 Task: Use advanced search filters to preview emails with attachments.
Action: Mouse moved to (389, 82)
Screenshot: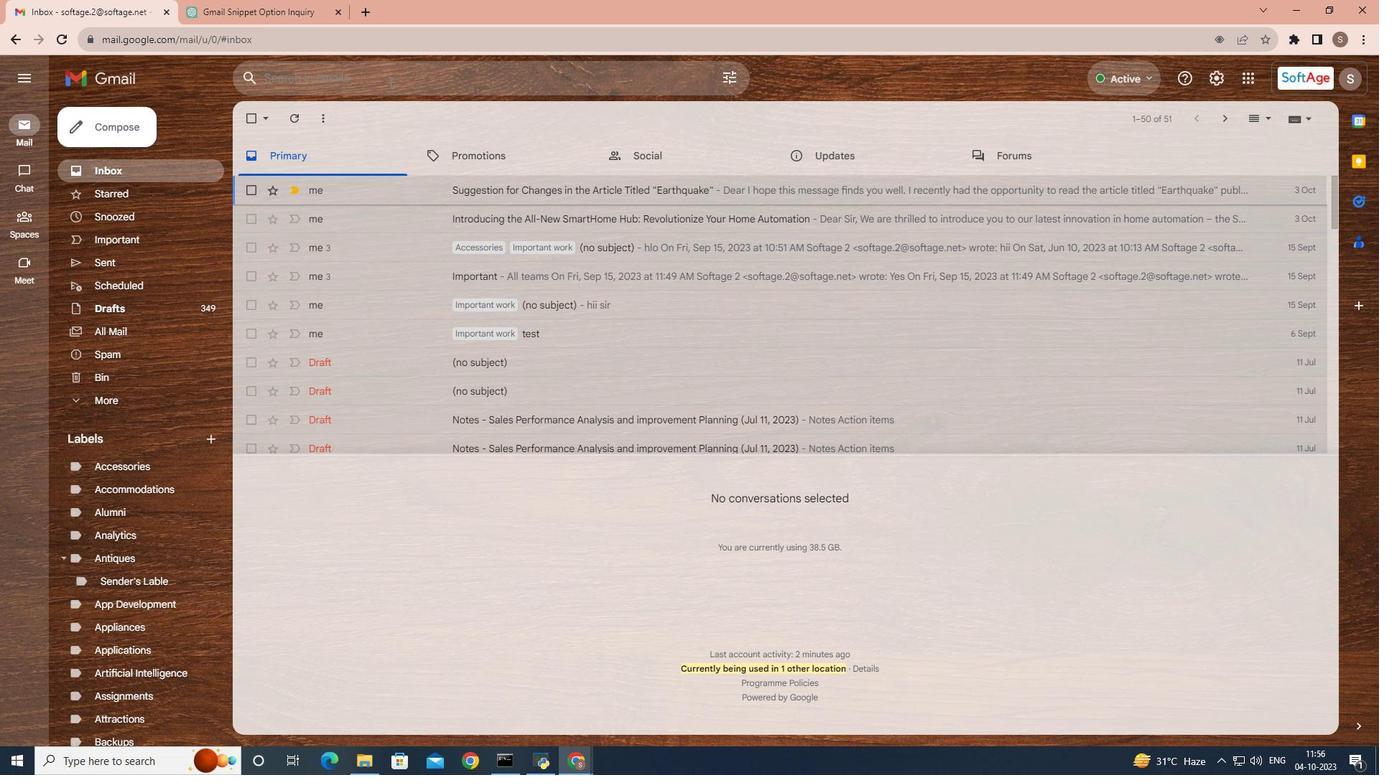 
Action: Mouse pressed left at (389, 82)
Screenshot: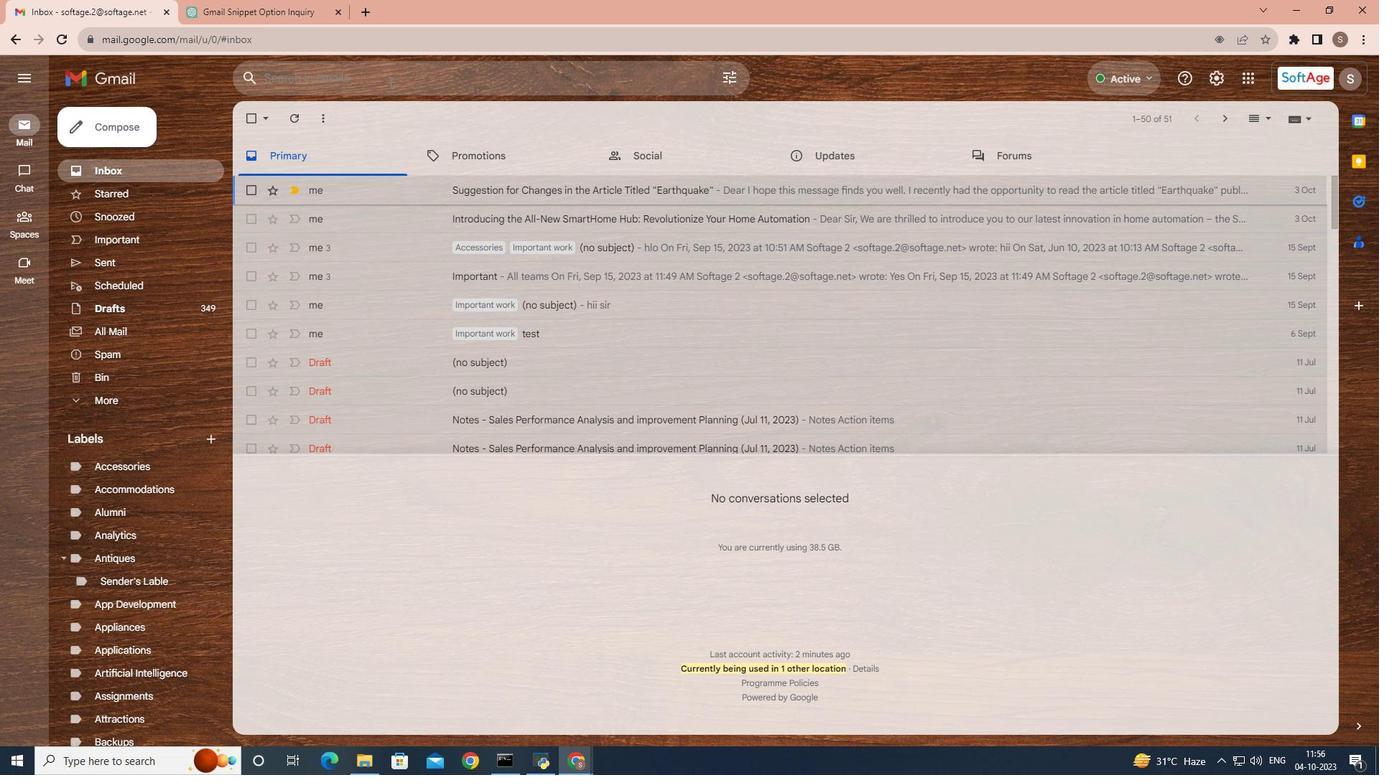 
Action: Key pressed has
Screenshot: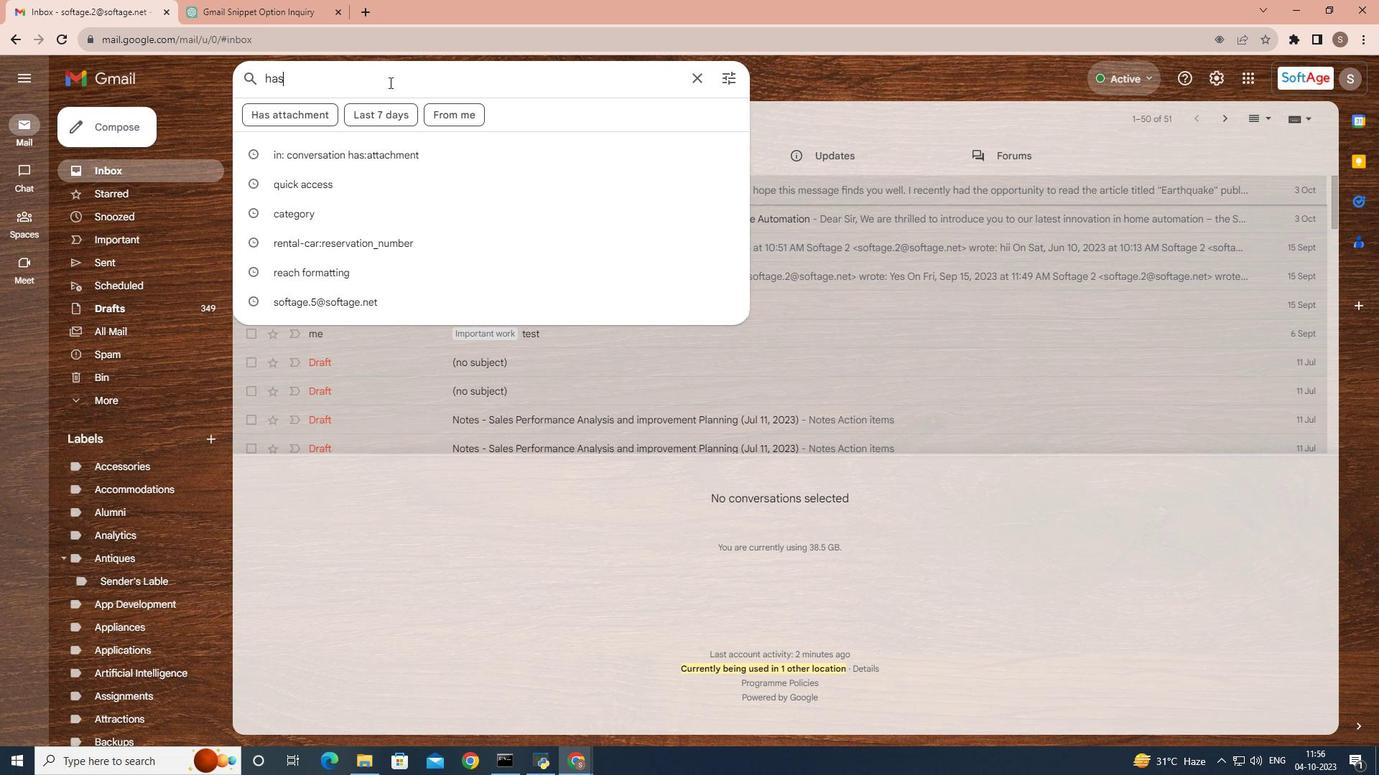 
Action: Mouse moved to (298, 114)
Screenshot: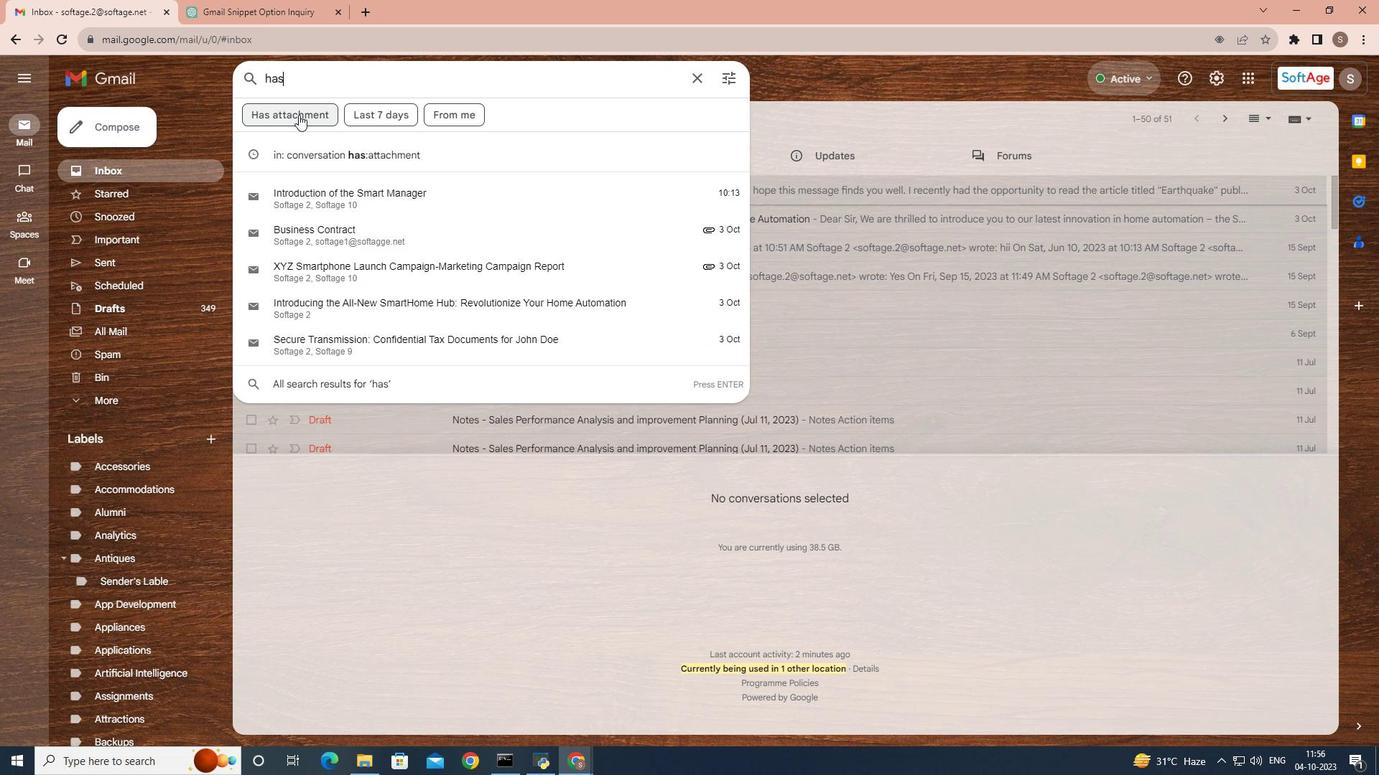 
Action: Mouse pressed left at (298, 114)
Screenshot: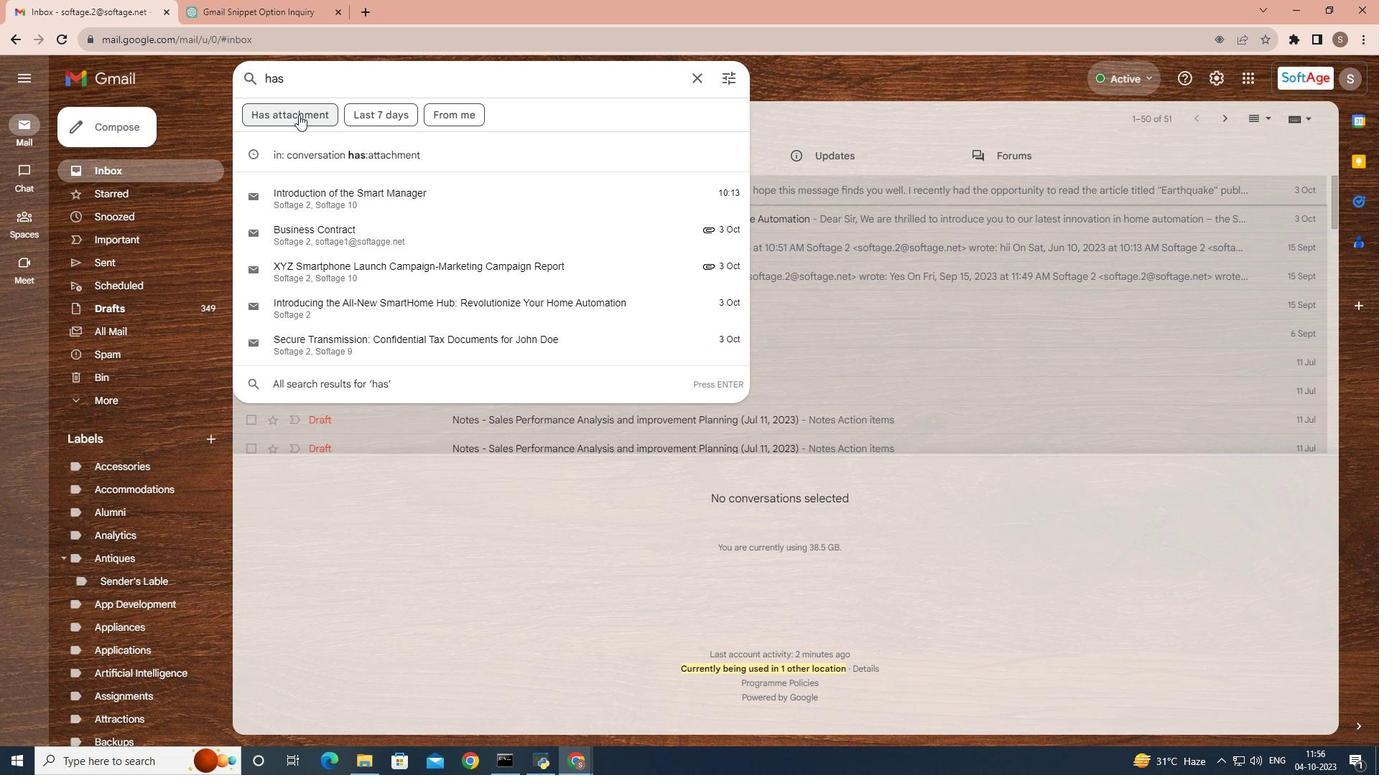 
Action: Mouse moved to (306, 152)
Screenshot: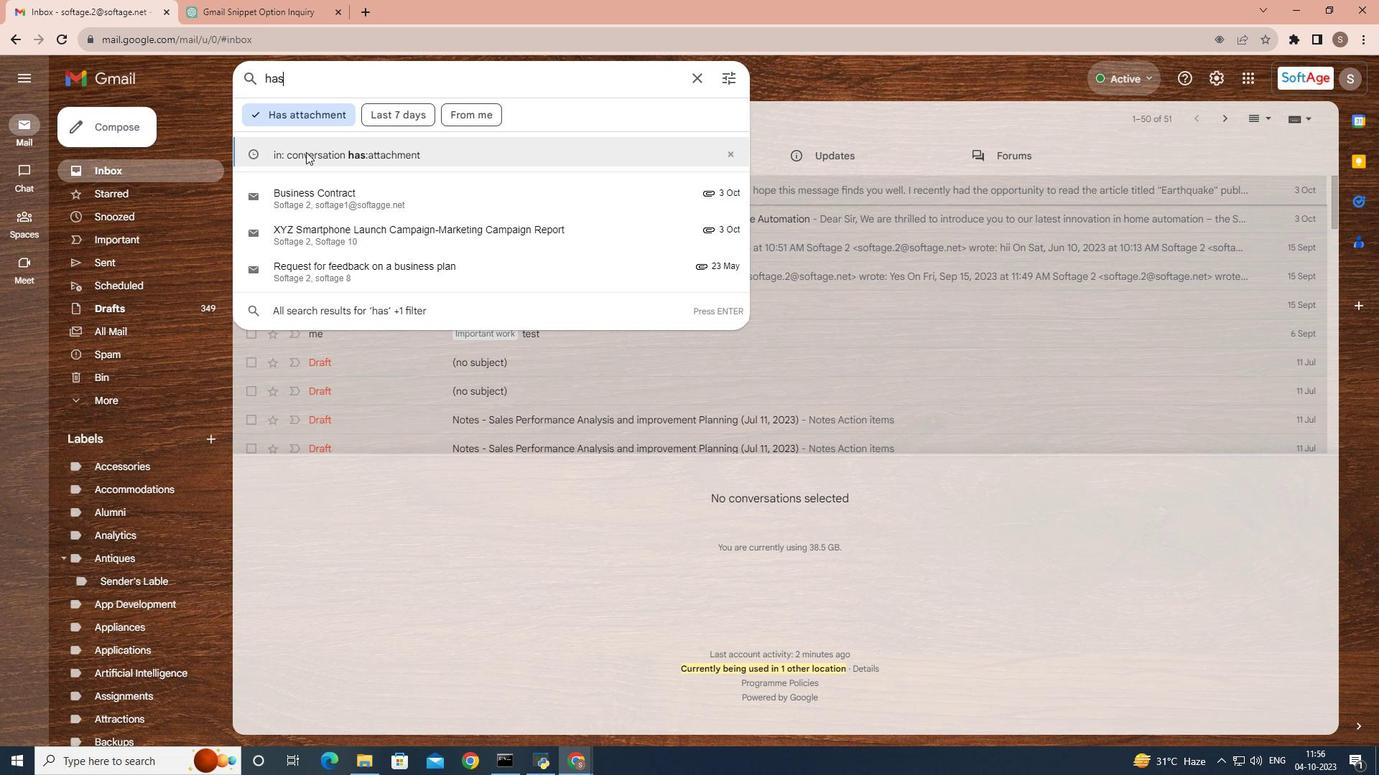 
Action: Mouse pressed left at (306, 152)
Screenshot: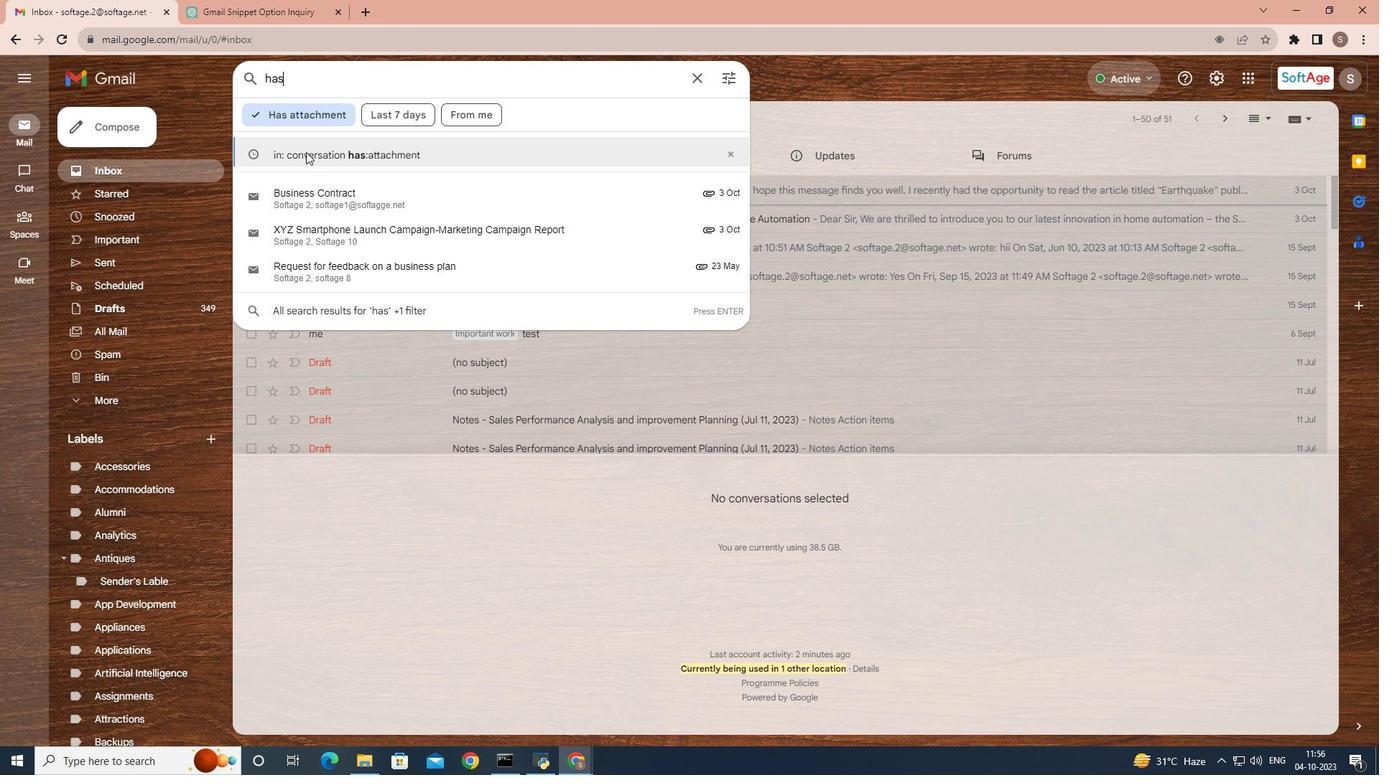 
Action: Mouse moved to (349, 71)
Screenshot: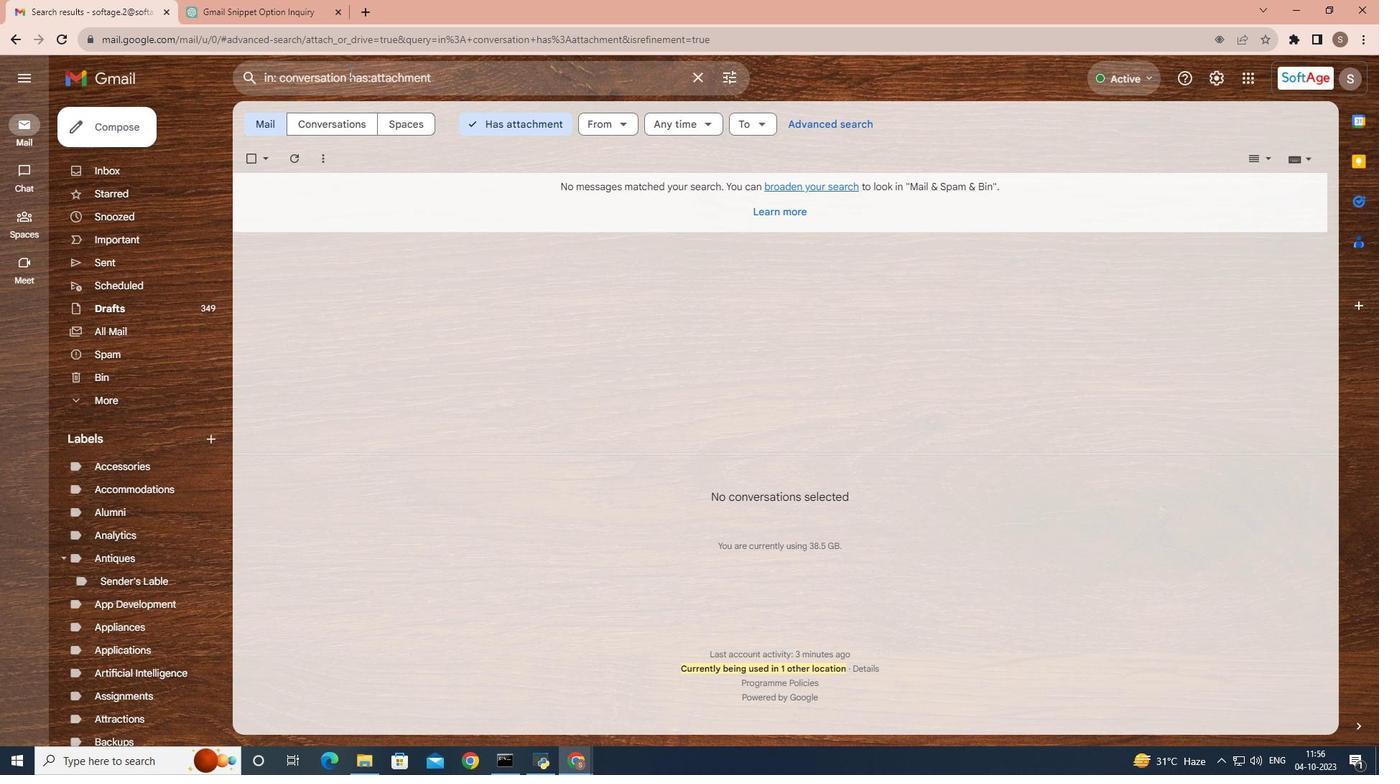 
Action: Mouse pressed left at (349, 71)
Screenshot: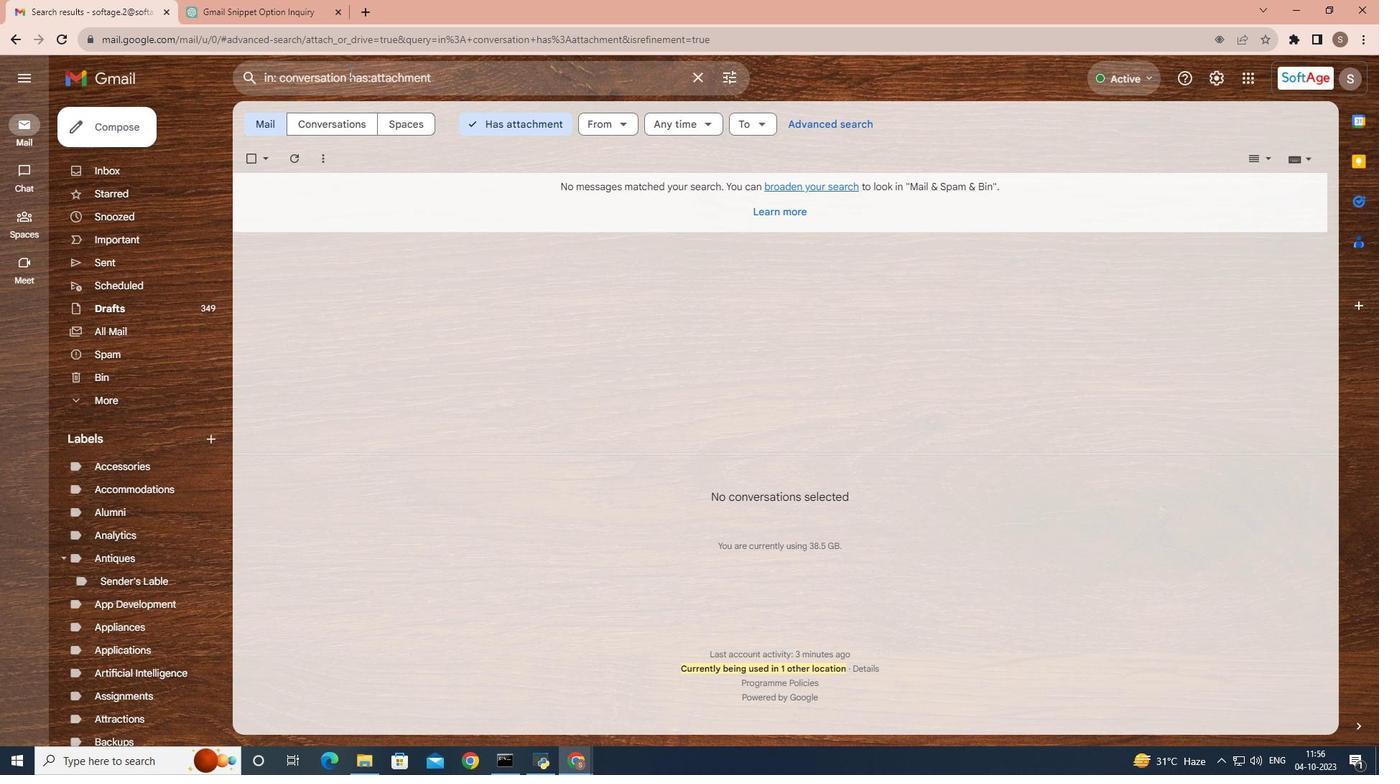 
Action: Mouse moved to (328, 342)
Screenshot: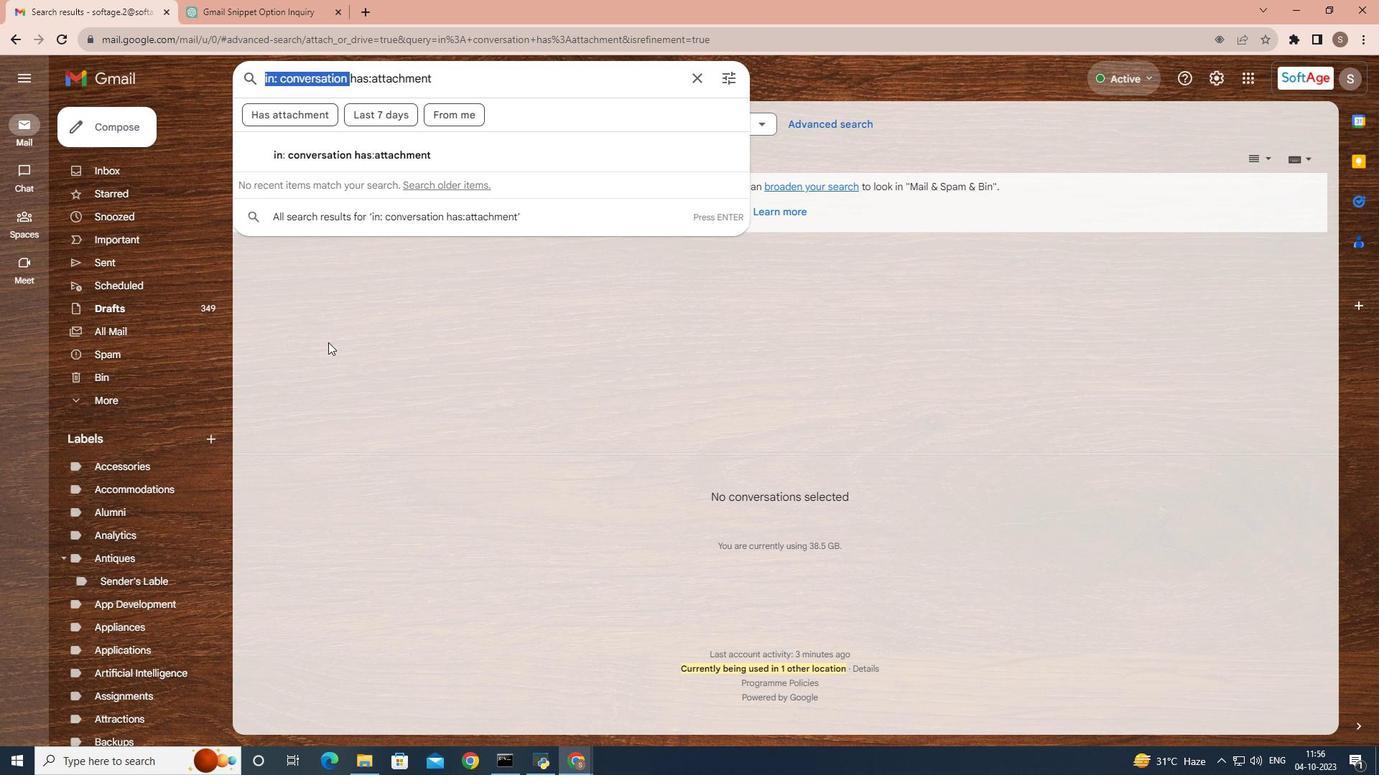 
Action: Key pressed <Key.backspace><Key.enter>
Screenshot: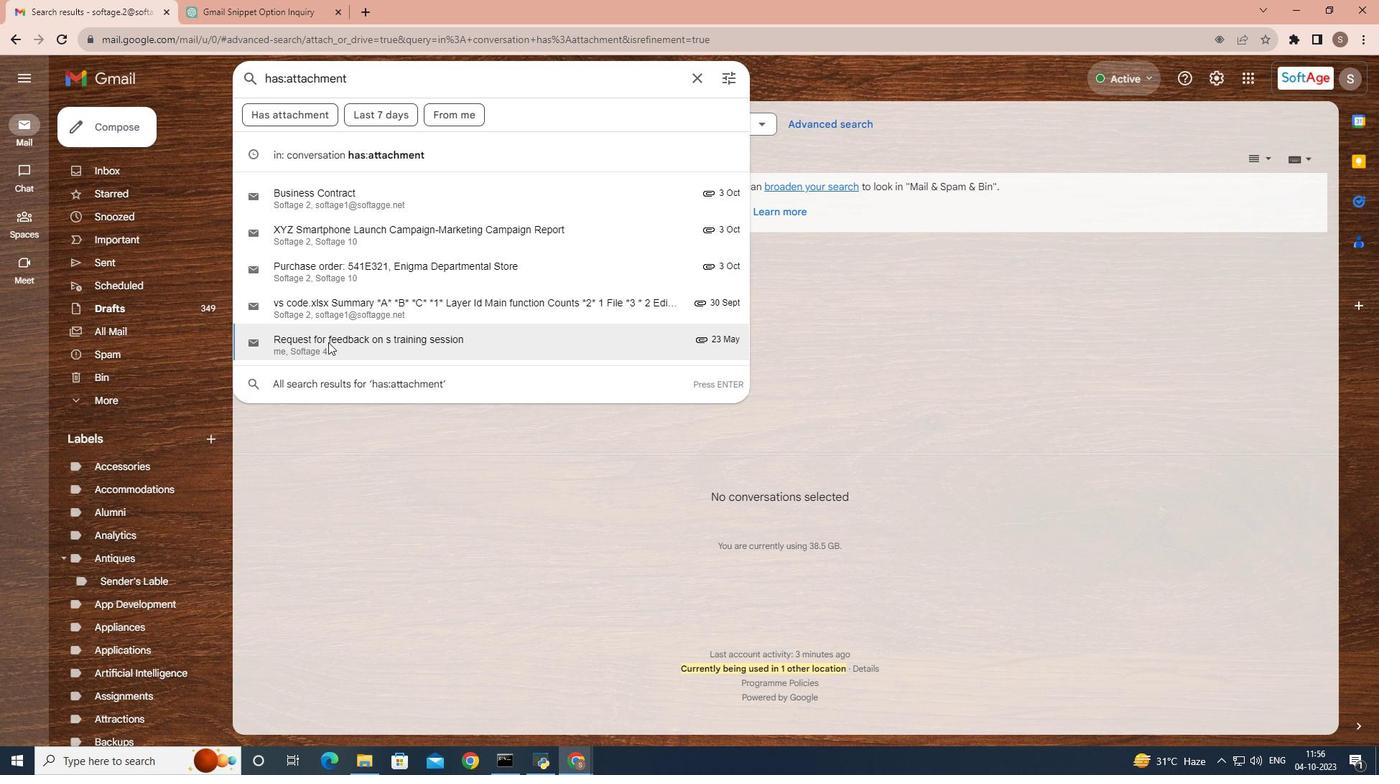 
Action: Mouse moved to (326, 336)
Screenshot: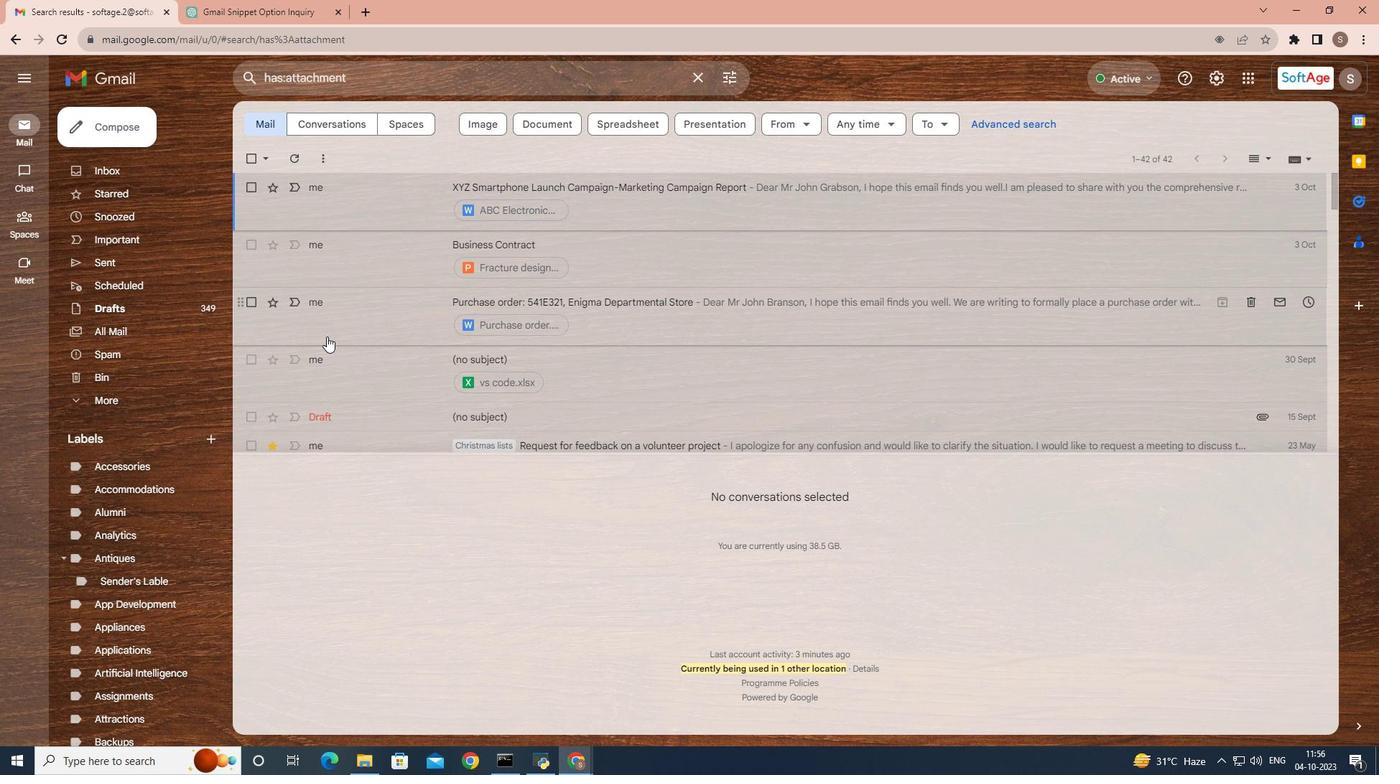 
Action: Mouse scrolled (326, 336) with delta (0, 0)
Screenshot: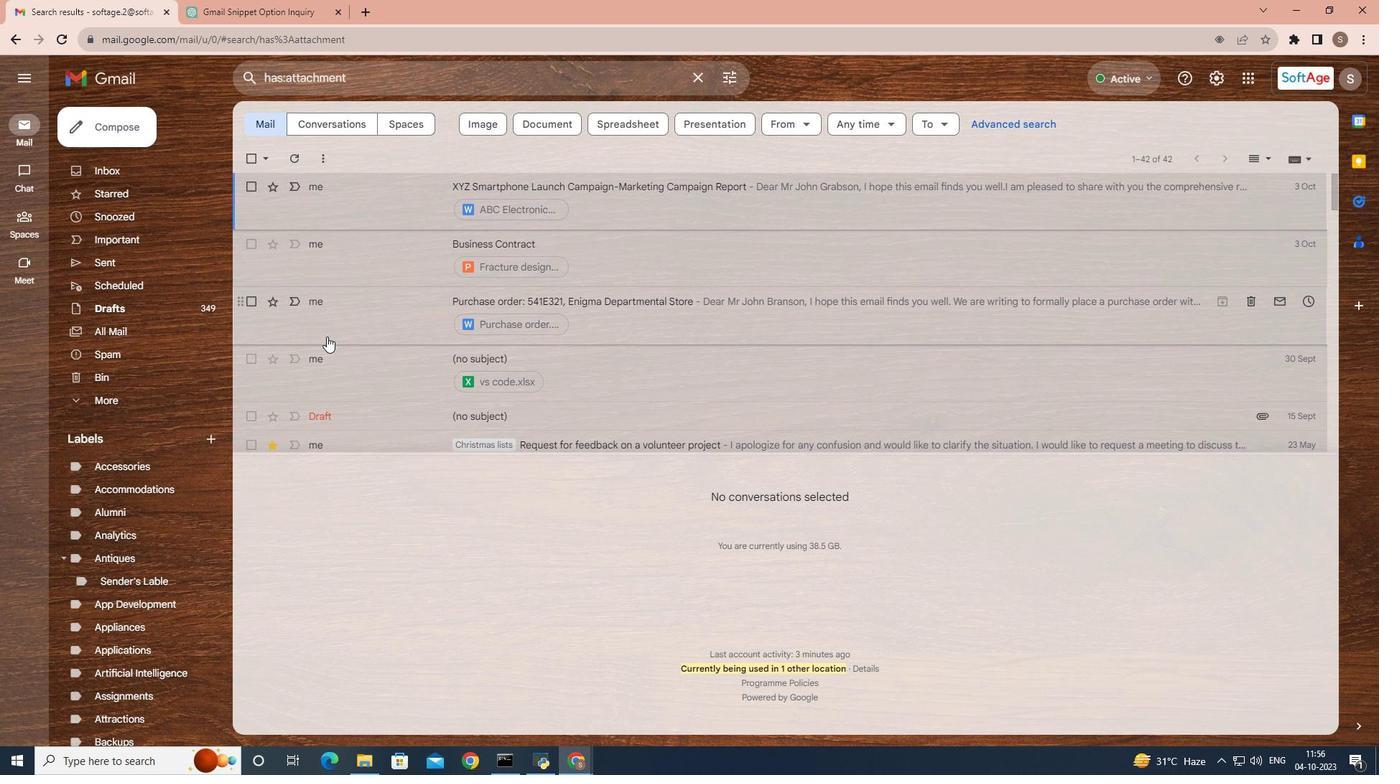 
Action: Mouse scrolled (326, 336) with delta (0, 0)
Screenshot: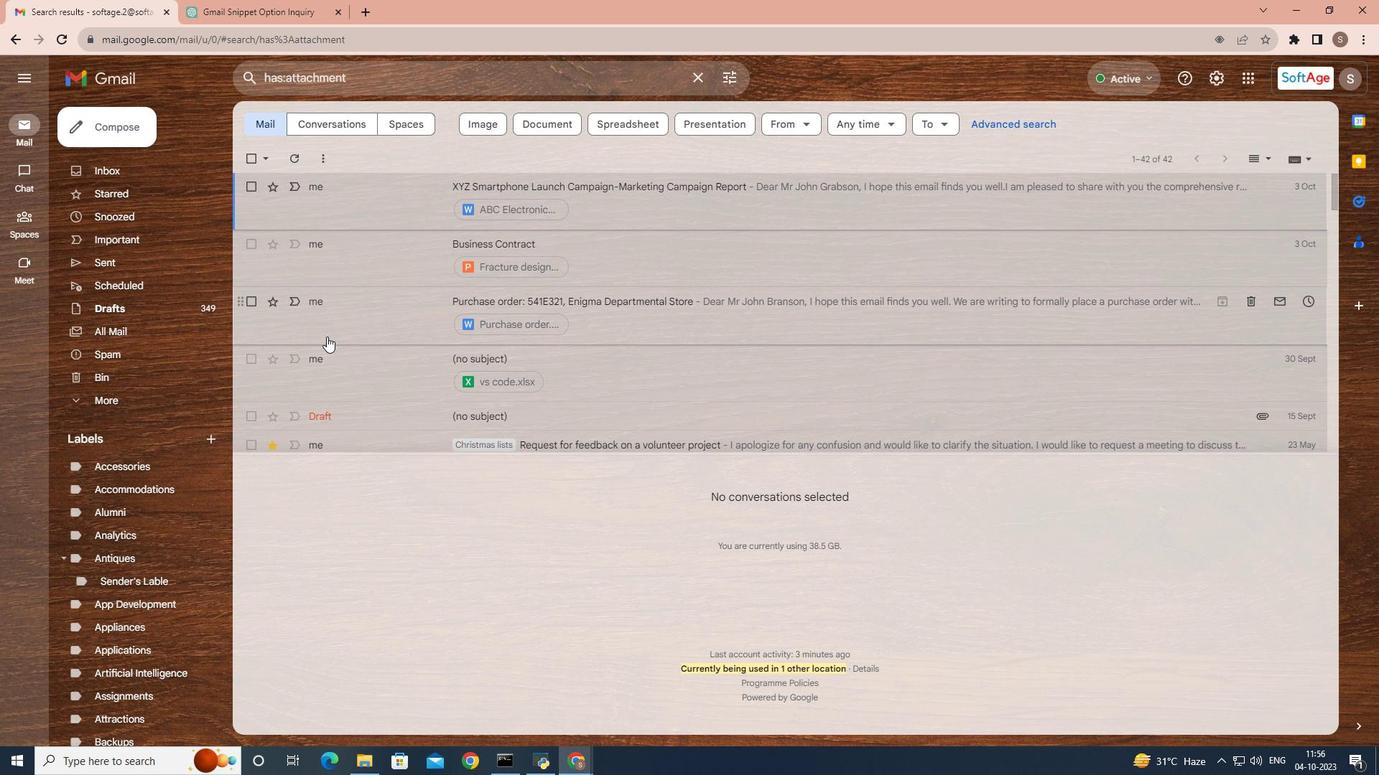 
Action: Mouse scrolled (326, 336) with delta (0, 0)
Screenshot: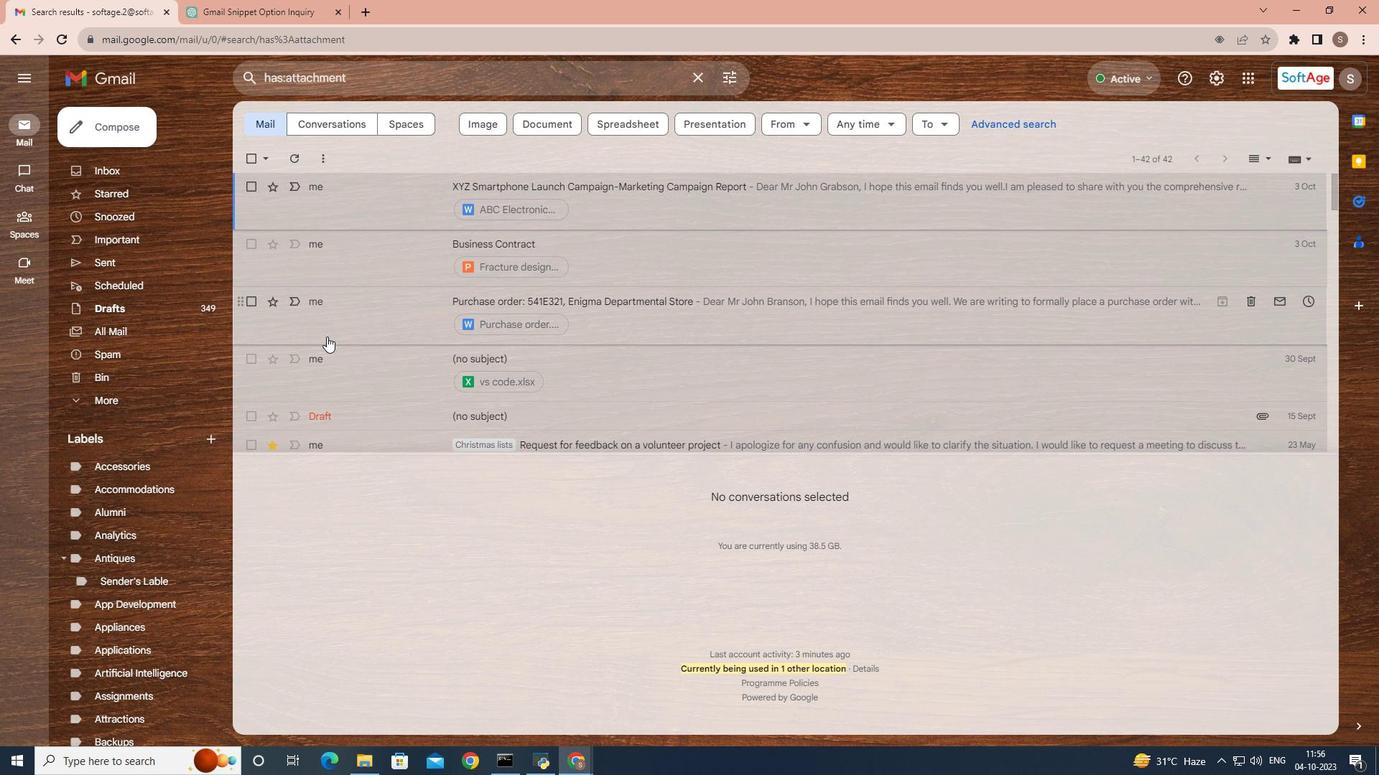 
Action: Mouse scrolled (326, 336) with delta (0, 0)
Screenshot: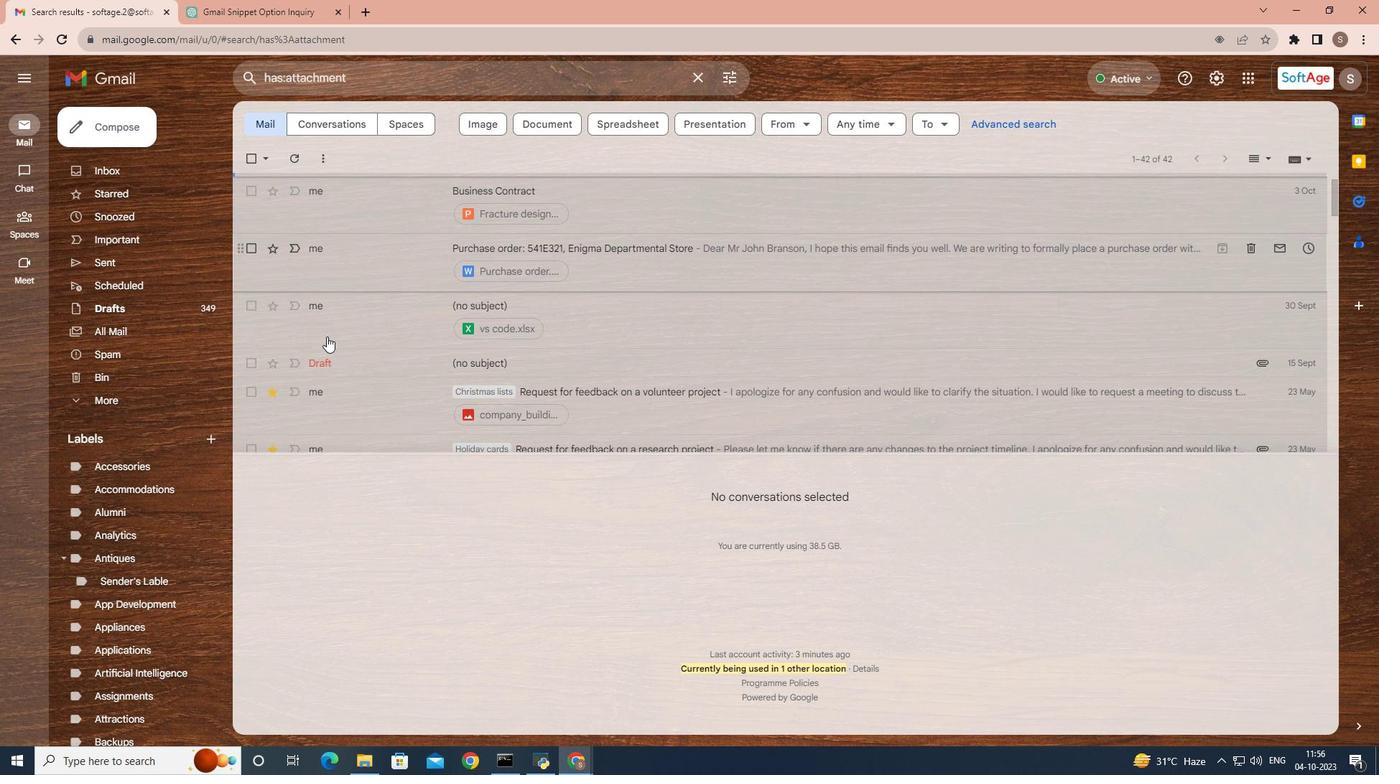 
Action: Mouse scrolled (326, 336) with delta (0, 0)
Screenshot: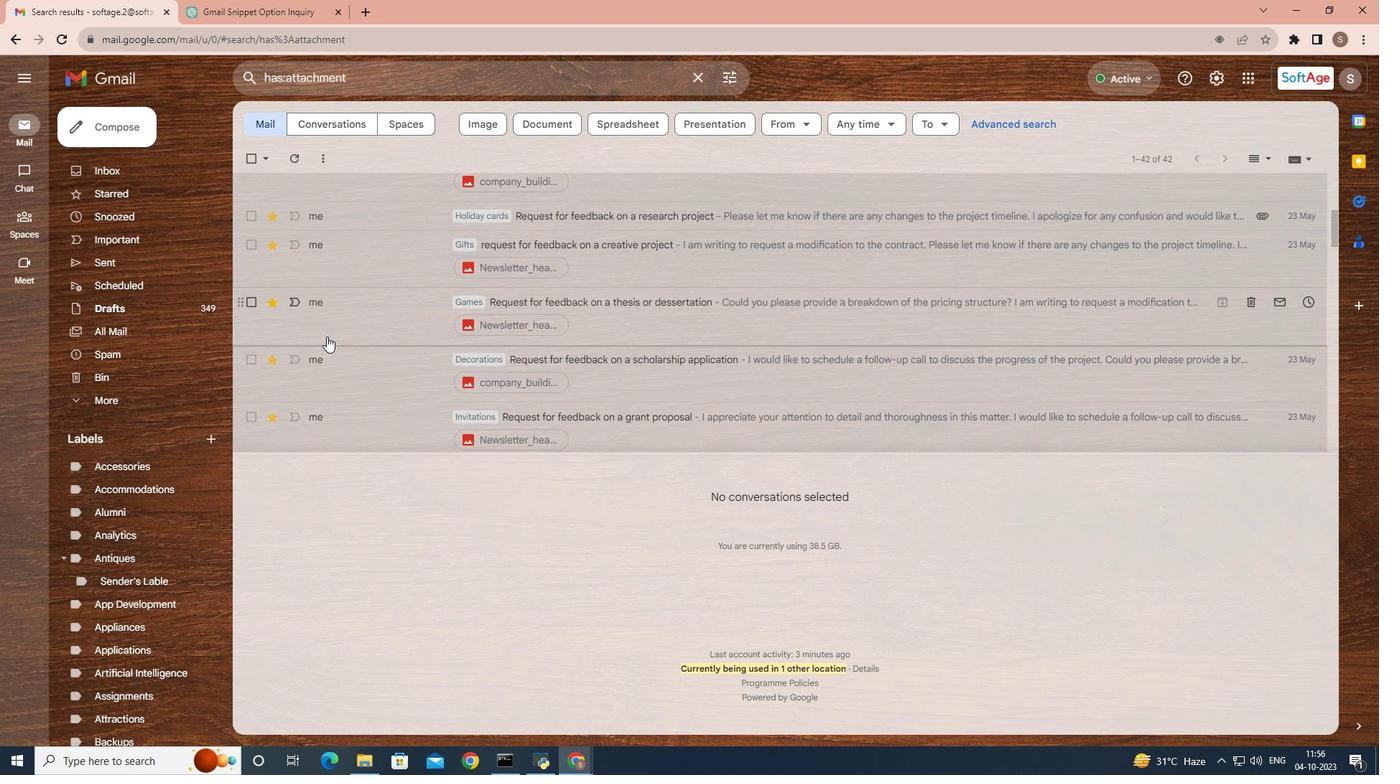 
Action: Mouse scrolled (326, 336) with delta (0, 0)
Screenshot: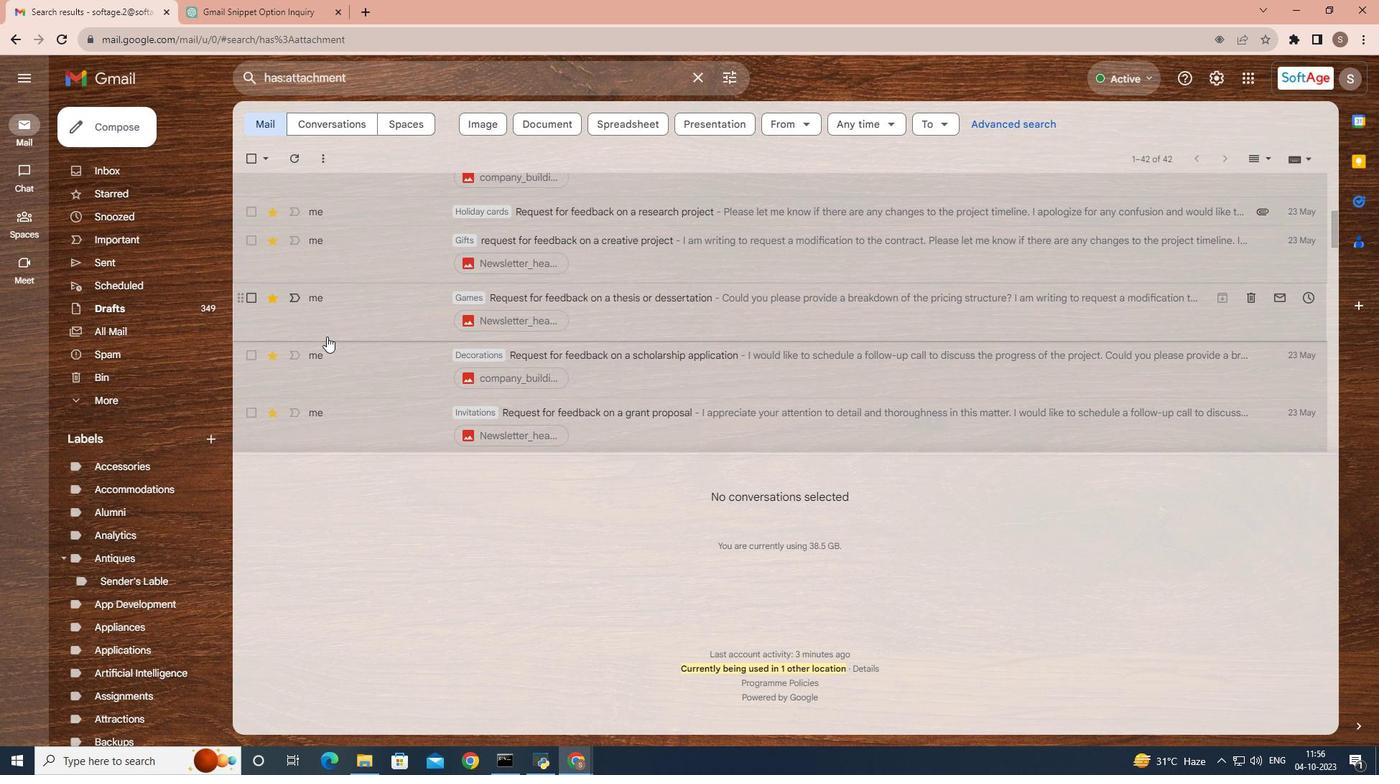 
Action: Mouse scrolled (326, 336) with delta (0, 0)
Screenshot: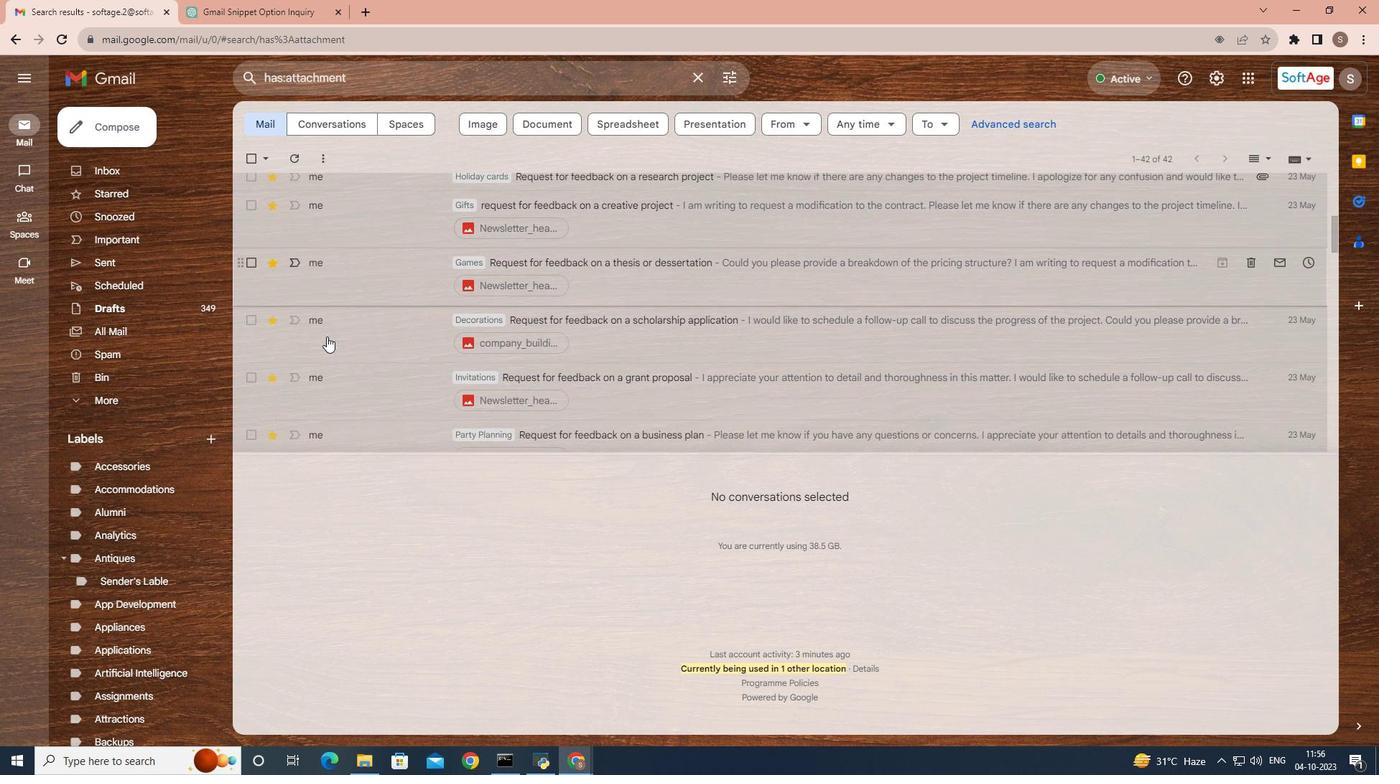 
Action: Mouse scrolled (326, 336) with delta (0, 0)
Screenshot: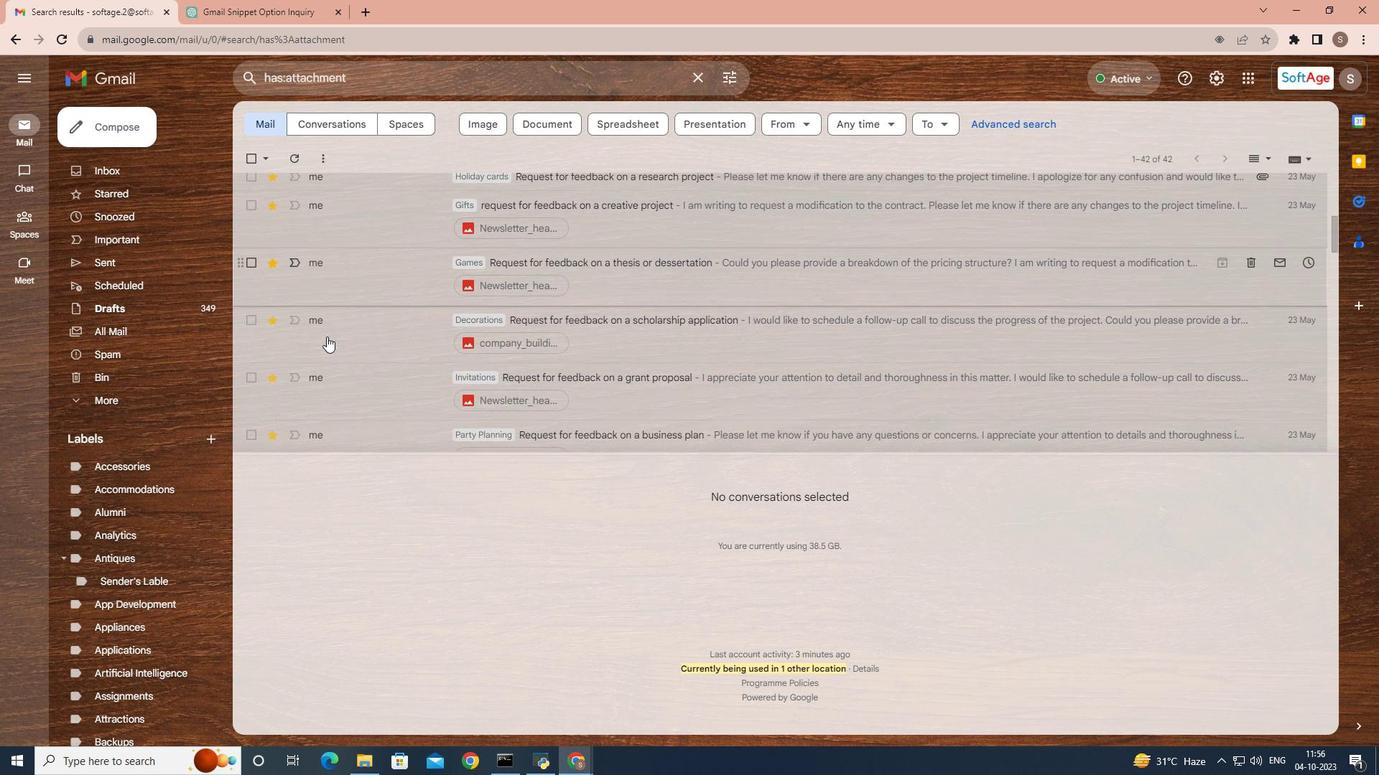 
Action: Mouse scrolled (326, 336) with delta (0, 0)
Screenshot: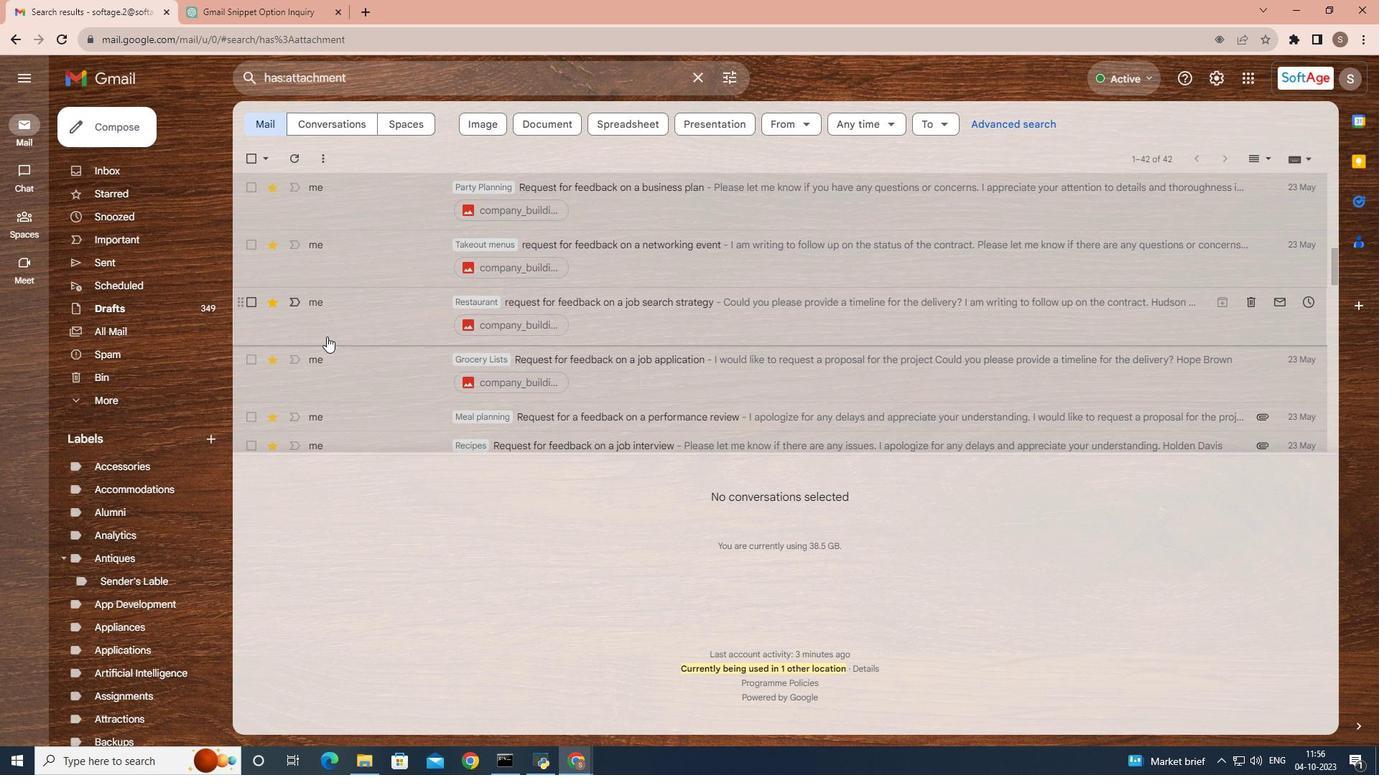 
Action: Mouse scrolled (326, 336) with delta (0, 0)
Screenshot: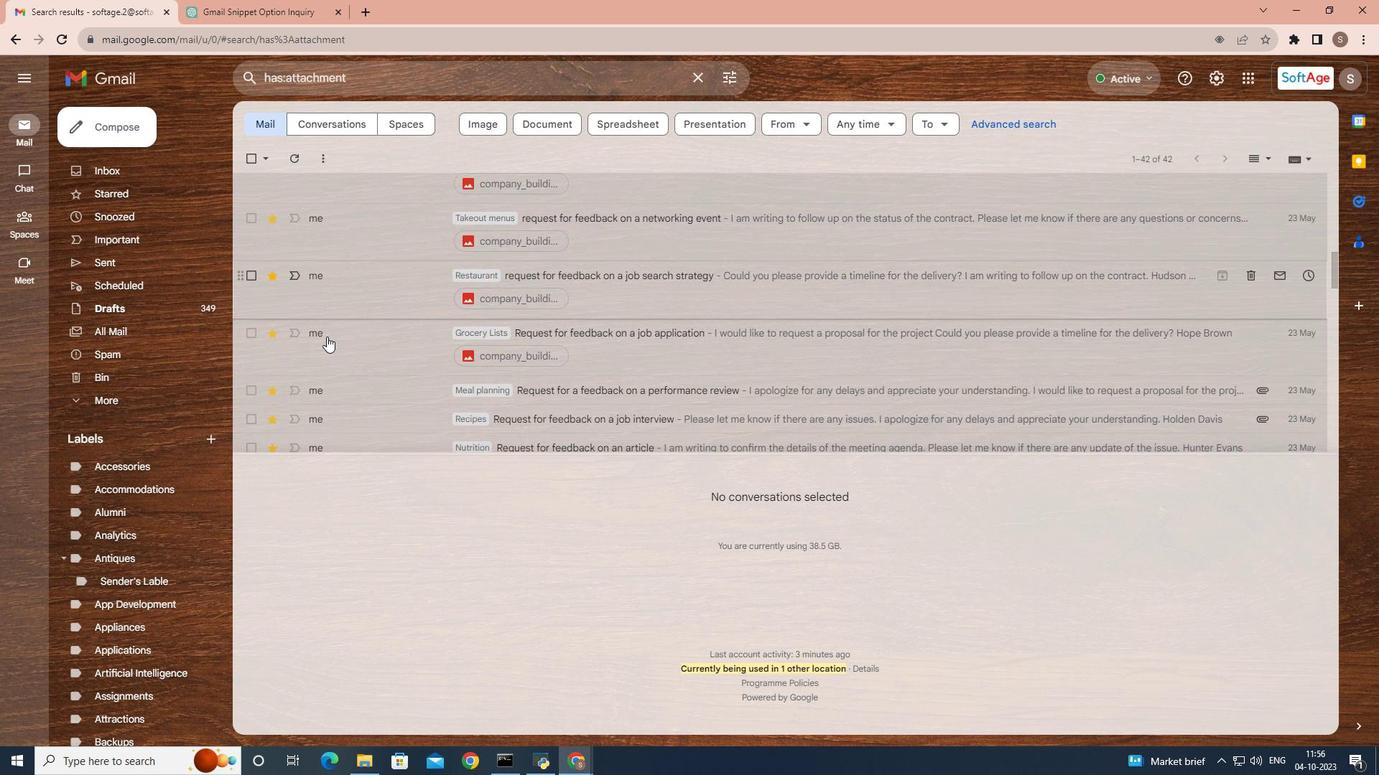 
Action: Mouse scrolled (326, 336) with delta (0, 0)
Screenshot: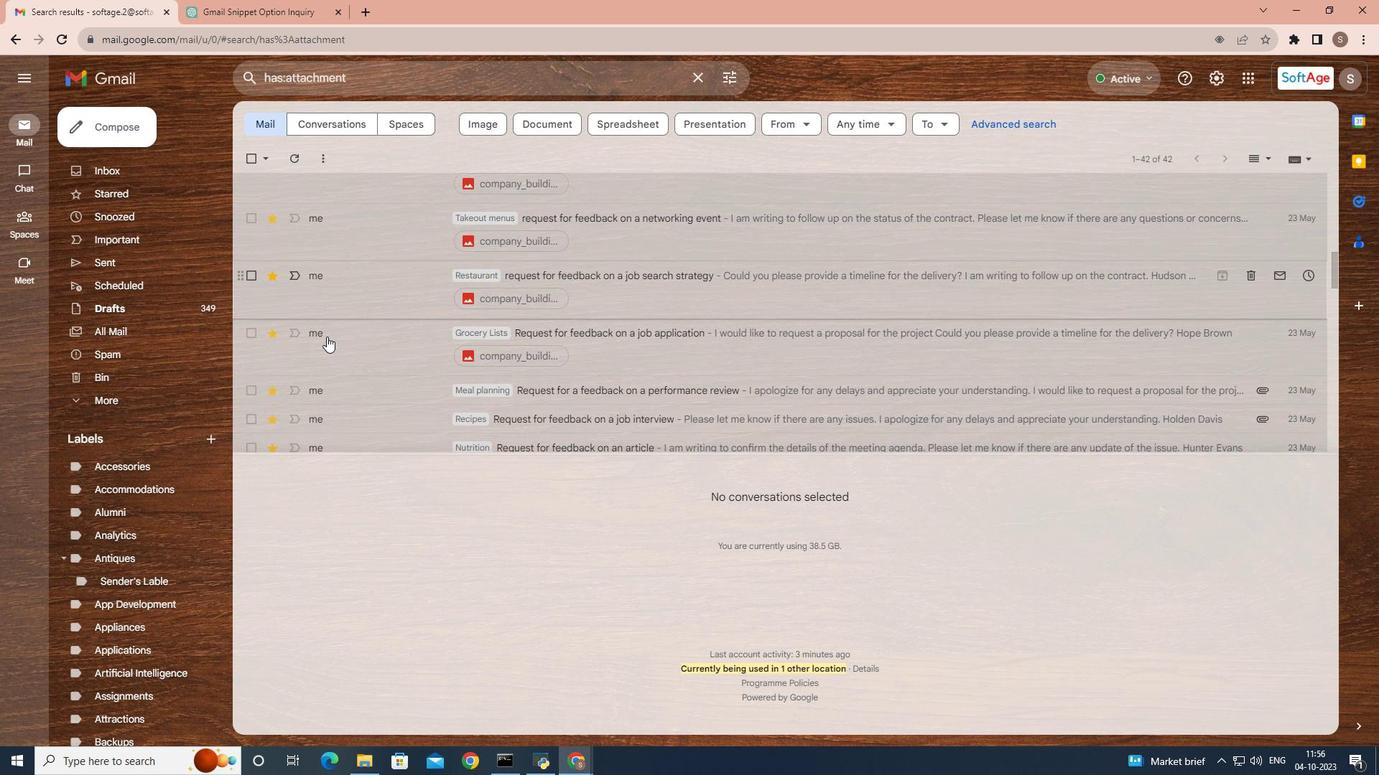 
Action: Mouse scrolled (326, 336) with delta (0, 0)
Screenshot: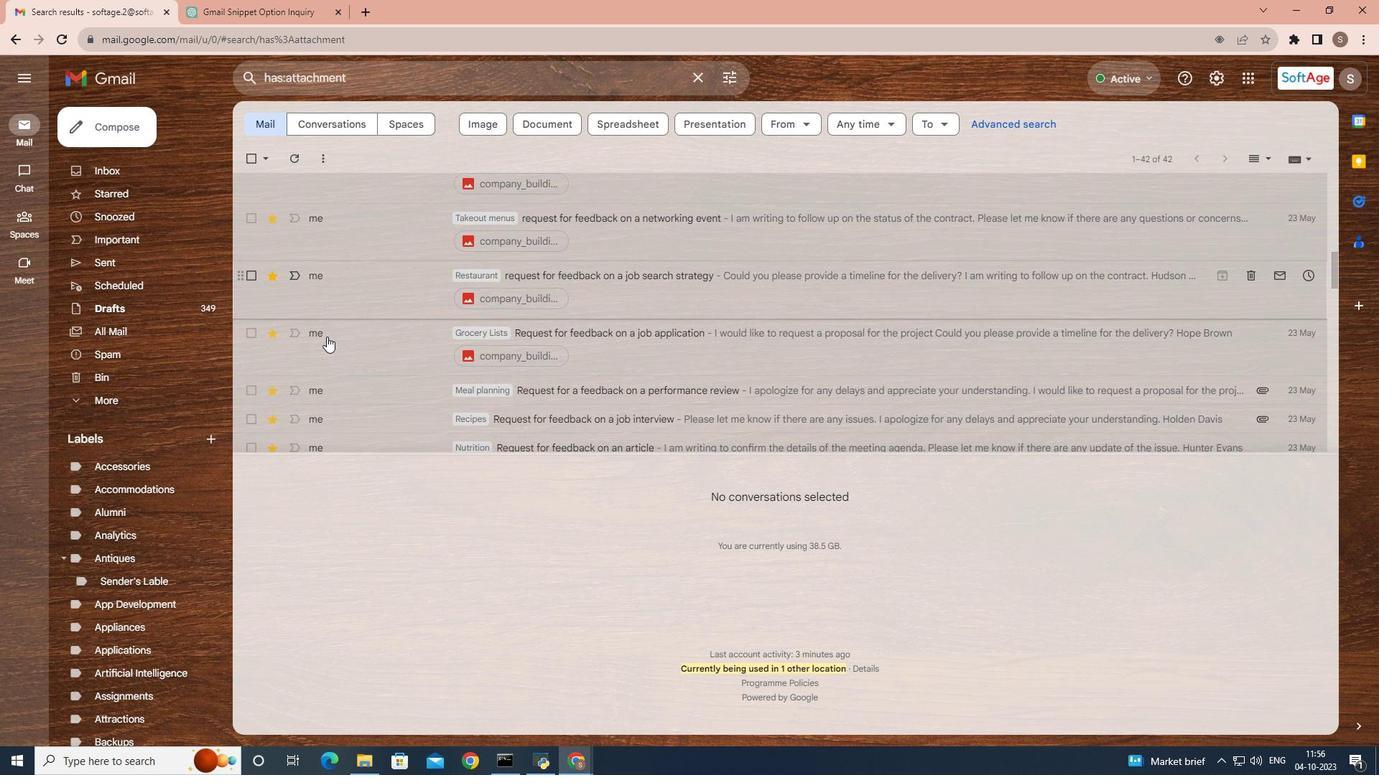 
Action: Mouse scrolled (326, 336) with delta (0, 0)
Screenshot: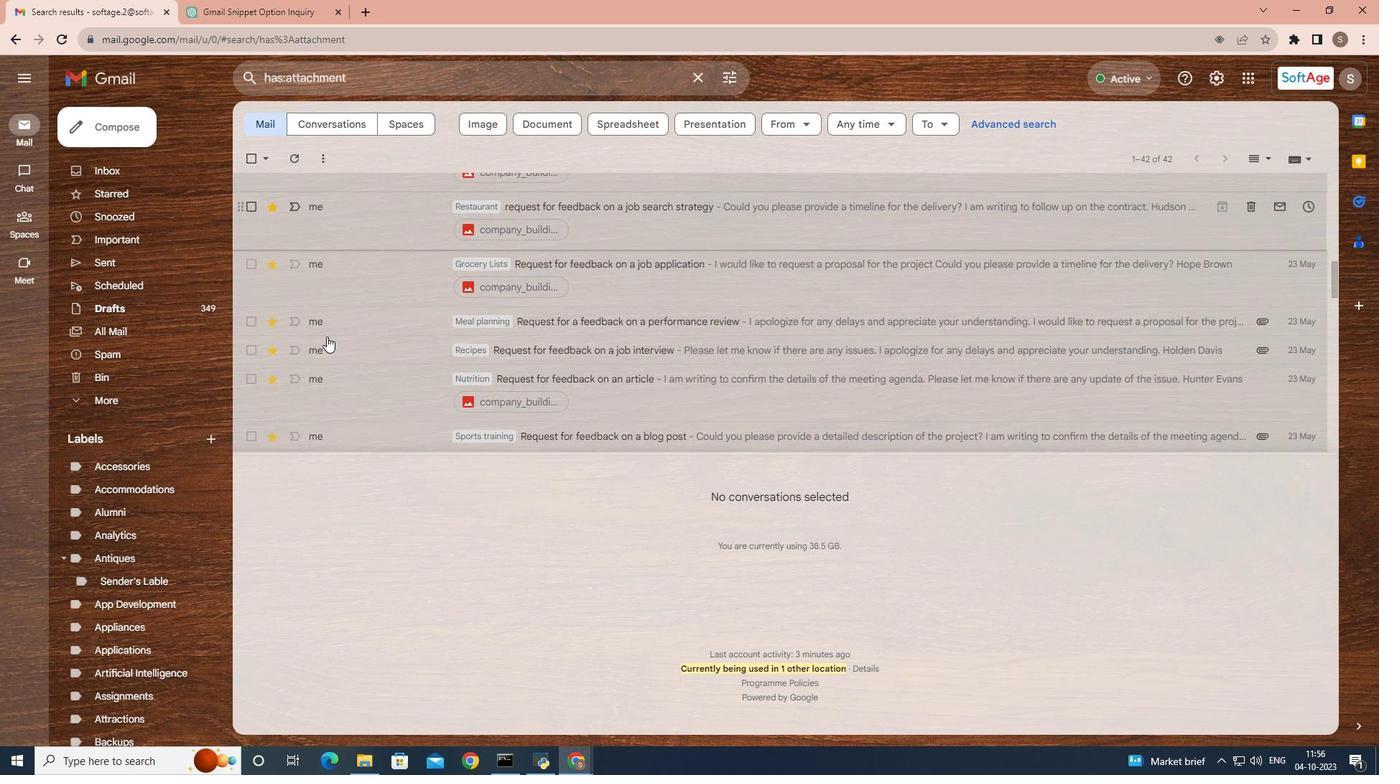 
Action: Mouse scrolled (326, 336) with delta (0, 0)
Screenshot: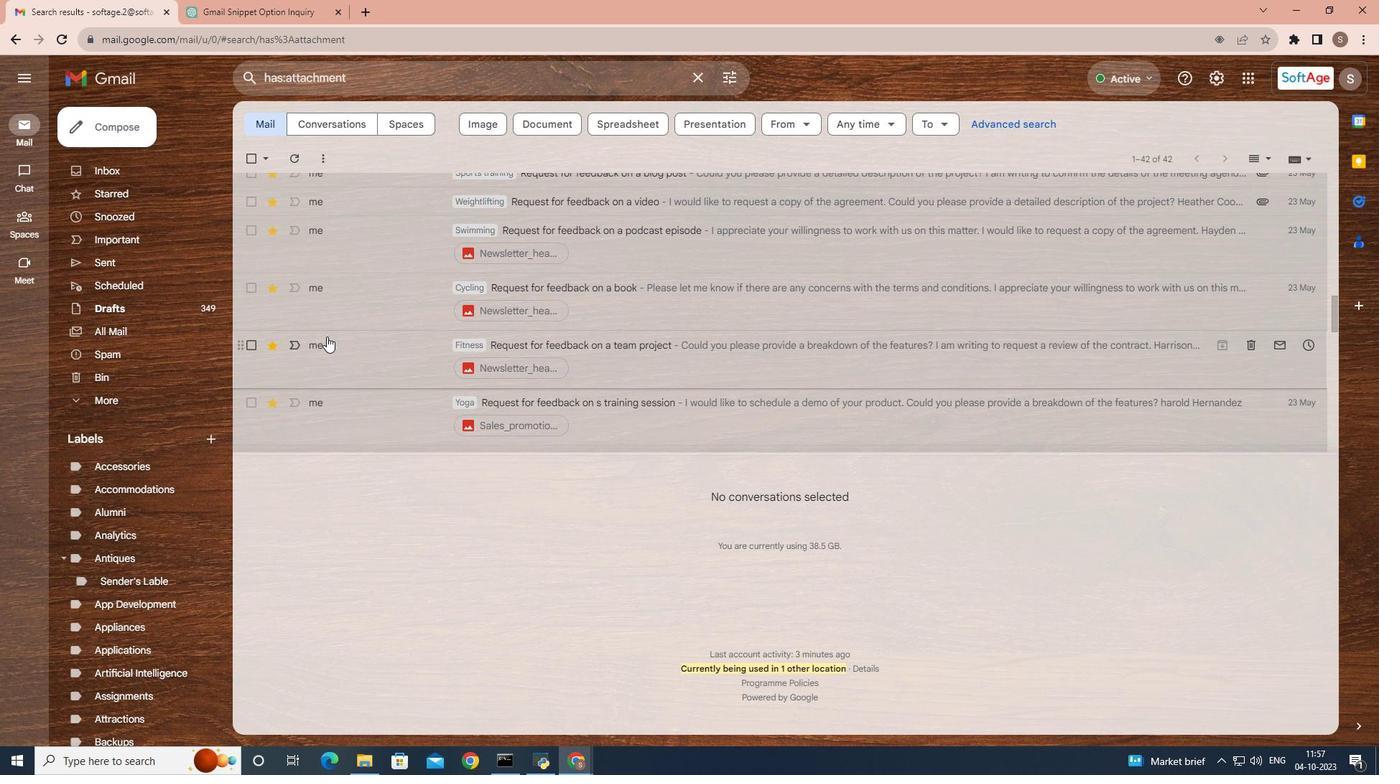
Action: Mouse scrolled (326, 336) with delta (0, 0)
Screenshot: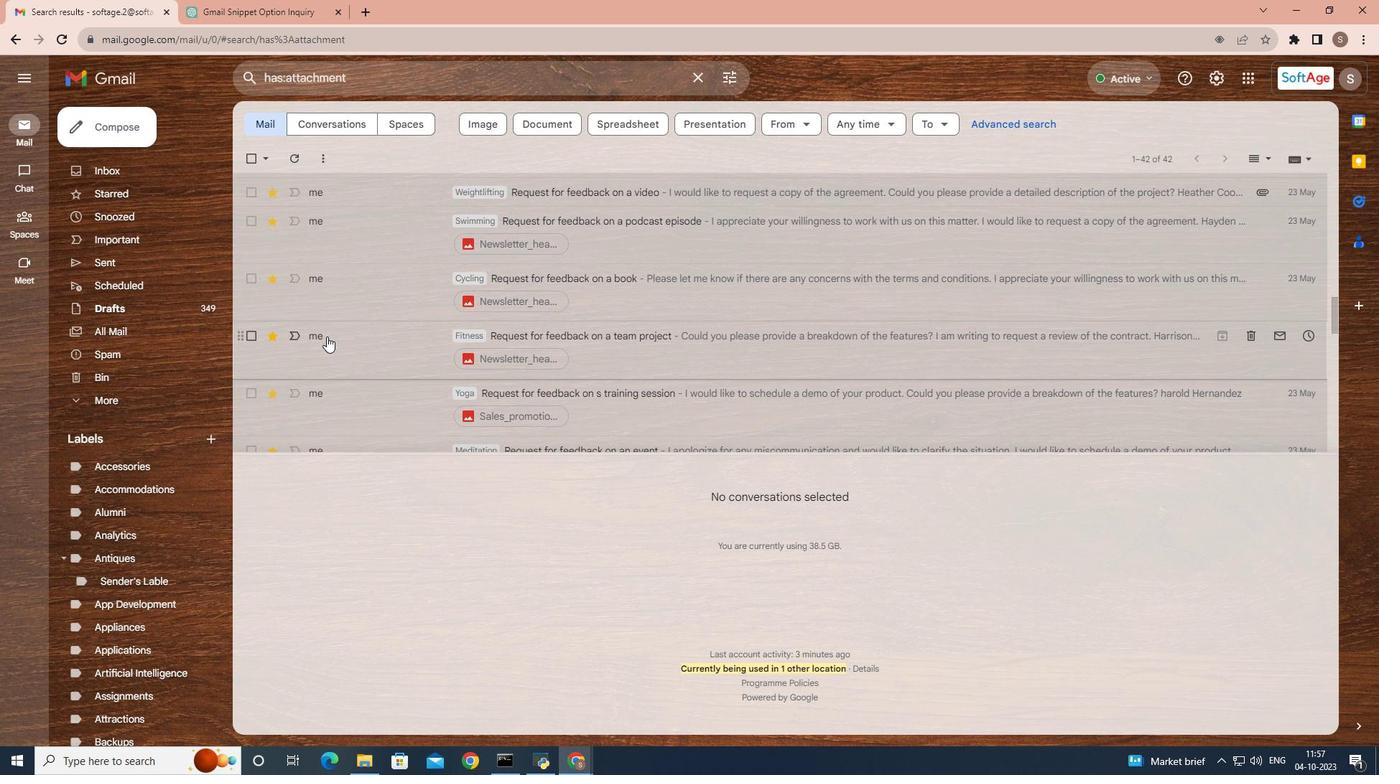 
Action: Mouse scrolled (326, 336) with delta (0, 0)
Screenshot: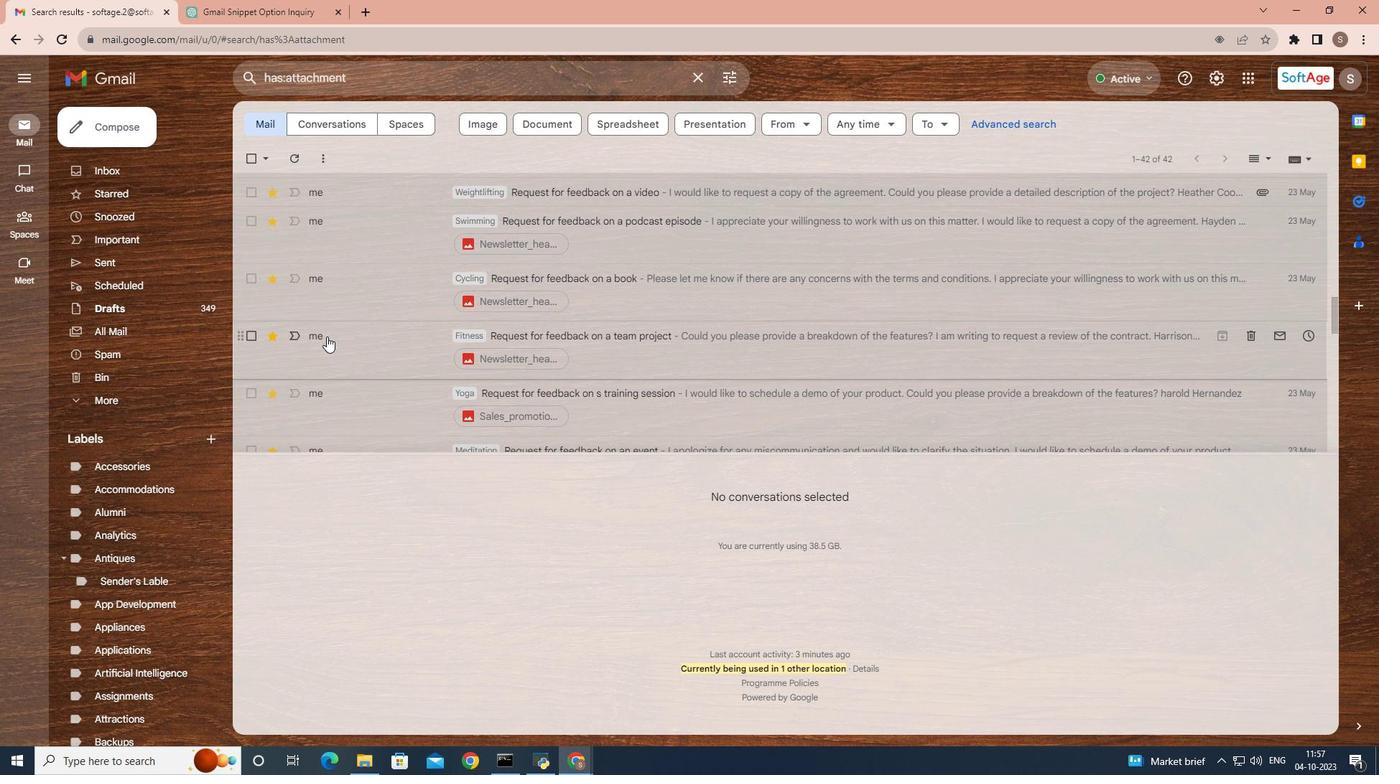 
Action: Mouse scrolled (326, 336) with delta (0, 0)
Screenshot: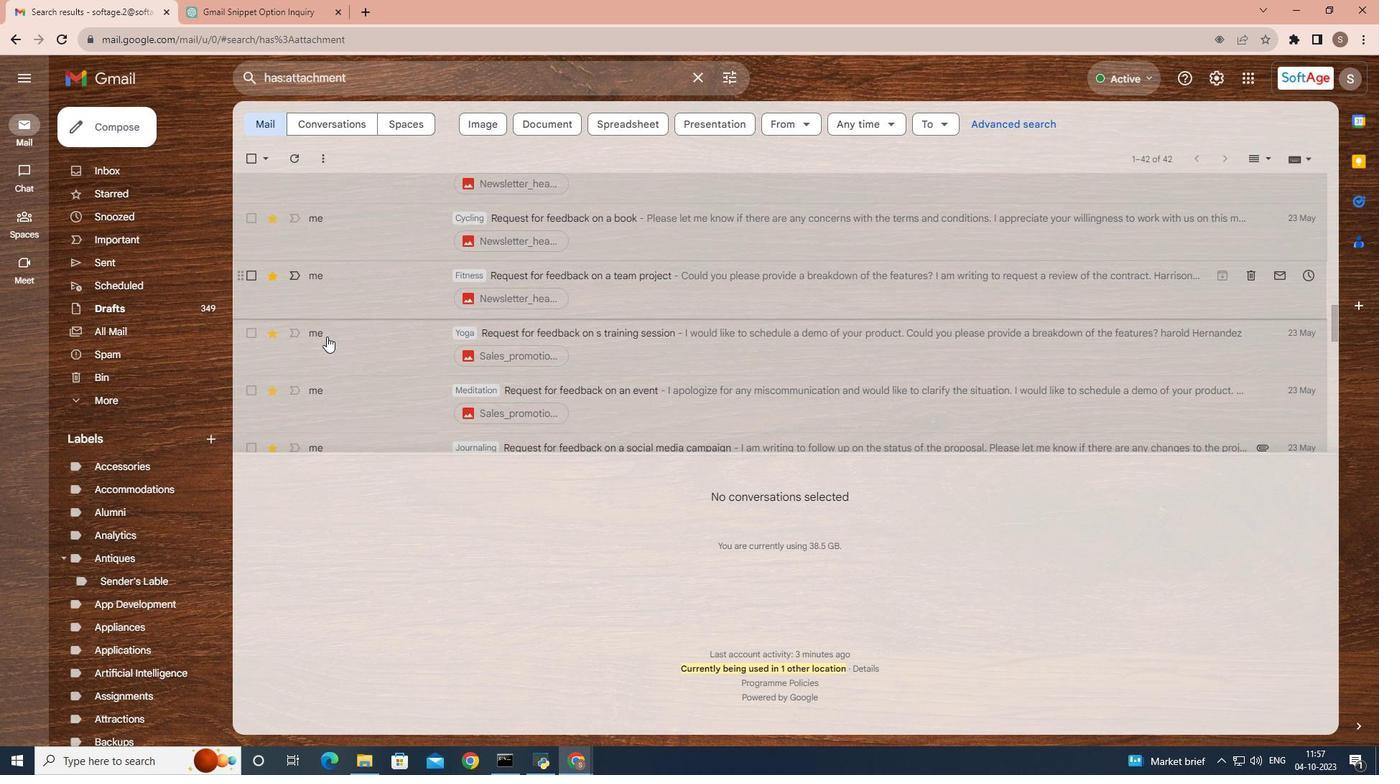 
Action: Mouse scrolled (326, 336) with delta (0, 0)
Screenshot: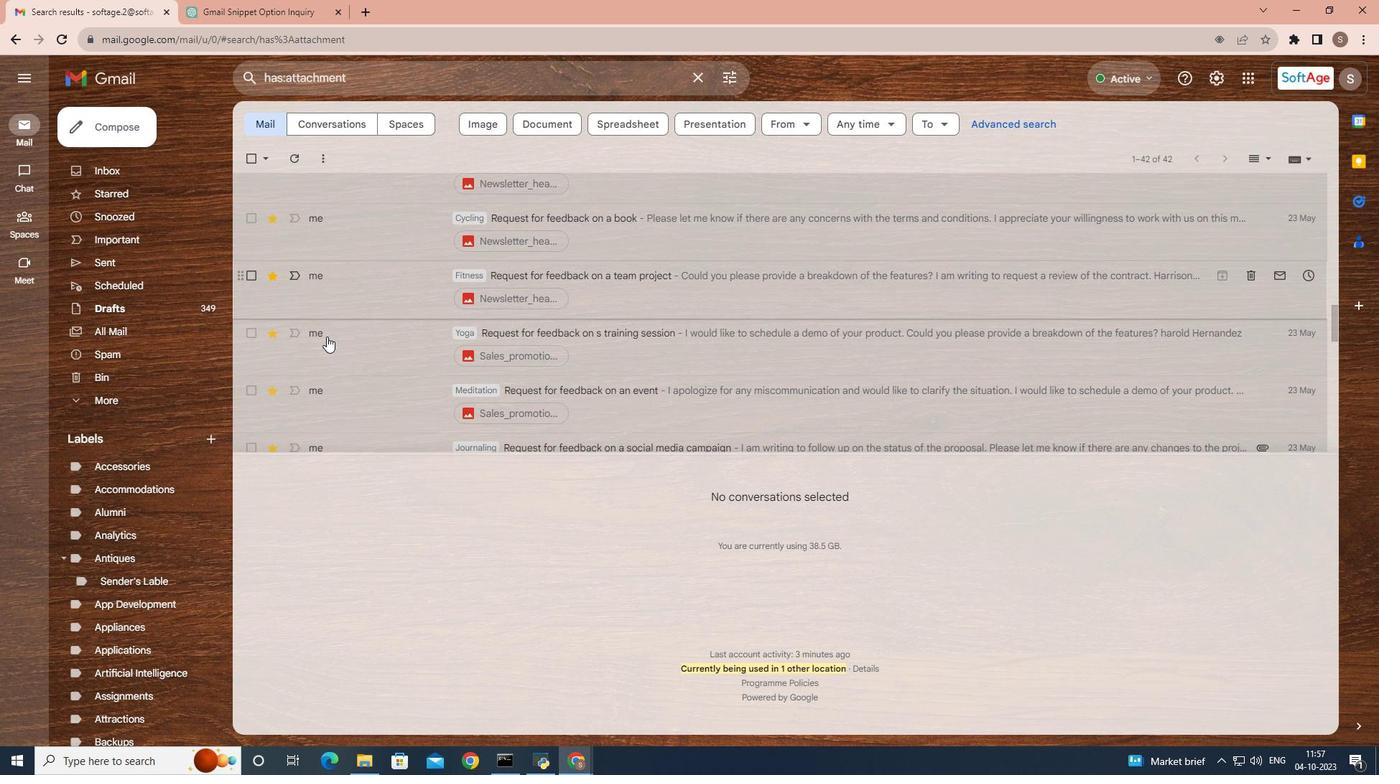 
Action: Mouse moved to (580, 347)
Screenshot: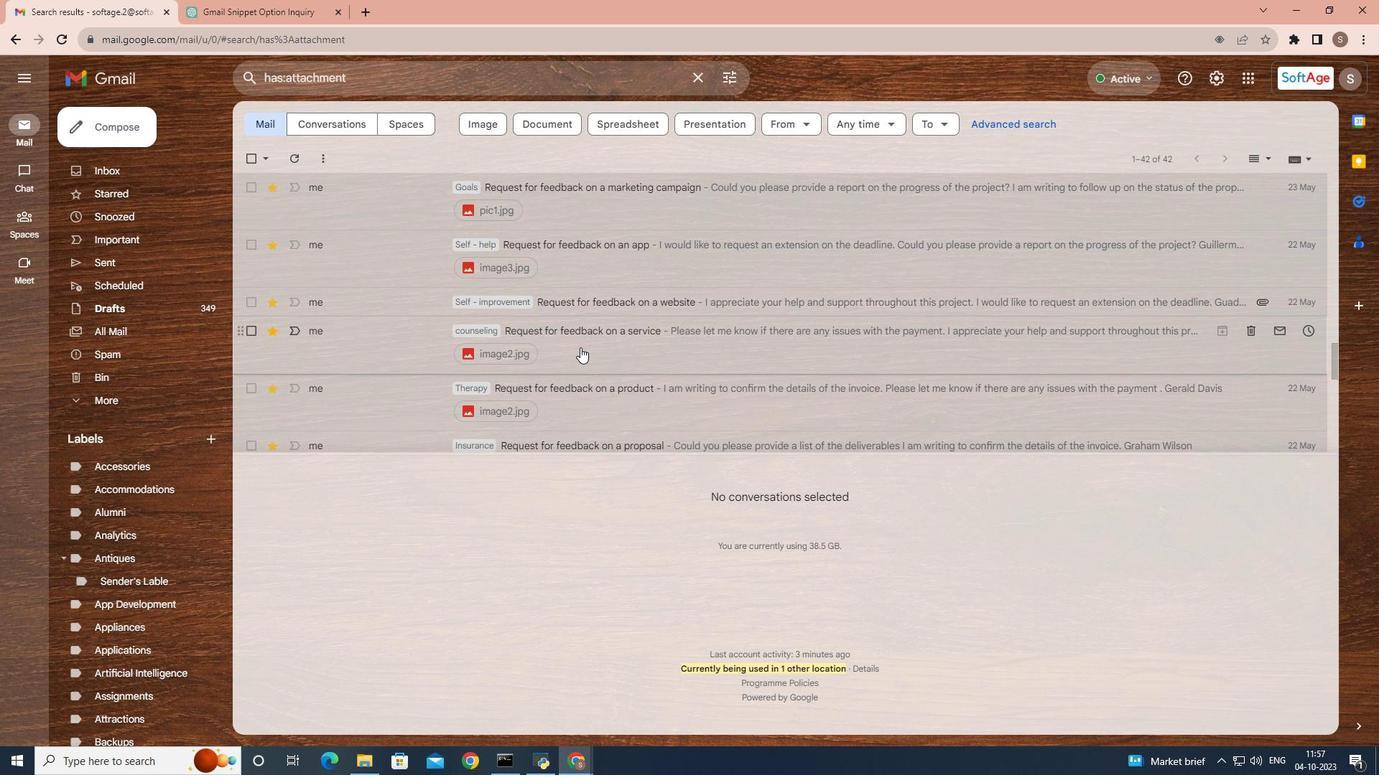 
Action: Mouse pressed left at (580, 347)
Screenshot: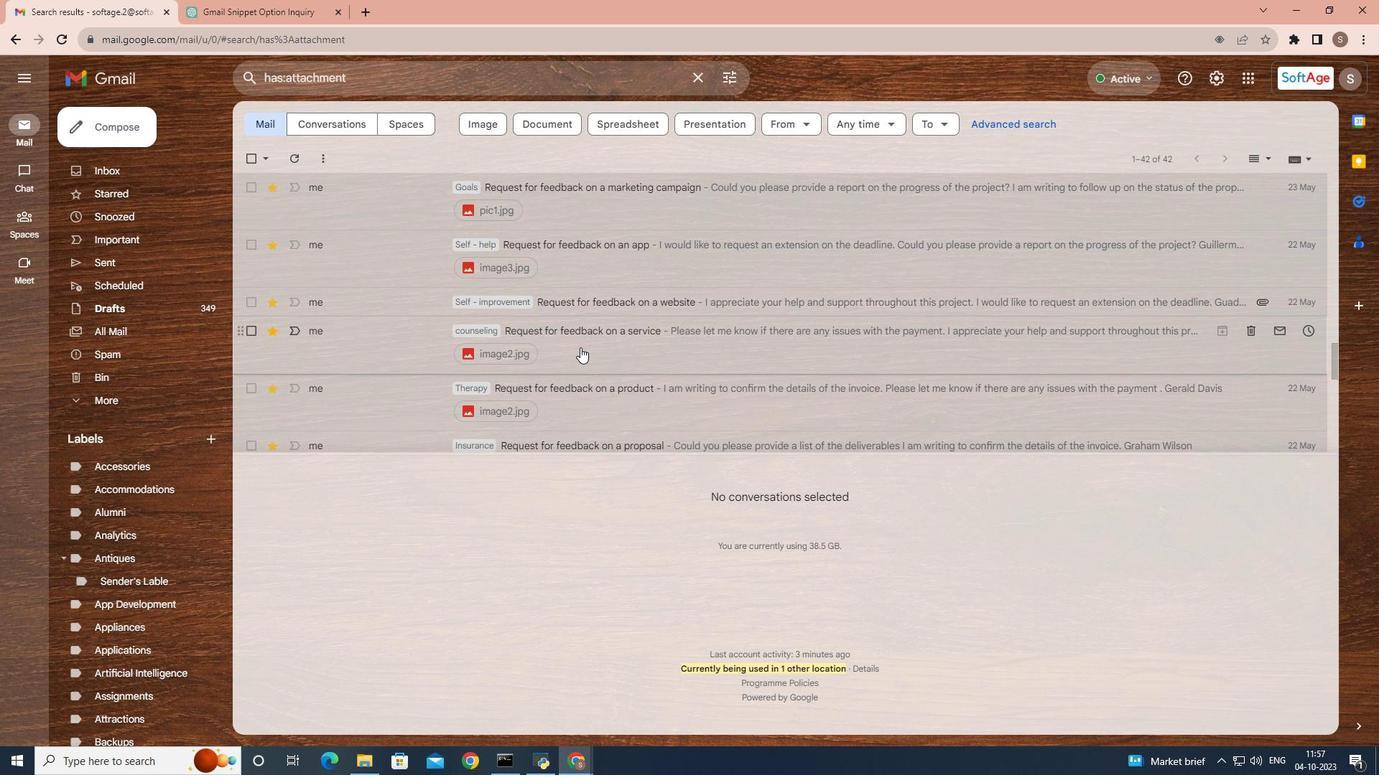 
Action: Mouse moved to (553, 369)
Screenshot: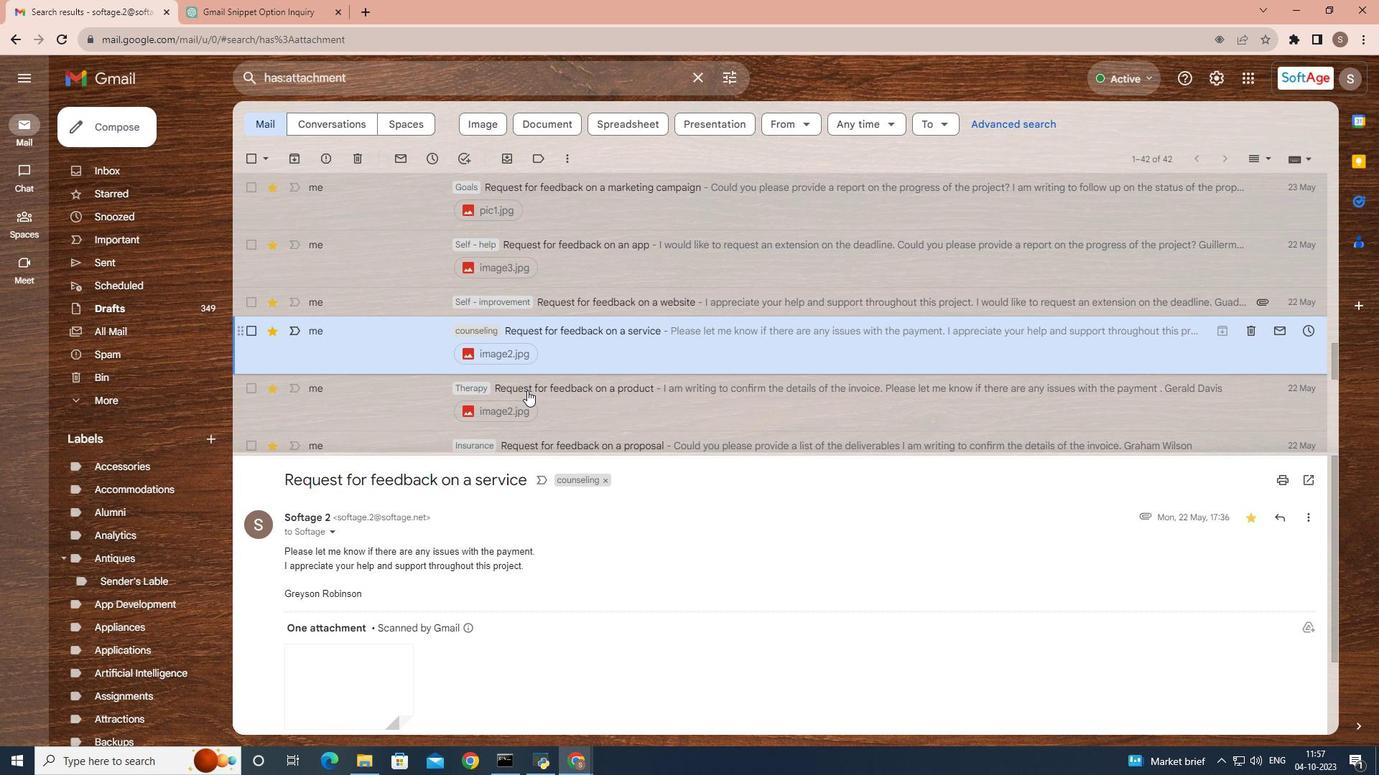 
Action: Mouse scrolled (553, 368) with delta (0, 0)
Screenshot: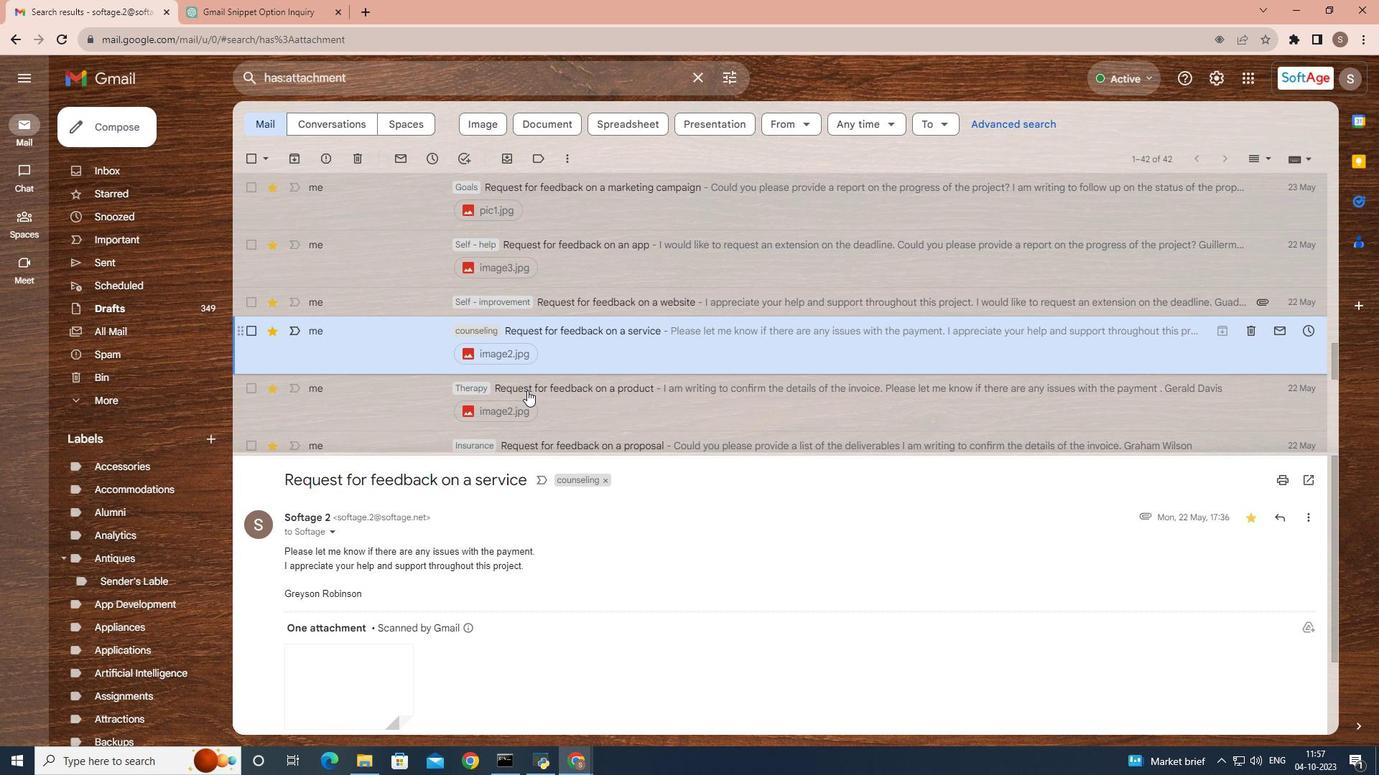
Action: Mouse moved to (510, 405)
Screenshot: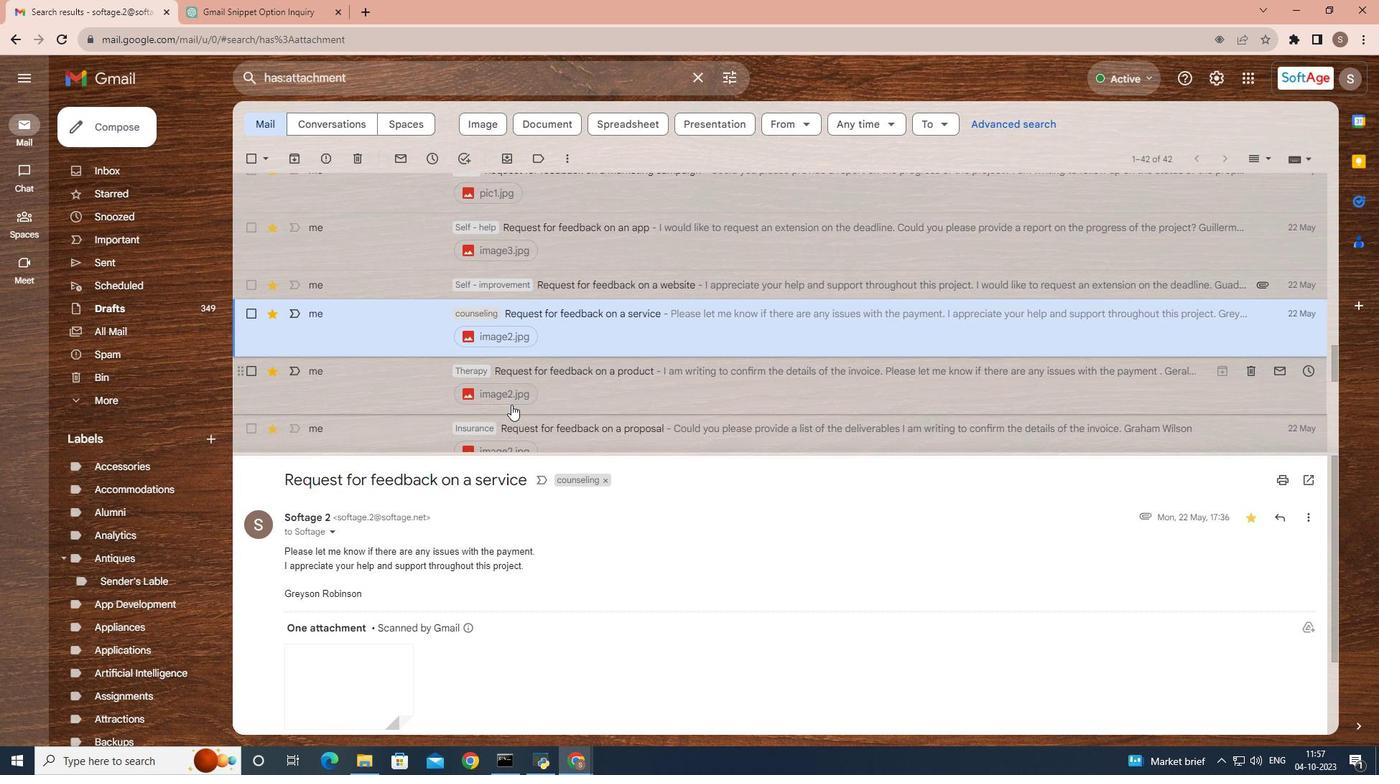 
Action: Mouse scrolled (510, 404) with delta (0, 0)
Screenshot: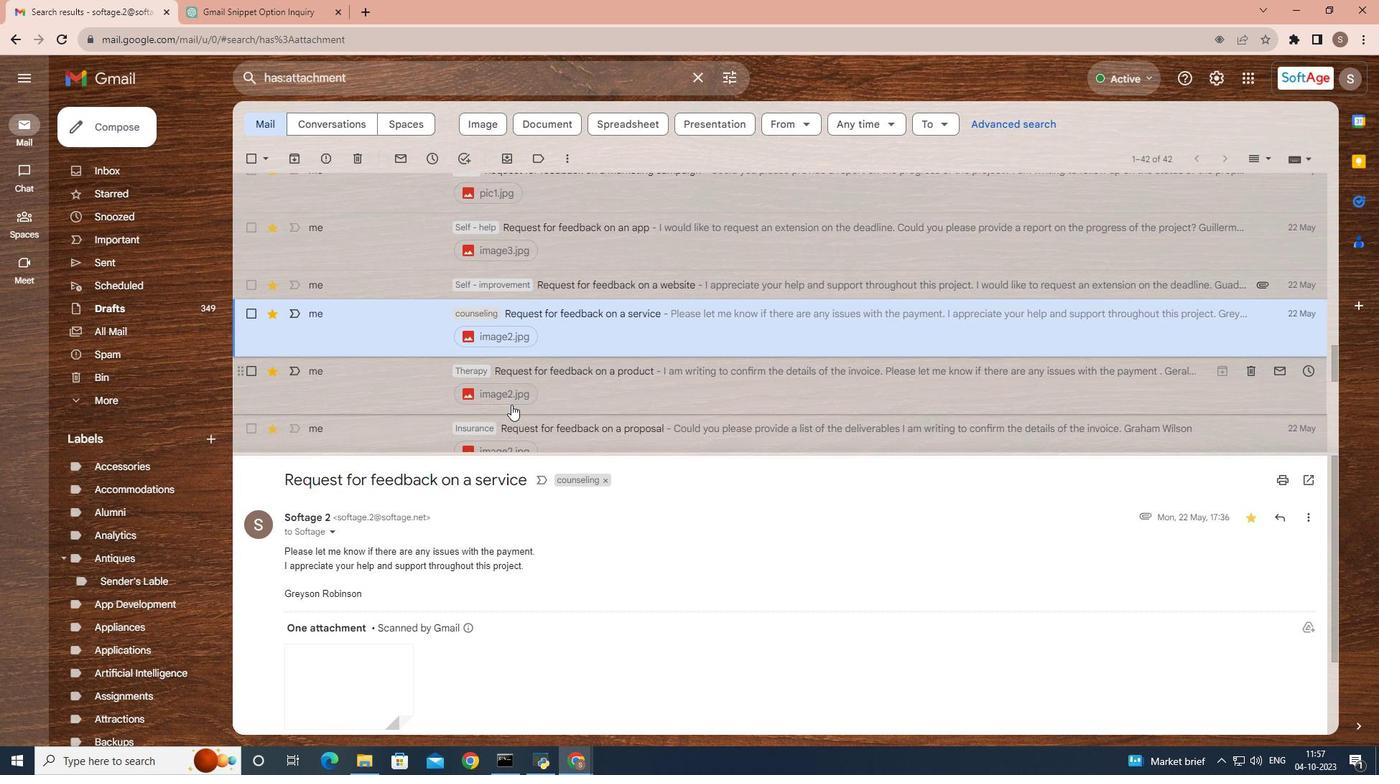 
Action: Mouse moved to (510, 405)
Screenshot: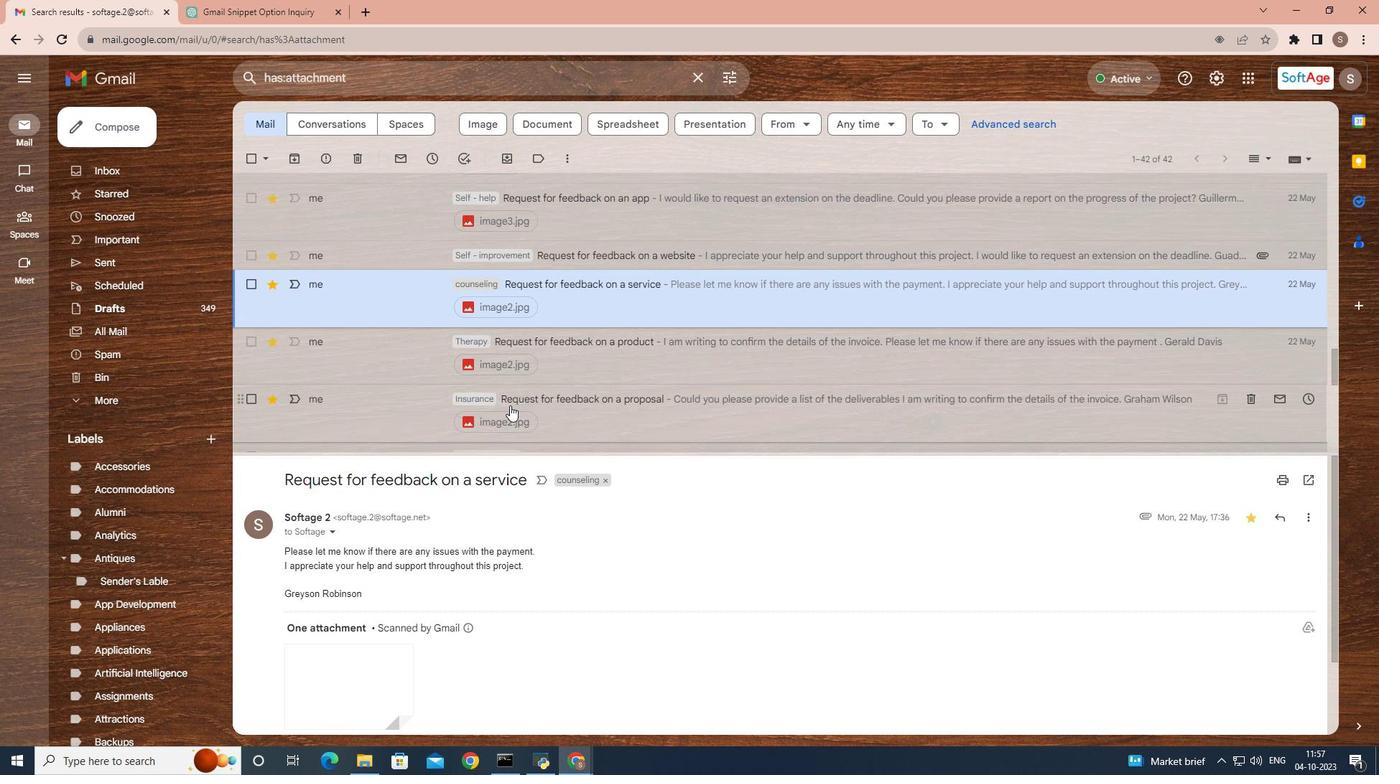
Action: Mouse scrolled (510, 405) with delta (0, 0)
Screenshot: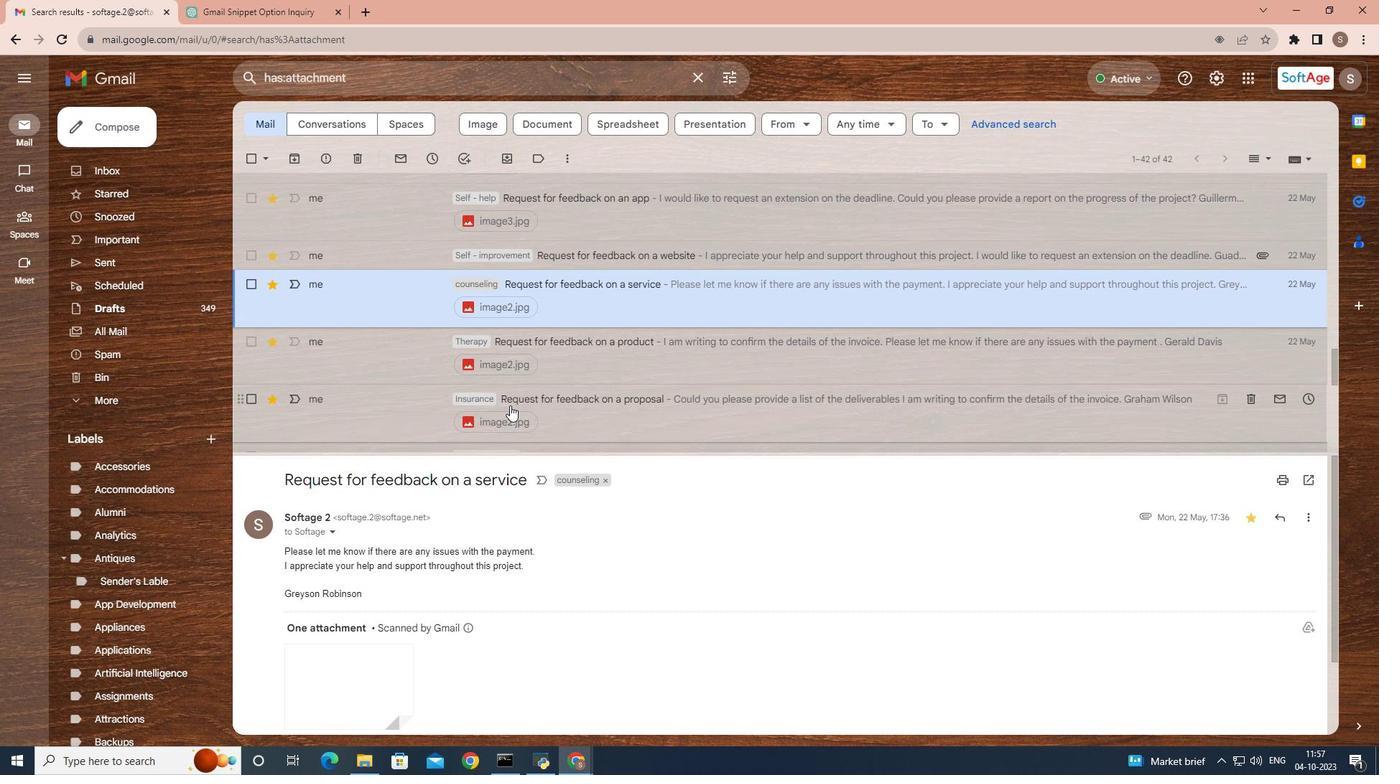 
Action: Mouse scrolled (510, 405) with delta (0, 0)
Screenshot: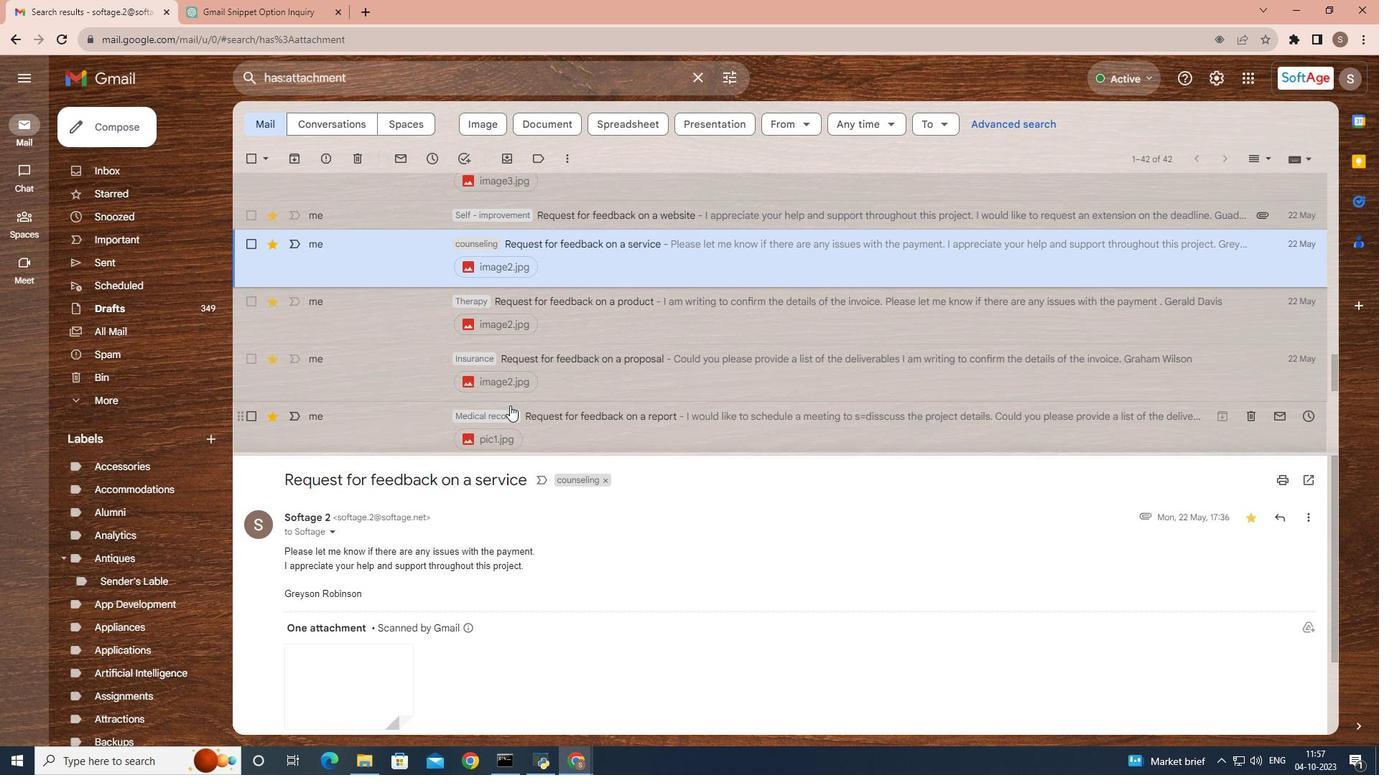 
Action: Mouse moved to (517, 358)
Screenshot: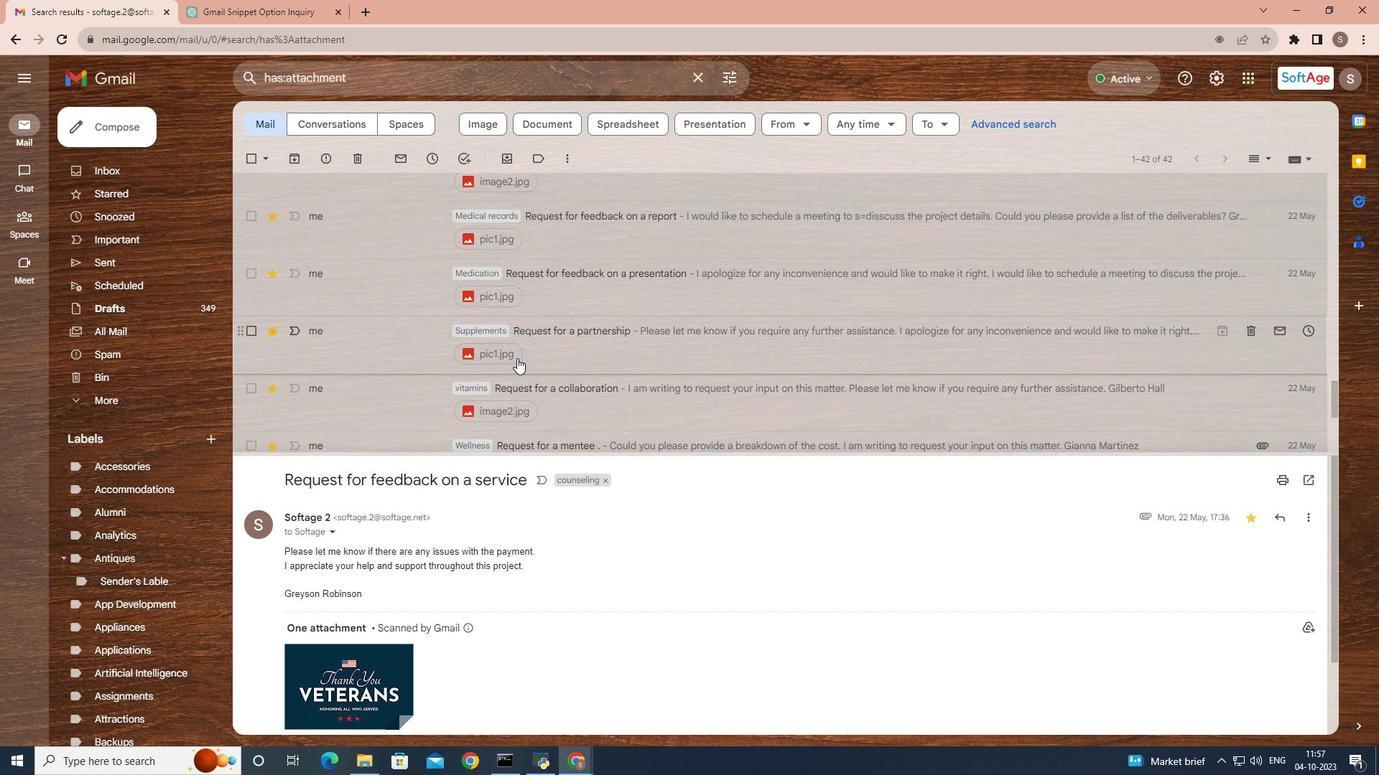 
Action: Mouse scrolled (517, 357) with delta (0, 0)
Screenshot: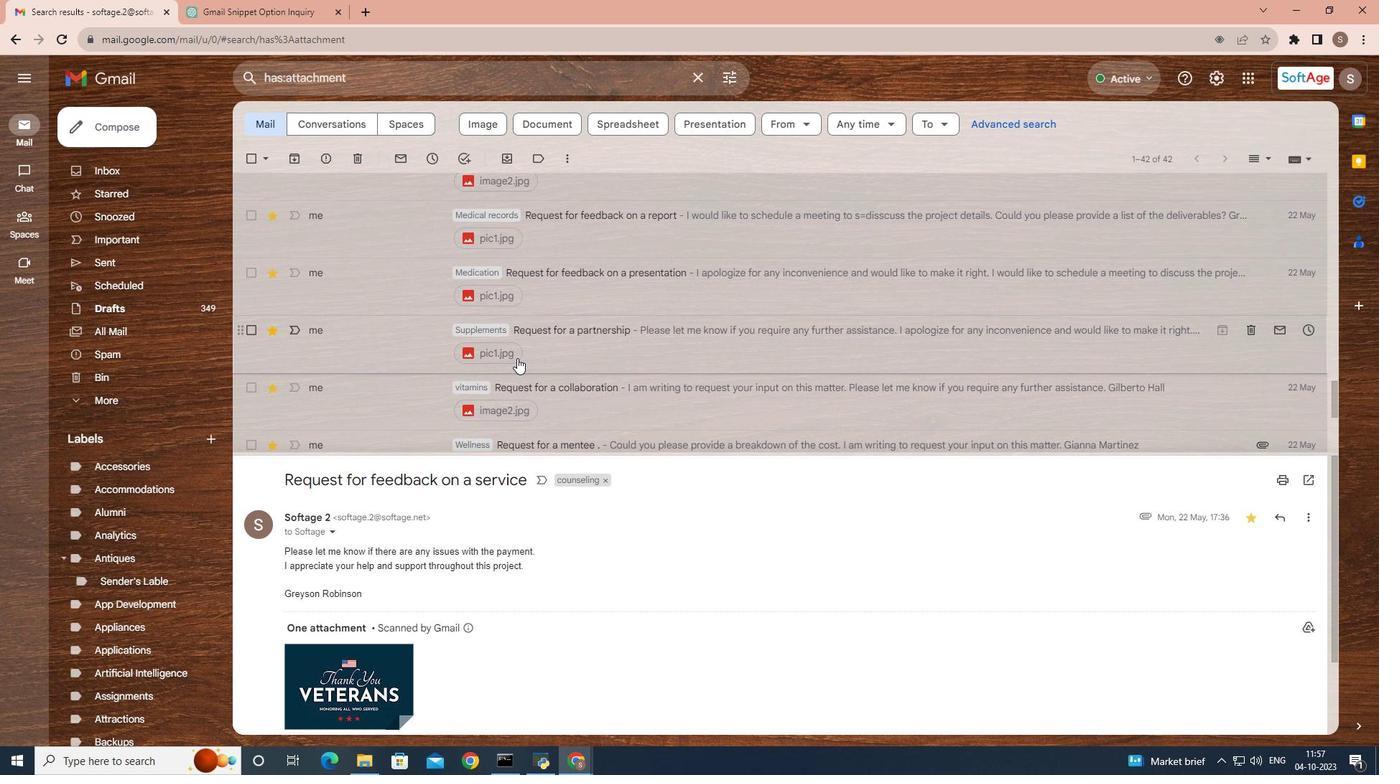 
Action: Mouse scrolled (517, 357) with delta (0, 0)
Screenshot: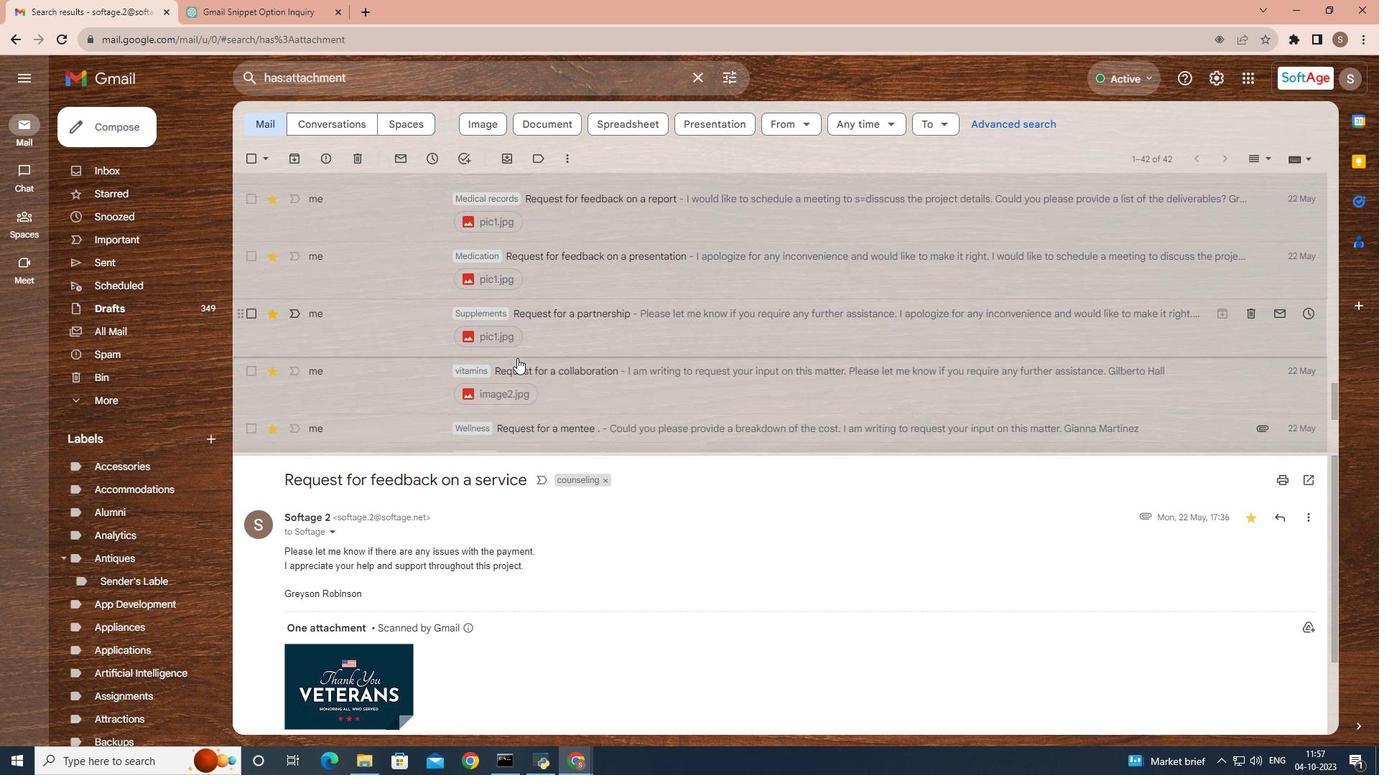 
Action: Mouse scrolled (517, 357) with delta (0, 0)
Screenshot: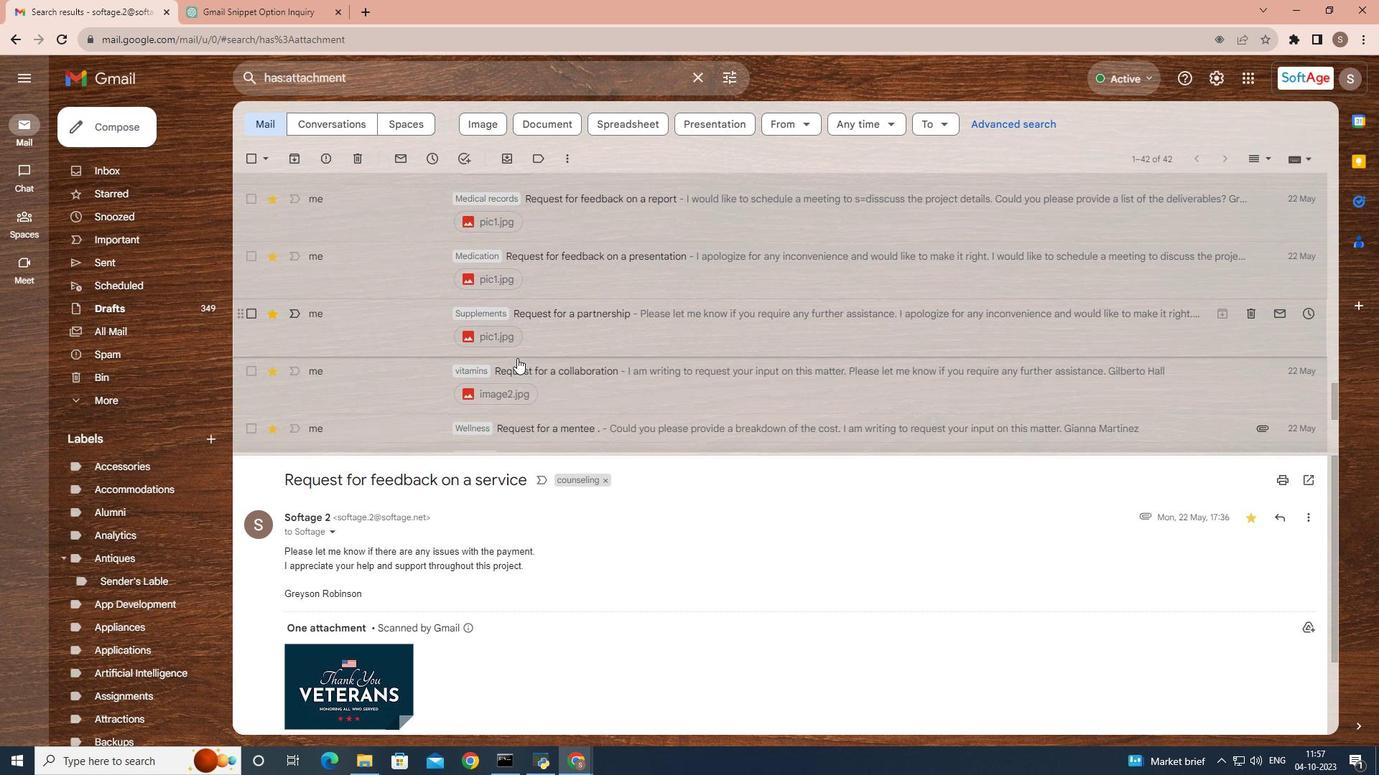 
Action: Mouse scrolled (517, 357) with delta (0, 0)
Screenshot: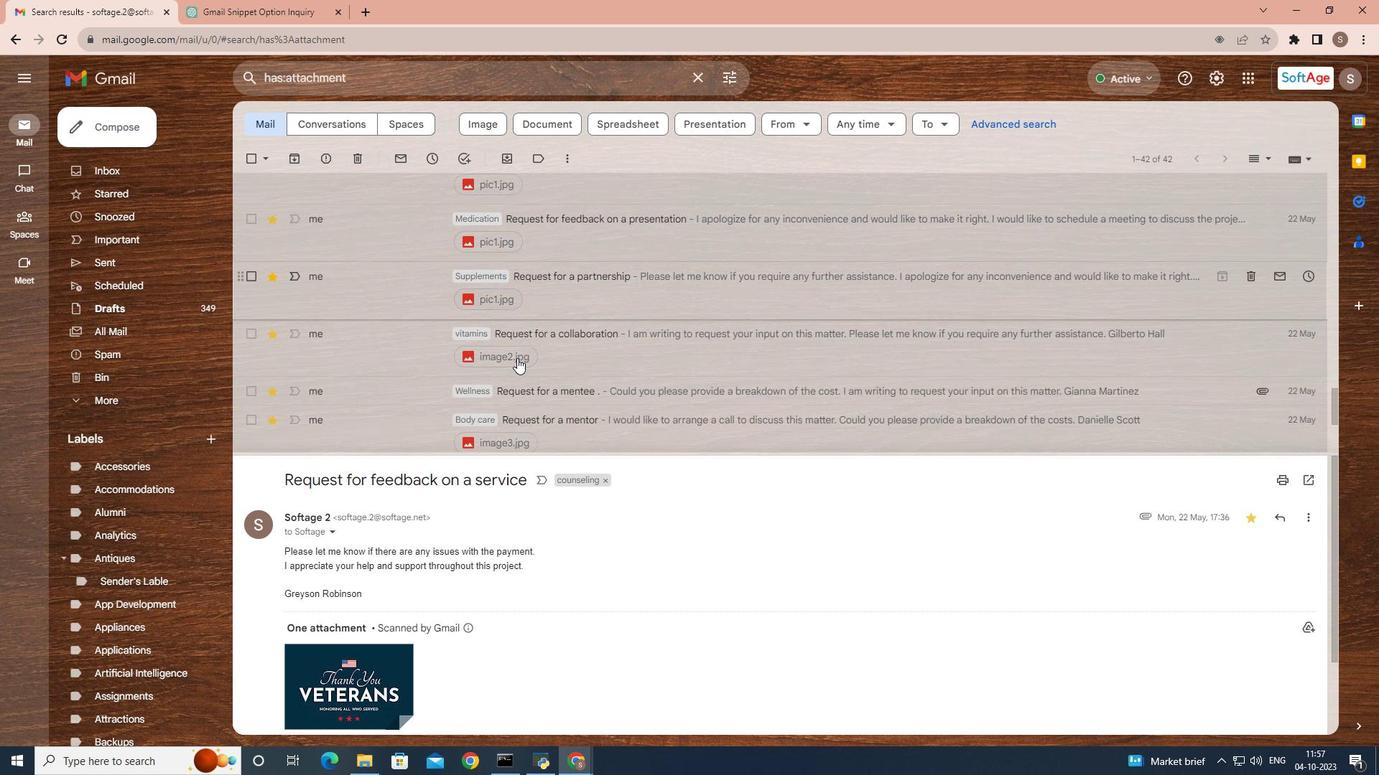 
Action: Mouse scrolled (517, 357) with delta (0, 0)
Screenshot: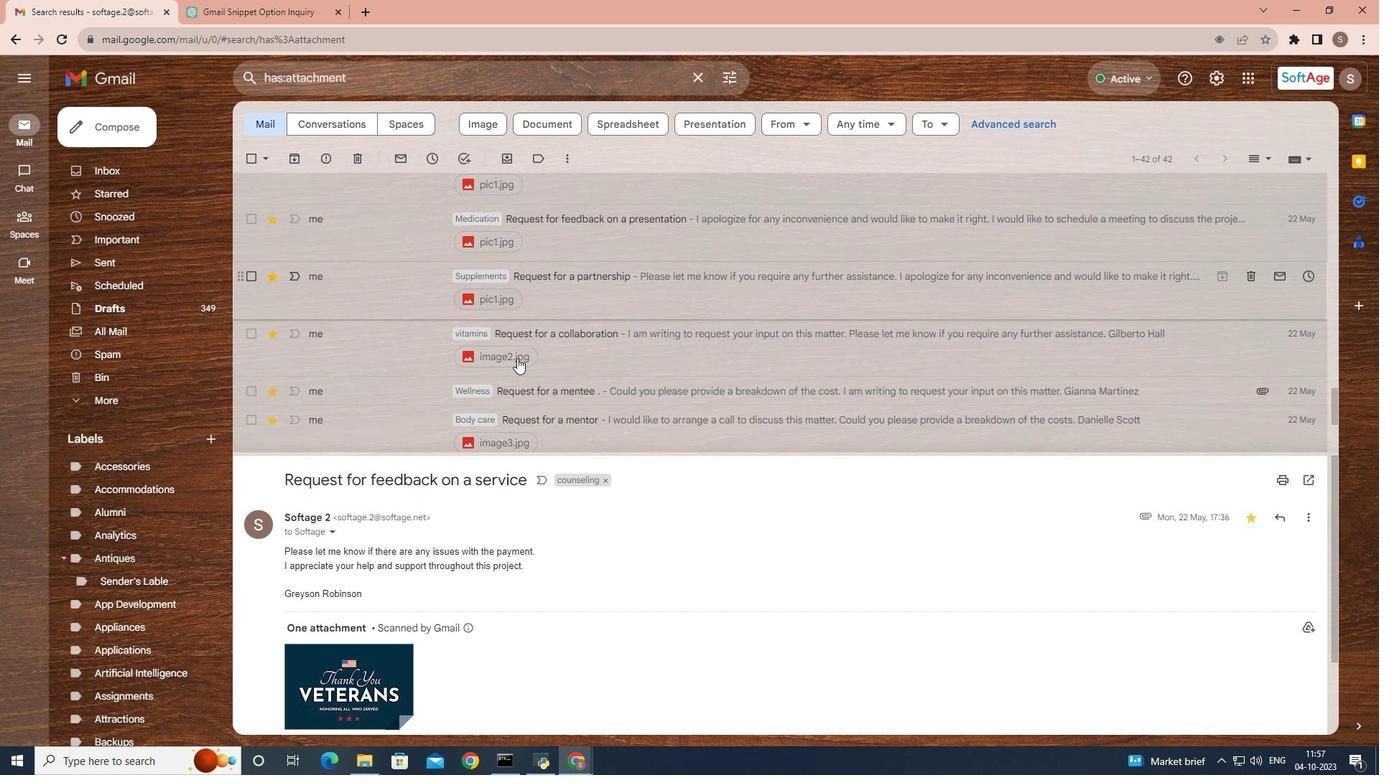 
Action: Mouse moved to (611, 288)
Screenshot: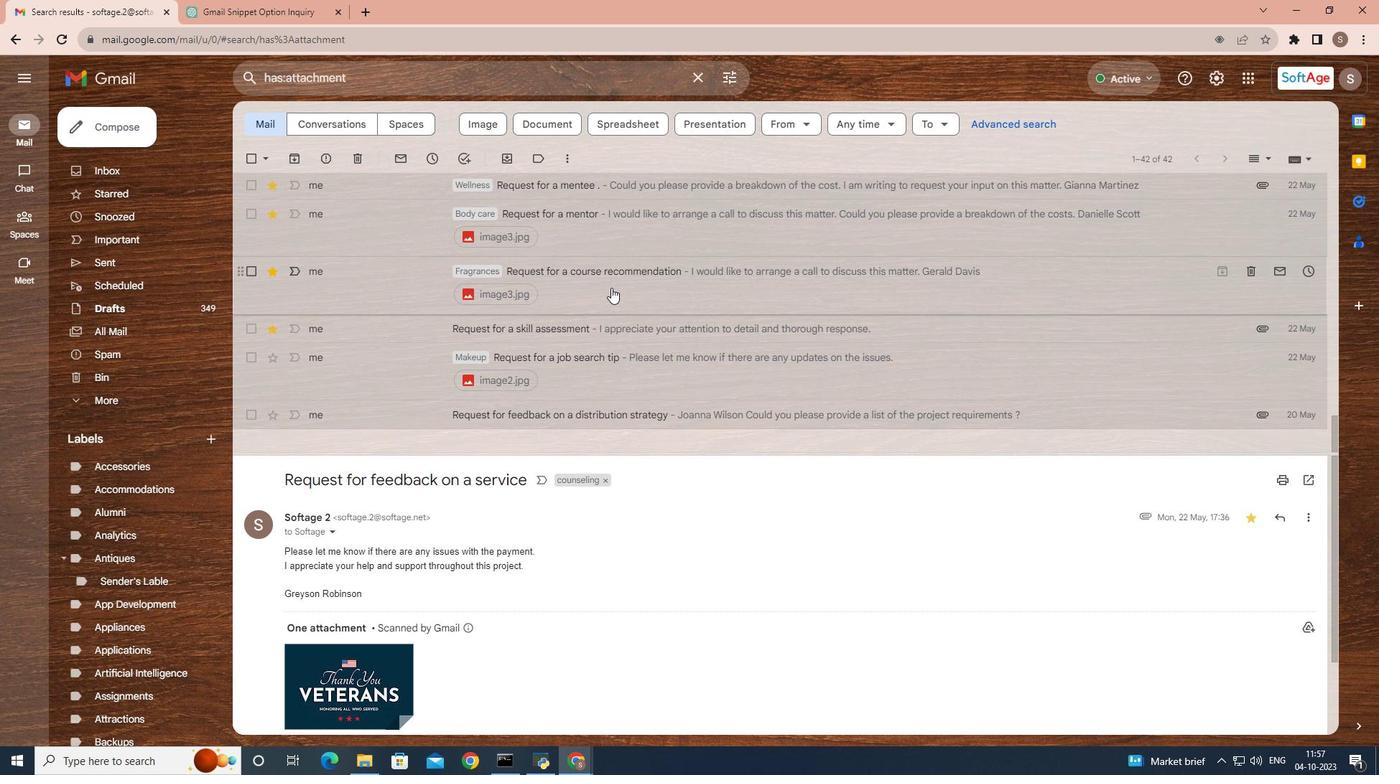 
Action: Mouse pressed left at (611, 288)
Screenshot: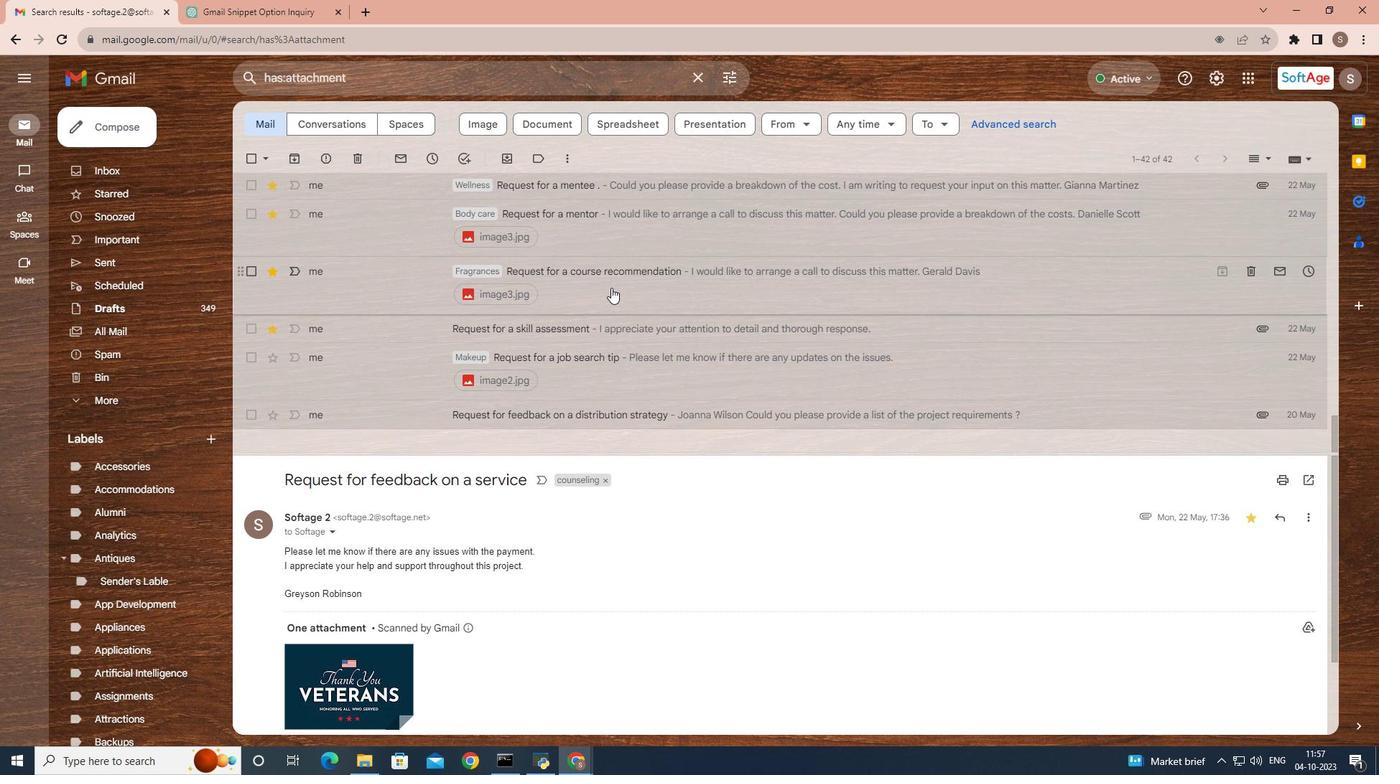 
Action: Mouse scrolled (611, 287) with delta (0, 0)
Screenshot: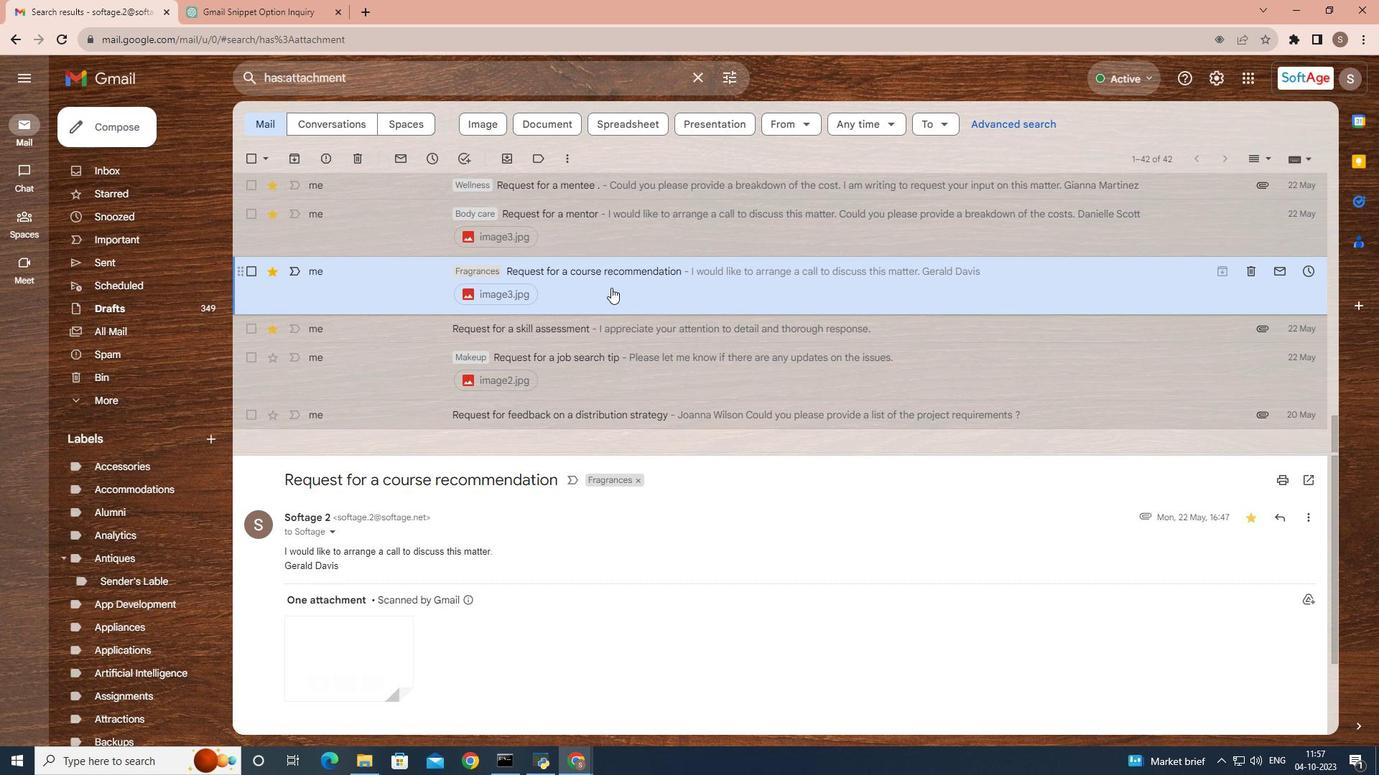
Action: Mouse scrolled (611, 287) with delta (0, 0)
Screenshot: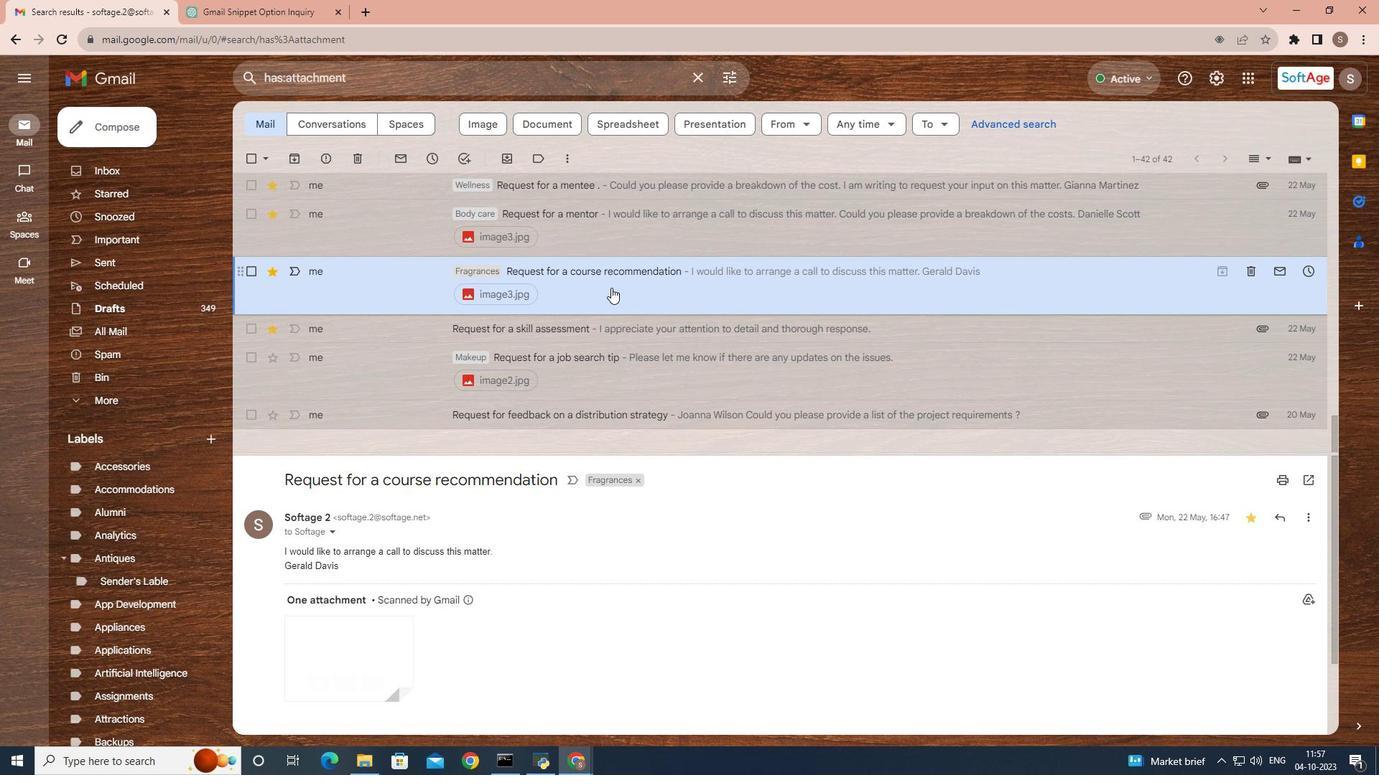 
Action: Mouse scrolled (611, 287) with delta (0, 0)
Screenshot: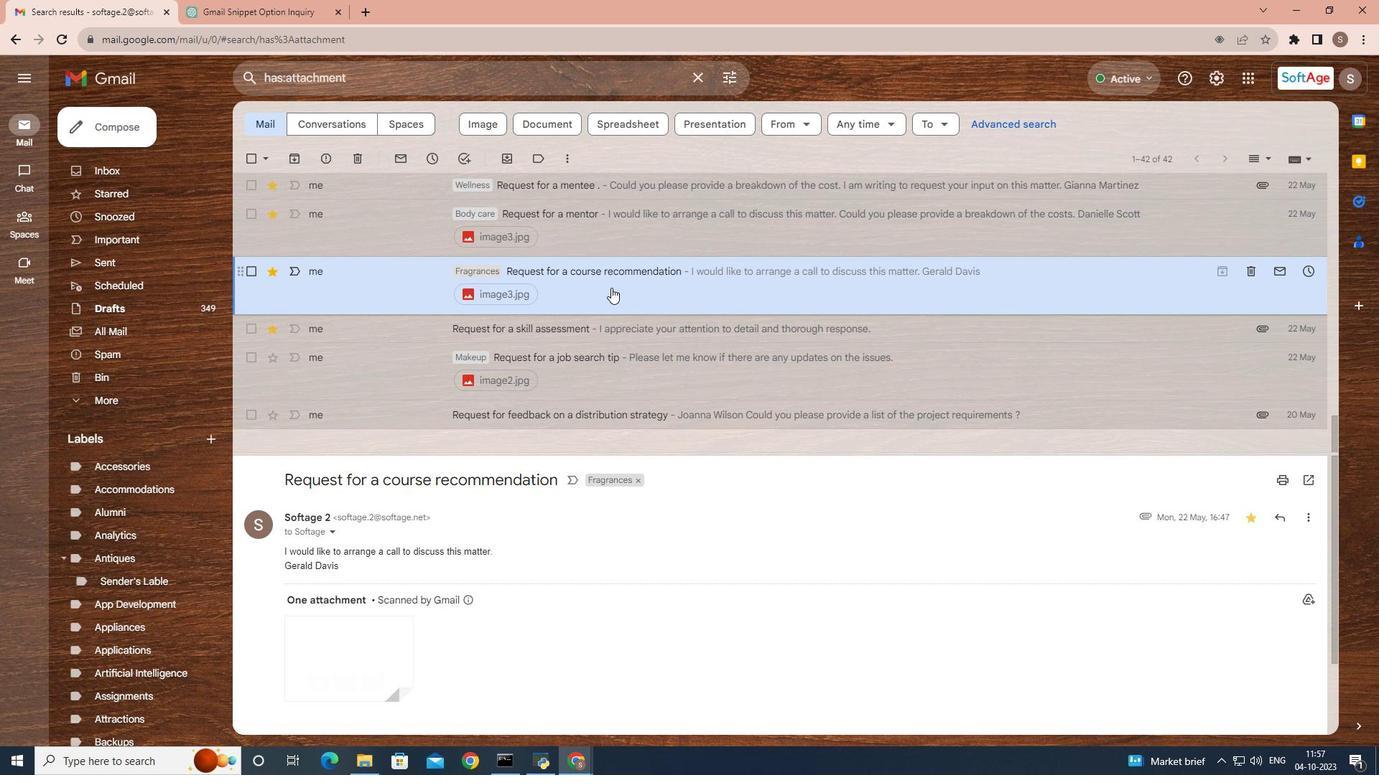 
Action: Mouse scrolled (611, 287) with delta (0, 0)
Screenshot: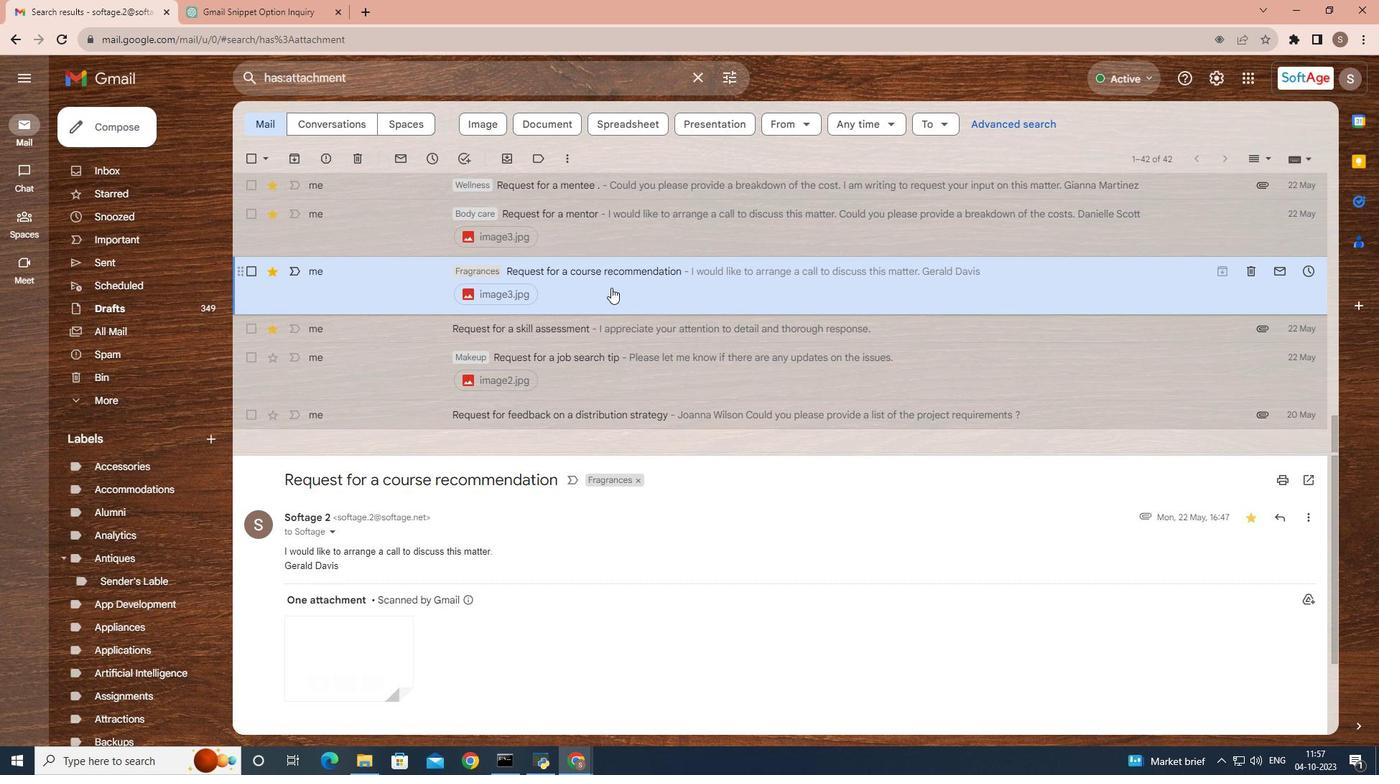 
Action: Mouse scrolled (611, 287) with delta (0, 0)
Screenshot: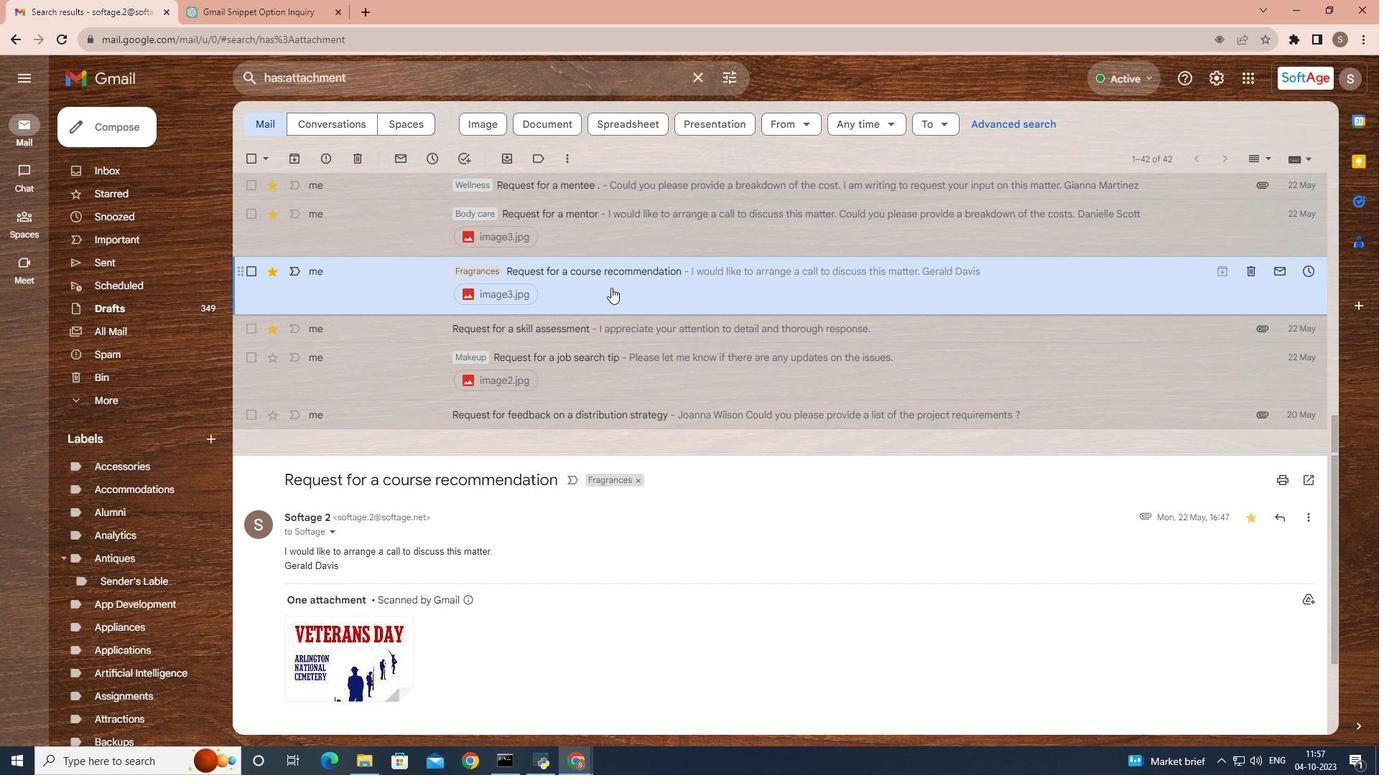 
Action: Mouse scrolled (611, 287) with delta (0, 0)
Screenshot: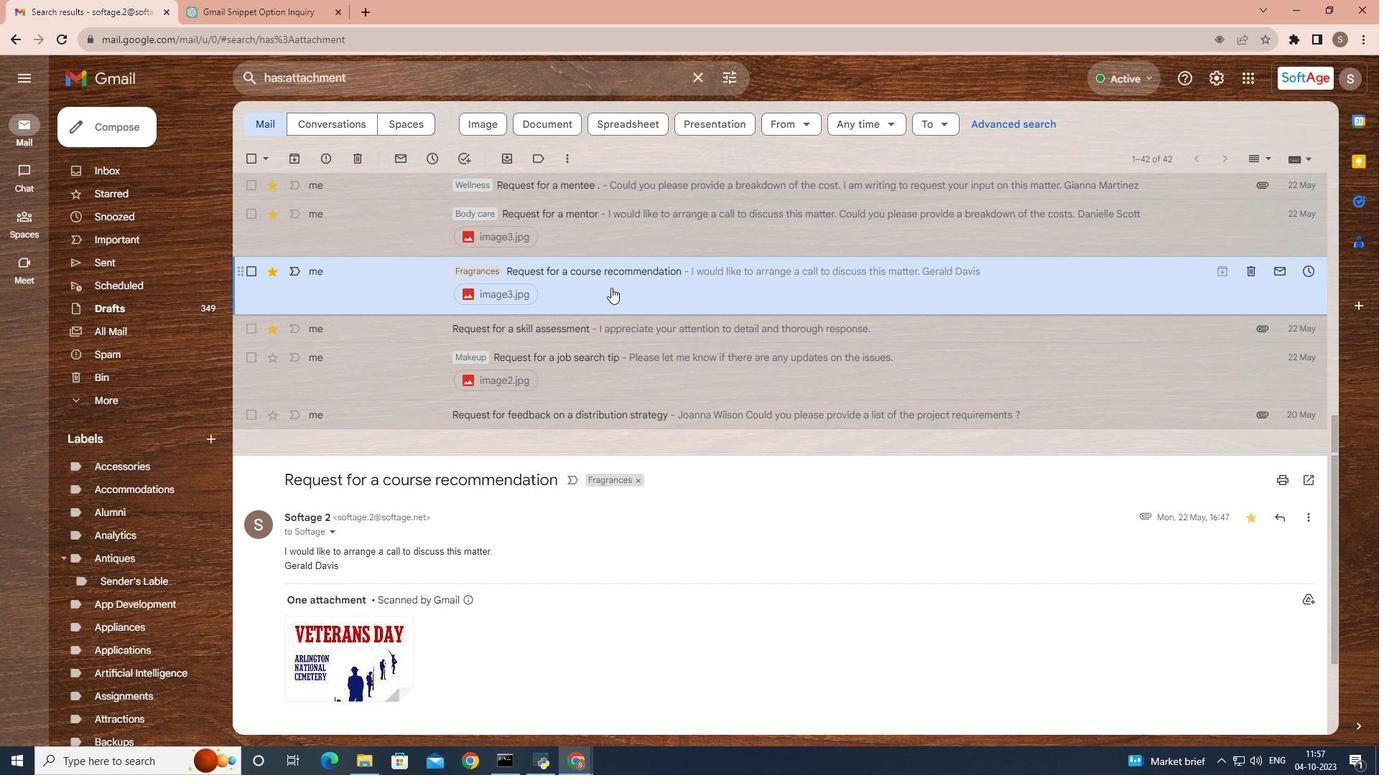 
Action: Mouse moved to (571, 360)
Screenshot: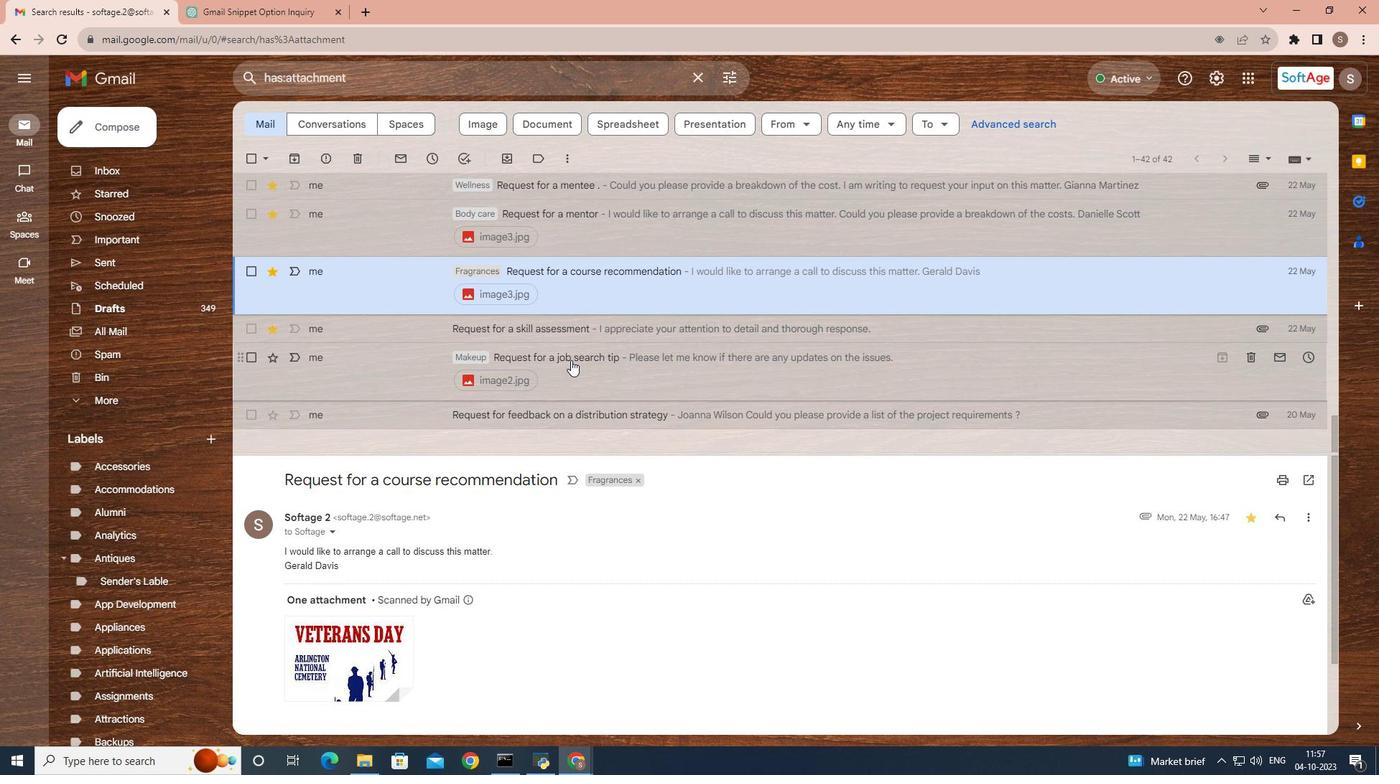 
Action: Mouse pressed left at (571, 360)
Screenshot: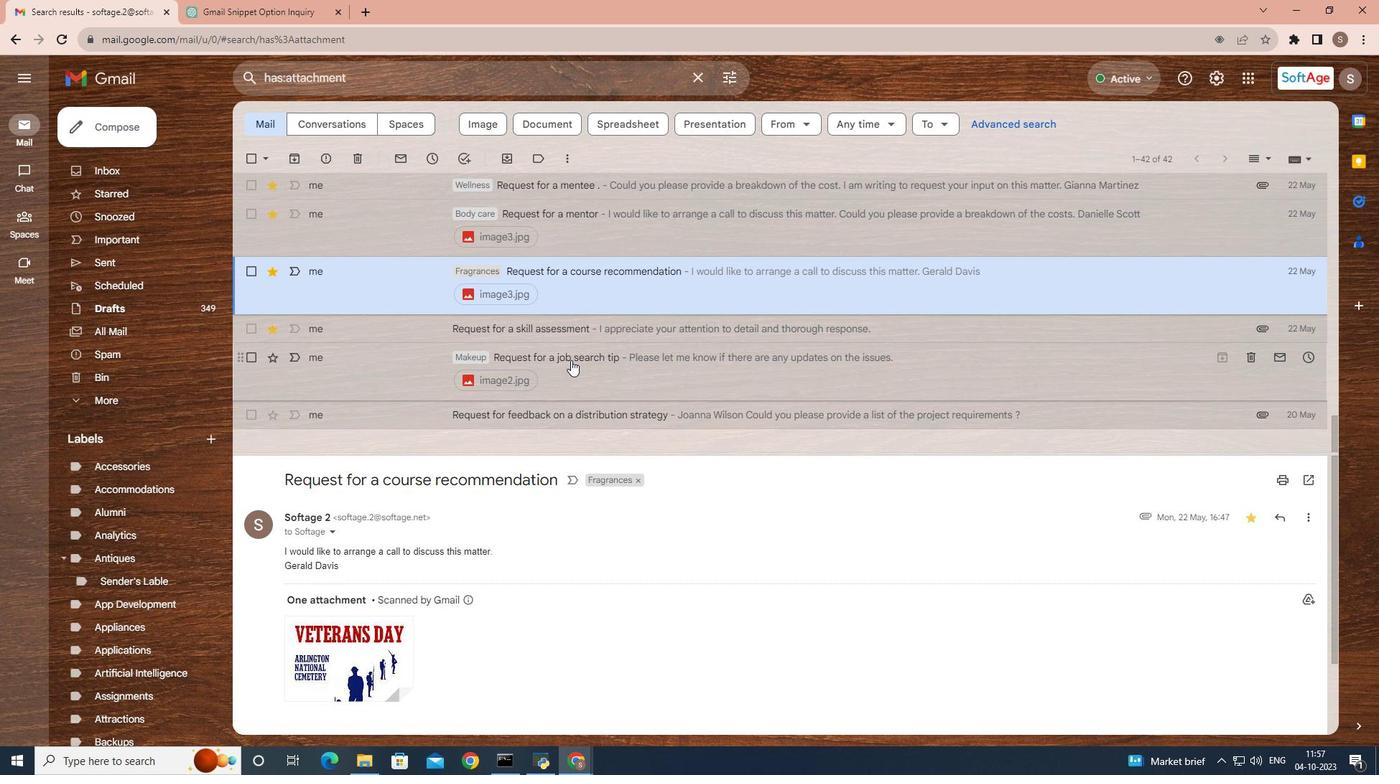 
Action: Mouse moved to (571, 362)
Screenshot: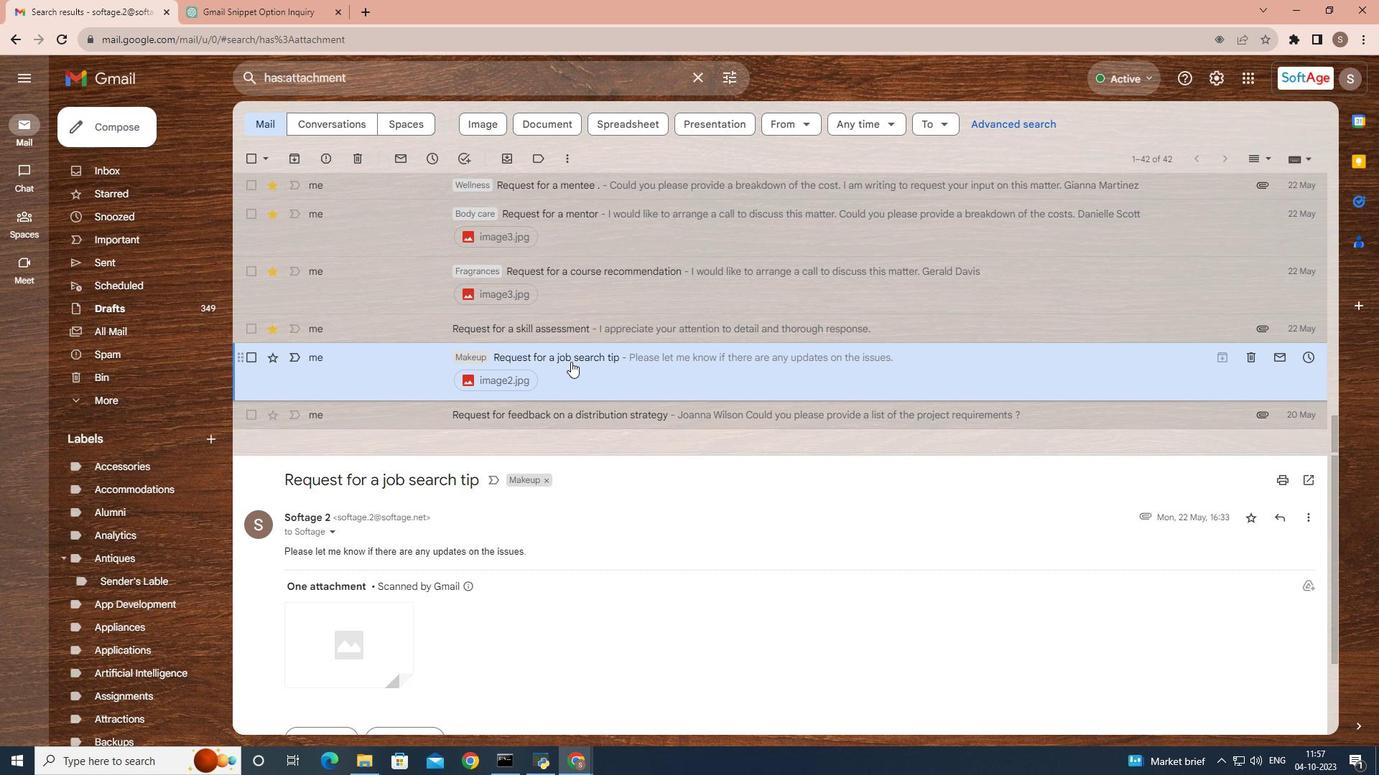 
Action: Mouse scrolled (571, 361) with delta (0, 0)
Screenshot: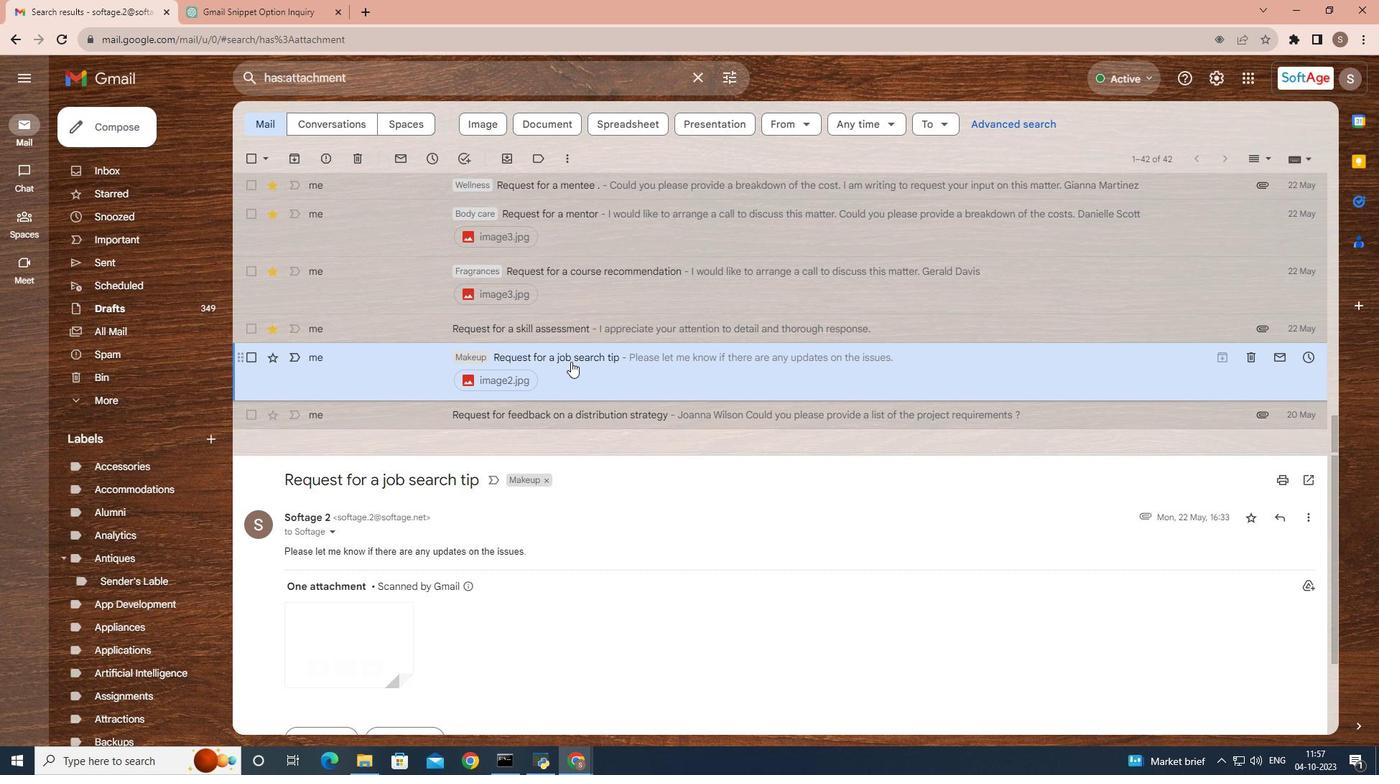 
Action: Mouse scrolled (571, 361) with delta (0, 0)
Screenshot: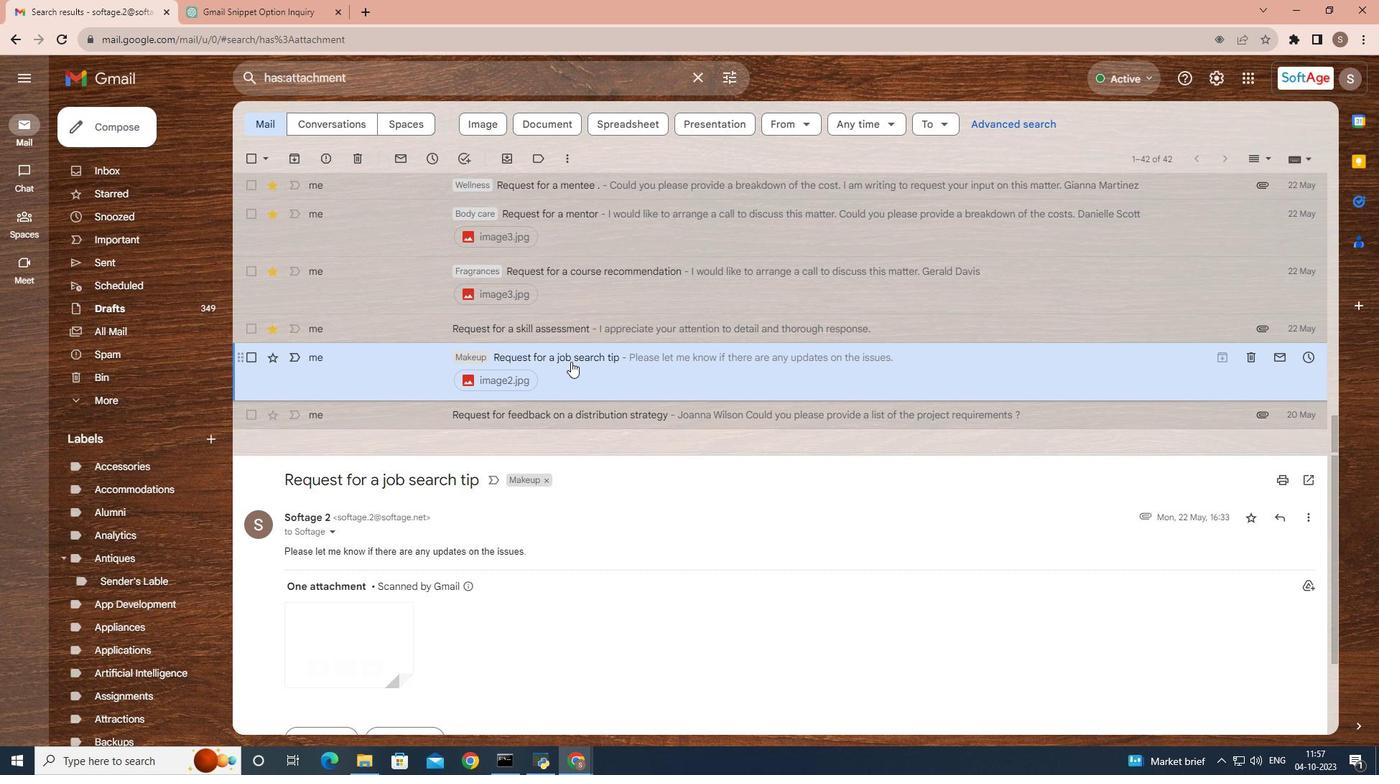
Action: Mouse scrolled (571, 361) with delta (0, 0)
Screenshot: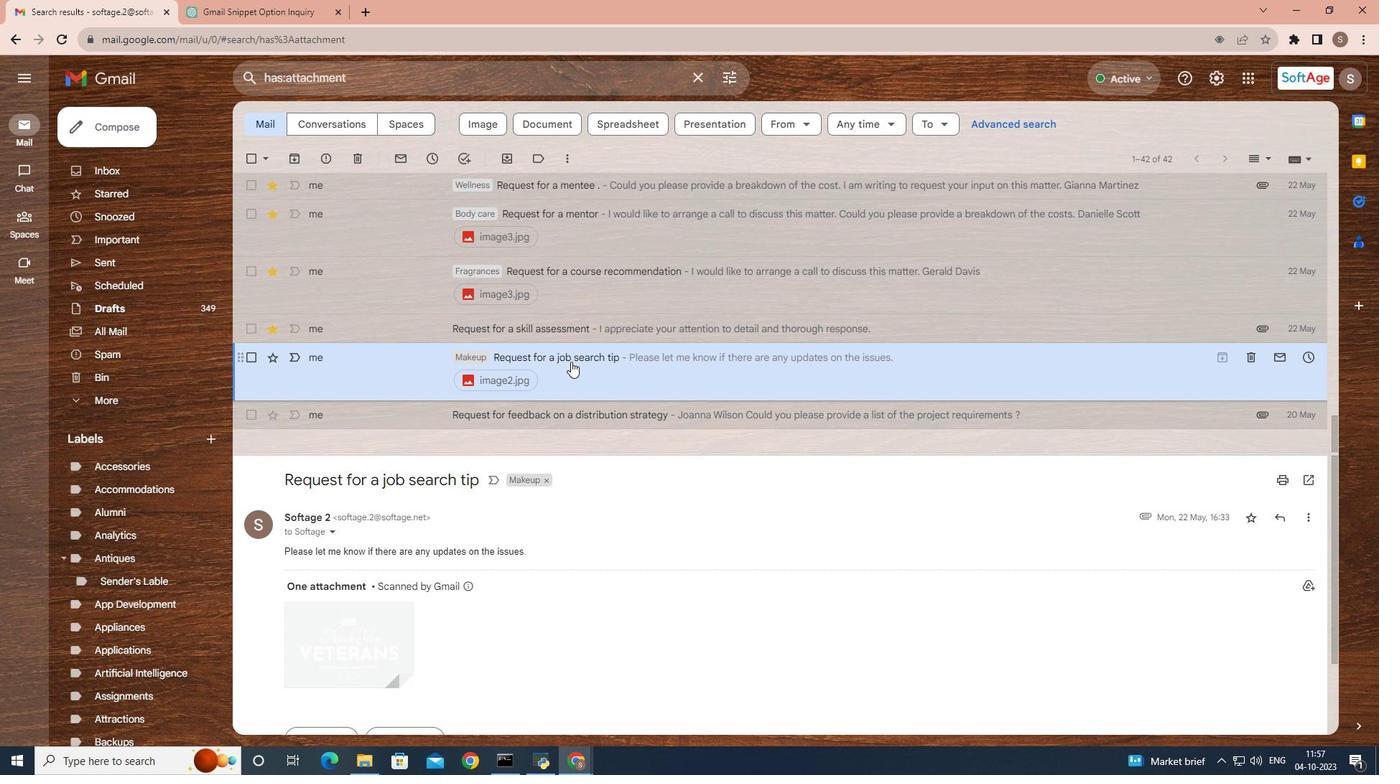 
Action: Mouse scrolled (571, 361) with delta (0, 0)
Screenshot: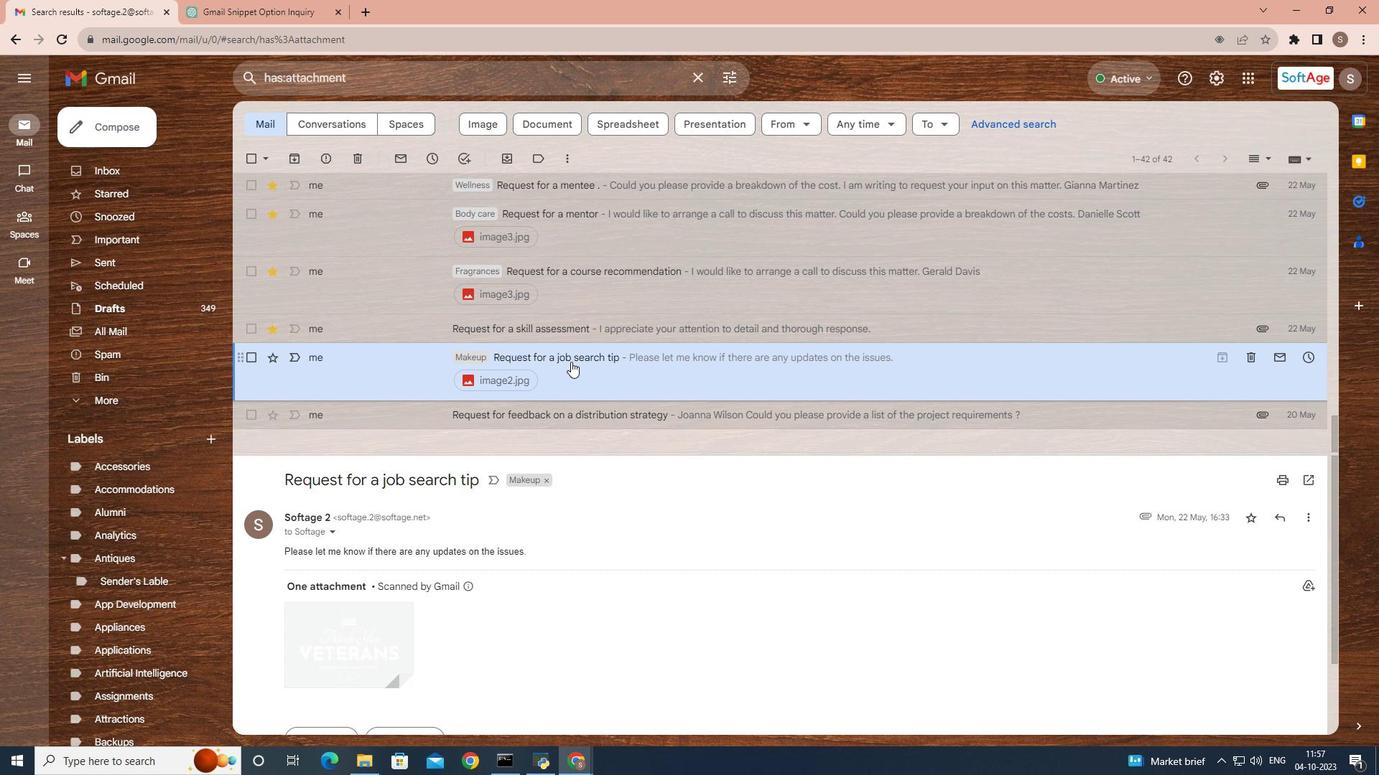 
Action: Mouse moved to (576, 344)
Screenshot: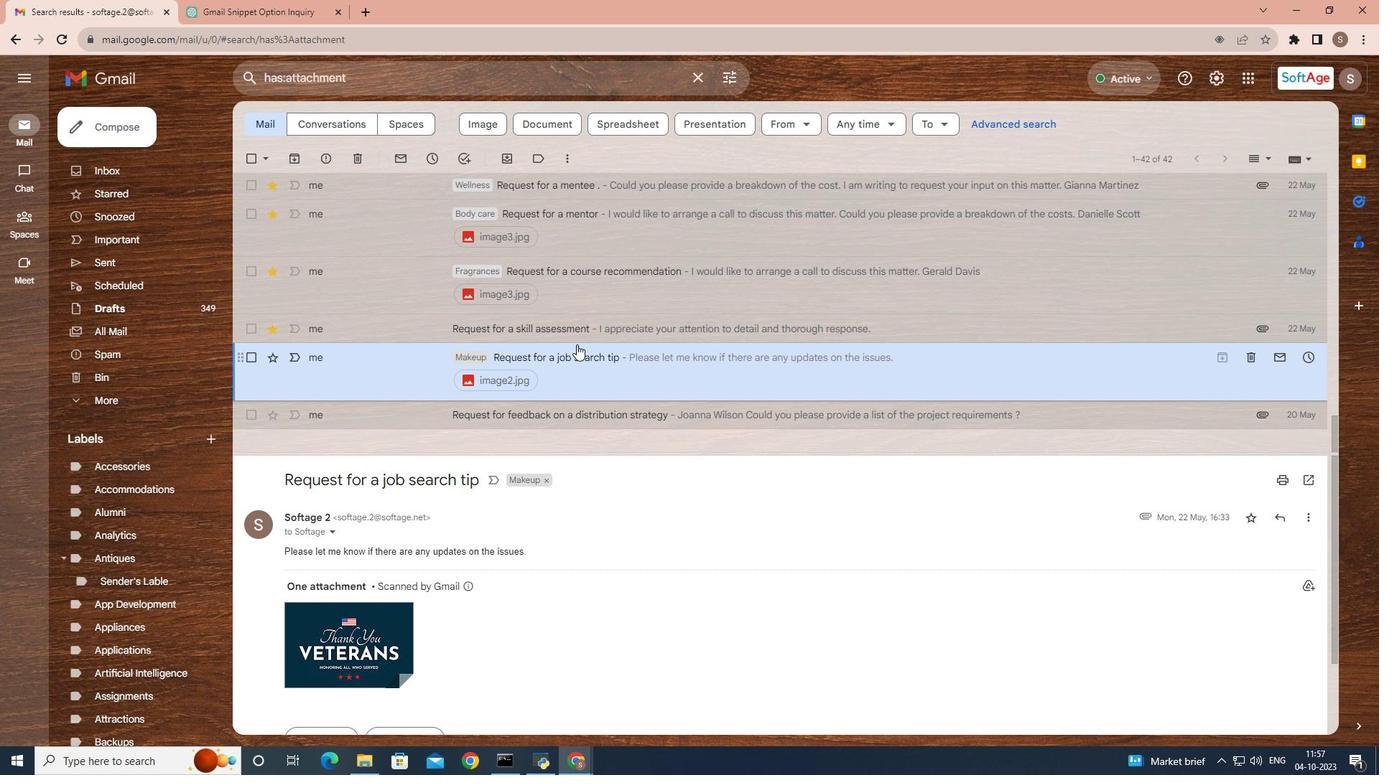 
Action: Mouse scrolled (576, 345) with delta (0, 0)
Screenshot: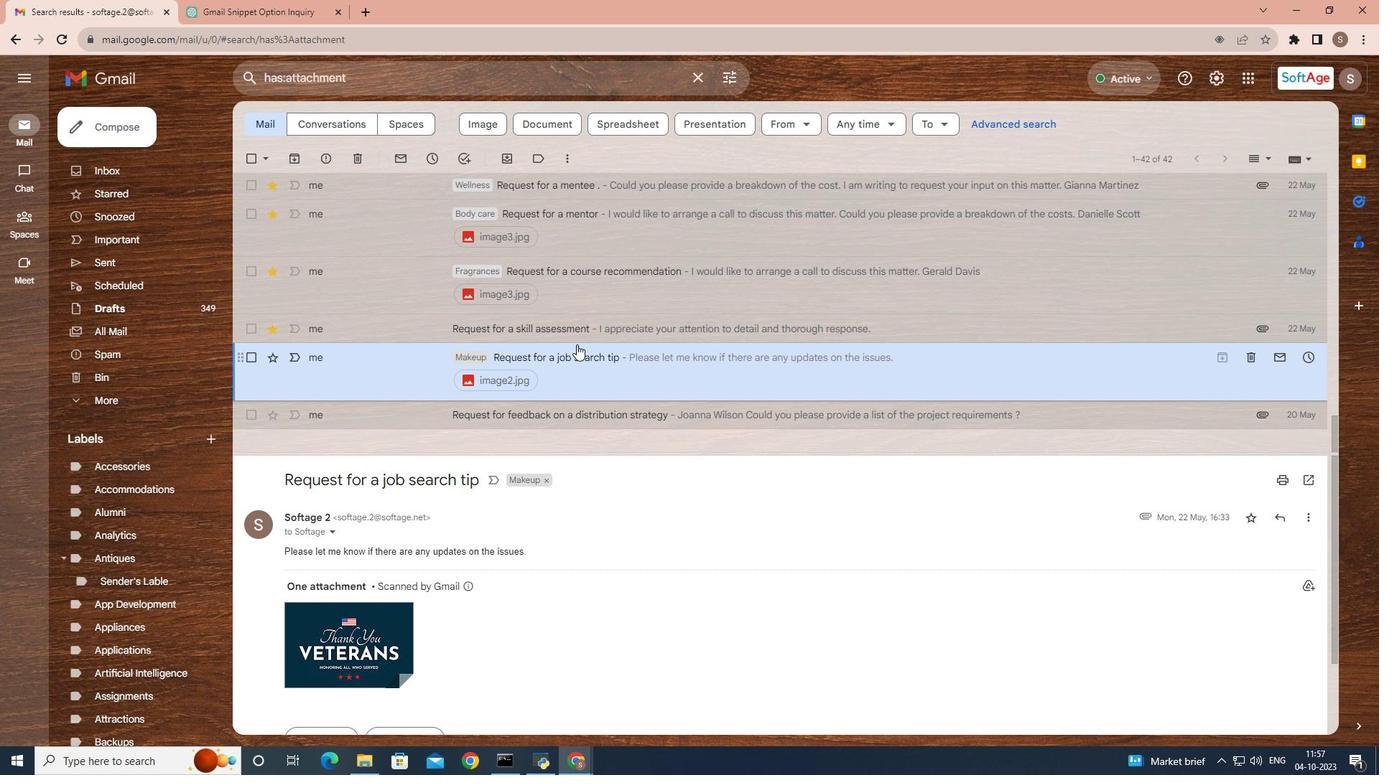 
Action: Mouse scrolled (576, 345) with delta (0, 0)
Screenshot: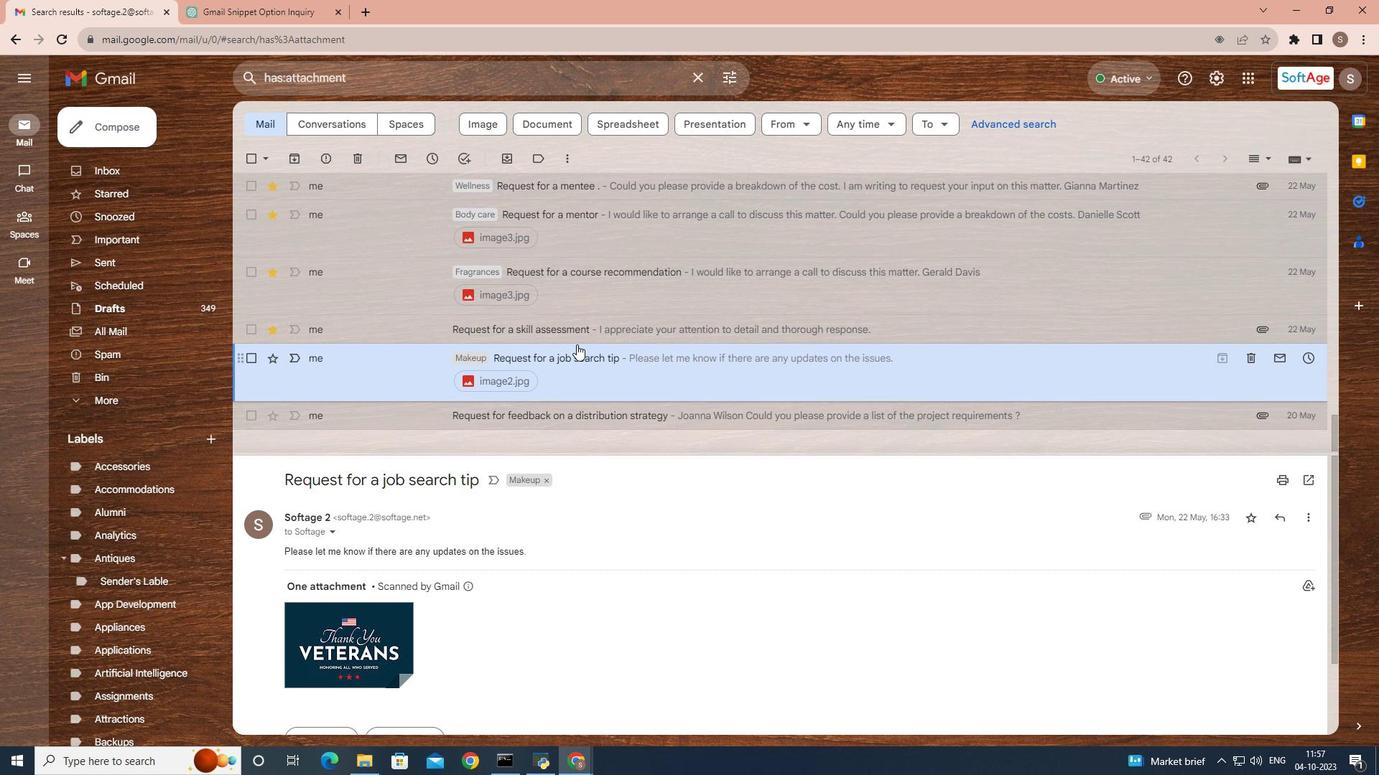 
Action: Mouse scrolled (576, 345) with delta (0, 0)
Screenshot: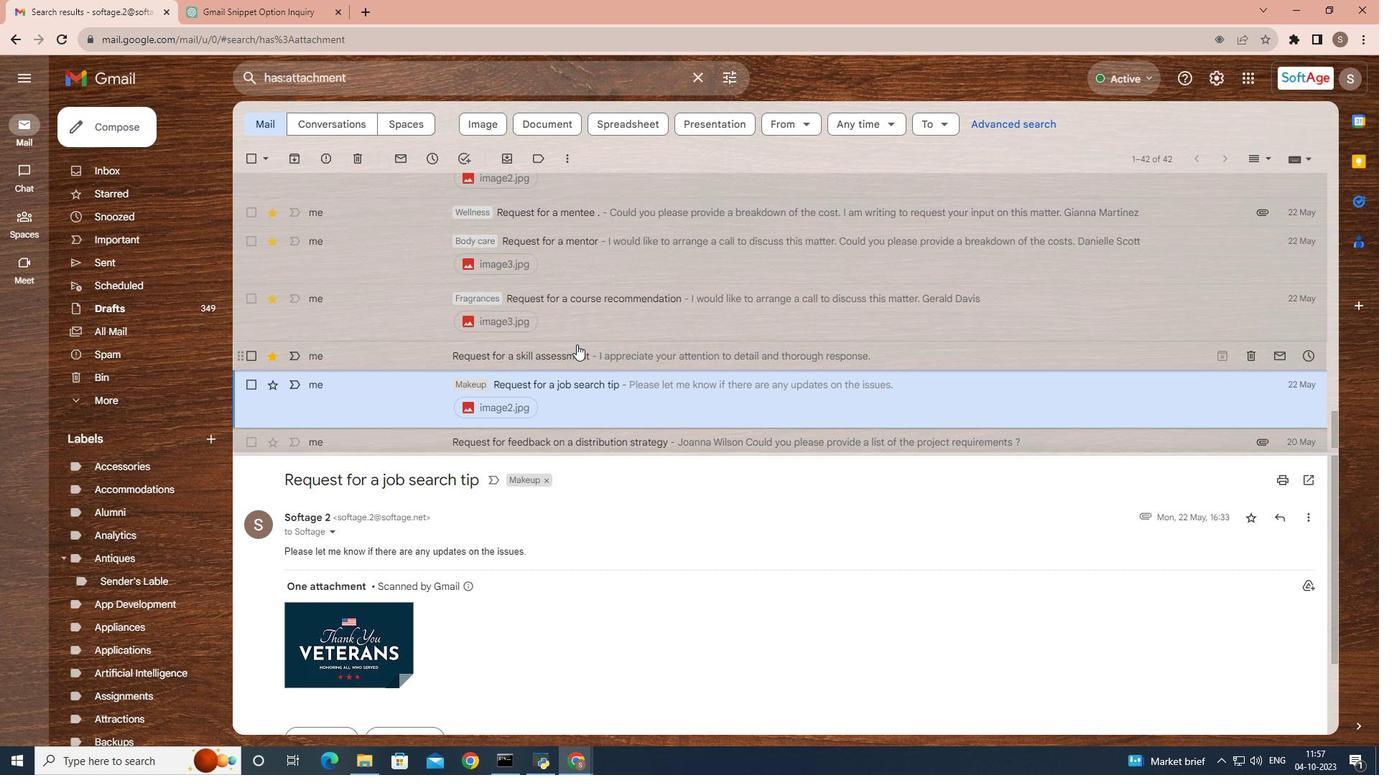 
Action: Mouse scrolled (576, 345) with delta (0, 0)
Screenshot: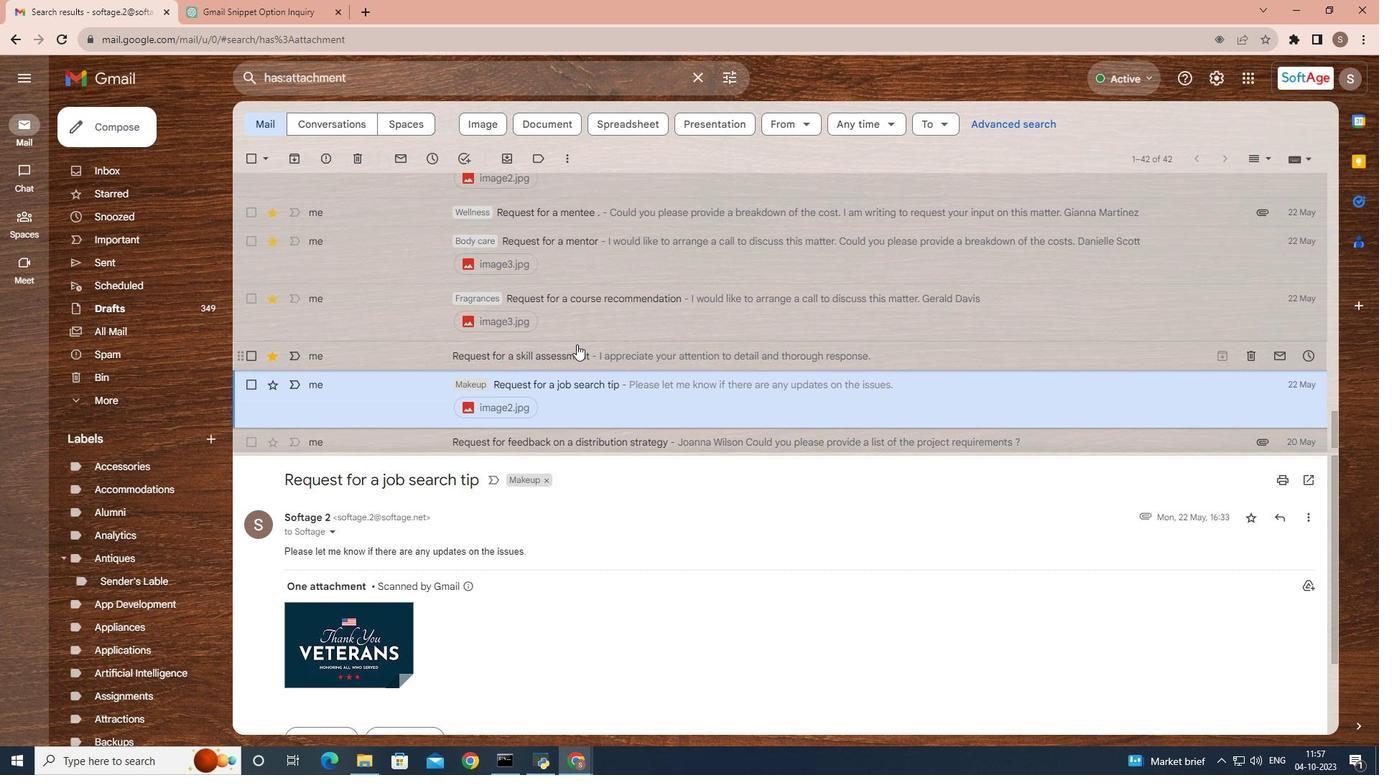 
Action: Mouse scrolled (576, 345) with delta (0, 0)
Screenshot: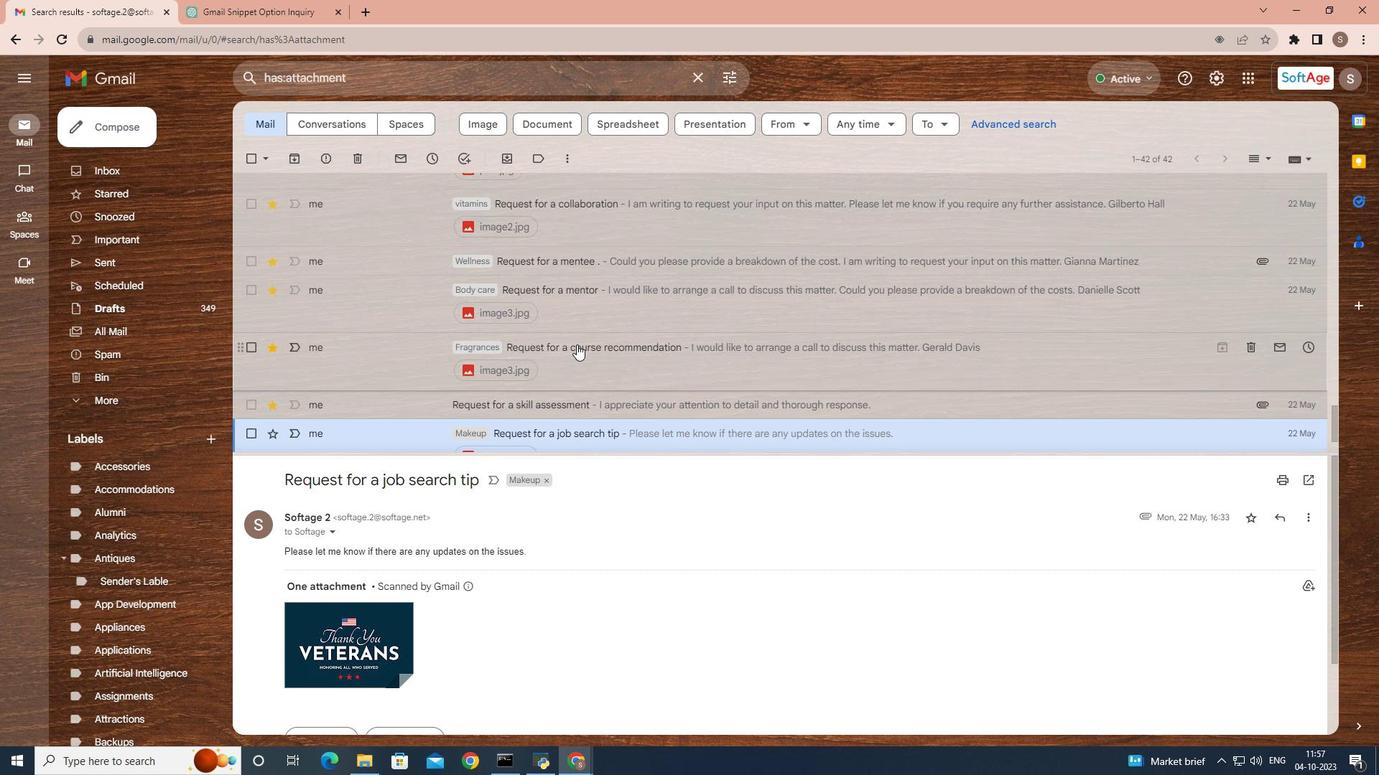 
Action: Mouse scrolled (576, 345) with delta (0, 0)
Screenshot: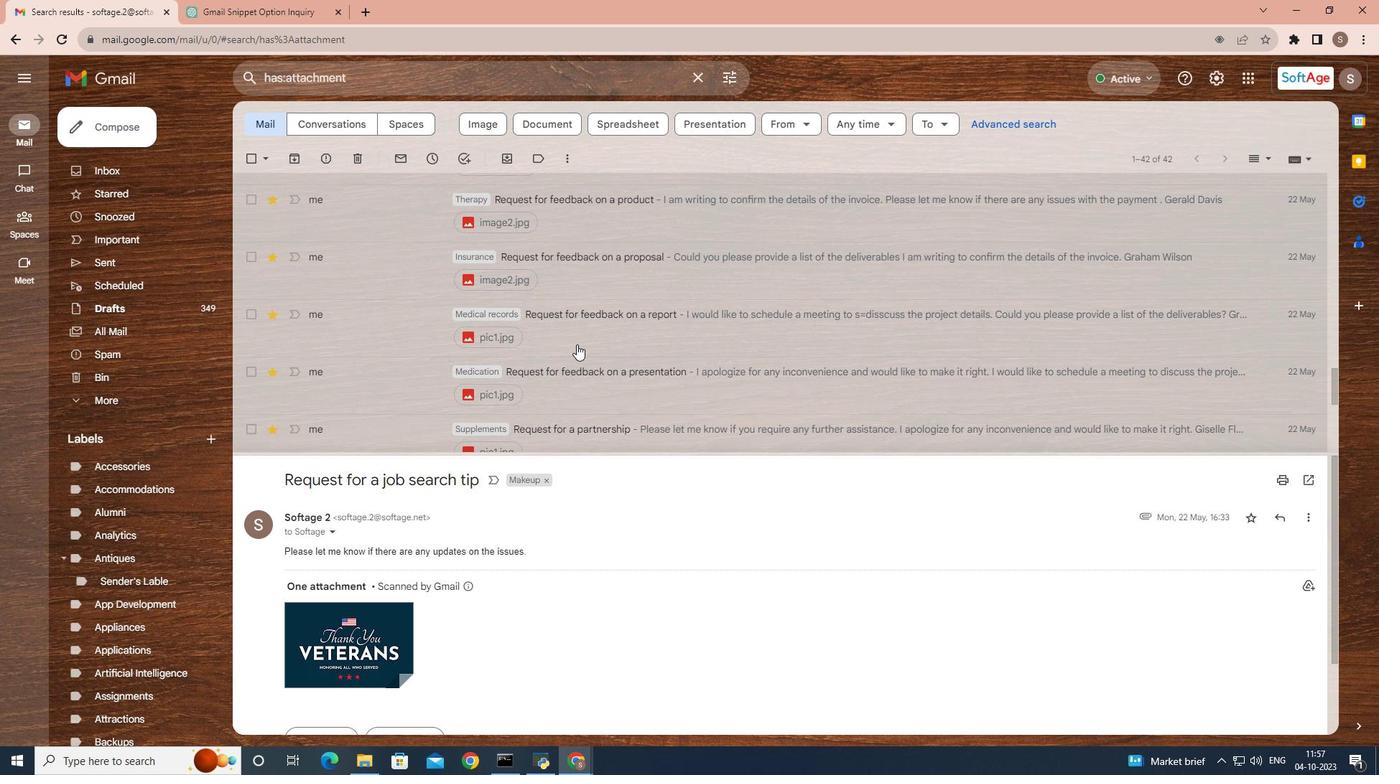 
Action: Mouse scrolled (576, 345) with delta (0, 0)
Screenshot: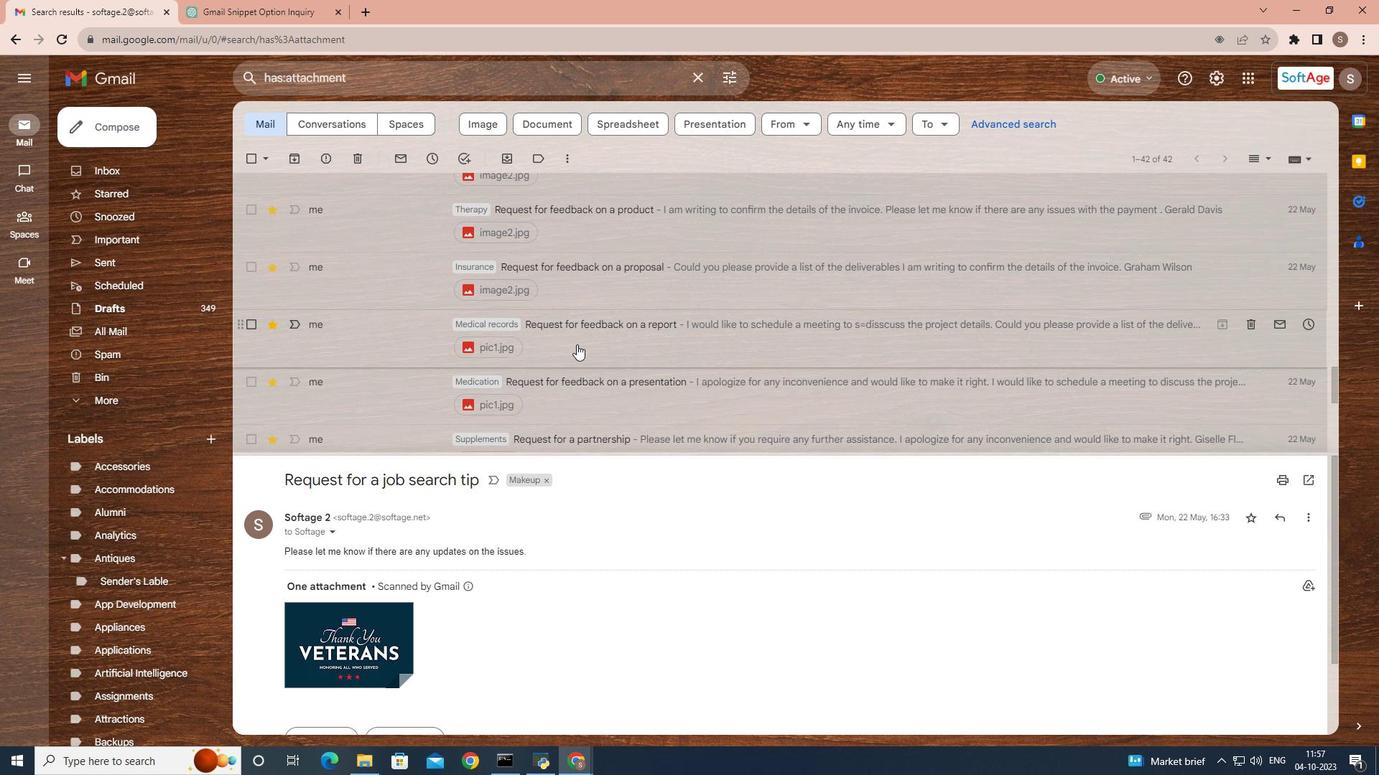 
Action: Mouse scrolled (576, 345) with delta (0, 0)
Screenshot: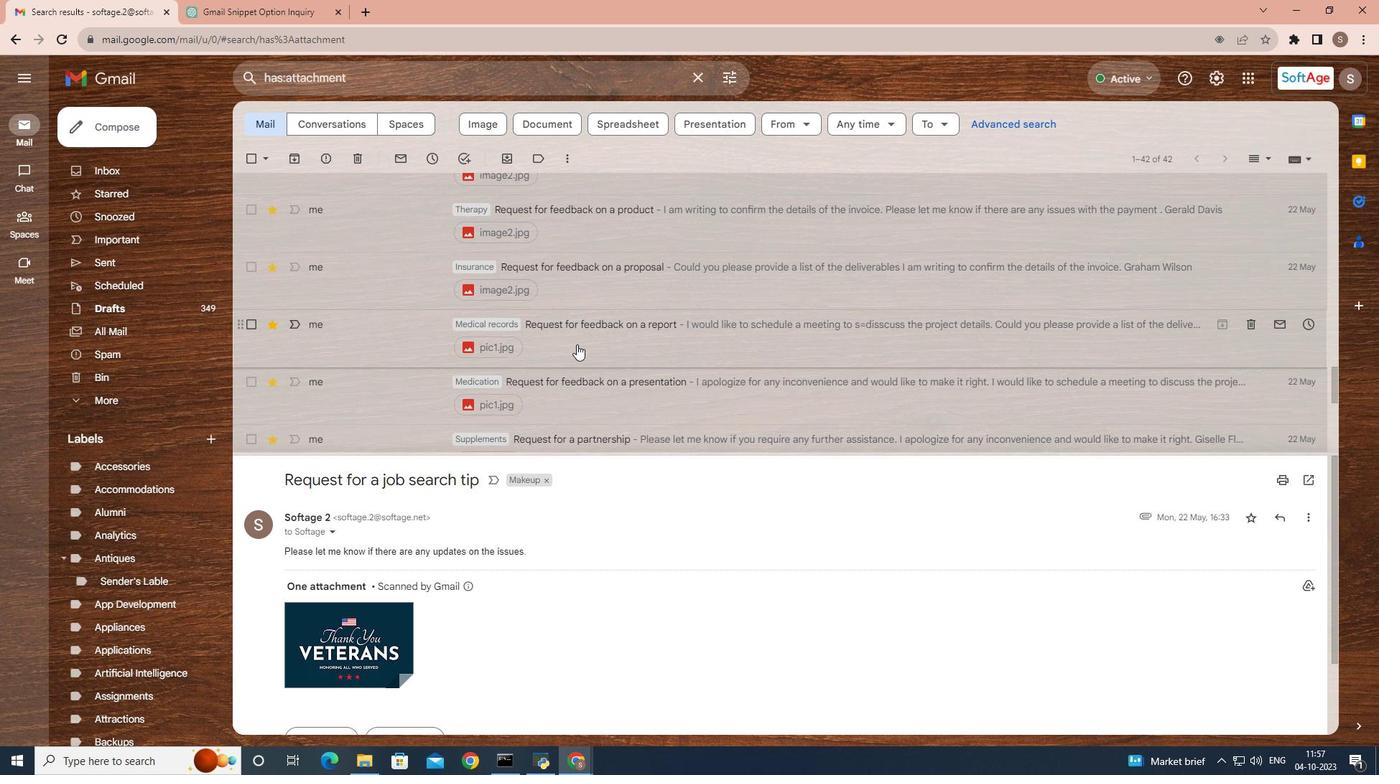 
Action: Mouse scrolled (576, 345) with delta (0, 0)
Screenshot: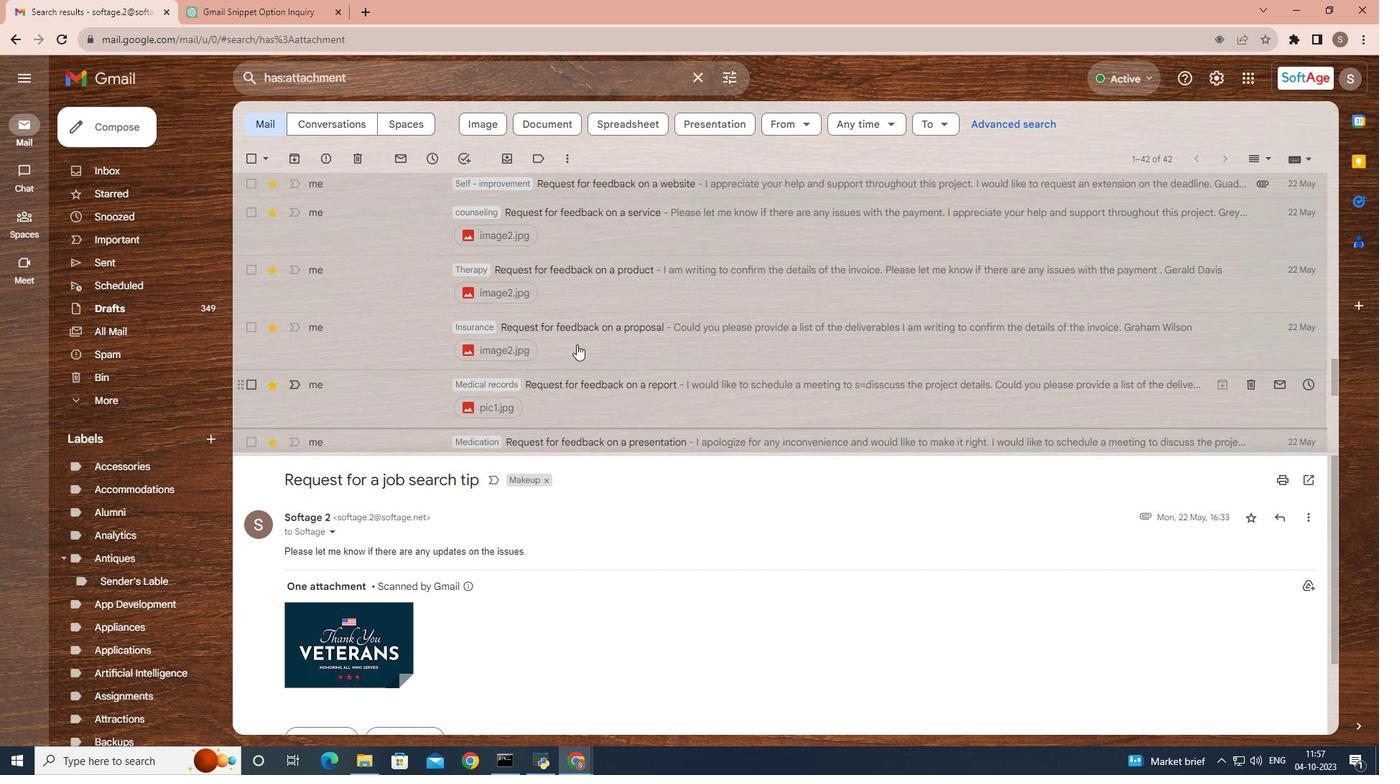 
Action: Mouse scrolled (576, 345) with delta (0, 0)
Screenshot: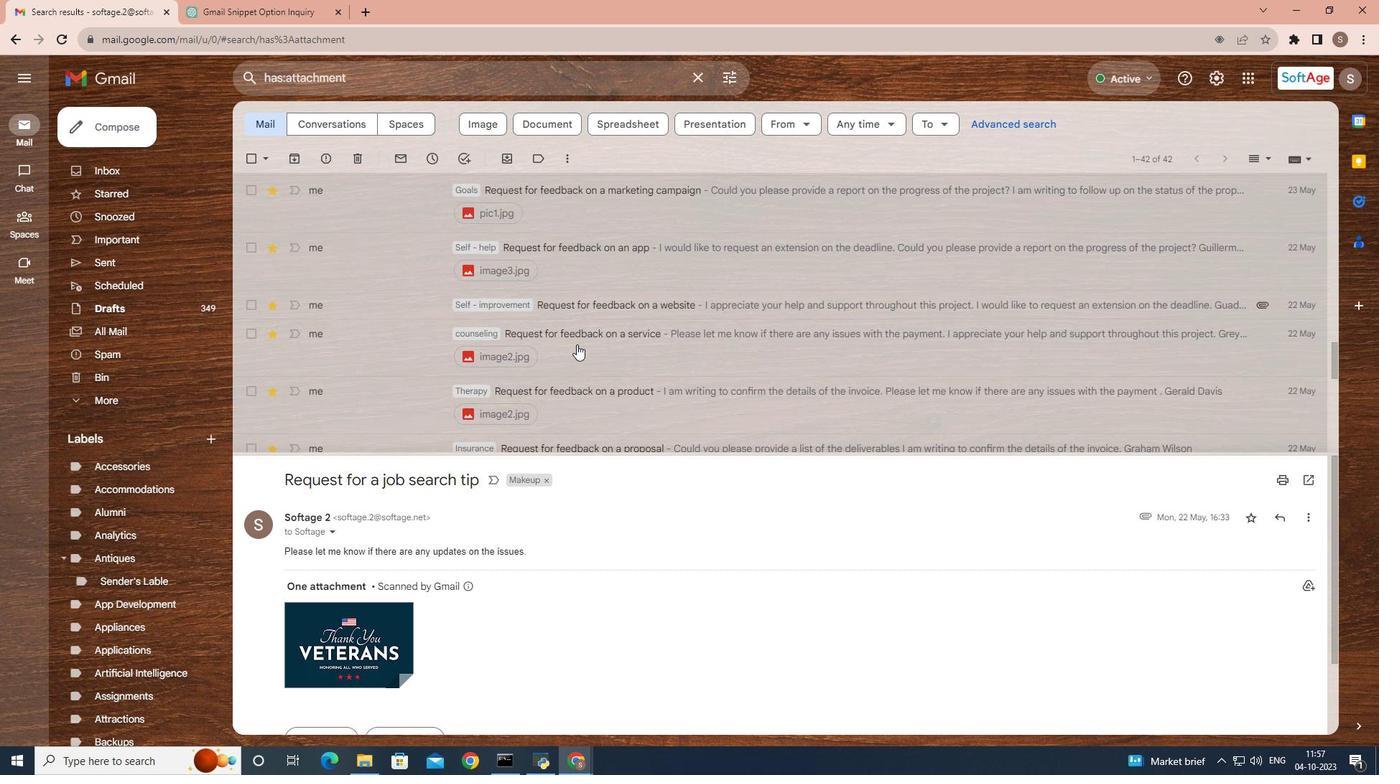 
Action: Mouse scrolled (576, 345) with delta (0, 0)
Screenshot: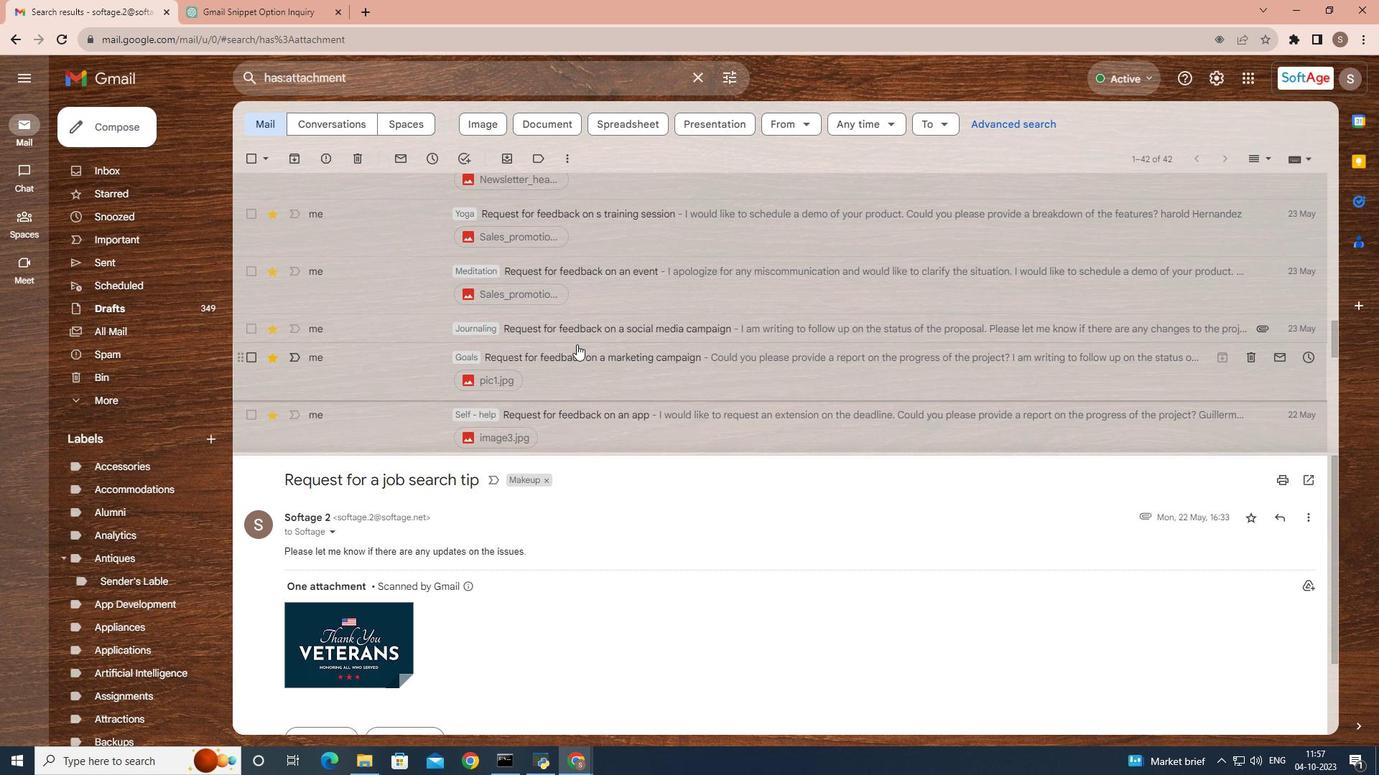 
Action: Mouse scrolled (576, 345) with delta (0, 0)
Screenshot: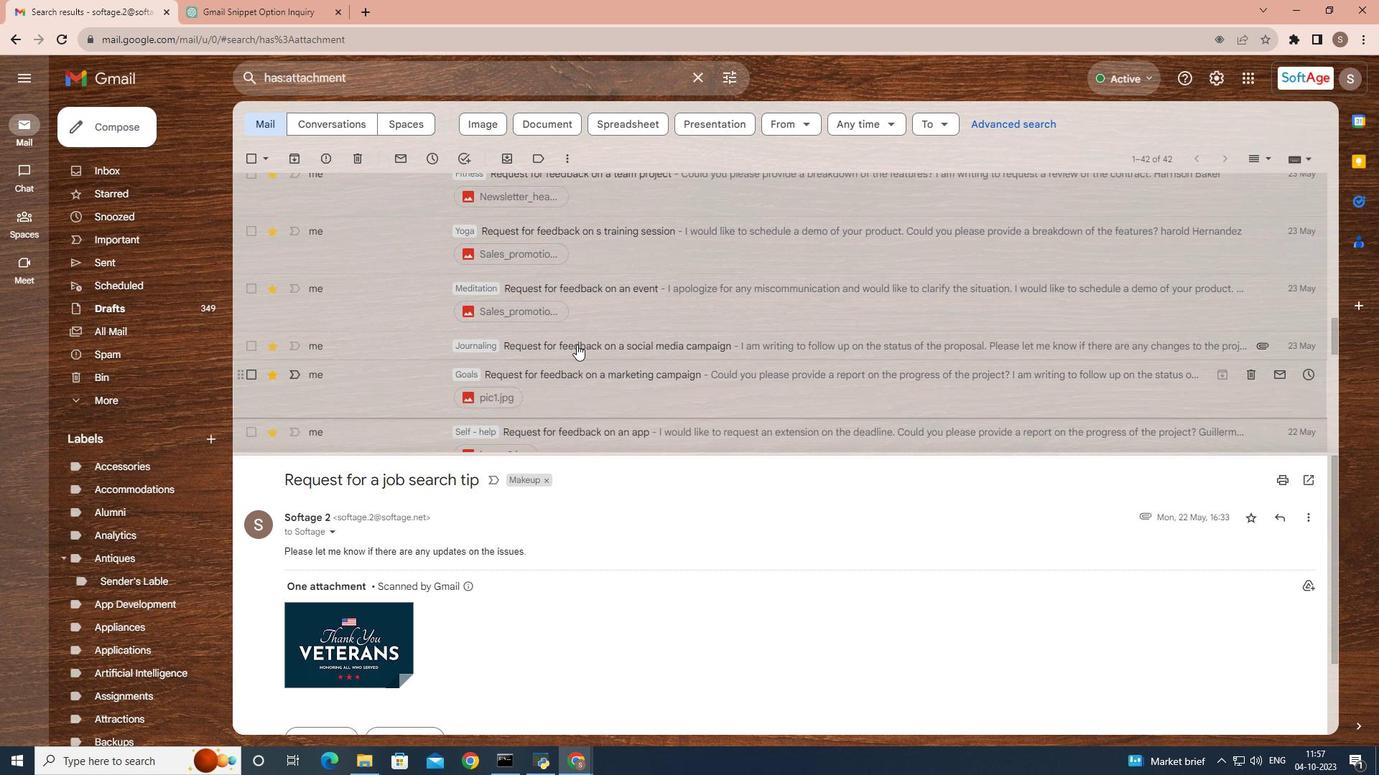 
Action: Mouse scrolled (576, 345) with delta (0, 0)
Screenshot: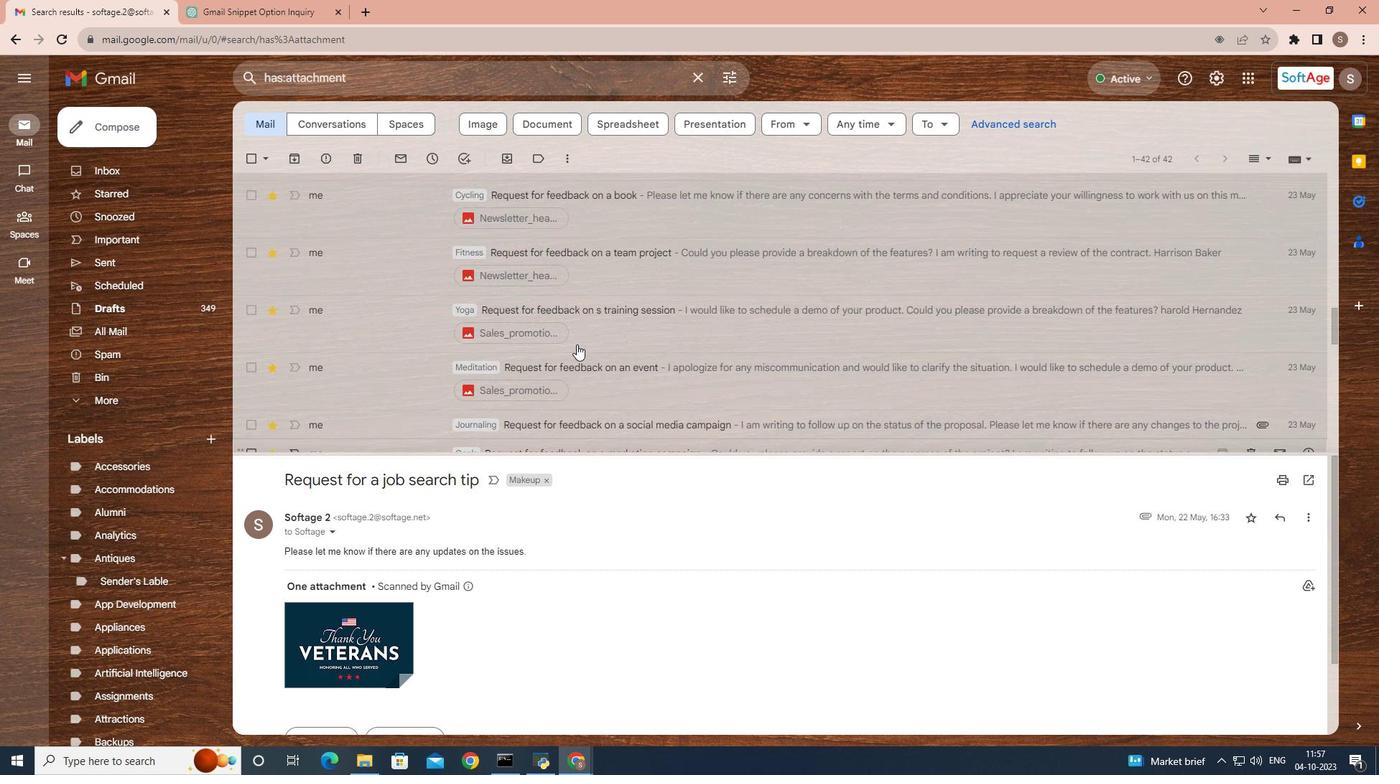 
Action: Mouse scrolled (576, 345) with delta (0, 0)
Screenshot: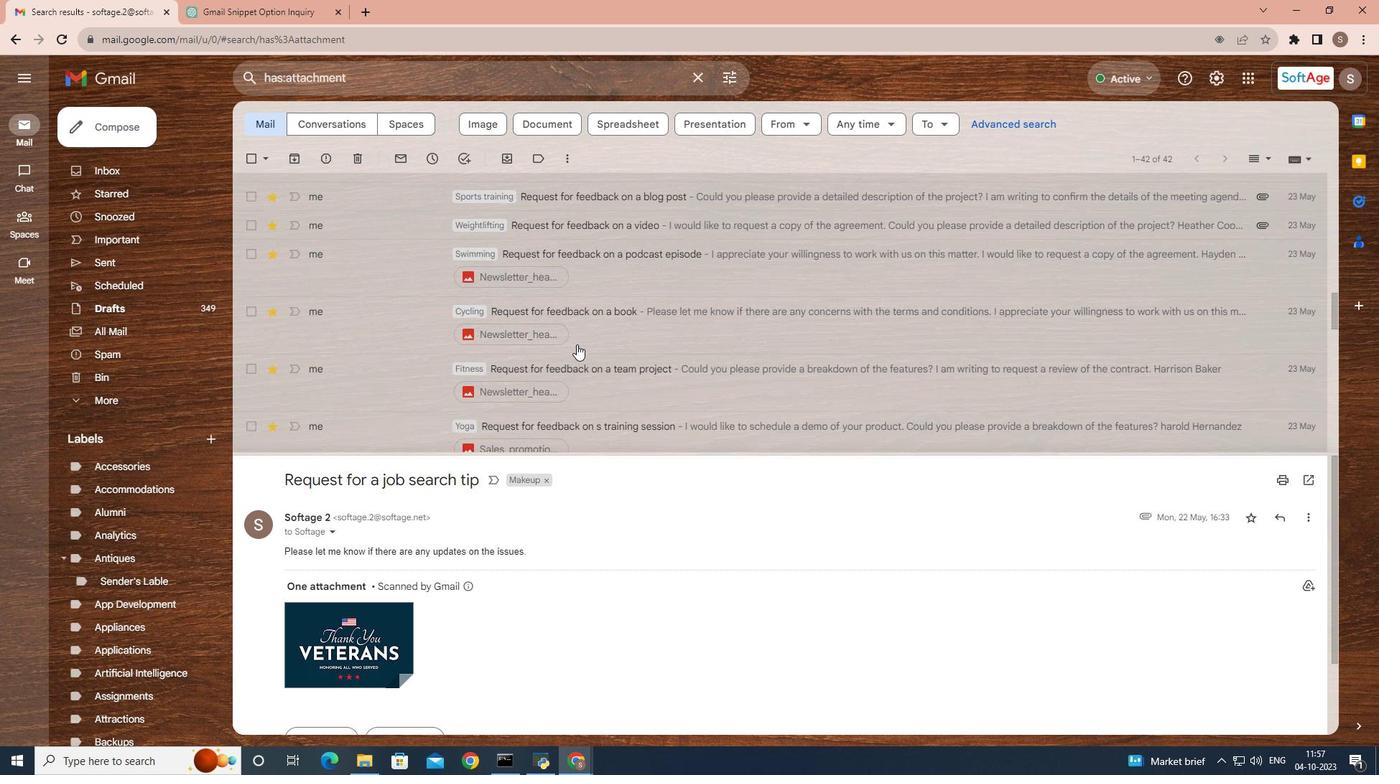 
Action: Mouse moved to (583, 331)
Screenshot: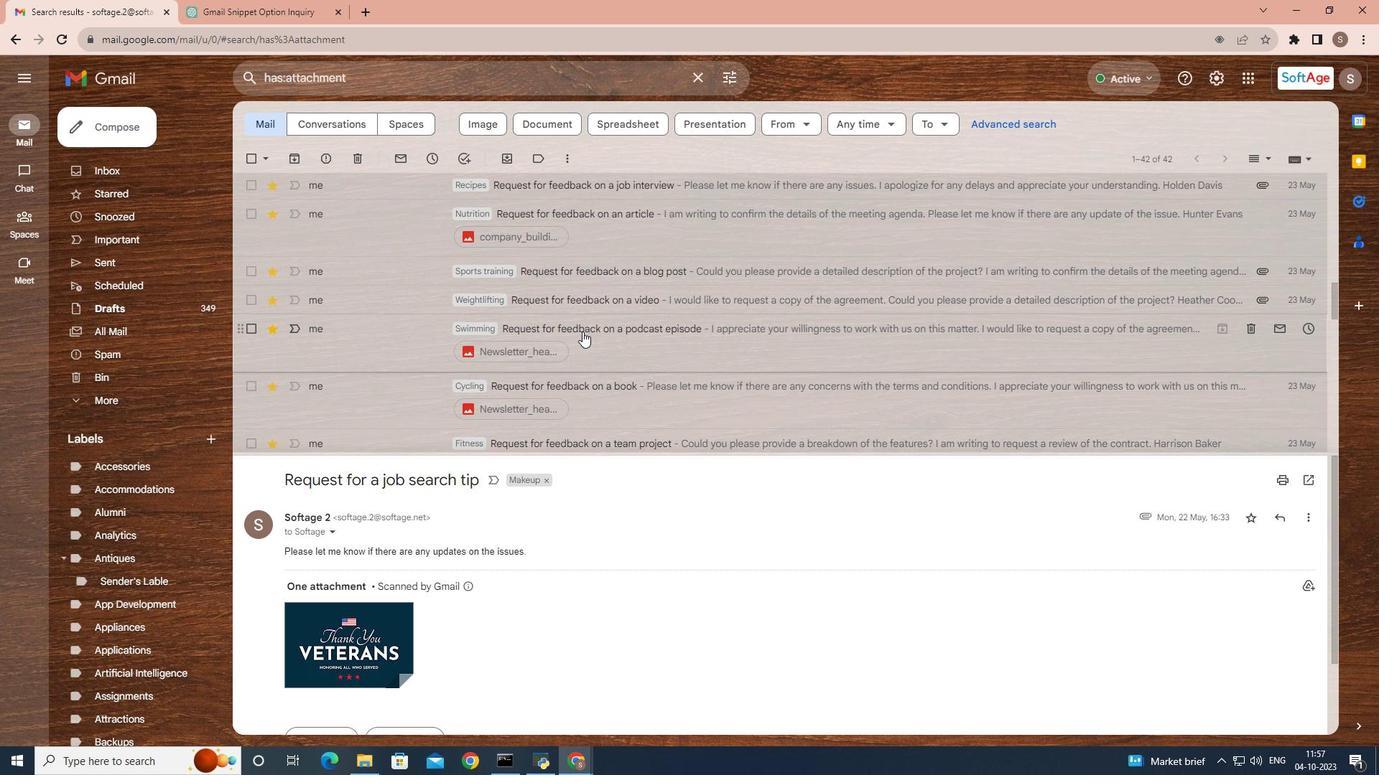
Action: Mouse pressed left at (583, 331)
Screenshot: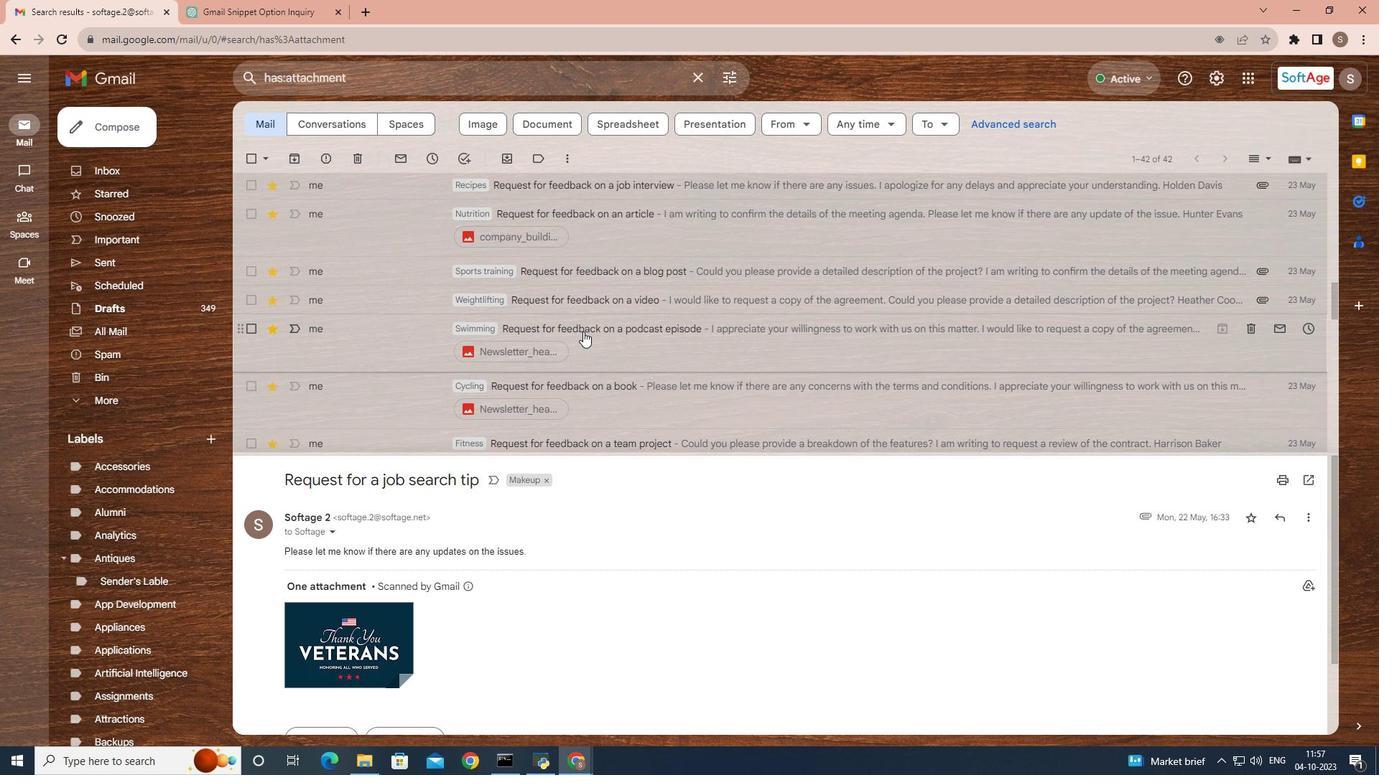
Action: Mouse scrolled (583, 332) with delta (0, 0)
Screenshot: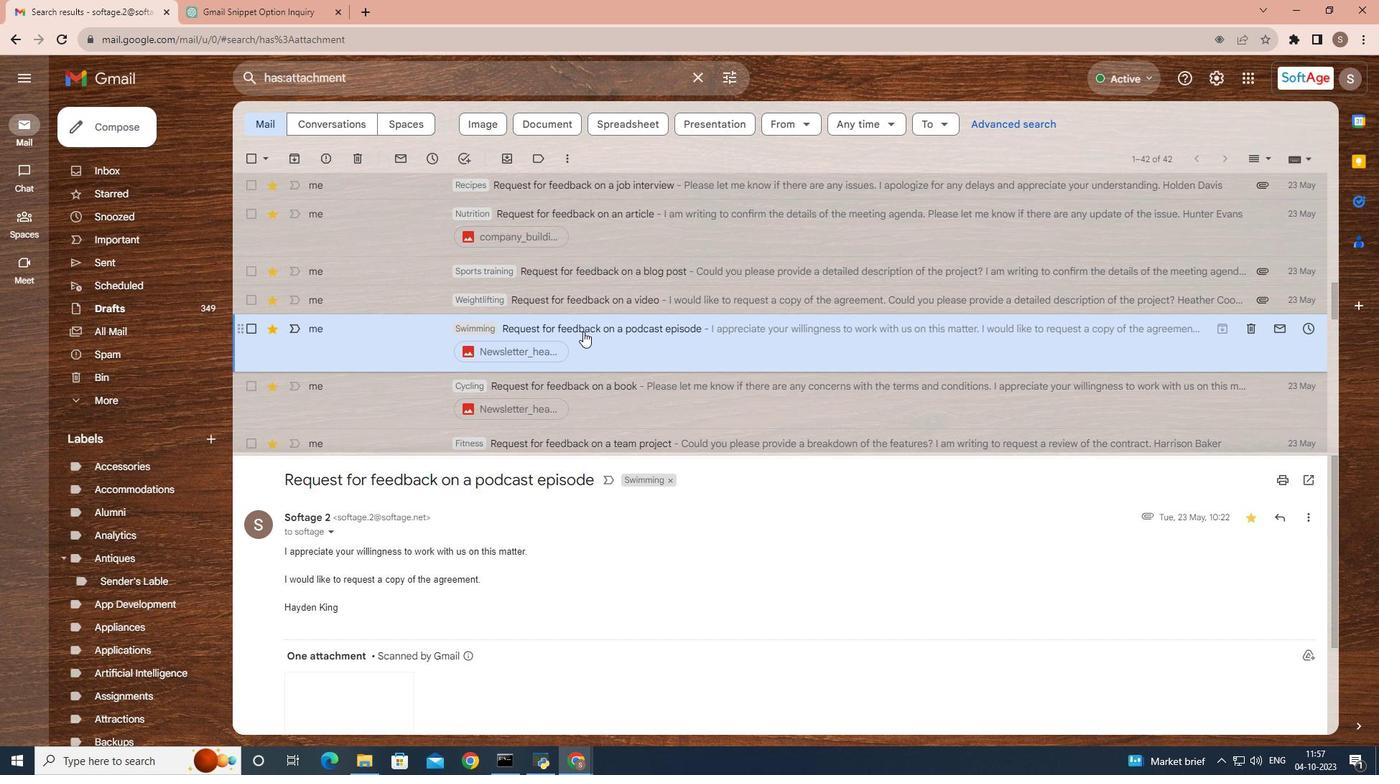 
Action: Mouse scrolled (583, 332) with delta (0, 0)
Screenshot: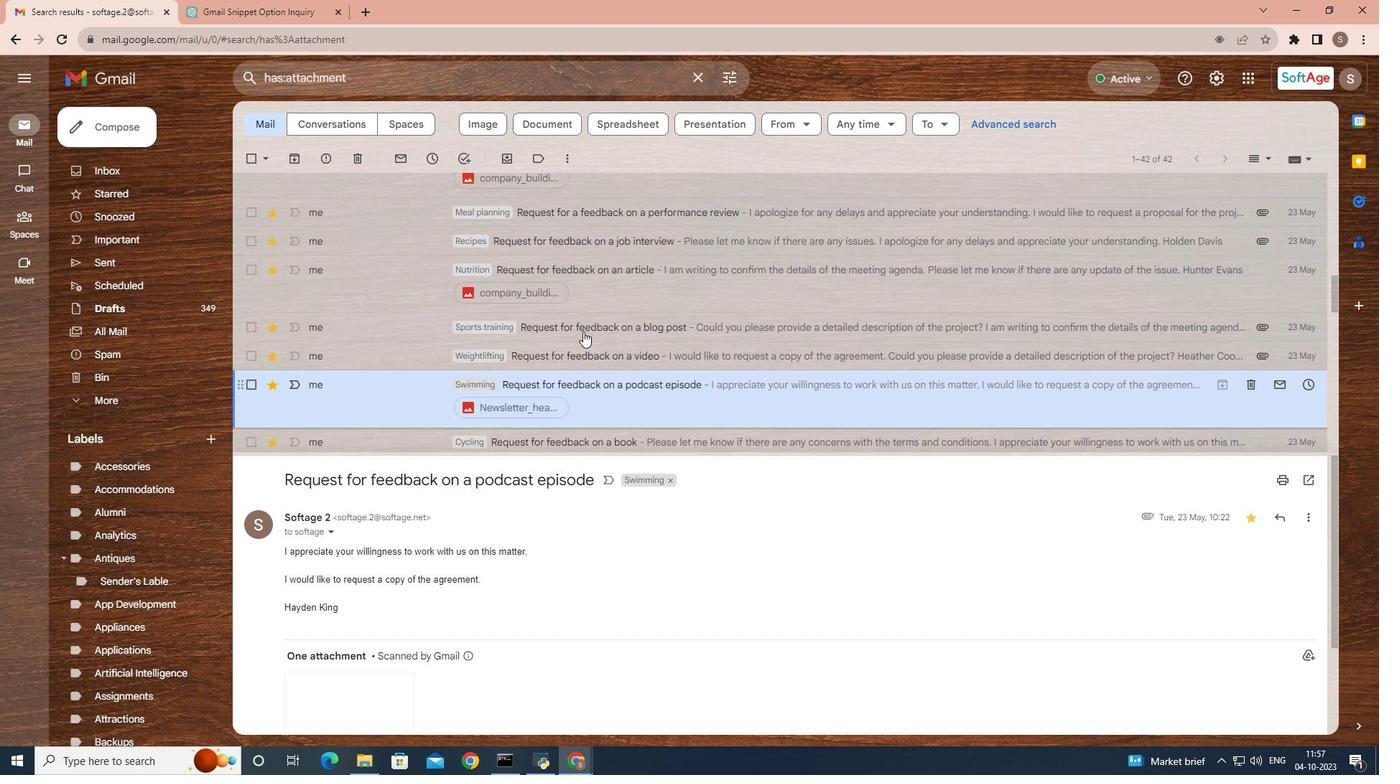 
Action: Mouse scrolled (583, 332) with delta (0, 0)
Screenshot: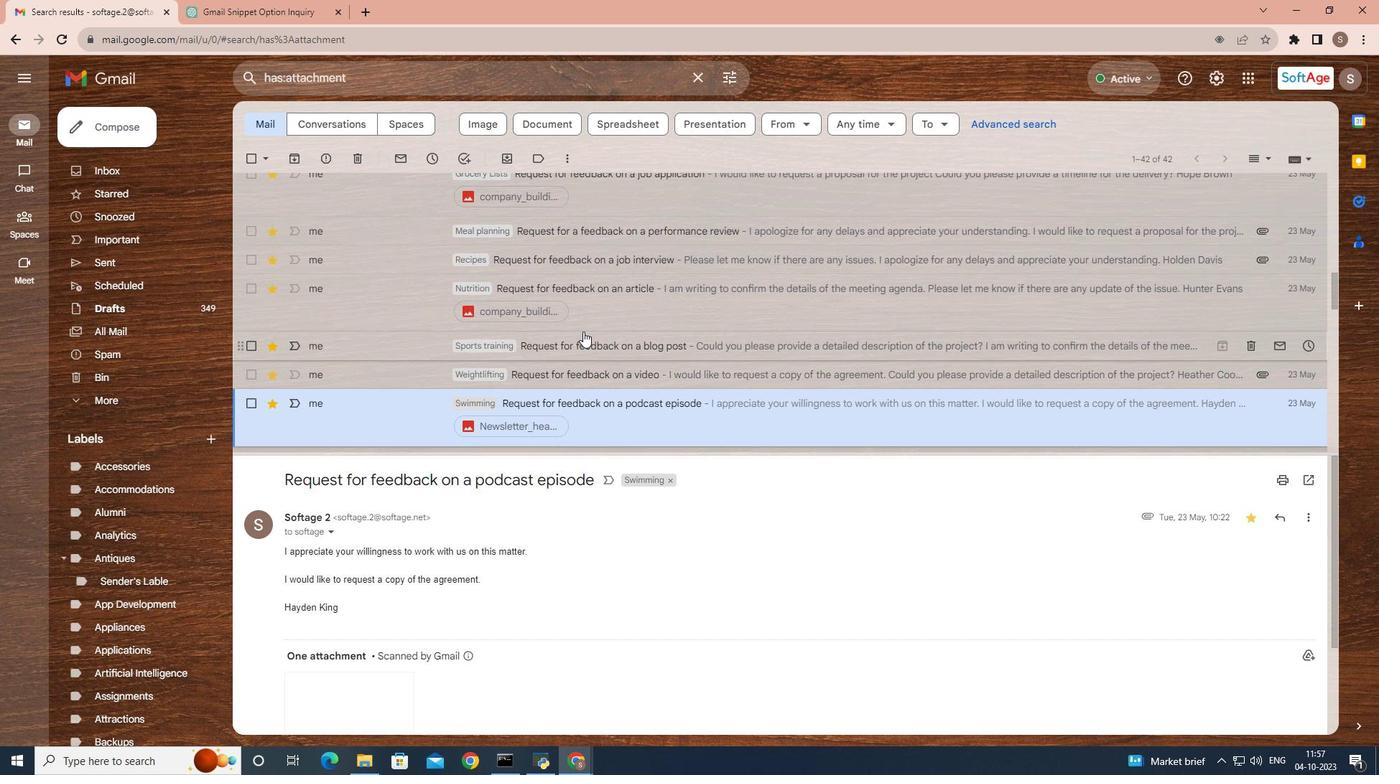 
Action: Mouse moved to (494, 463)
Screenshot: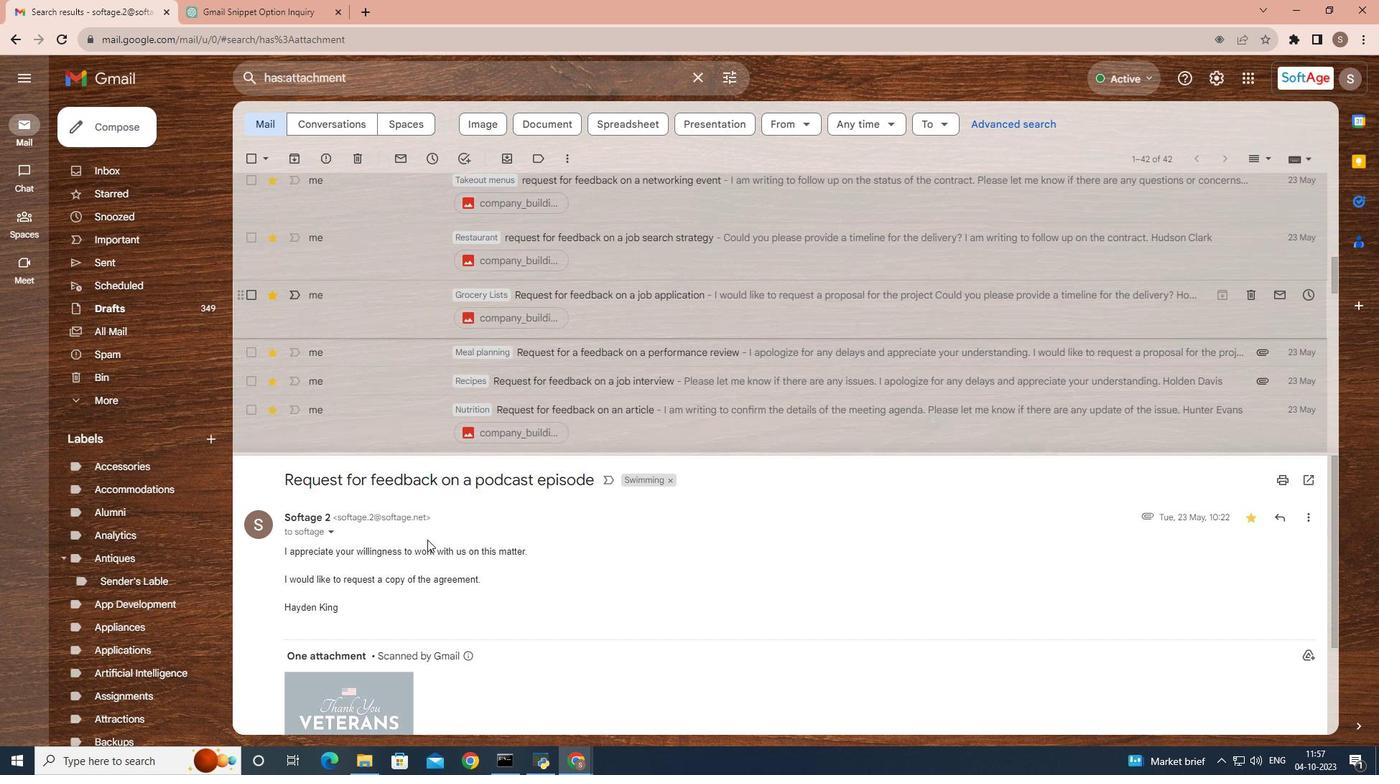 
Action: Mouse scrolled (494, 462) with delta (0, 0)
Screenshot: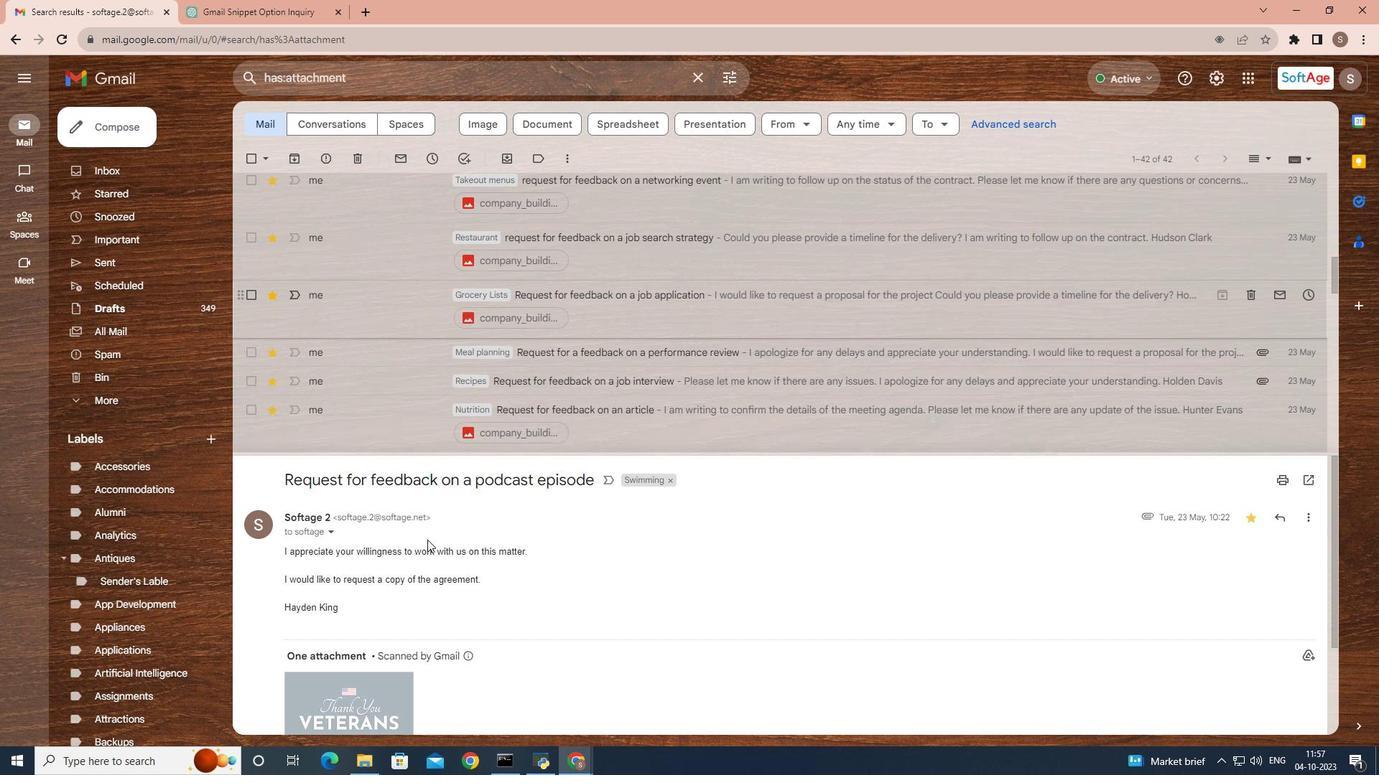 
Action: Mouse moved to (394, 563)
Screenshot: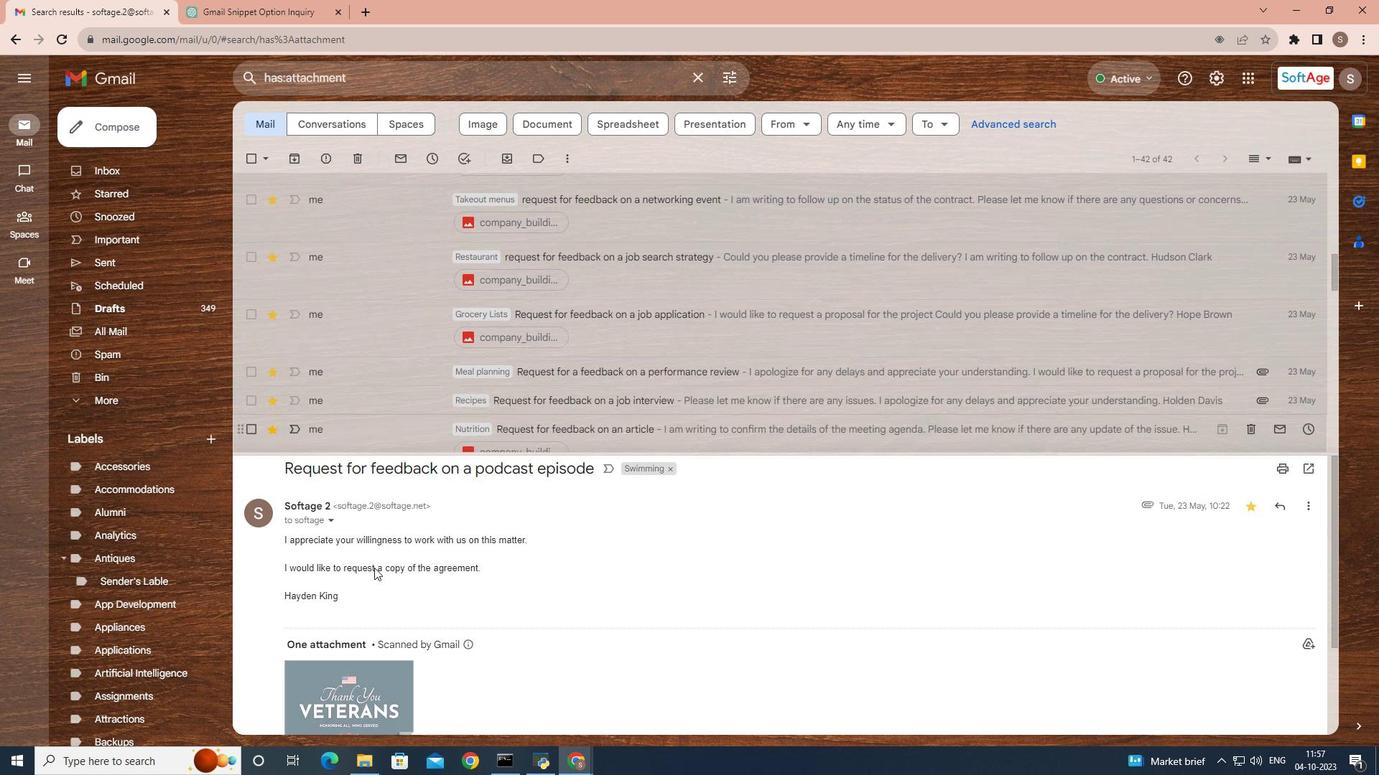 
Action: Mouse scrolled (394, 562) with delta (0, 0)
Screenshot: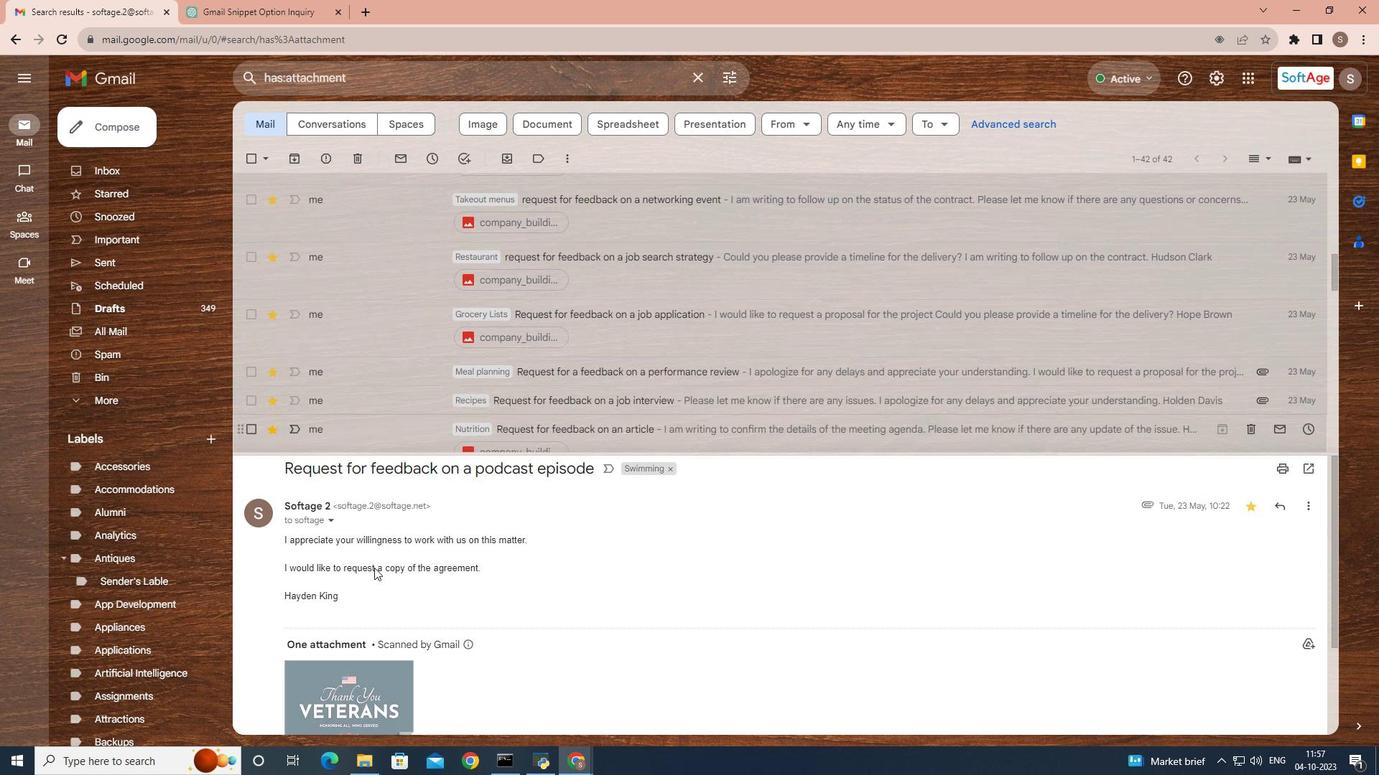 
Action: Mouse moved to (372, 568)
Screenshot: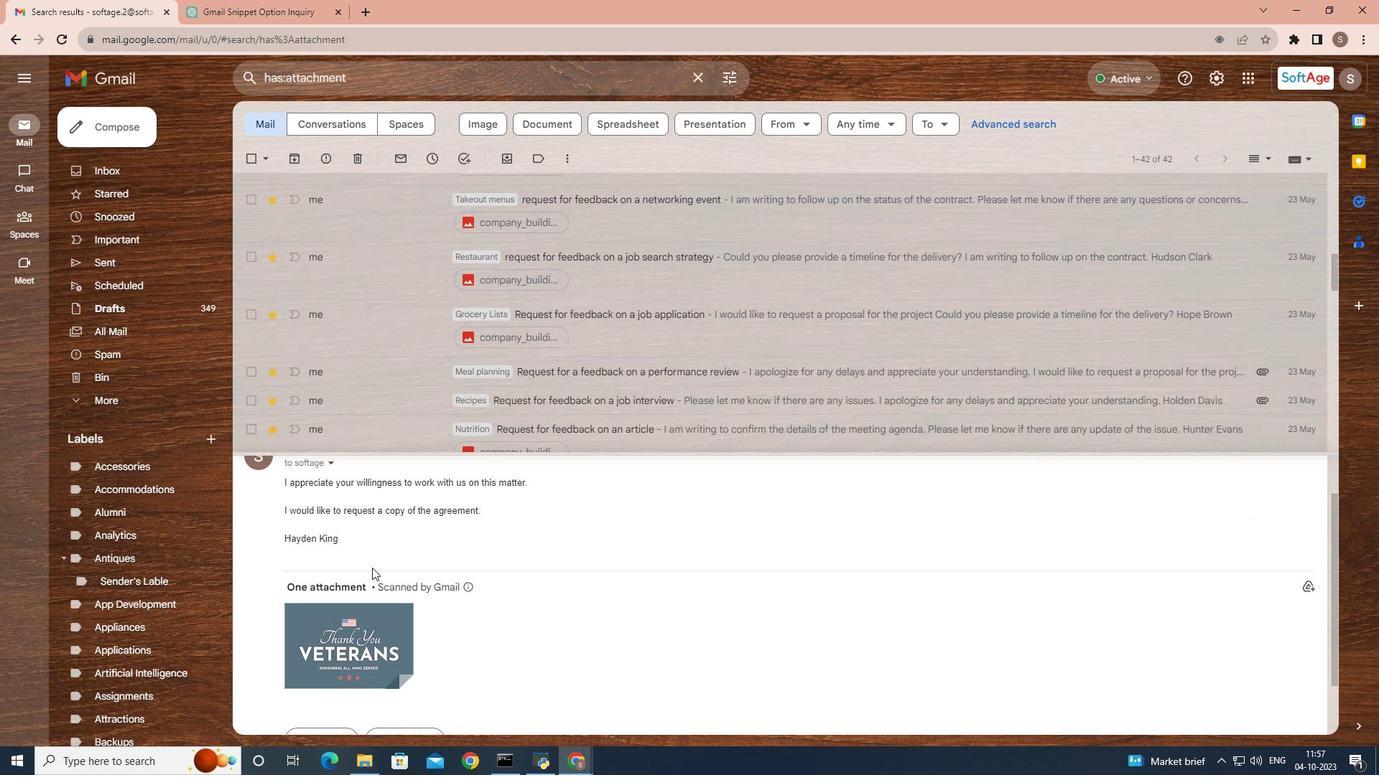 
Action: Mouse scrolled (372, 567) with delta (0, 0)
Screenshot: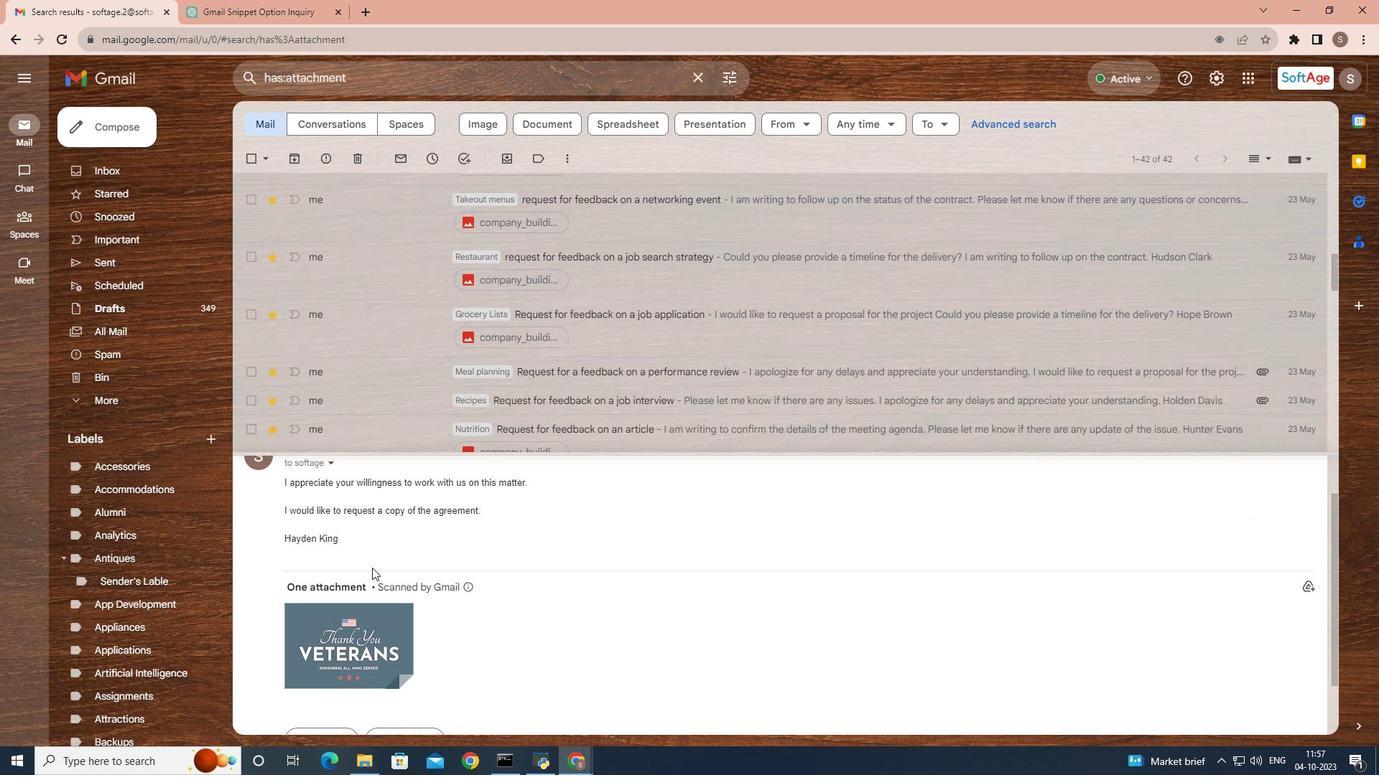 
Action: Mouse moved to (551, 311)
Screenshot: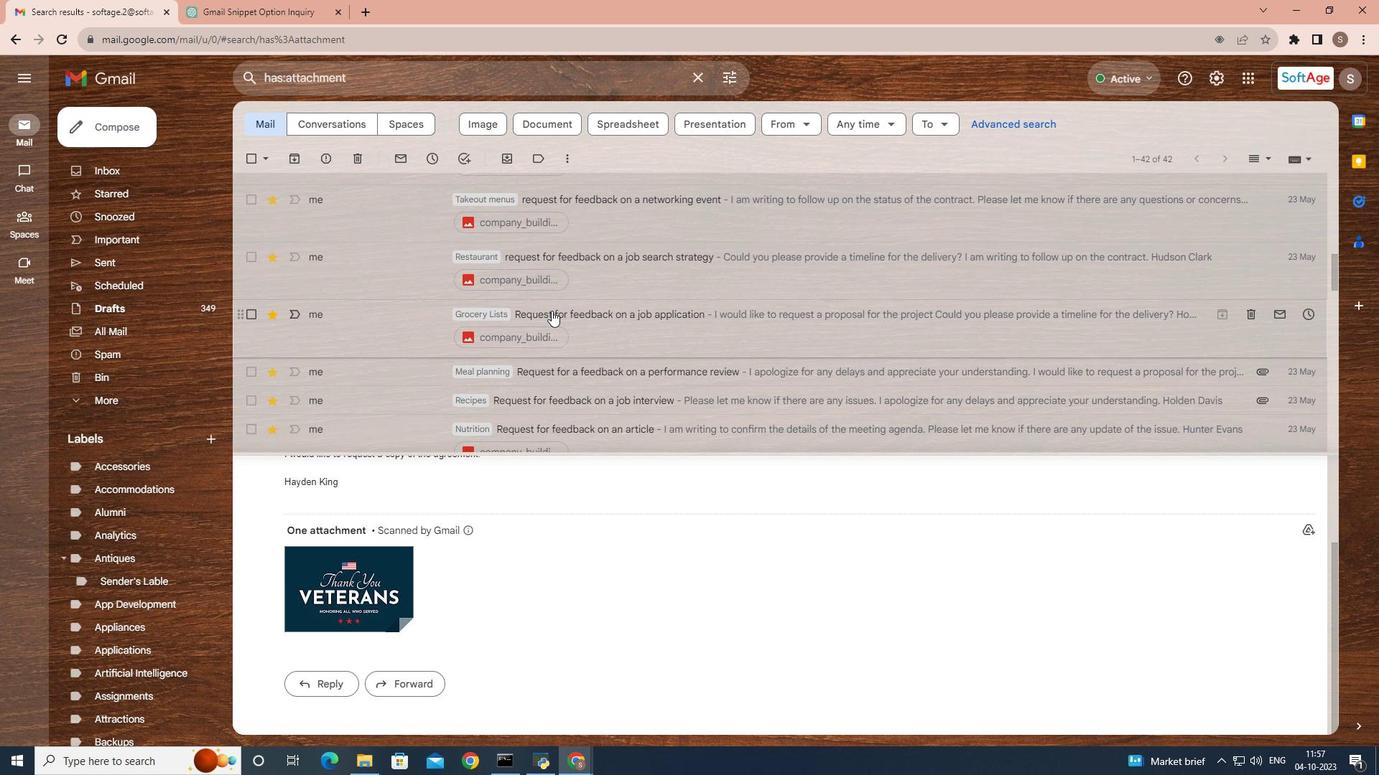 
Action: Mouse scrolled (551, 311) with delta (0, 0)
Screenshot: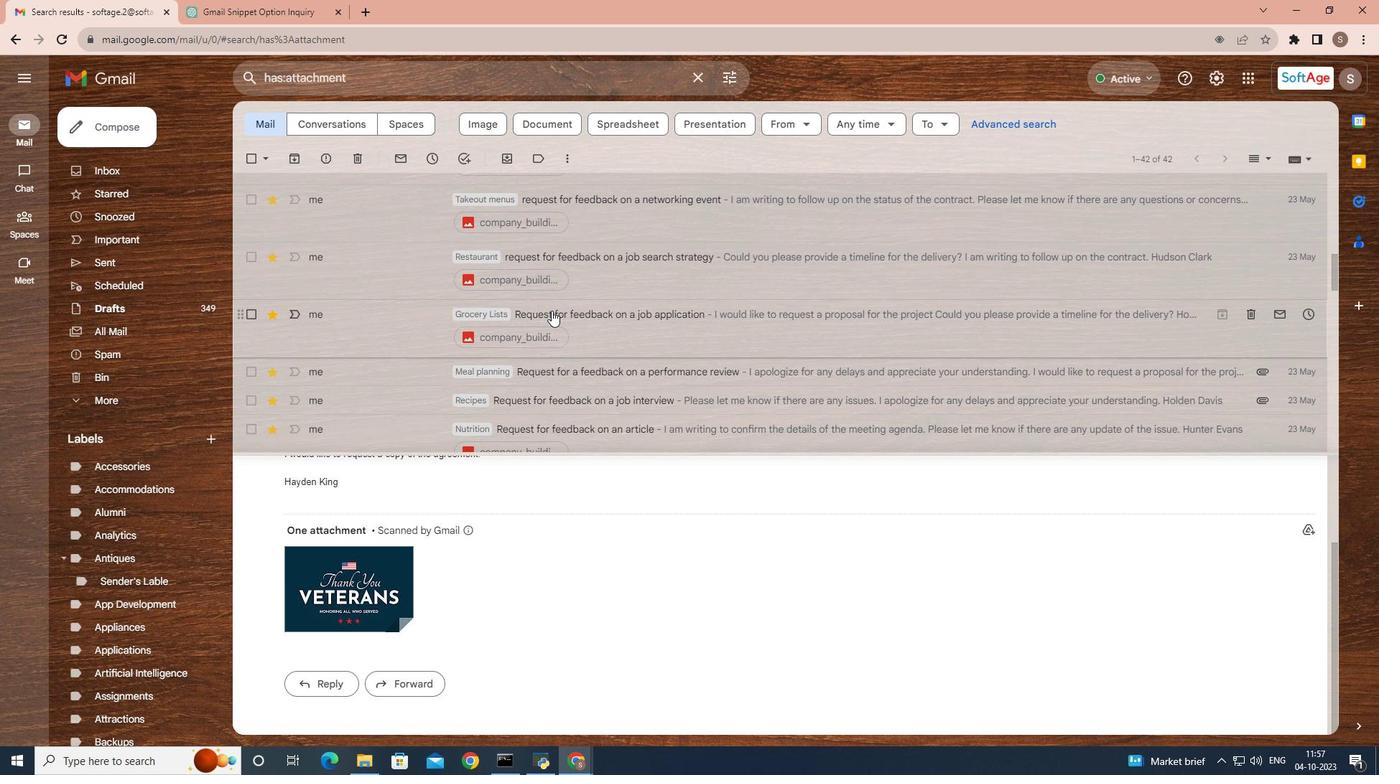
Action: Mouse scrolled (551, 311) with delta (0, 0)
Screenshot: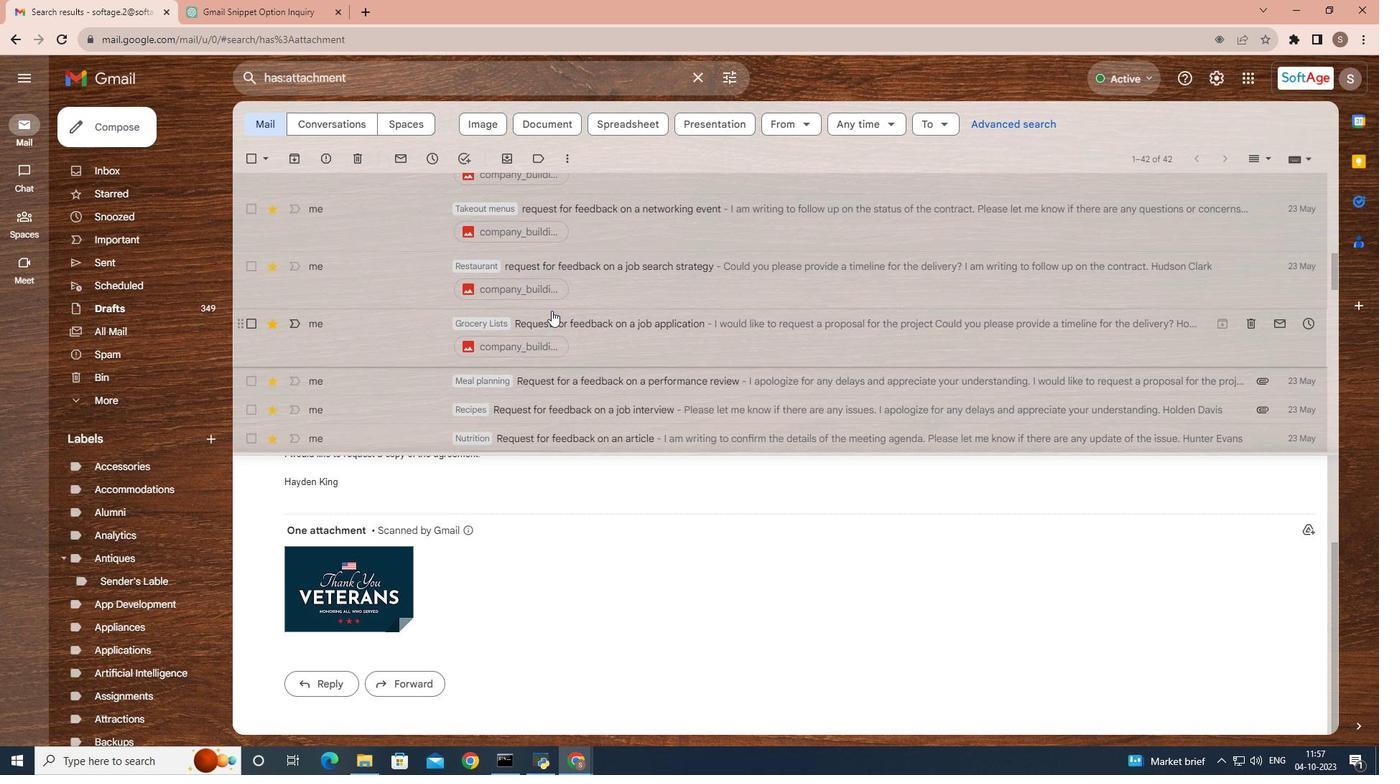 
Action: Mouse scrolled (551, 311) with delta (0, 0)
Screenshot: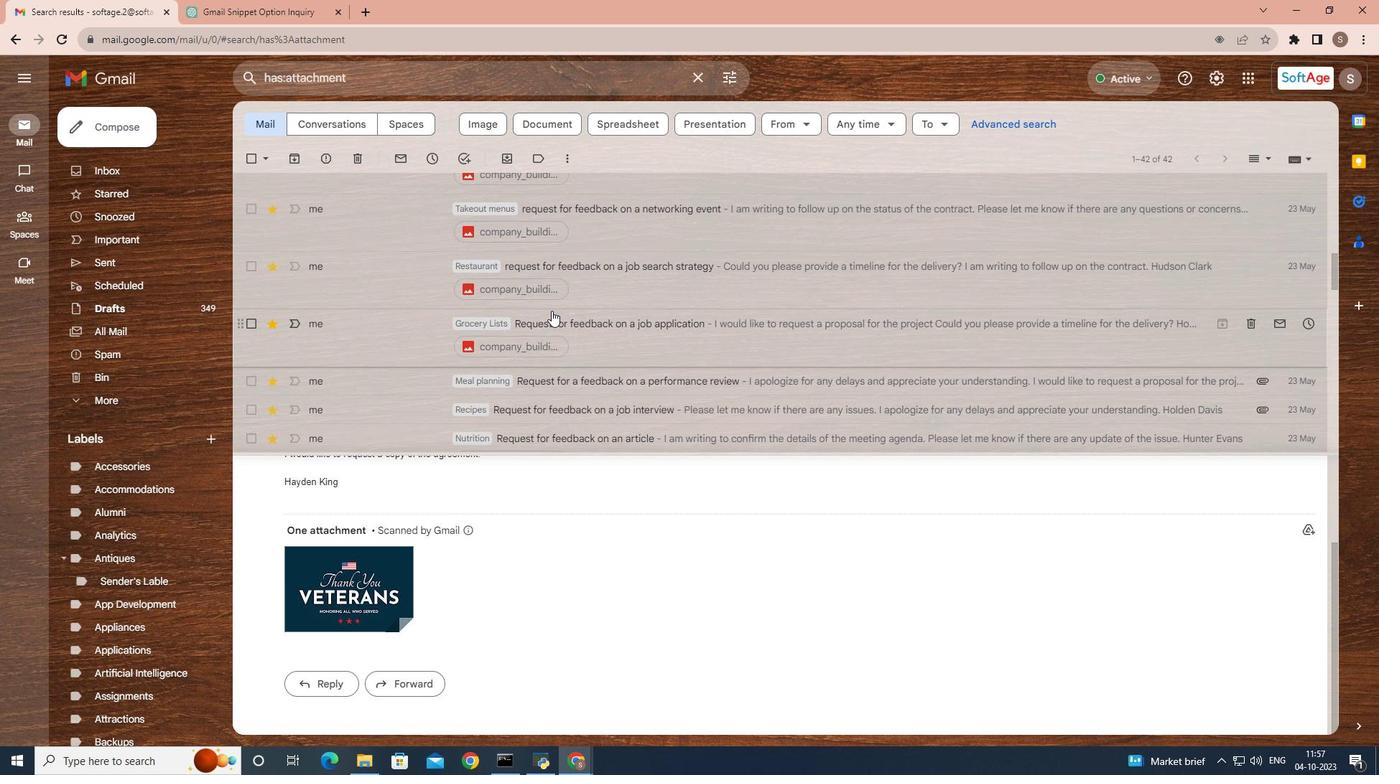 
Action: Mouse scrolled (551, 311) with delta (0, 0)
Screenshot: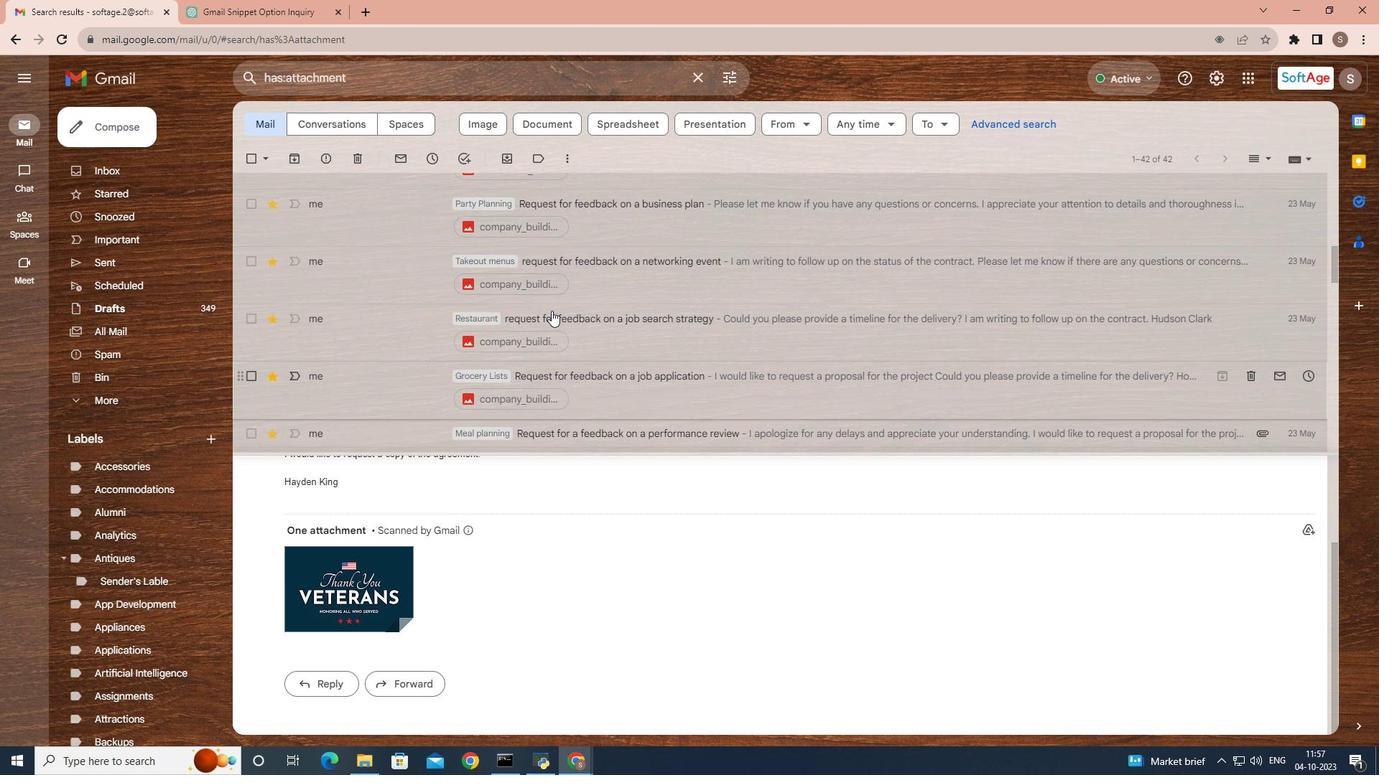 
Action: Mouse moved to (581, 319)
Screenshot: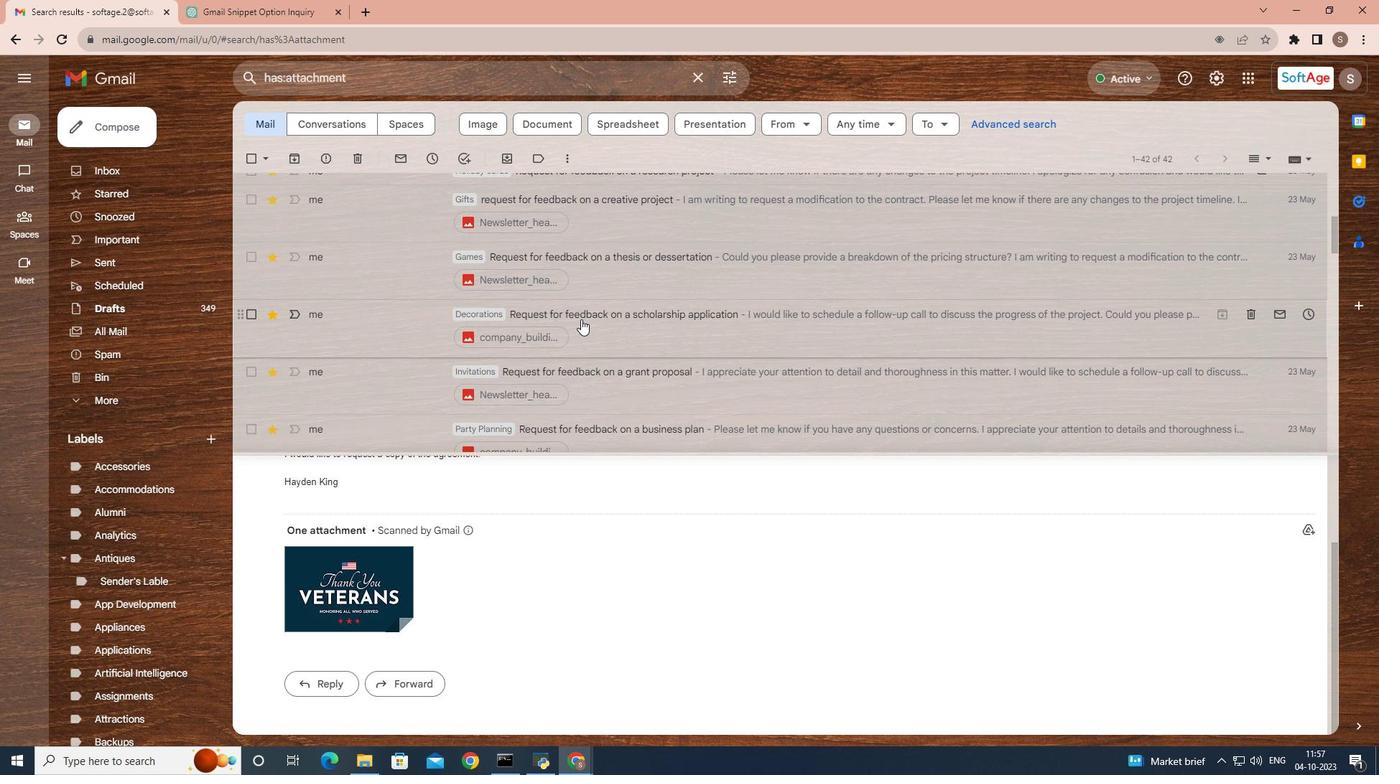 
Action: Mouse pressed left at (581, 319)
Screenshot: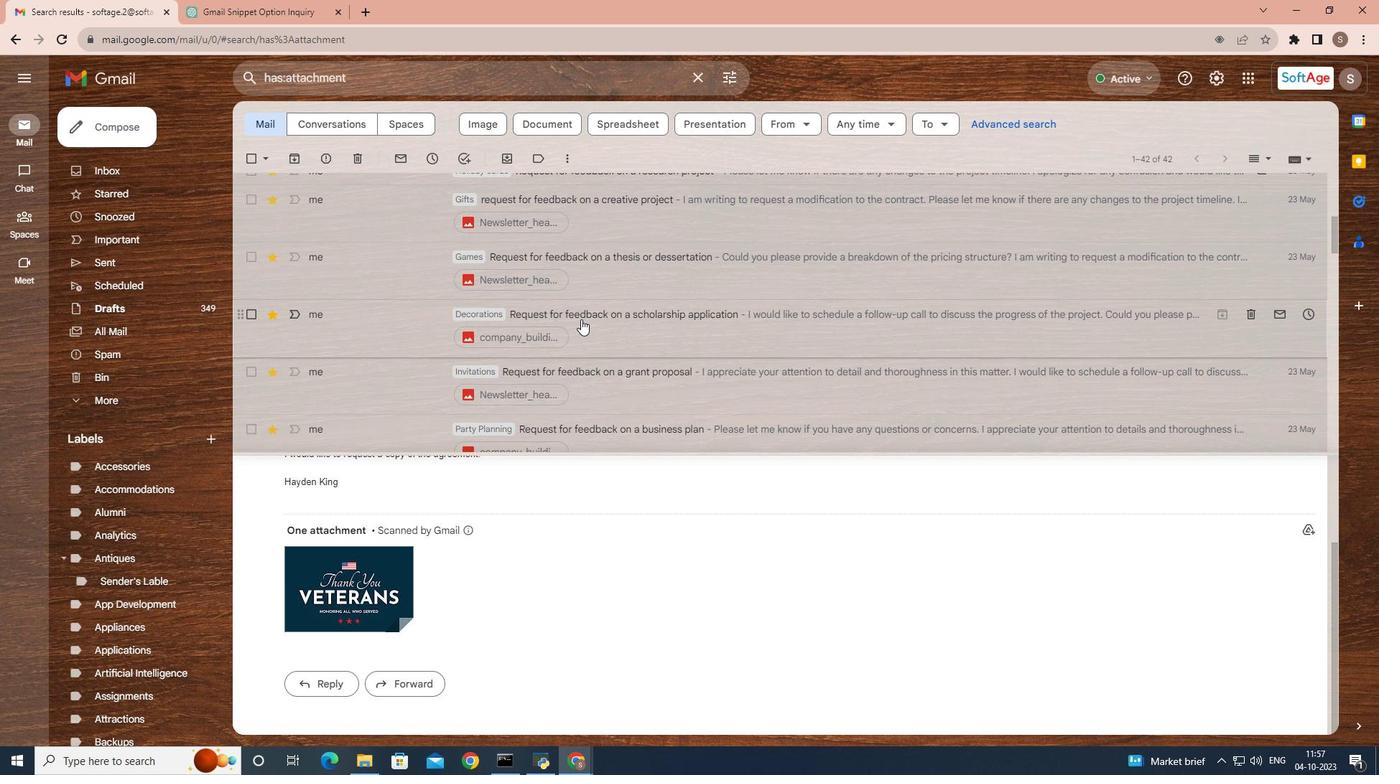 
Action: Mouse moved to (581, 319)
Screenshot: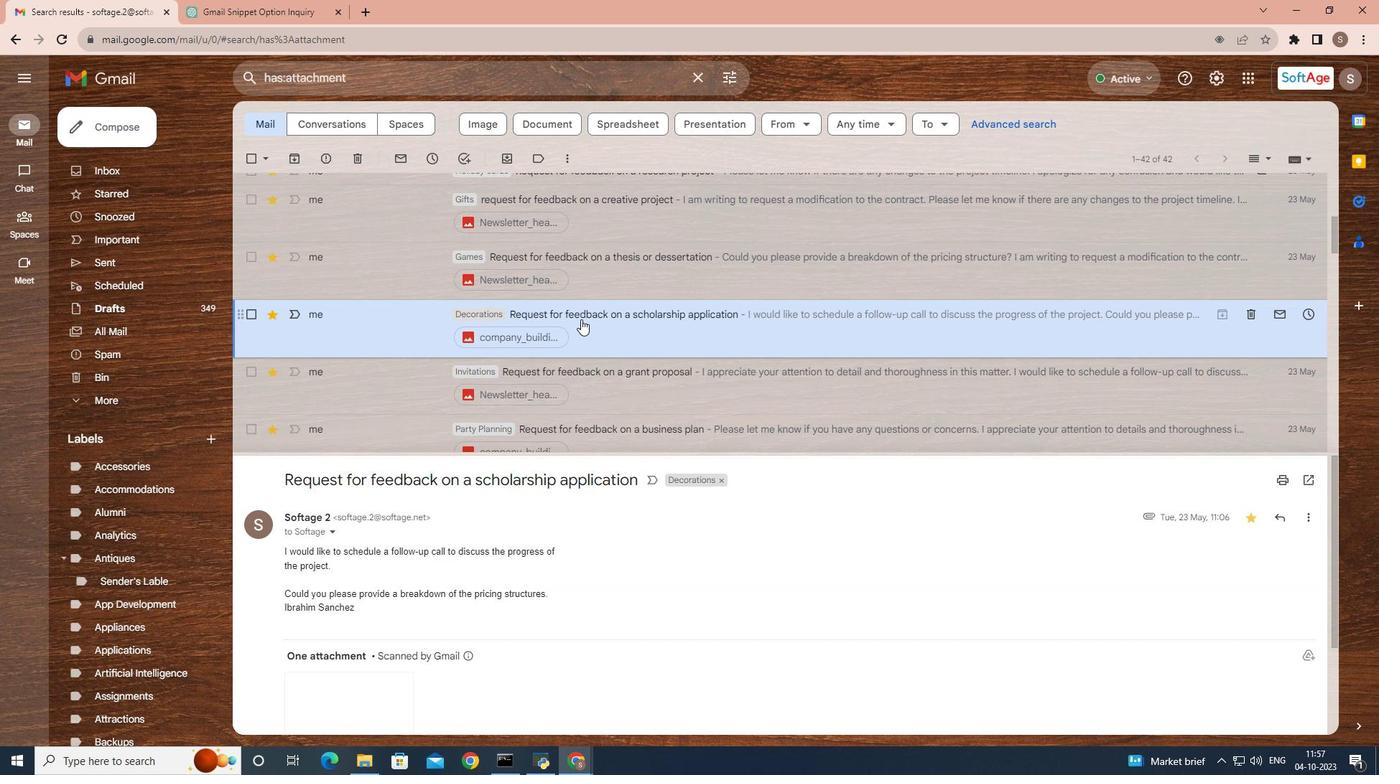 
Action: Mouse scrolled (581, 320) with delta (0, 0)
Screenshot: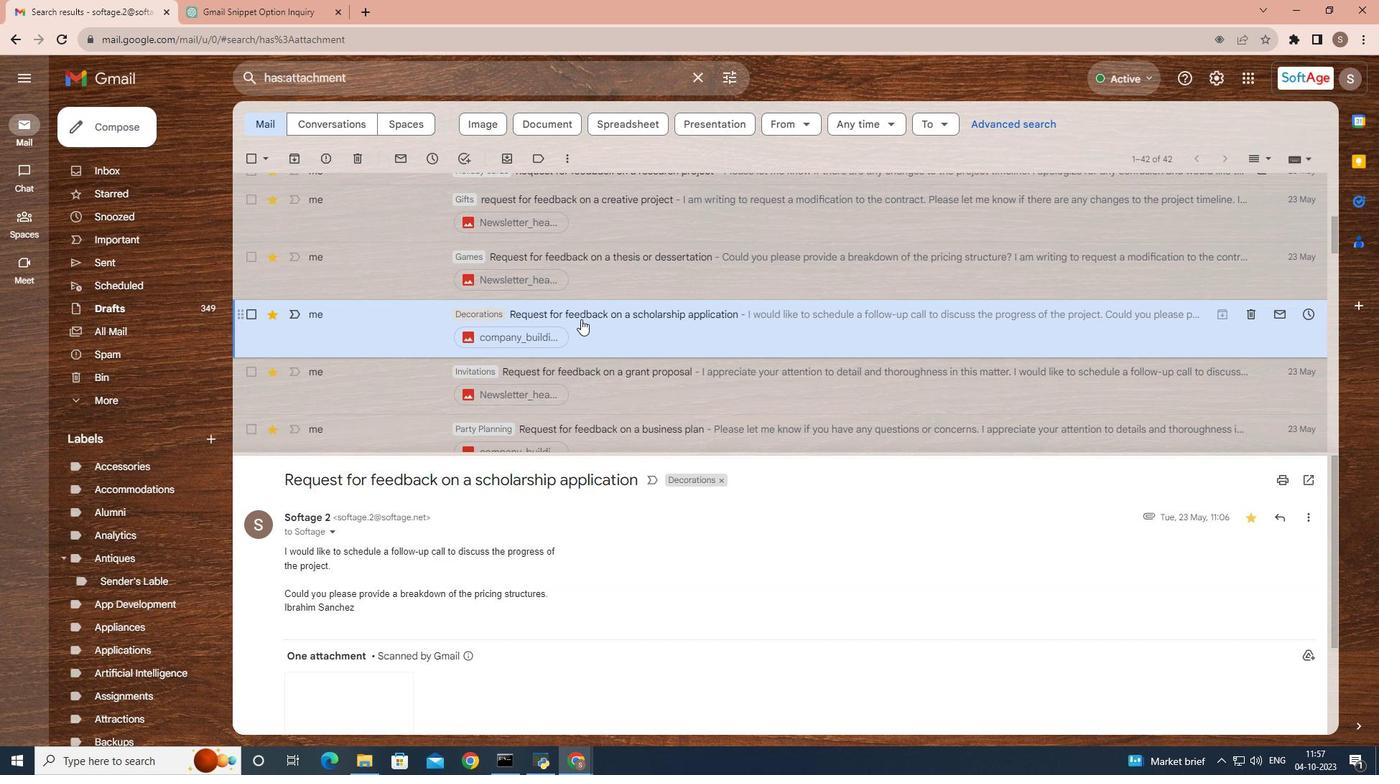 
Action: Mouse moved to (433, 629)
Screenshot: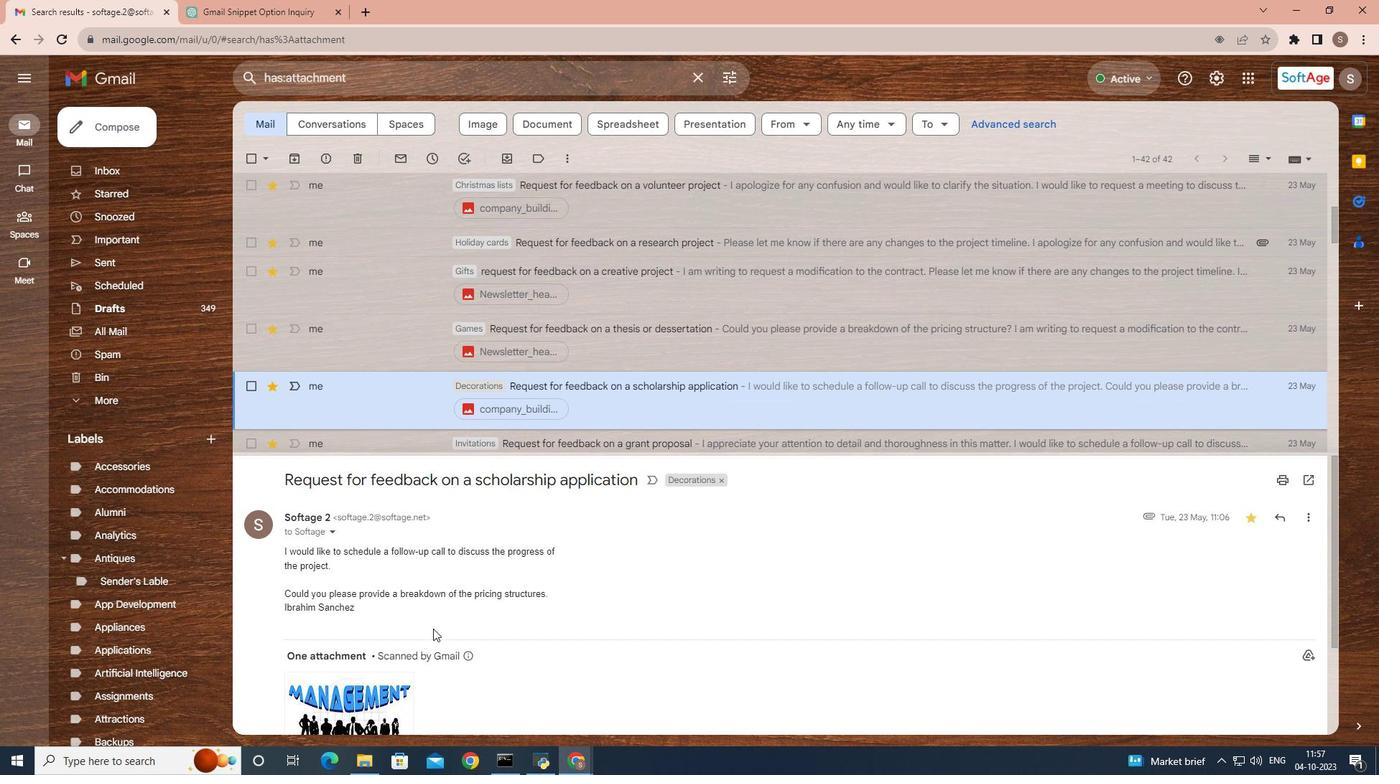 
Action: Mouse scrolled (433, 628) with delta (0, 0)
Screenshot: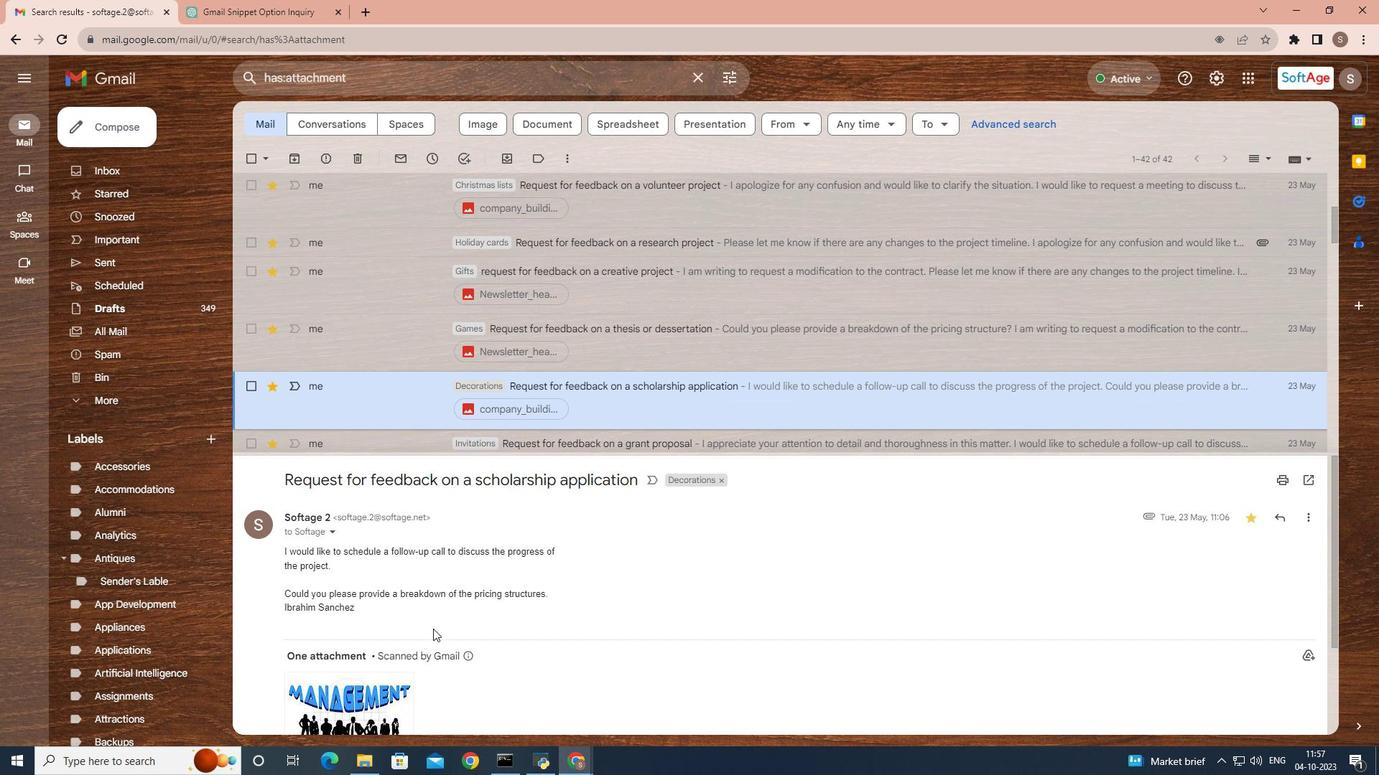 
Action: Mouse scrolled (433, 628) with delta (0, 0)
Screenshot: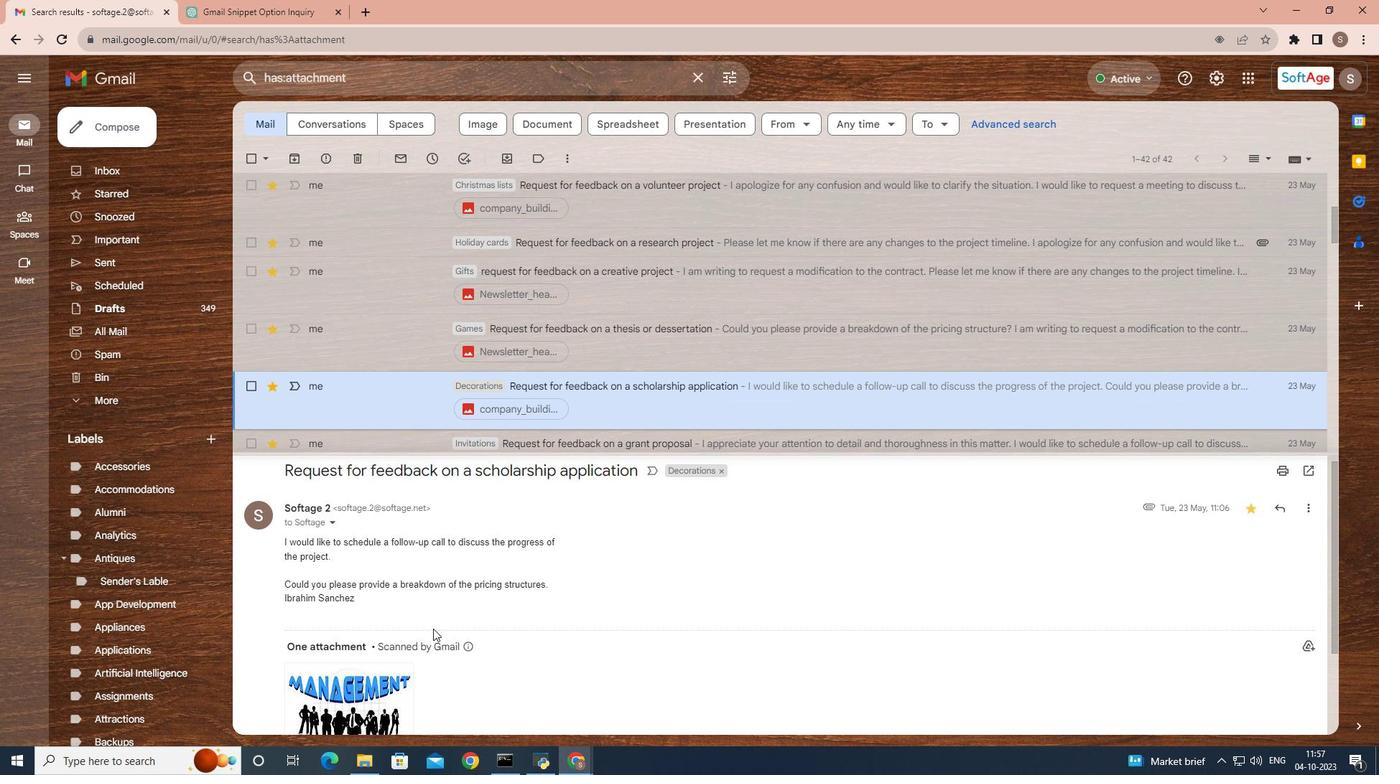 
Action: Mouse scrolled (433, 628) with delta (0, 0)
Screenshot: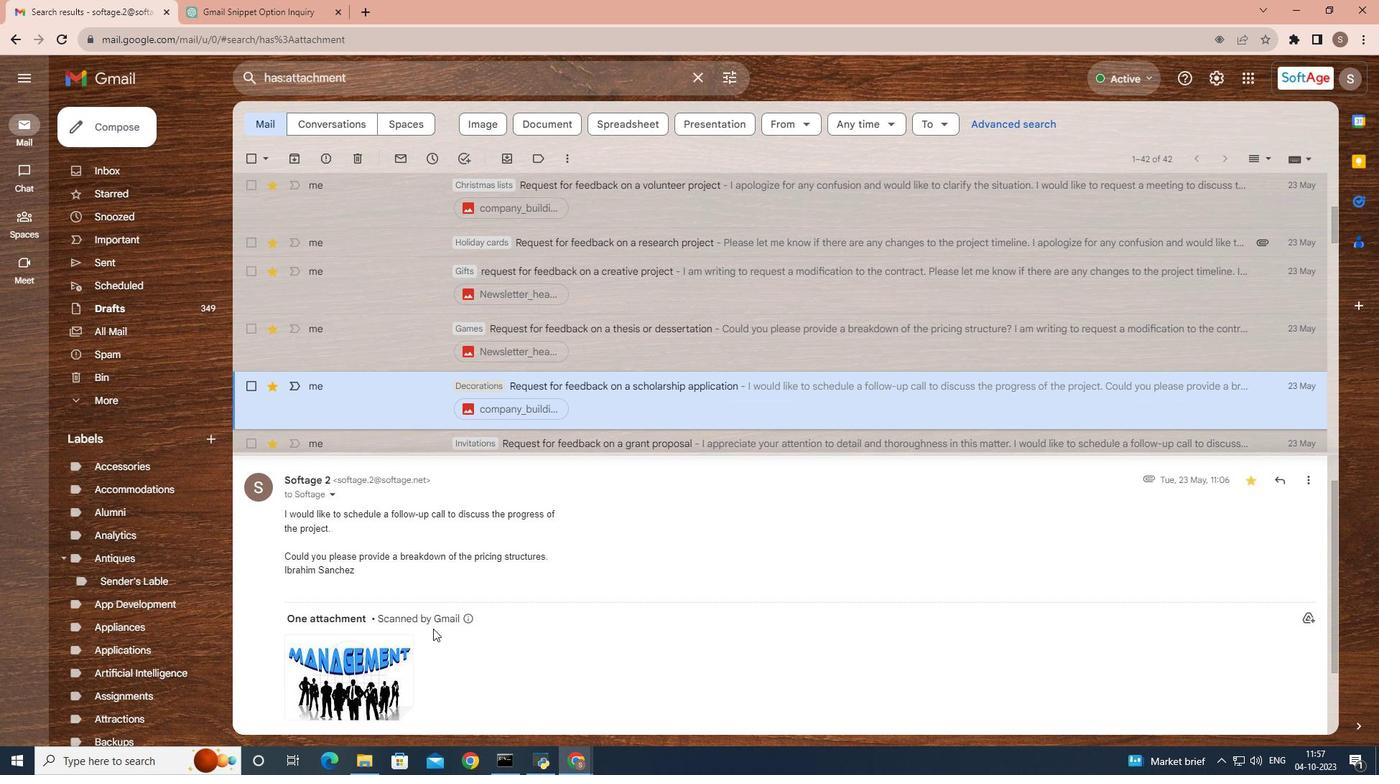 
Action: Mouse scrolled (433, 628) with delta (0, 0)
Screenshot: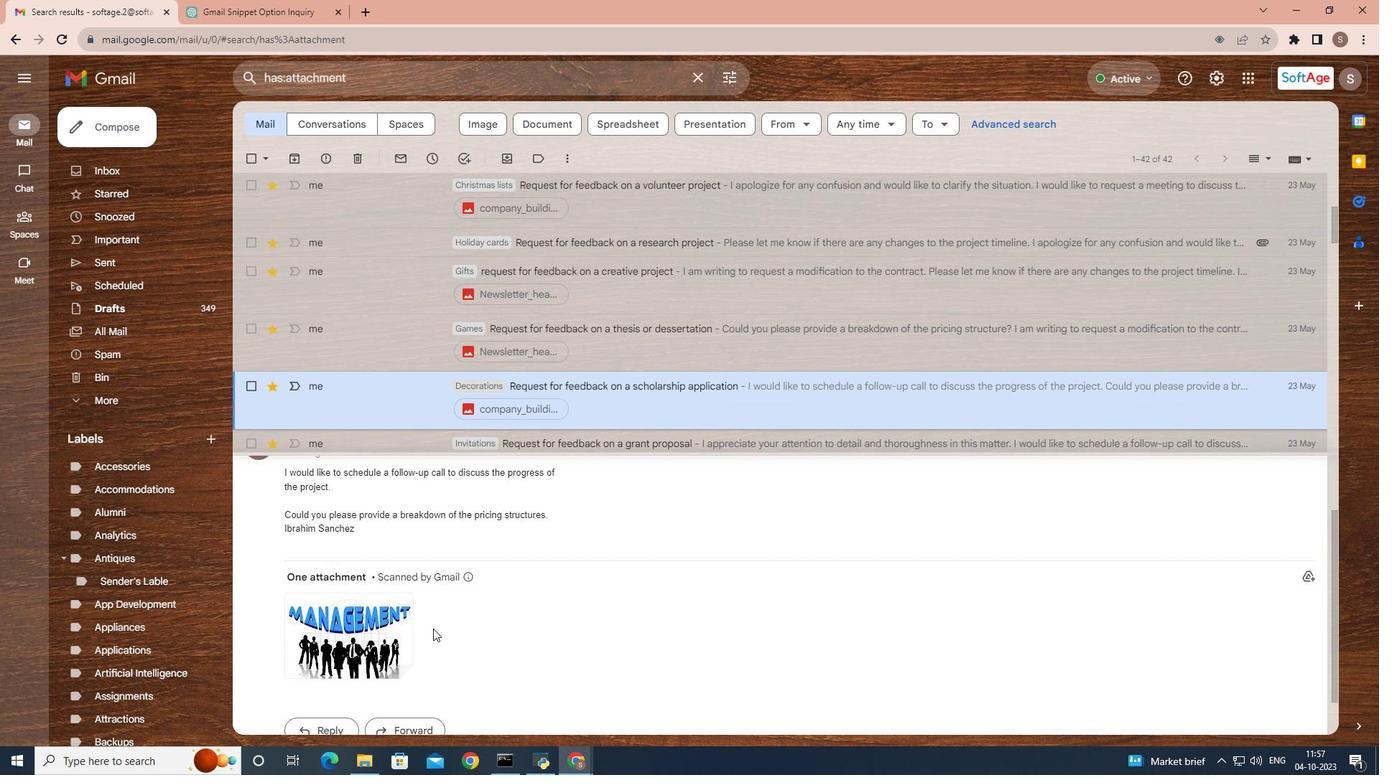 
Action: Mouse moved to (433, 621)
Screenshot: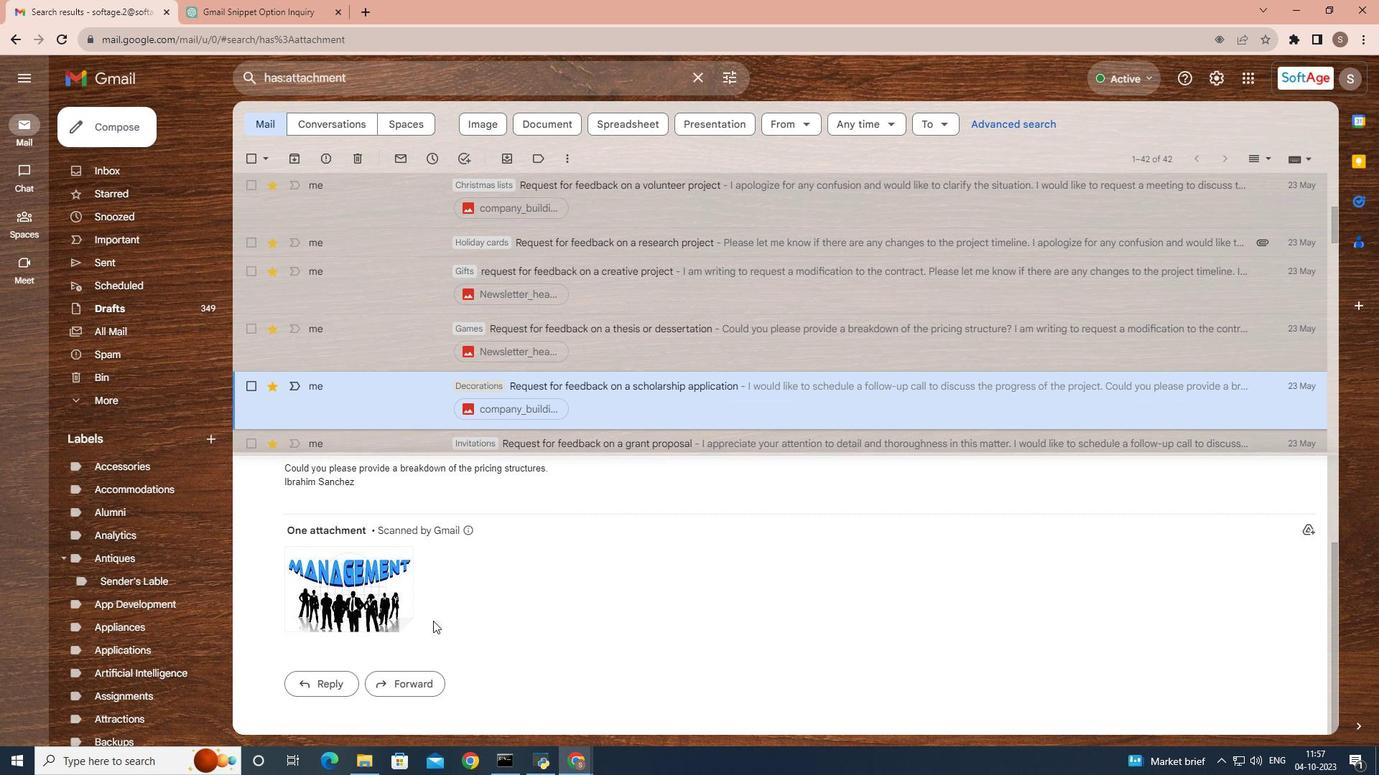 
Action: Mouse scrolled (433, 622) with delta (0, 0)
Screenshot: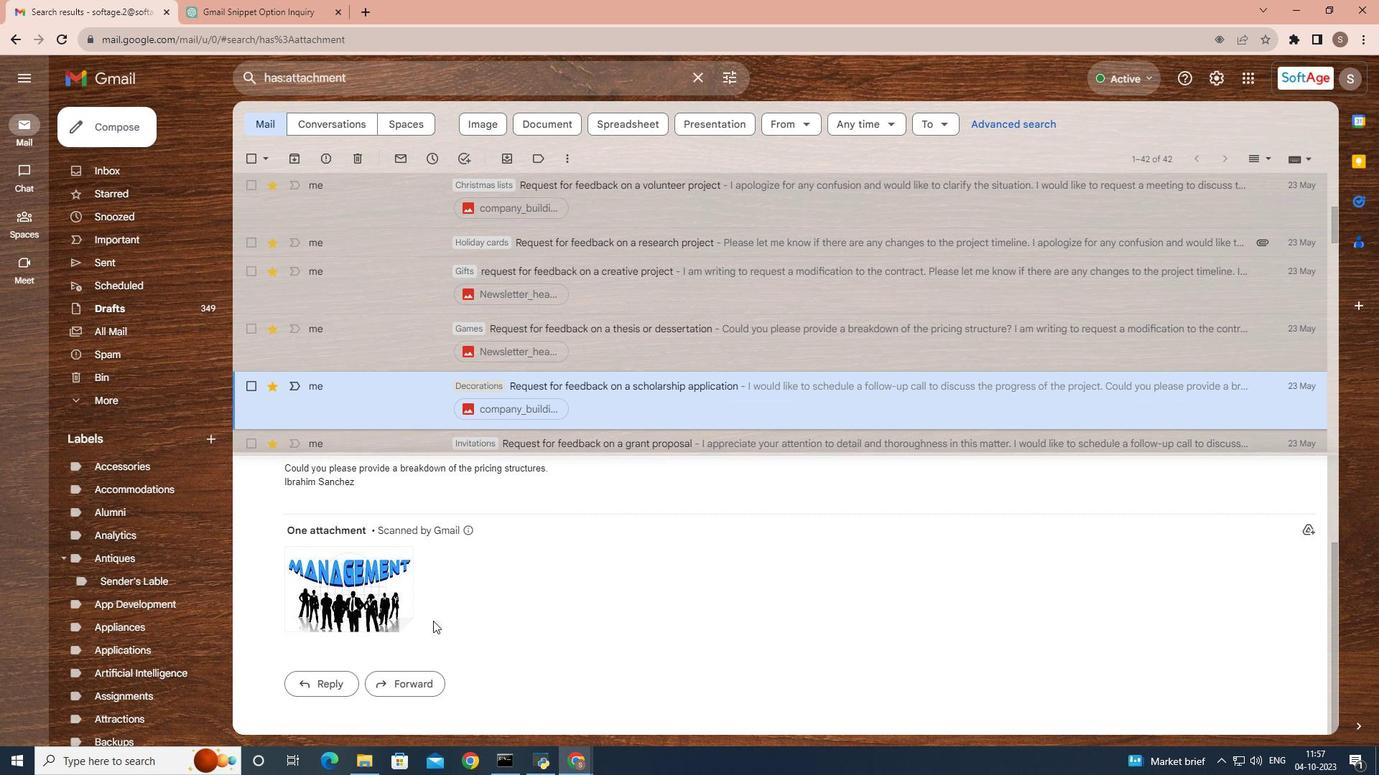 
Action: Mouse scrolled (433, 622) with delta (0, 0)
Screenshot: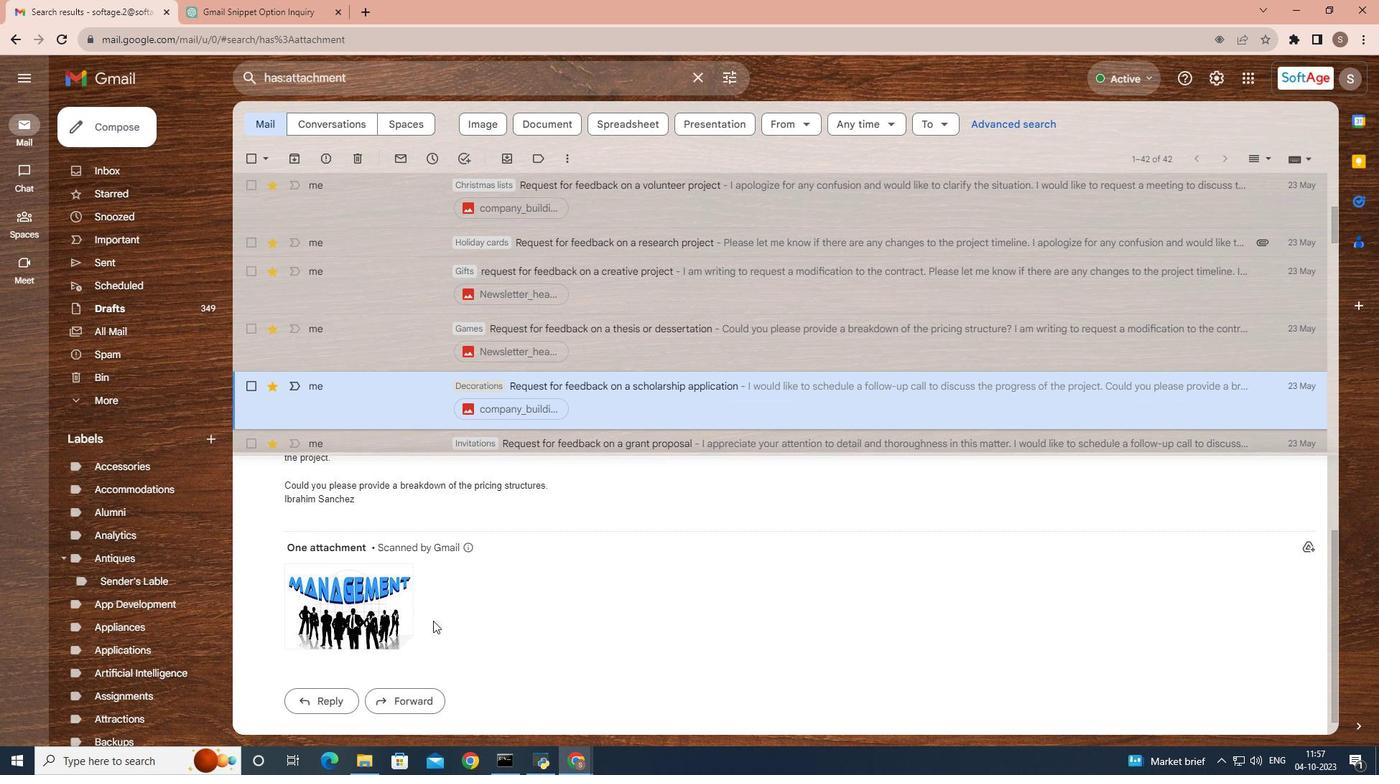 
Action: Mouse moved to (616, 337)
Screenshot: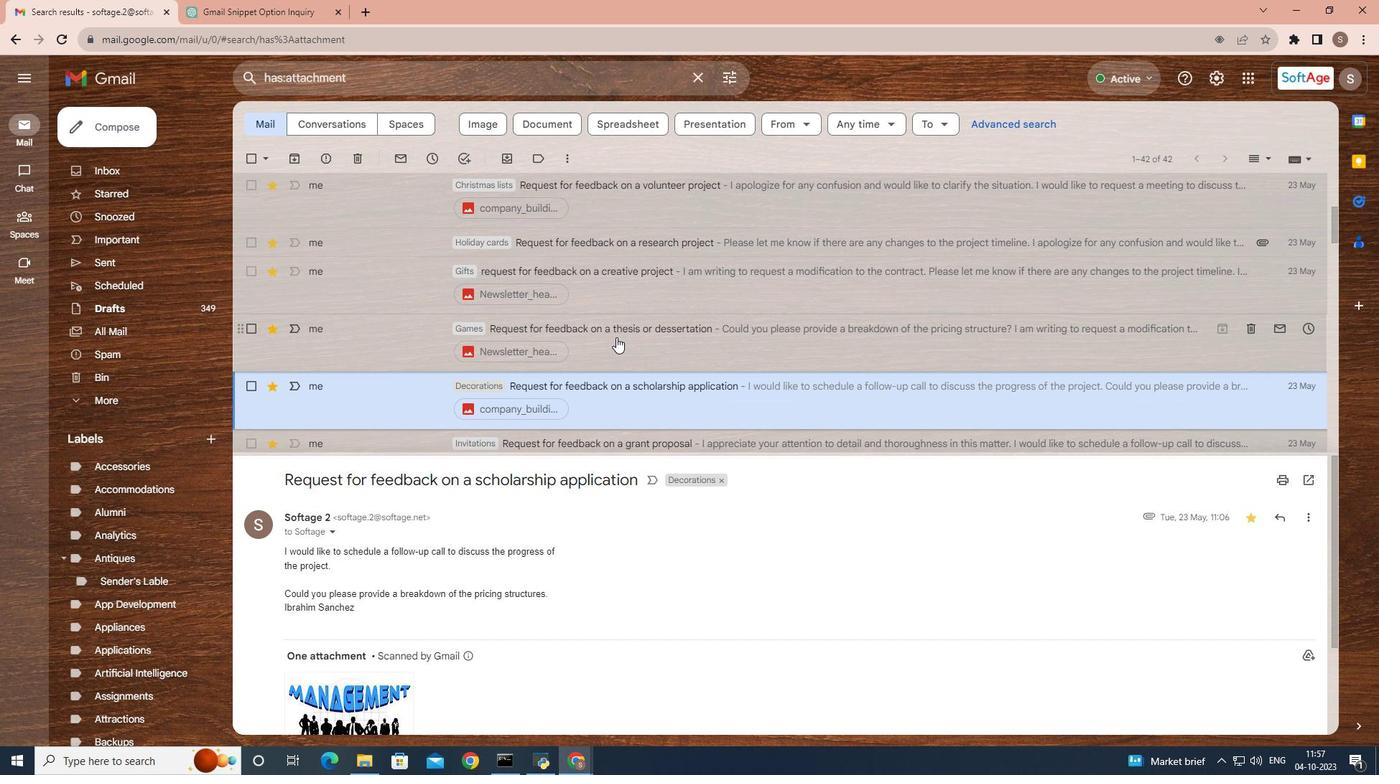 
Action: Mouse scrolled (616, 338) with delta (0, 0)
Screenshot: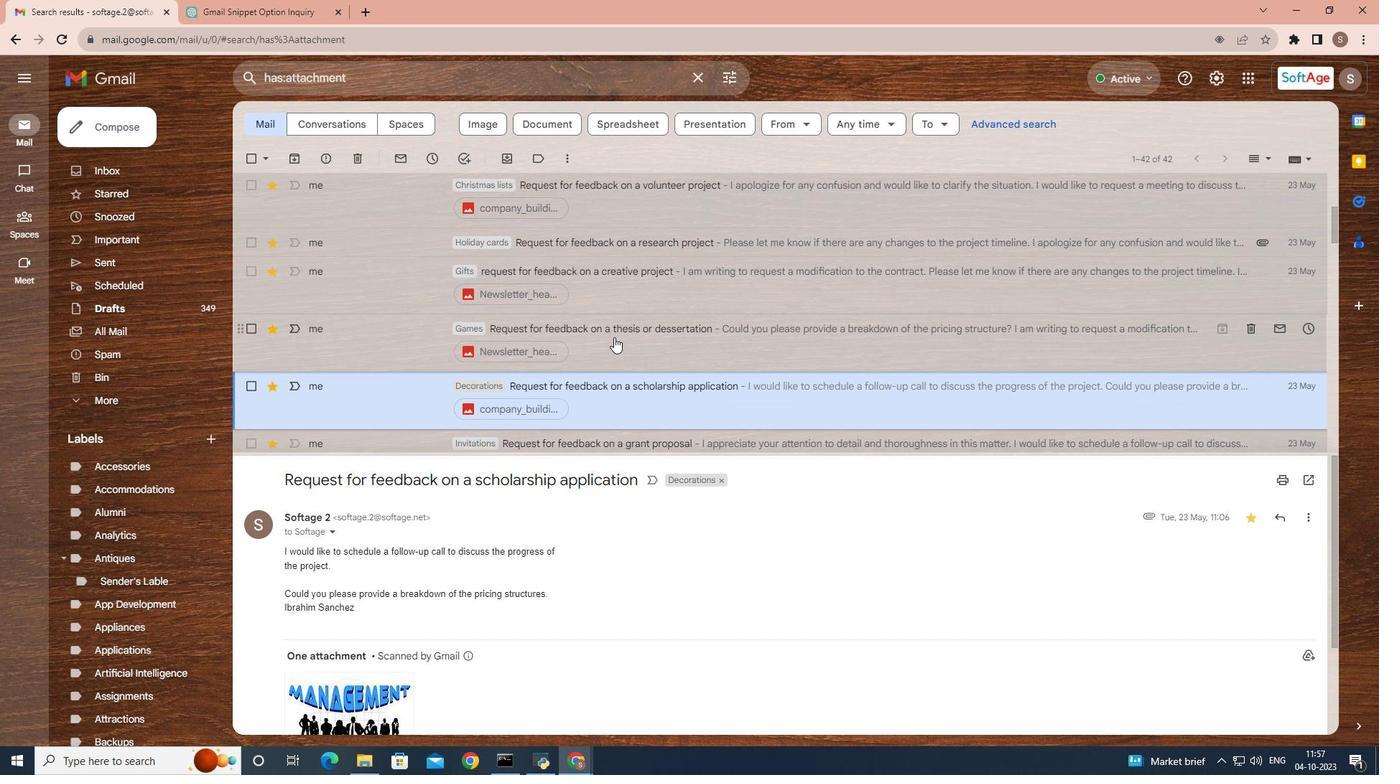 
Action: Mouse moved to (612, 337)
Screenshot: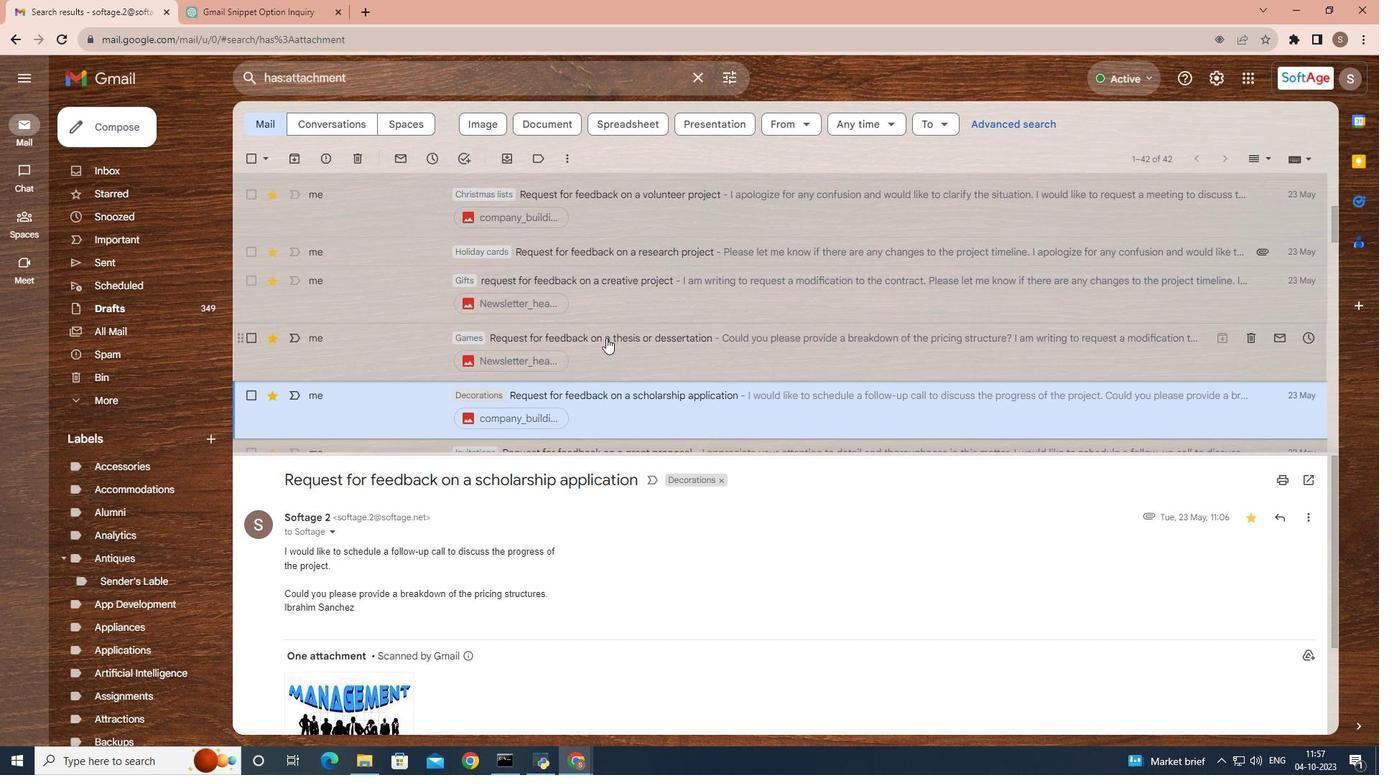 
Action: Mouse scrolled (612, 338) with delta (0, 0)
Screenshot: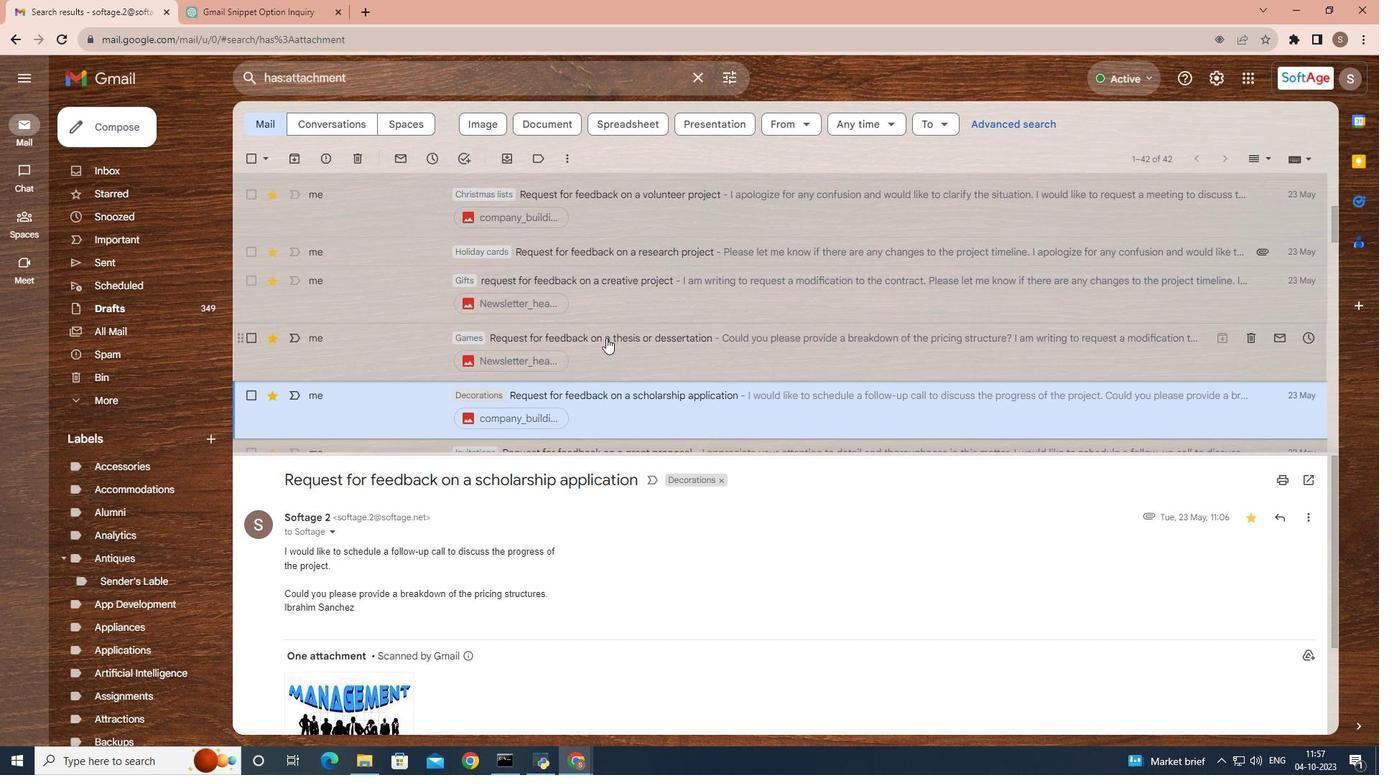 
Action: Mouse moved to (602, 339)
Screenshot: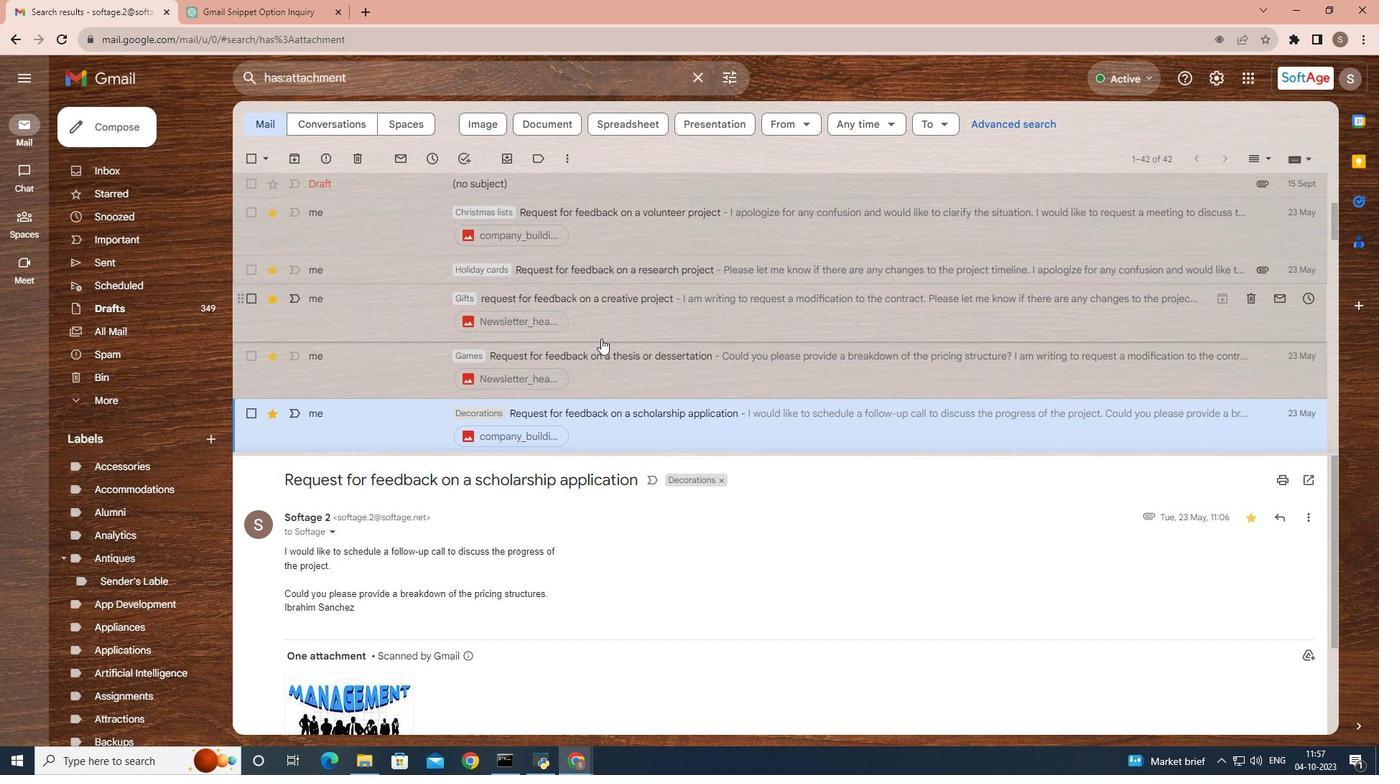 
Action: Mouse scrolled (602, 339) with delta (0, 0)
Screenshot: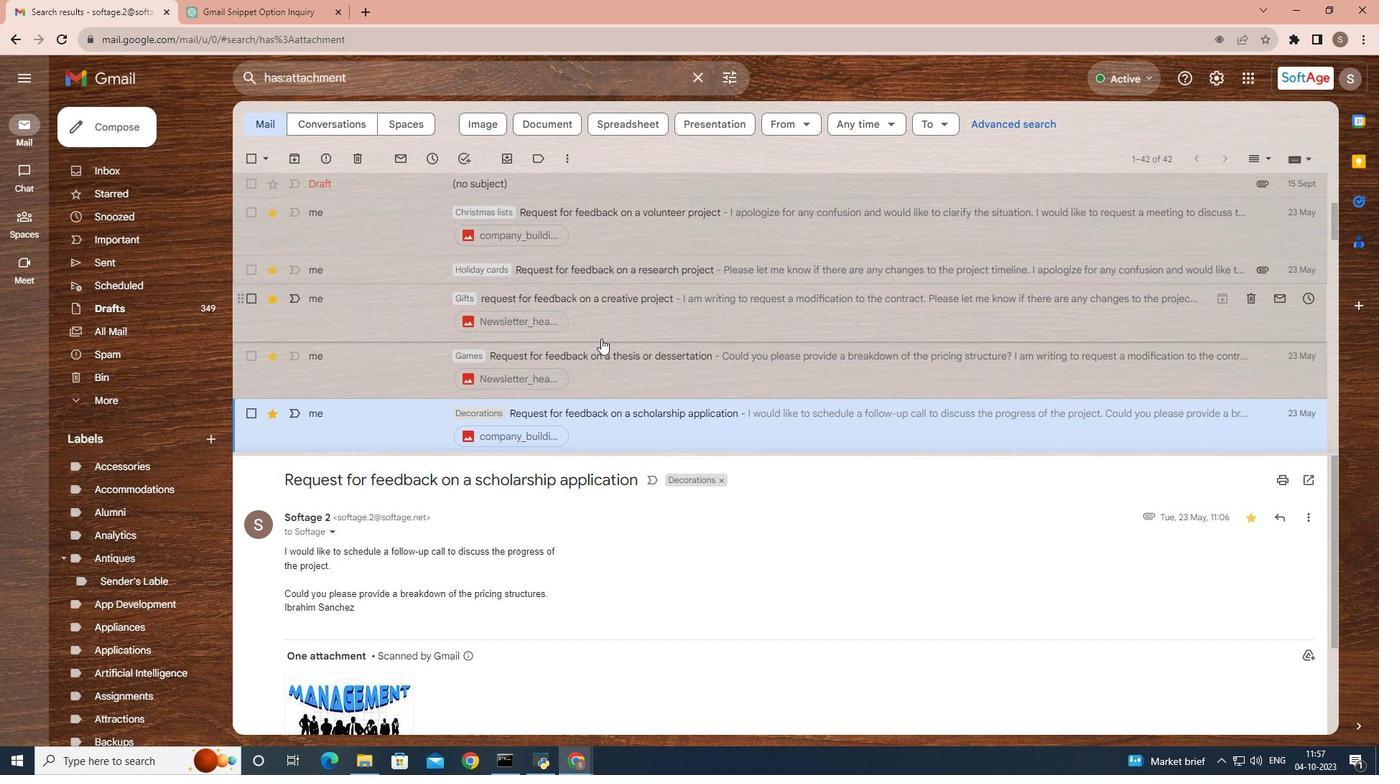 
Action: Mouse moved to (611, 321)
Screenshot: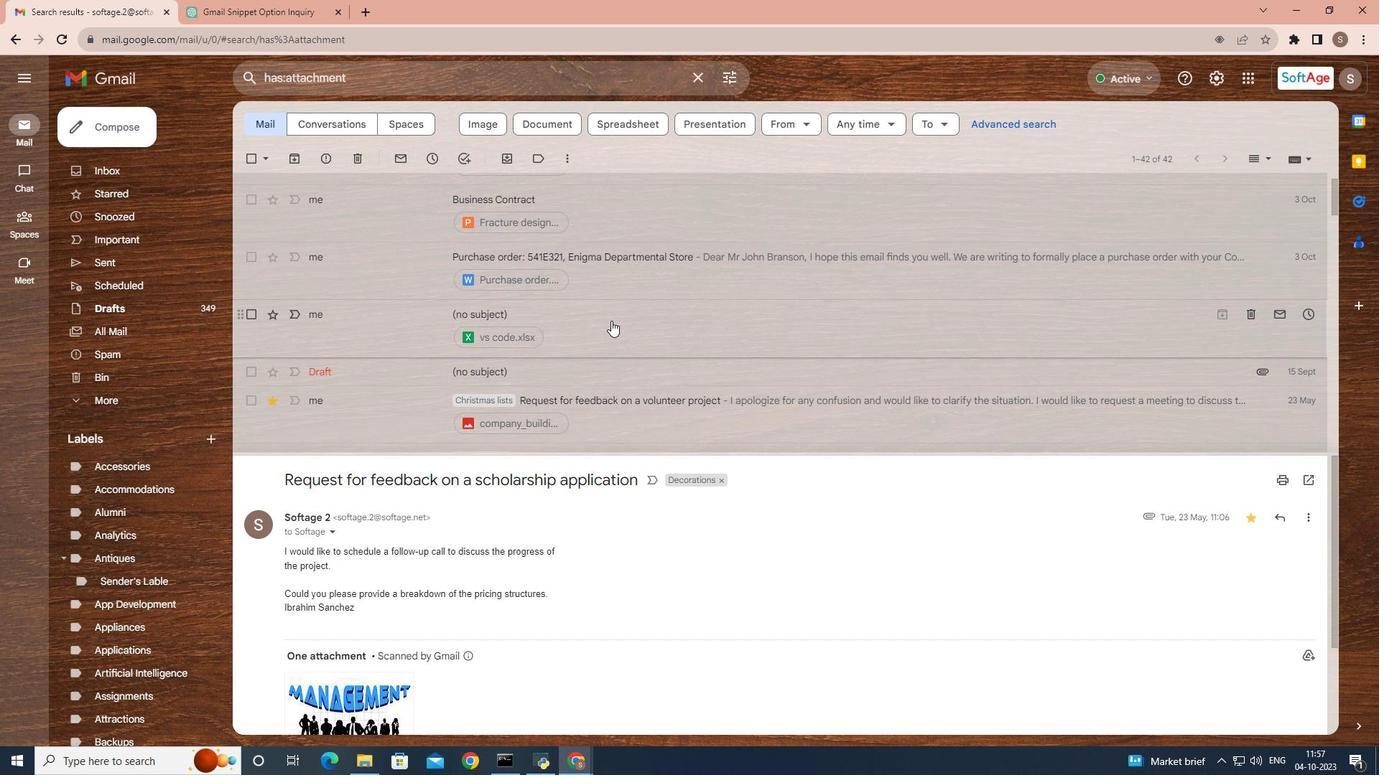 
Action: Mouse pressed left at (611, 321)
Screenshot: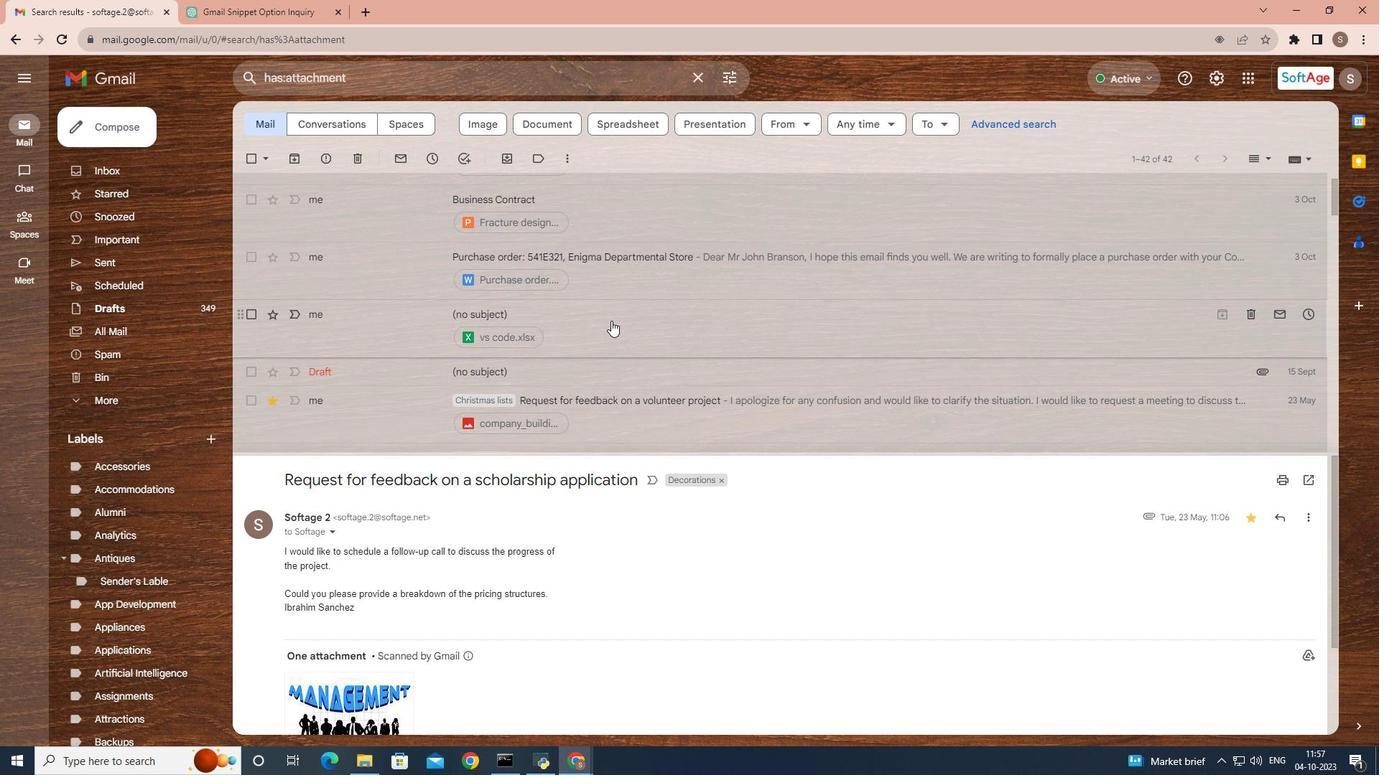 
Action: Mouse moved to (568, 559)
Screenshot: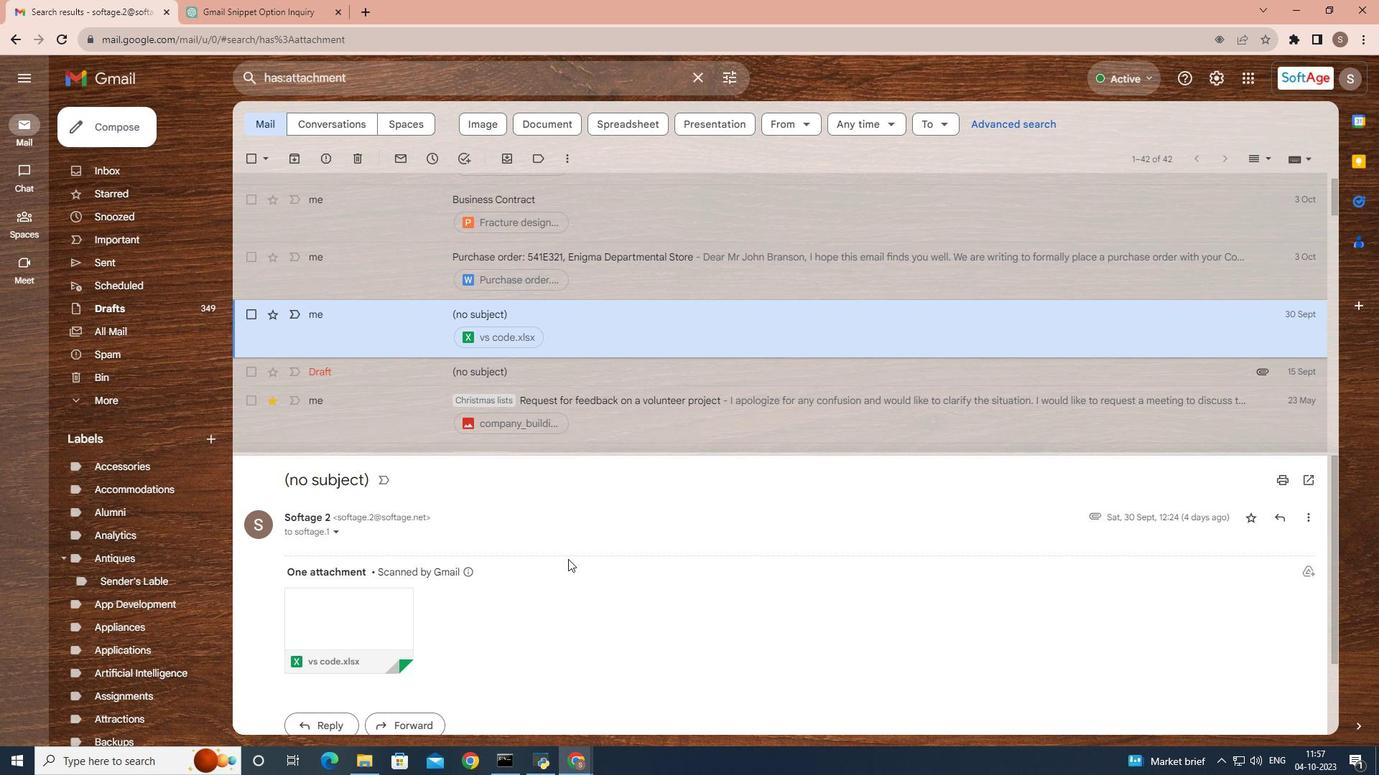 
Action: Mouse scrolled (568, 558) with delta (0, 0)
Screenshot: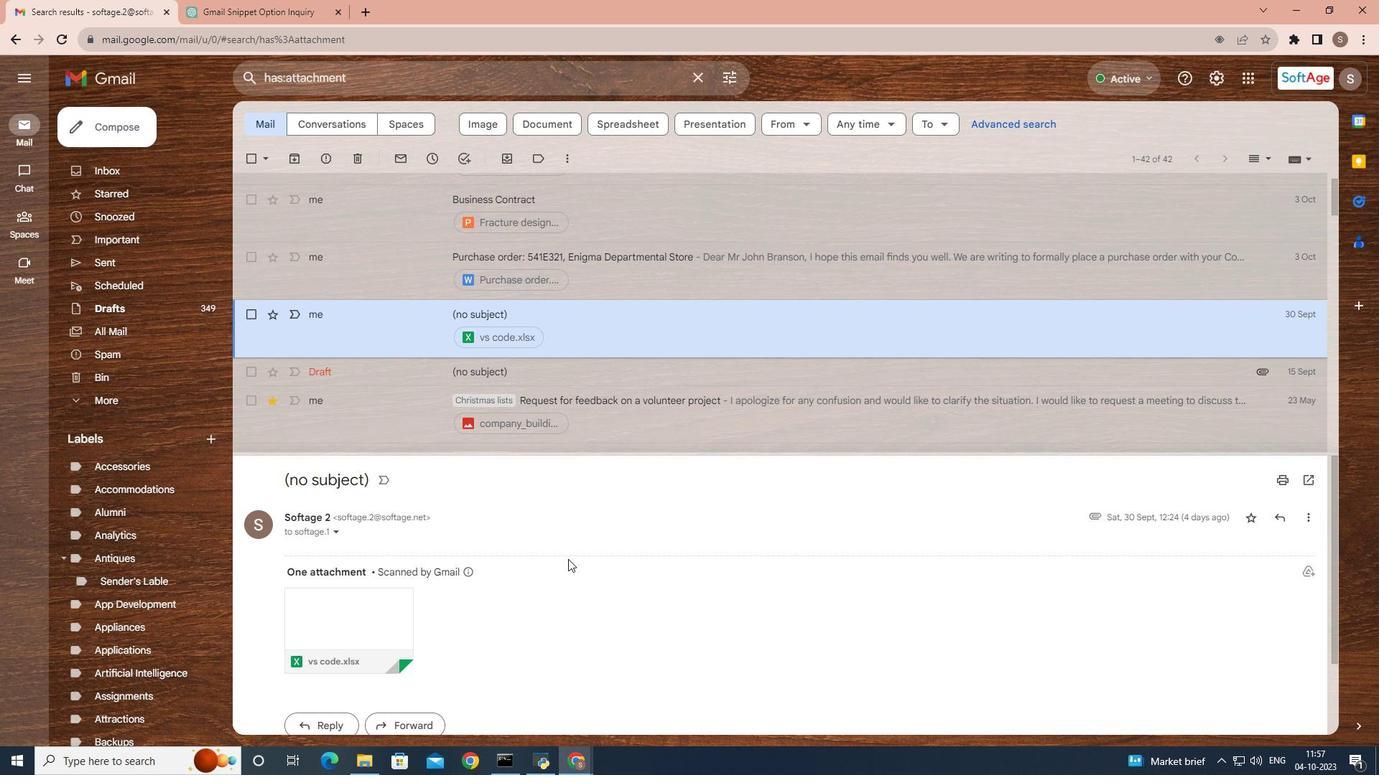 
Action: Mouse scrolled (568, 558) with delta (0, 0)
Screenshot: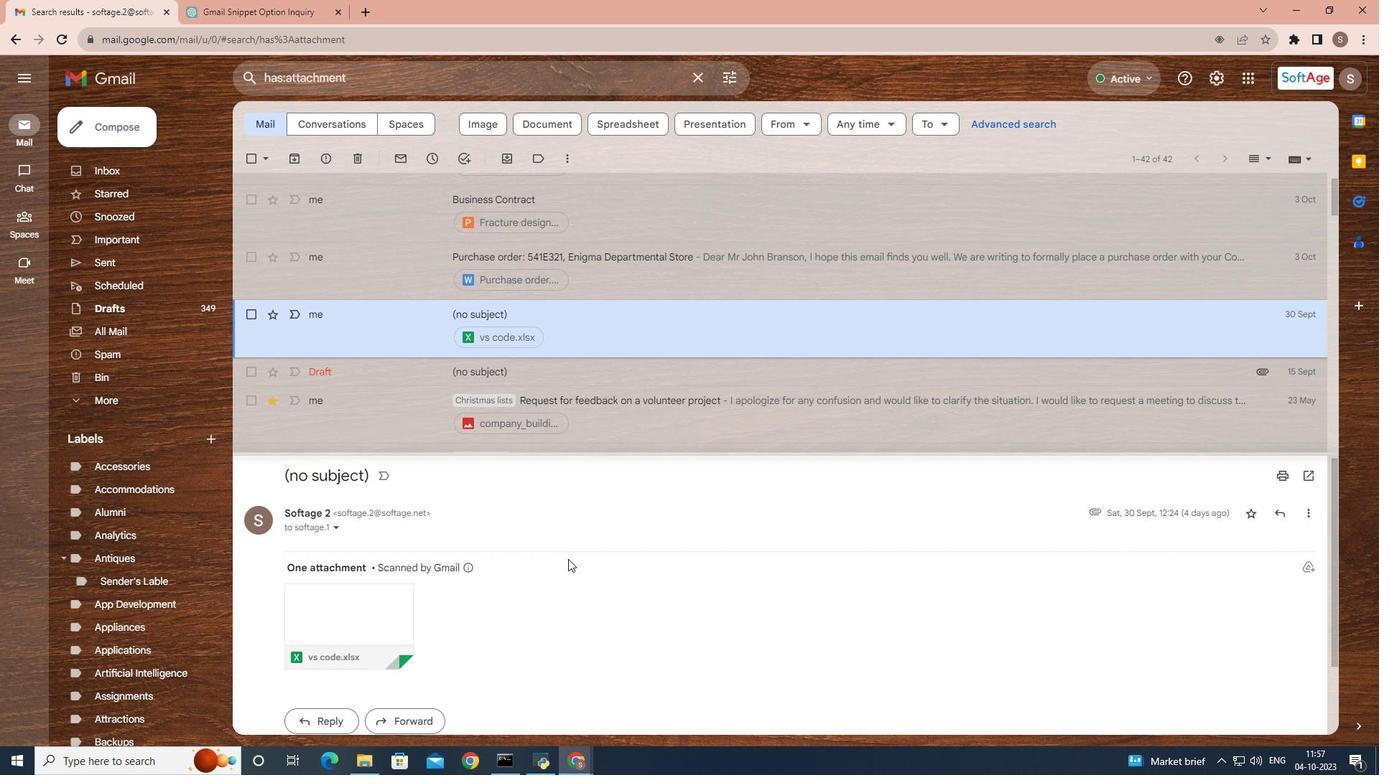 
Action: Mouse scrolled (568, 558) with delta (0, 0)
Screenshot: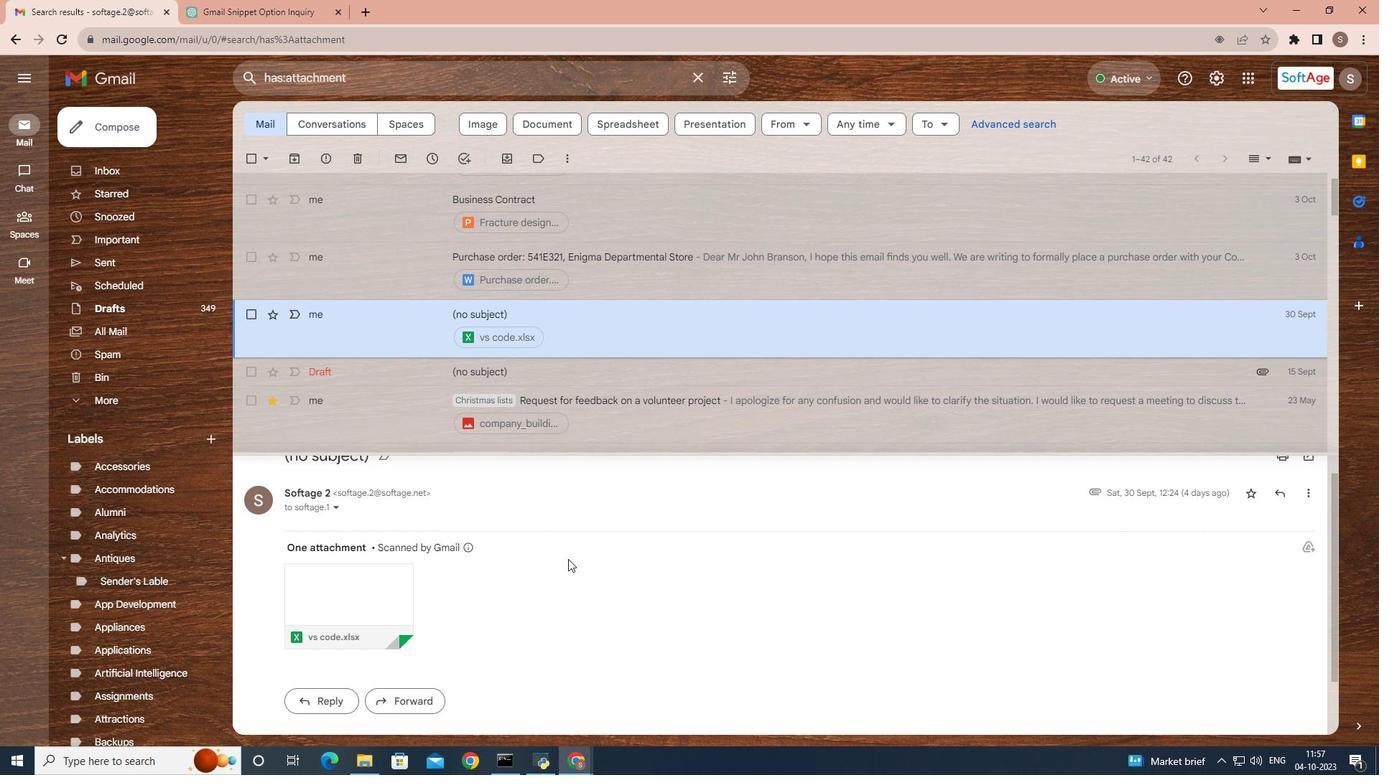 
Action: Mouse scrolled (568, 558) with delta (0, 0)
Screenshot: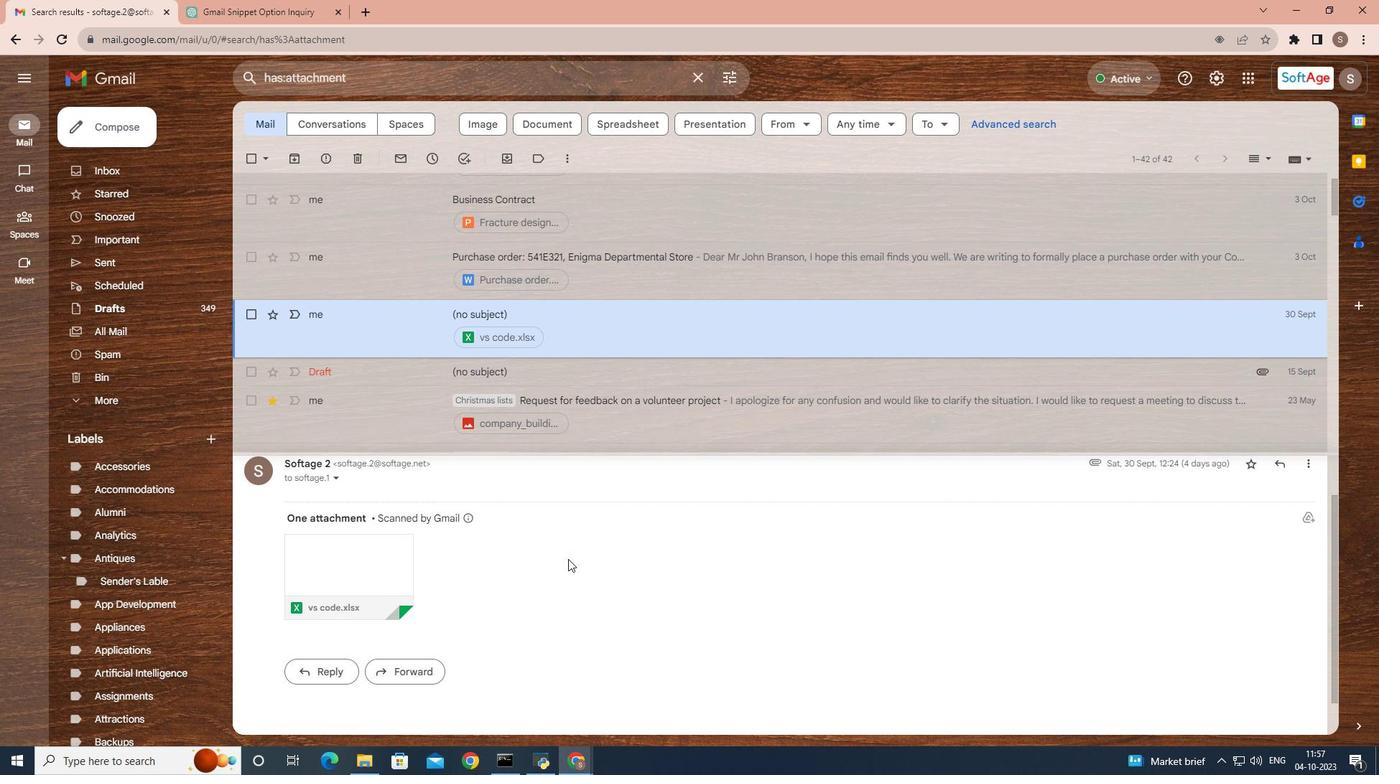 
Action: Mouse moved to (566, 551)
Screenshot: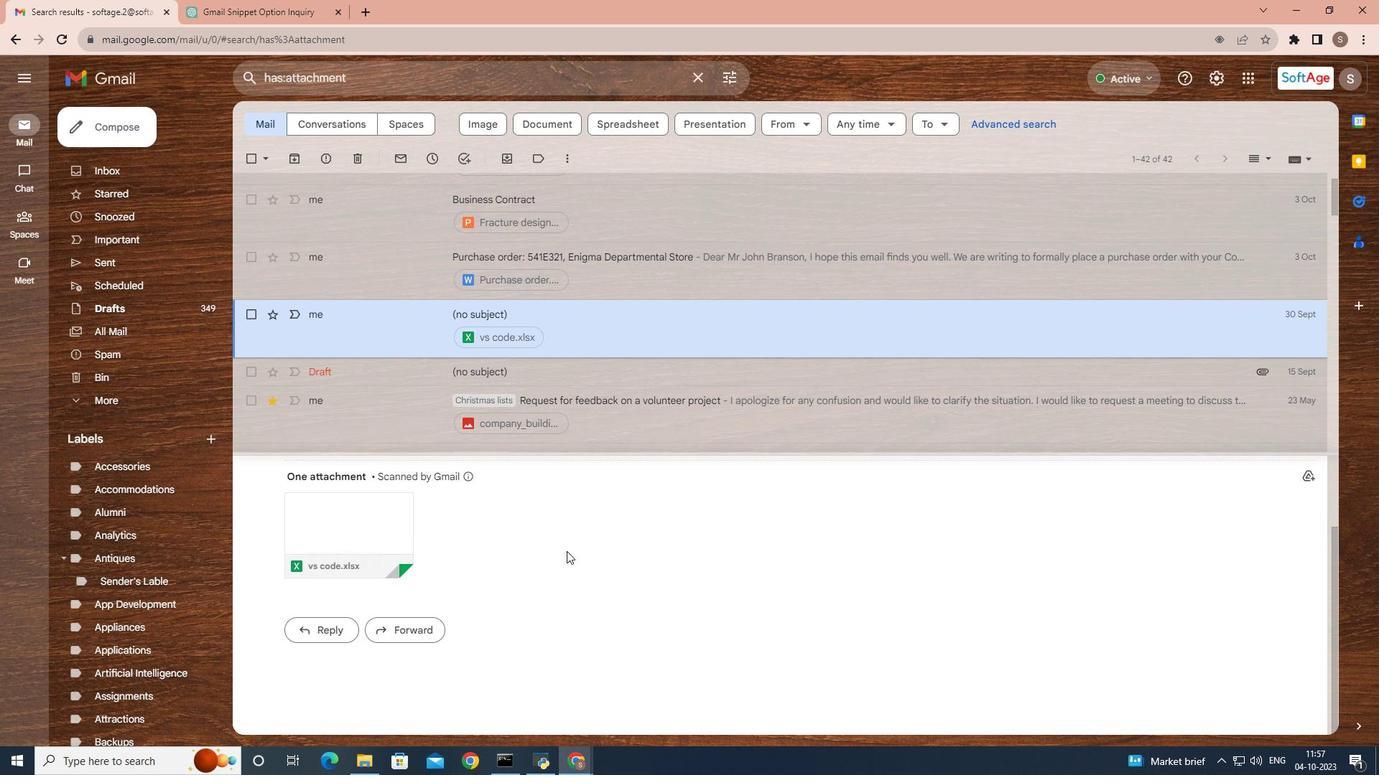 
Action: Mouse scrolled (566, 552) with delta (0, 0)
Screenshot: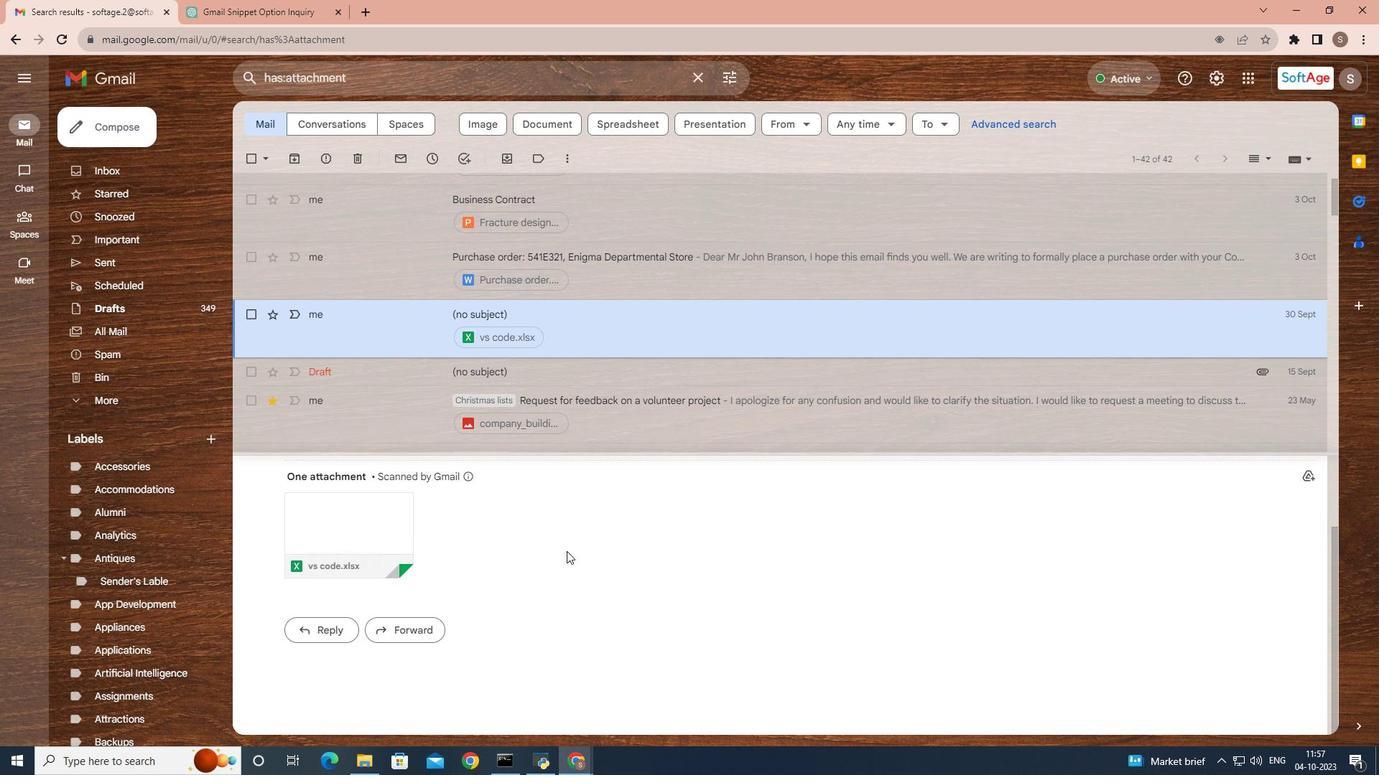 
Action: Mouse scrolled (566, 552) with delta (0, 0)
Screenshot: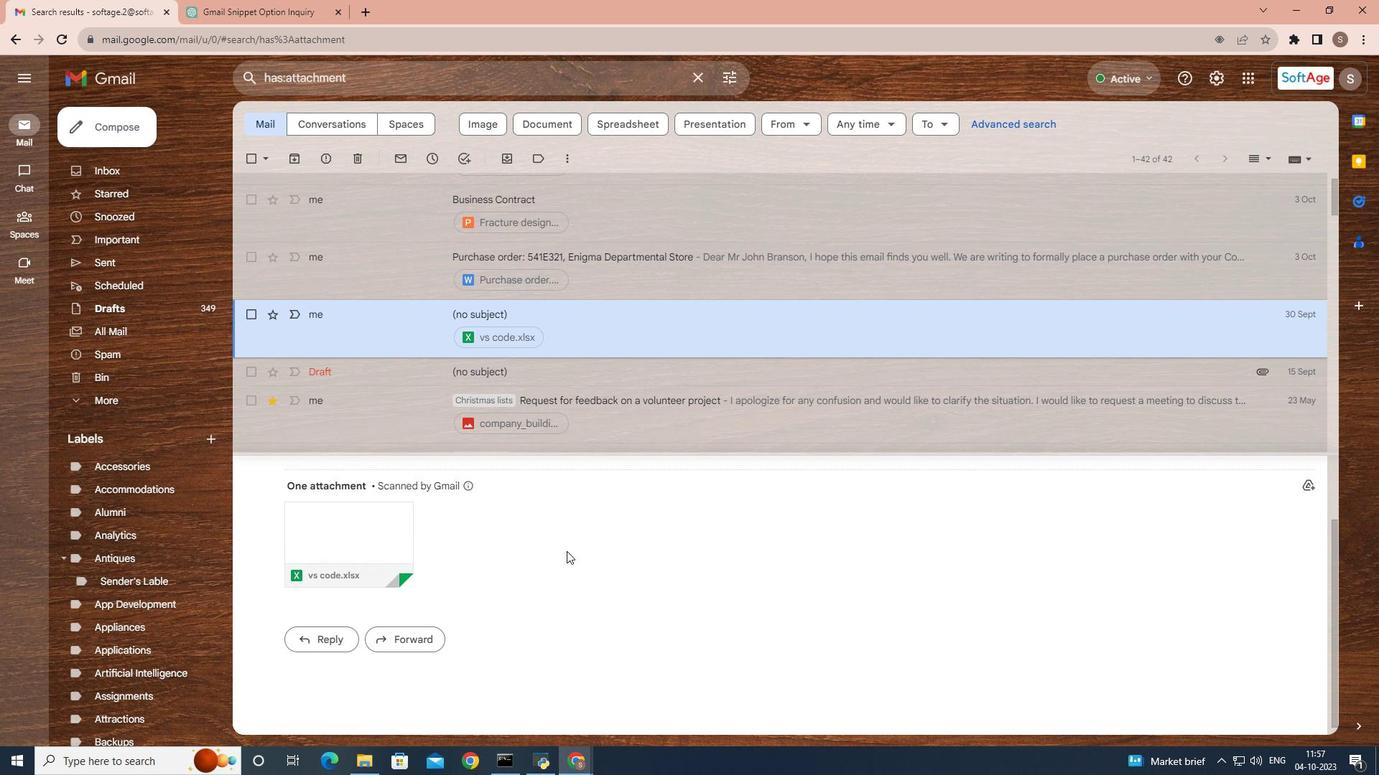 
Action: Mouse moved to (648, 252)
Screenshot: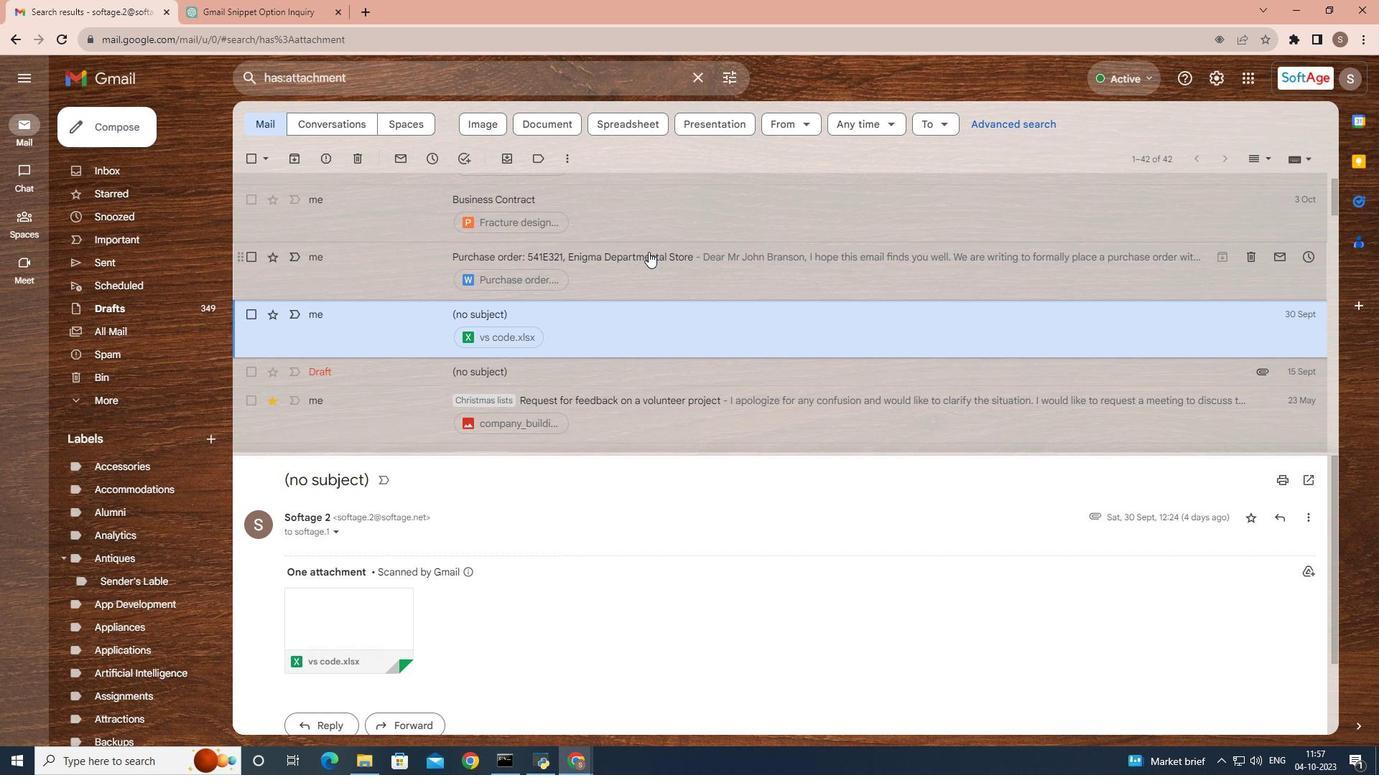 
Action: Mouse pressed left at (648, 252)
Screenshot: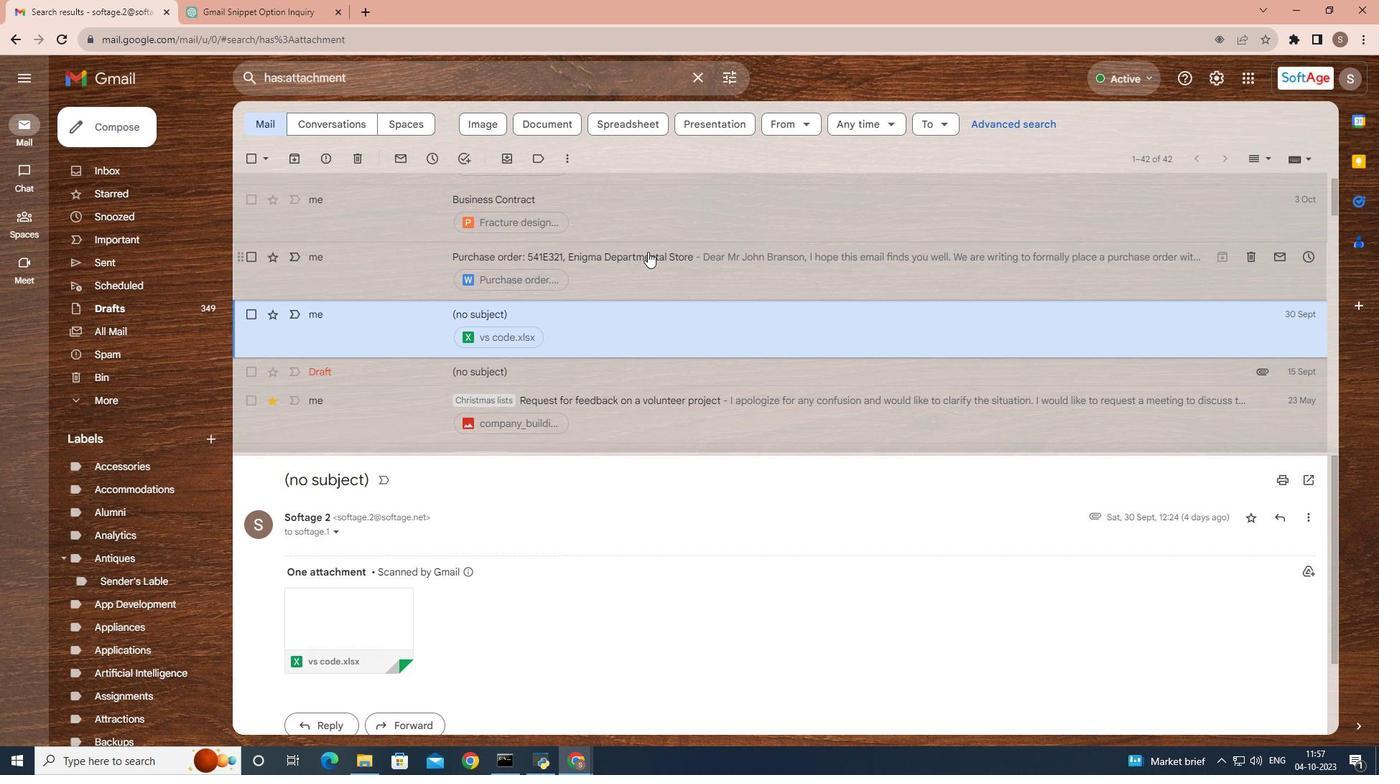 
Action: Mouse moved to (457, 508)
Screenshot: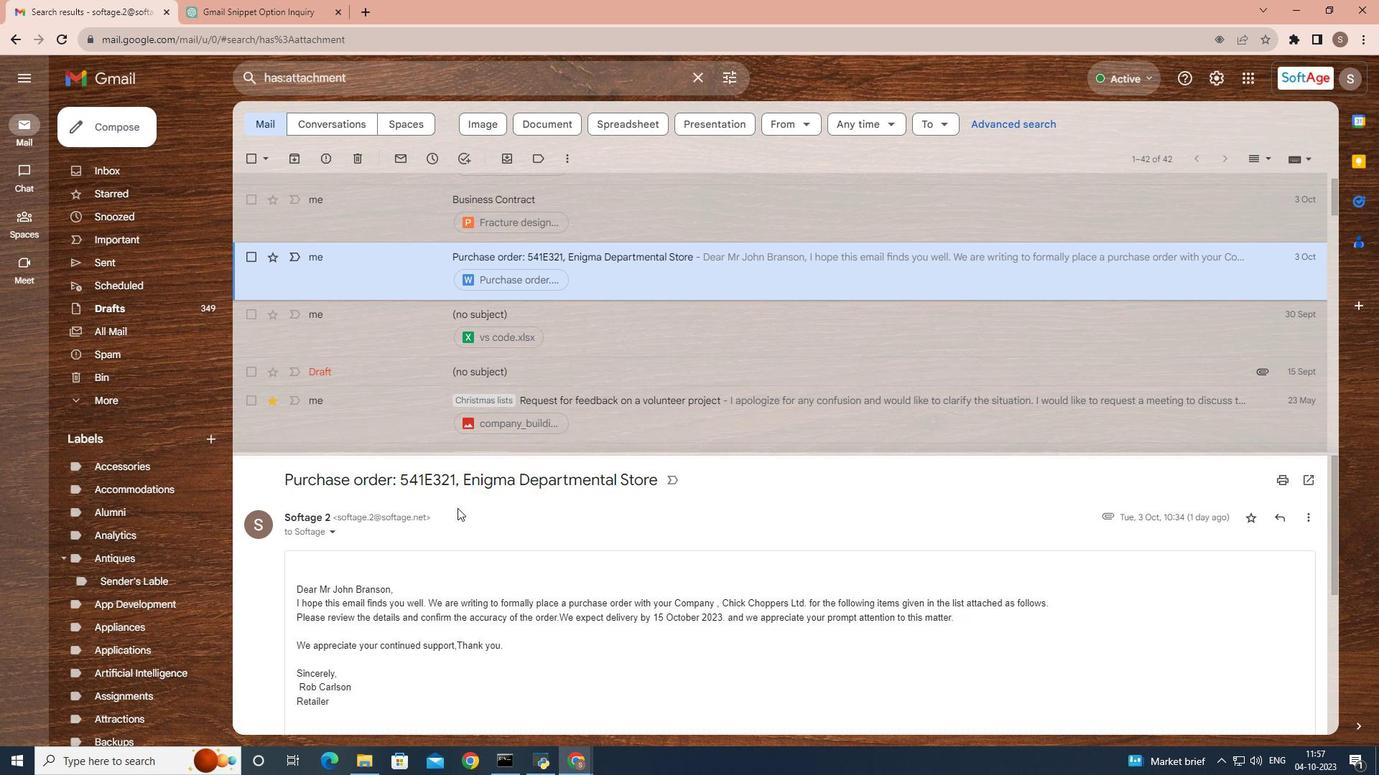 
Action: Mouse scrolled (457, 507) with delta (0, 0)
Screenshot: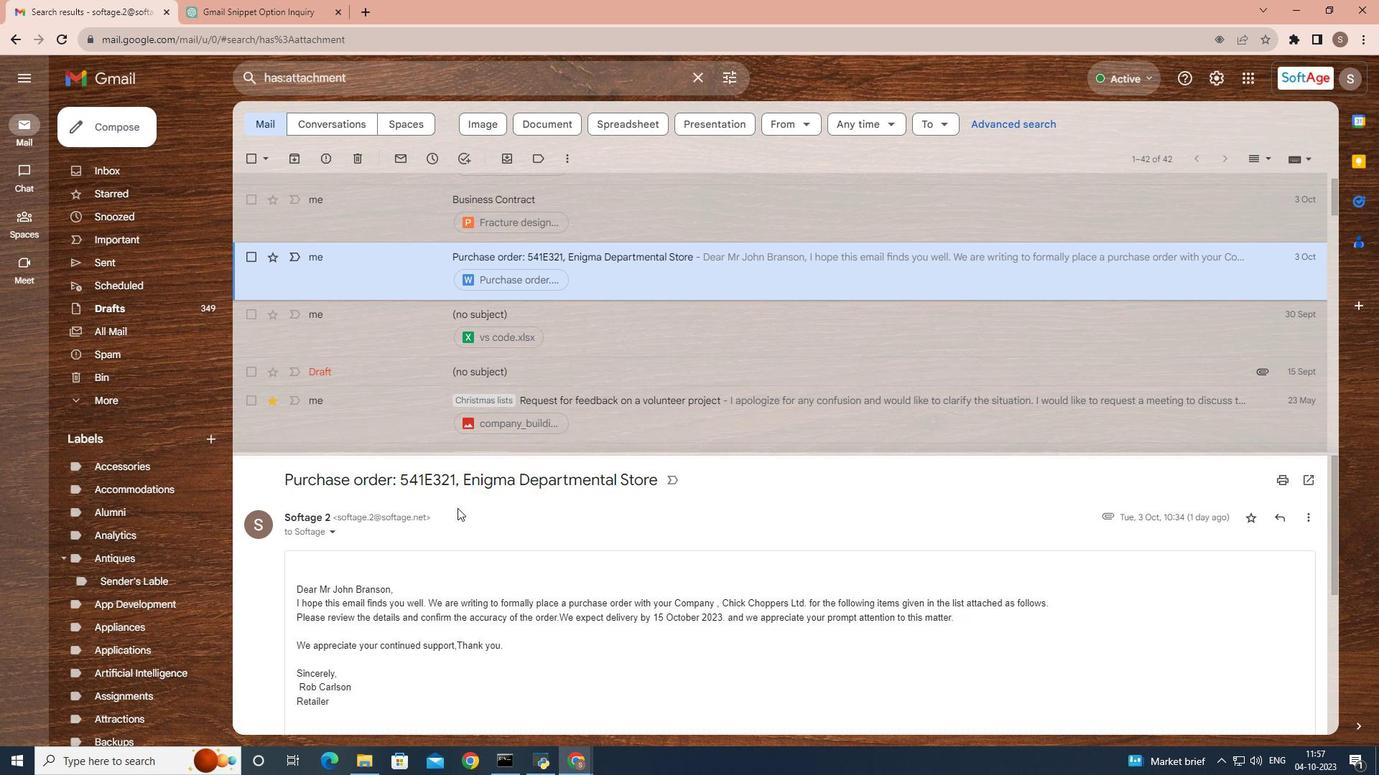 
Action: Mouse scrolled (457, 507) with delta (0, 0)
Screenshot: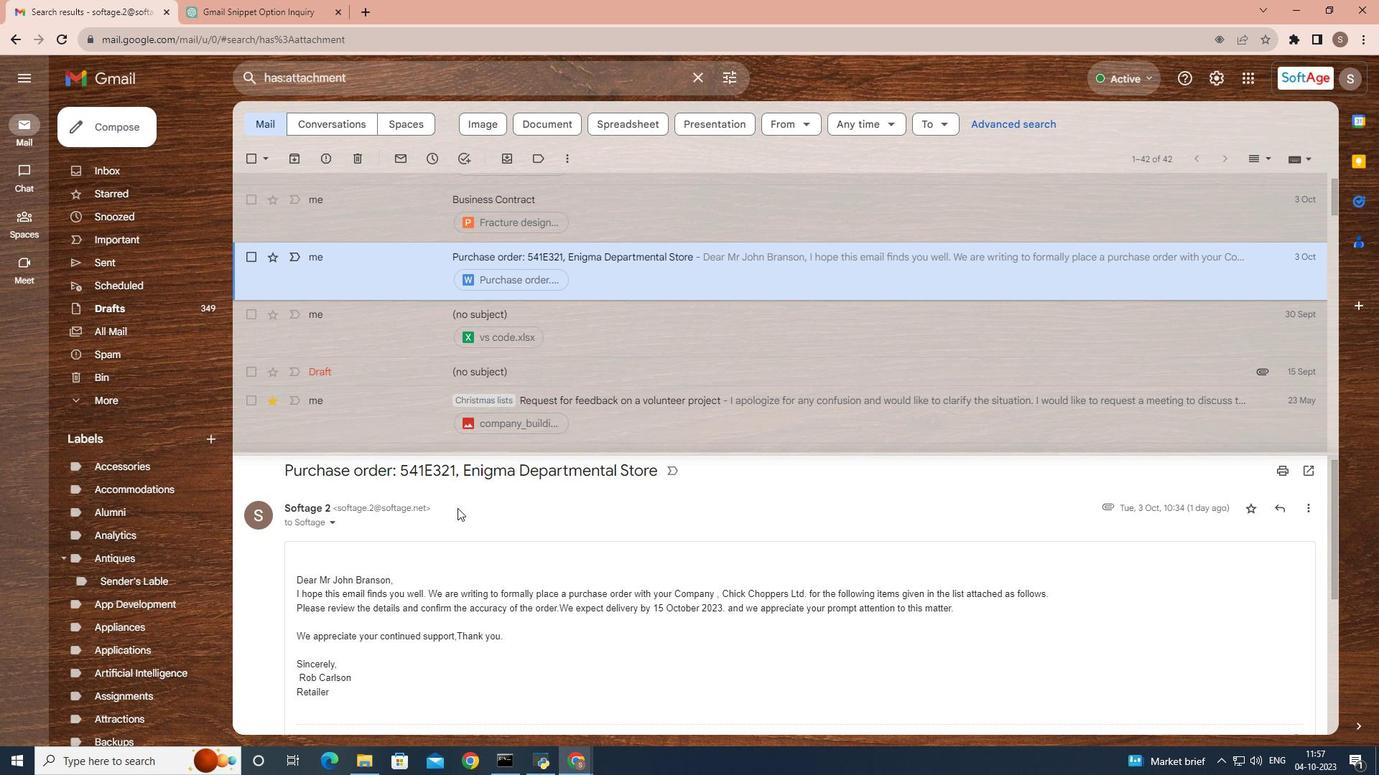 
Action: Mouse scrolled (457, 507) with delta (0, 0)
Screenshot: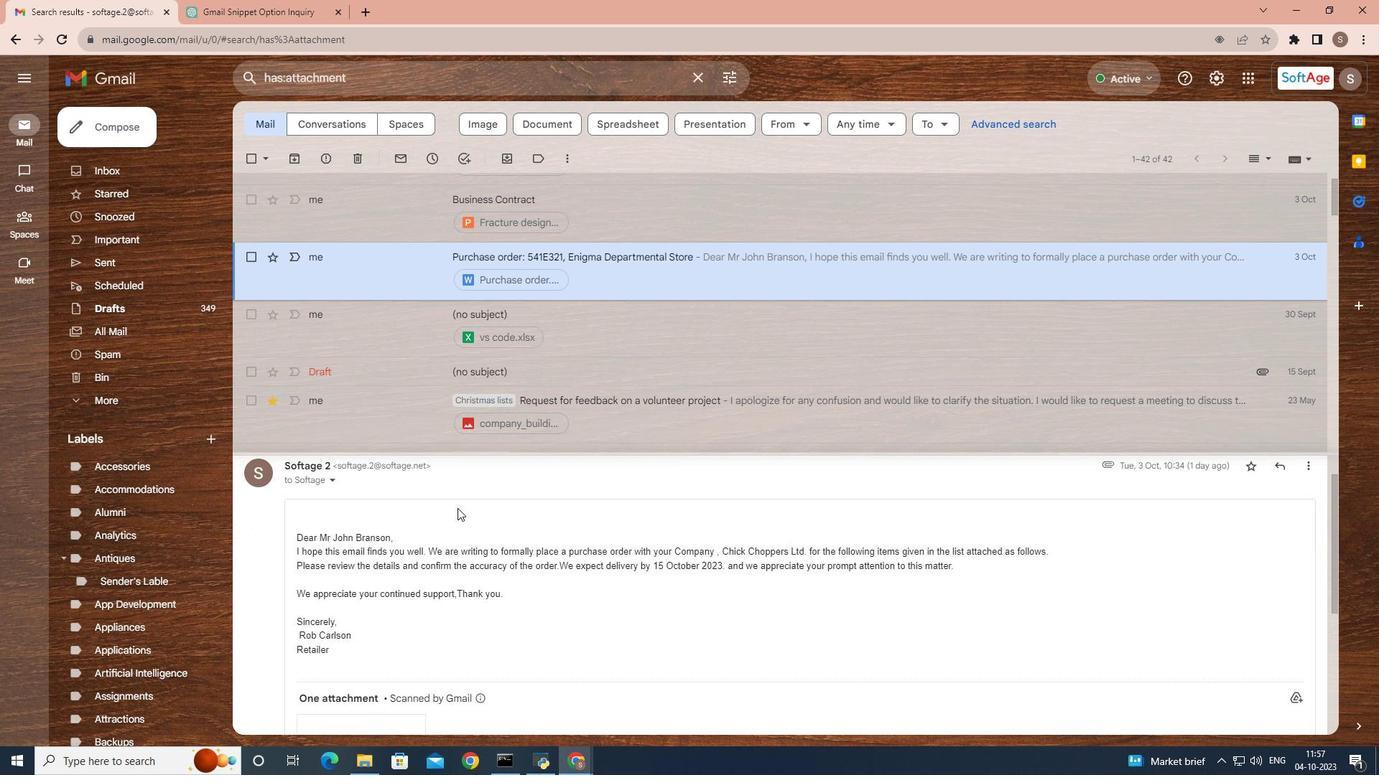 
Action: Mouse scrolled (457, 507) with delta (0, 0)
Screenshot: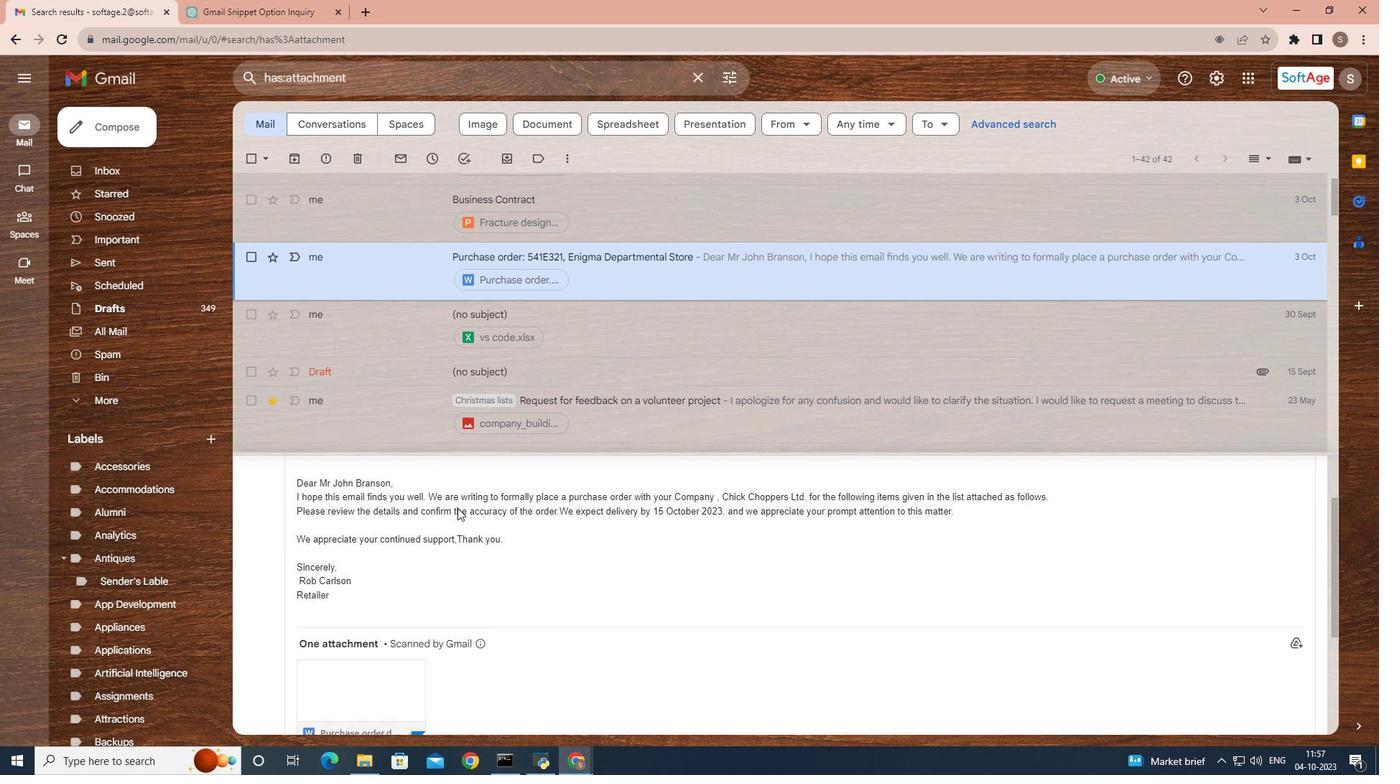 
Action: Mouse scrolled (457, 507) with delta (0, 0)
Screenshot: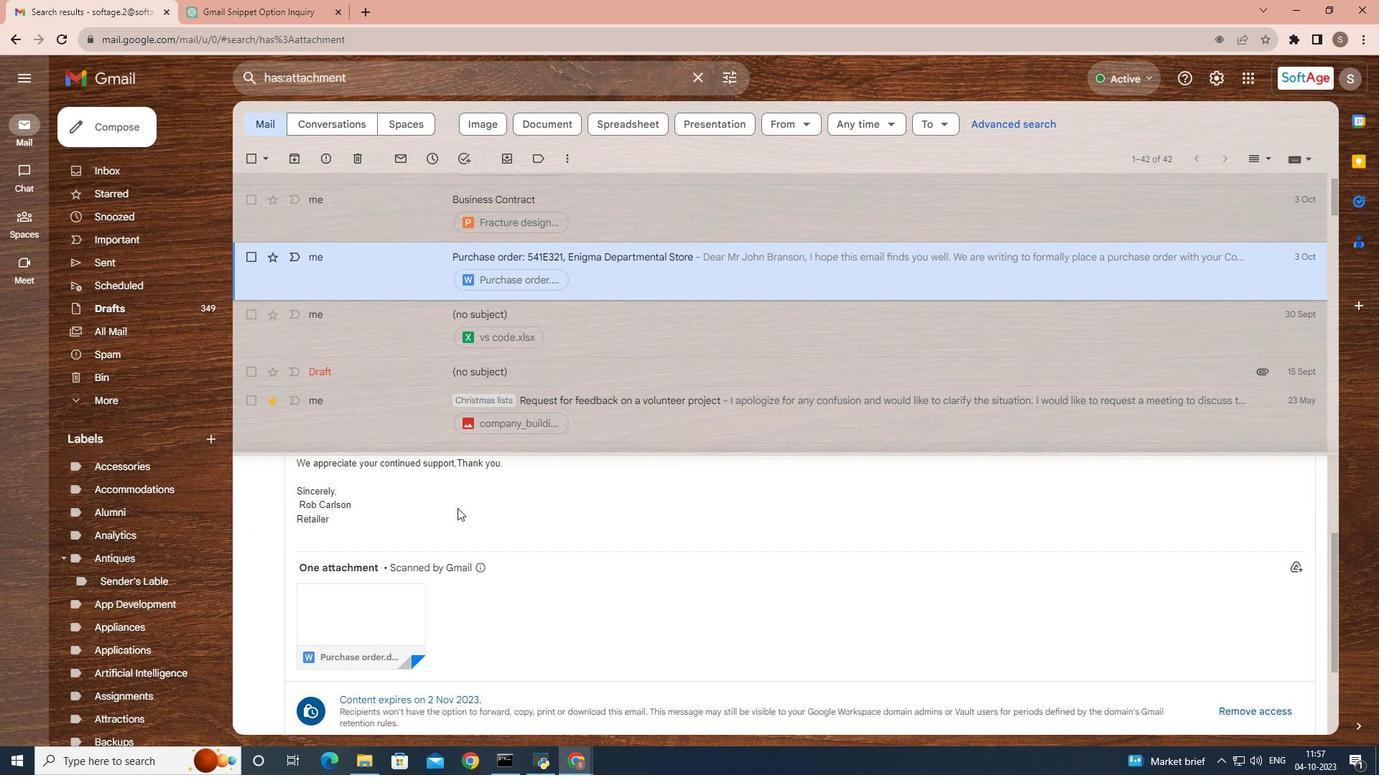 
Action: Mouse scrolled (457, 507) with delta (0, 0)
Screenshot: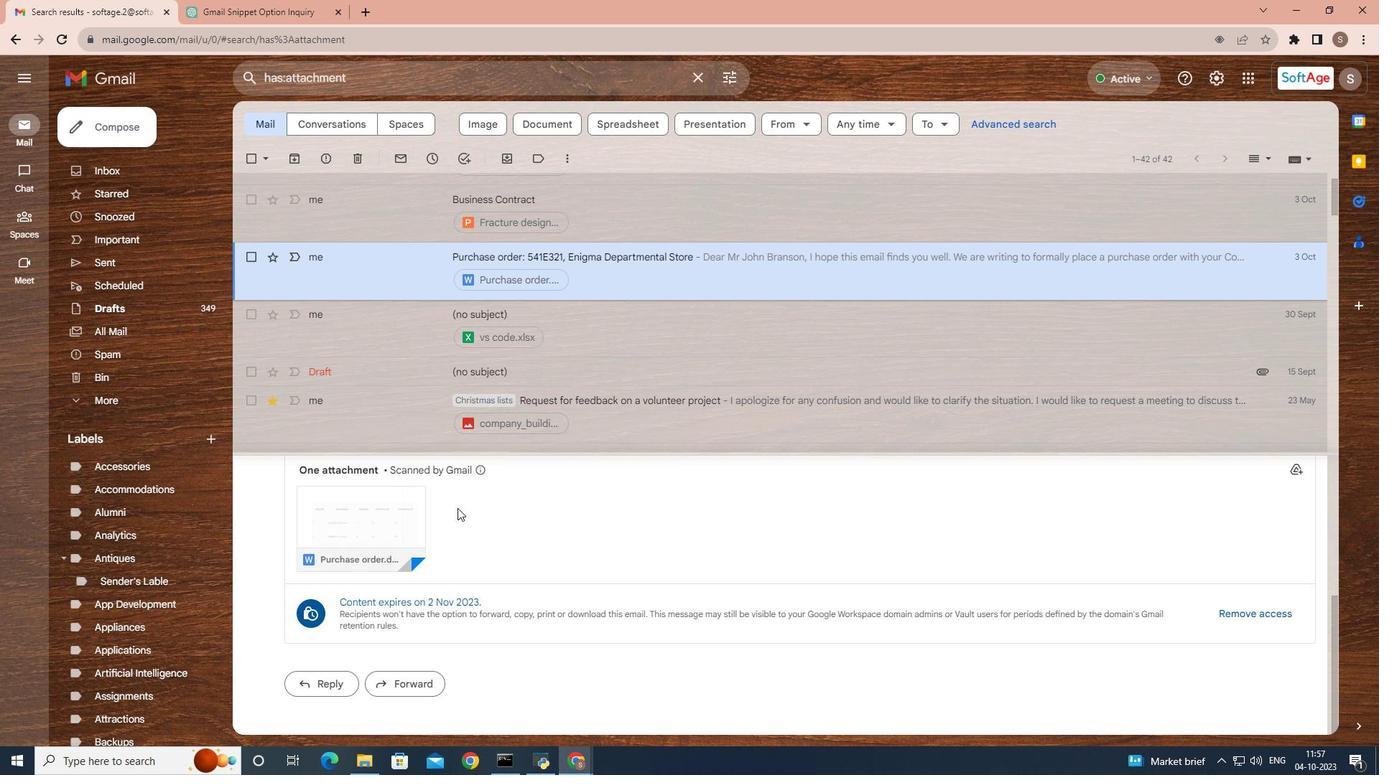 
Action: Mouse scrolled (457, 507) with delta (0, 0)
Screenshot: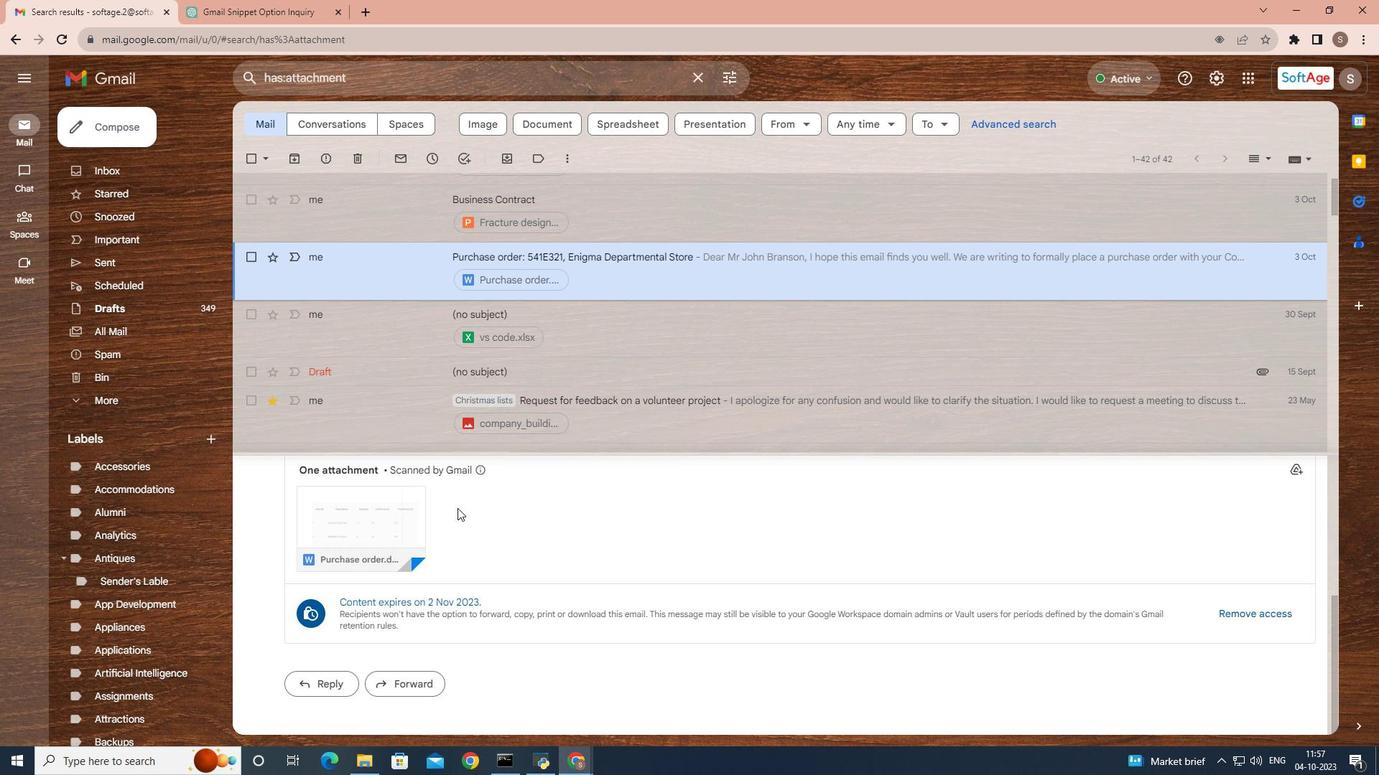 
Action: Mouse scrolled (457, 507) with delta (0, 0)
Screenshot: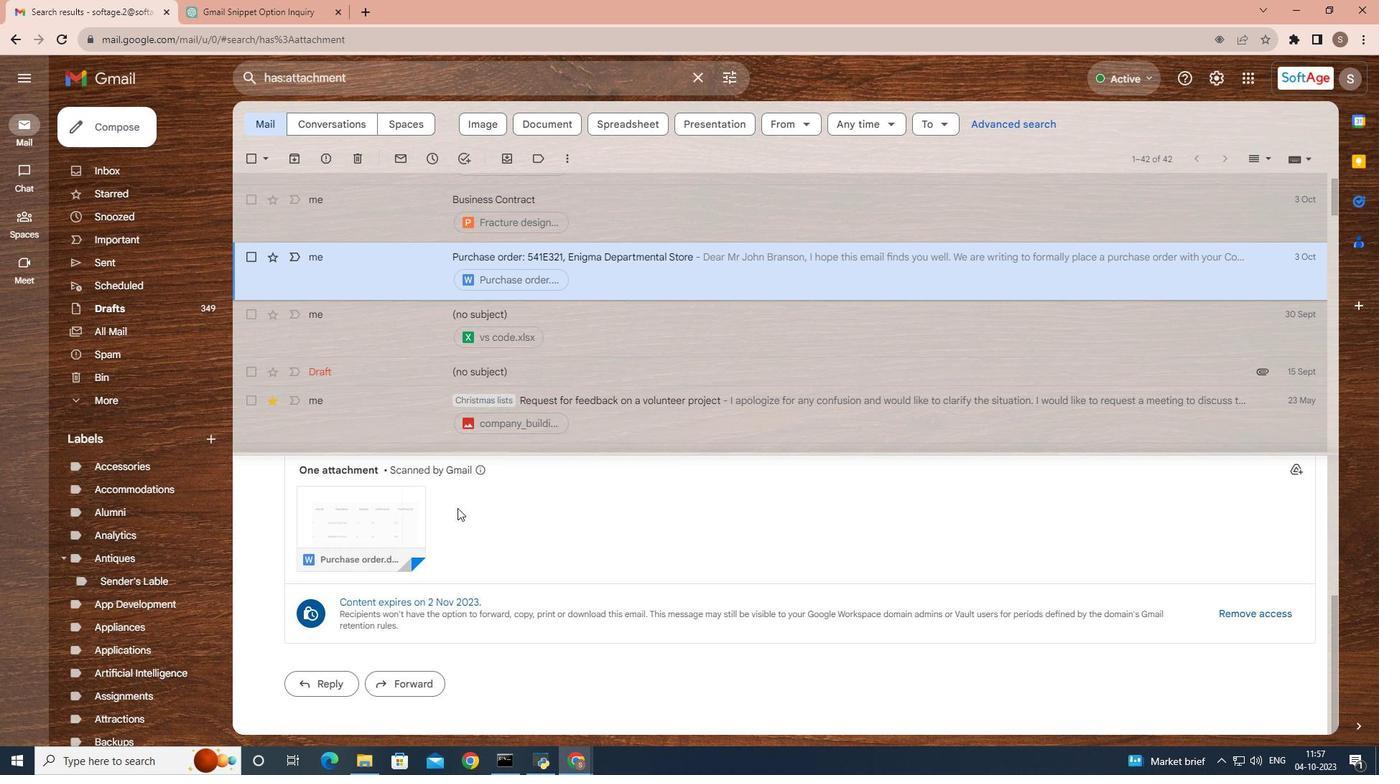 
Action: Mouse scrolled (457, 507) with delta (0, 0)
Screenshot: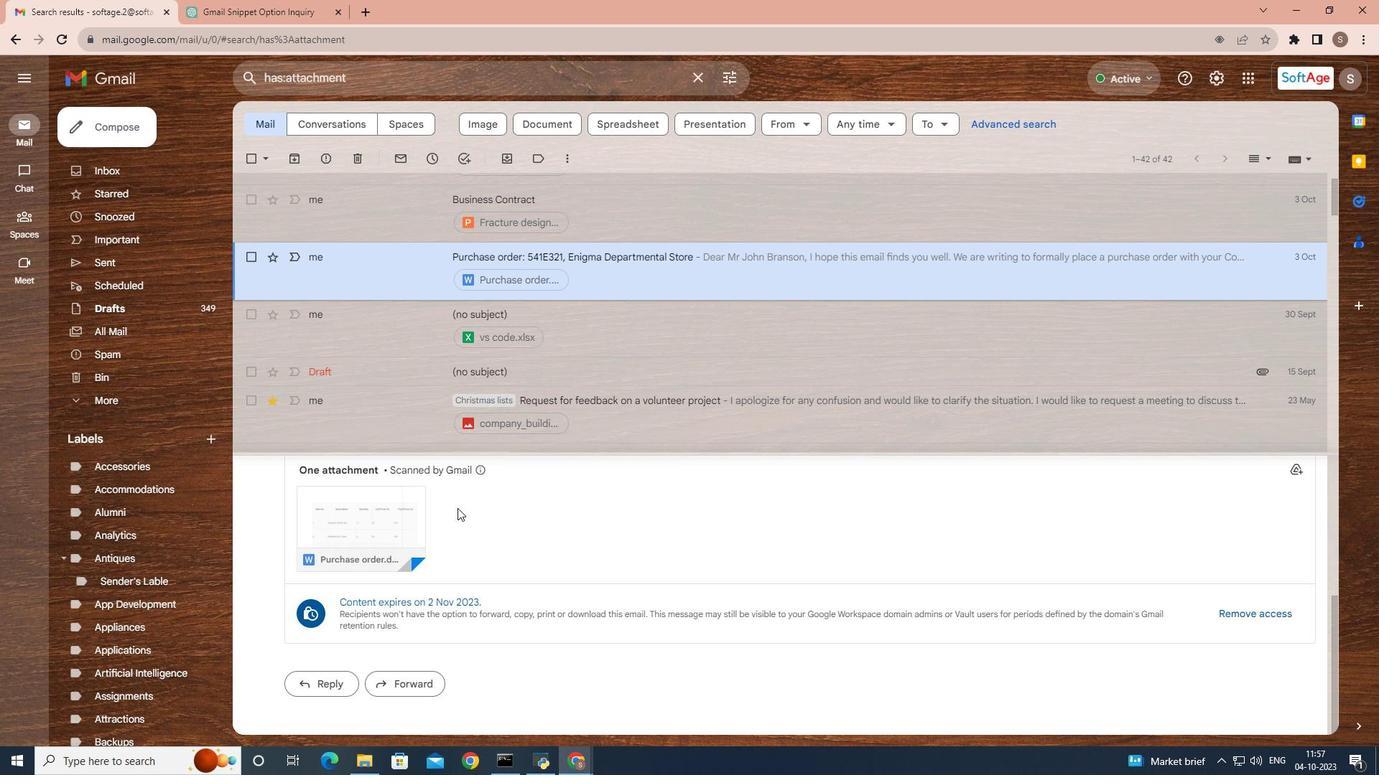 
Action: Mouse moved to (457, 509)
Screenshot: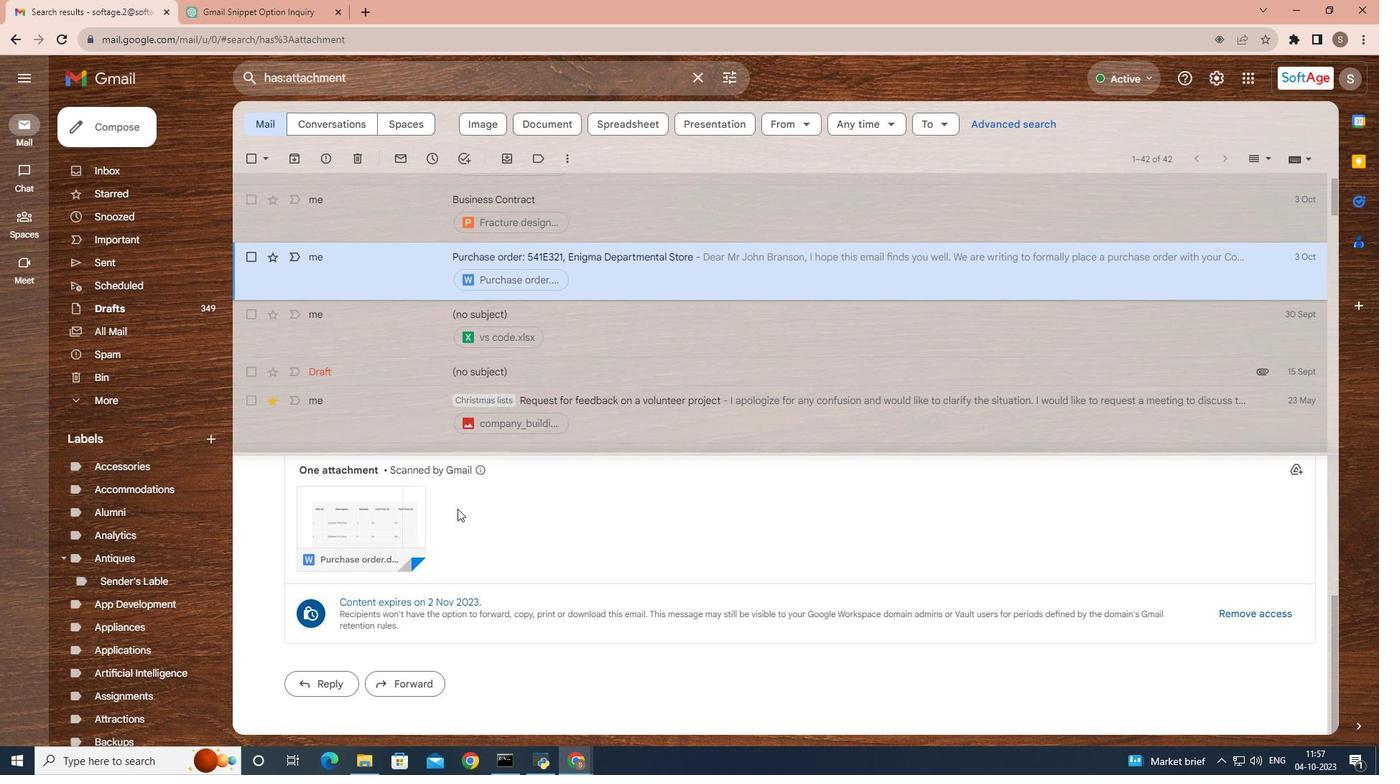 
